 Task: Research Airbnb accommodation in Ocumare del Tuy, Venezuela from 8th November, 2023 to 12th November, 2023 for 2 adults.1  bedroom having 1 bed and 1 bathroom. Property type can be flathotel. Look for 5 properties as per requirement.
Action: Mouse moved to (554, 114)
Screenshot: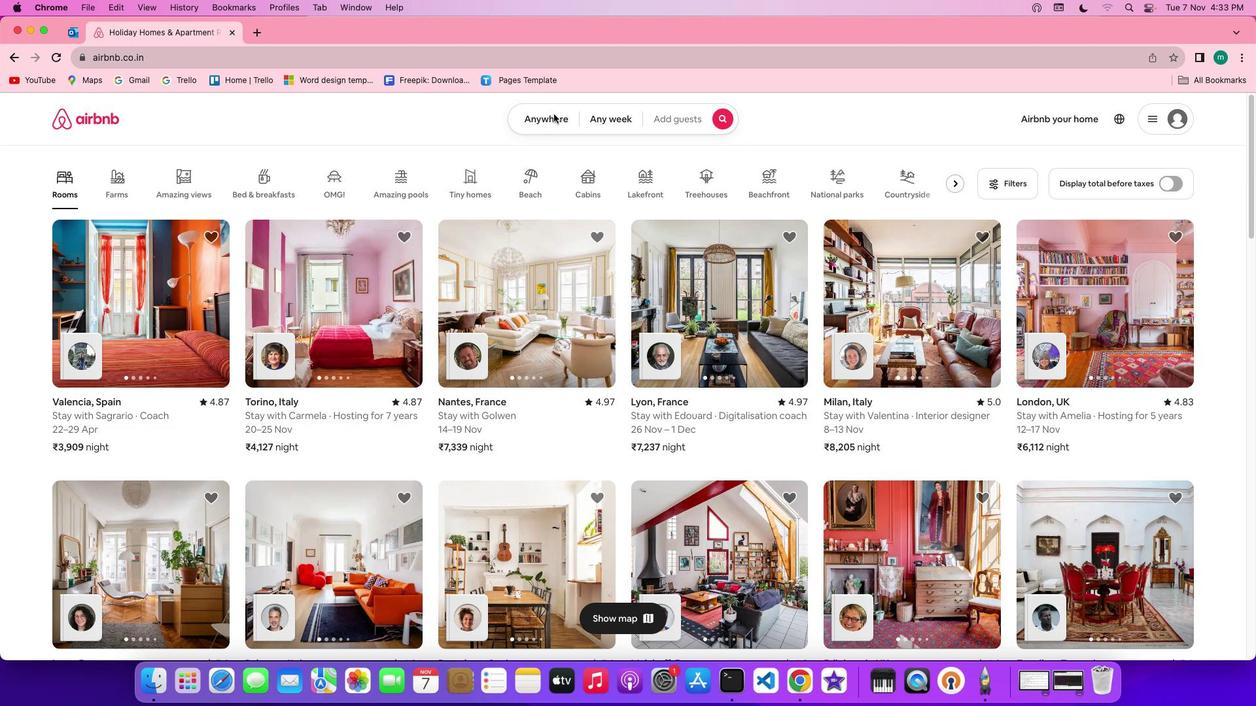
Action: Mouse pressed left at (554, 114)
Screenshot: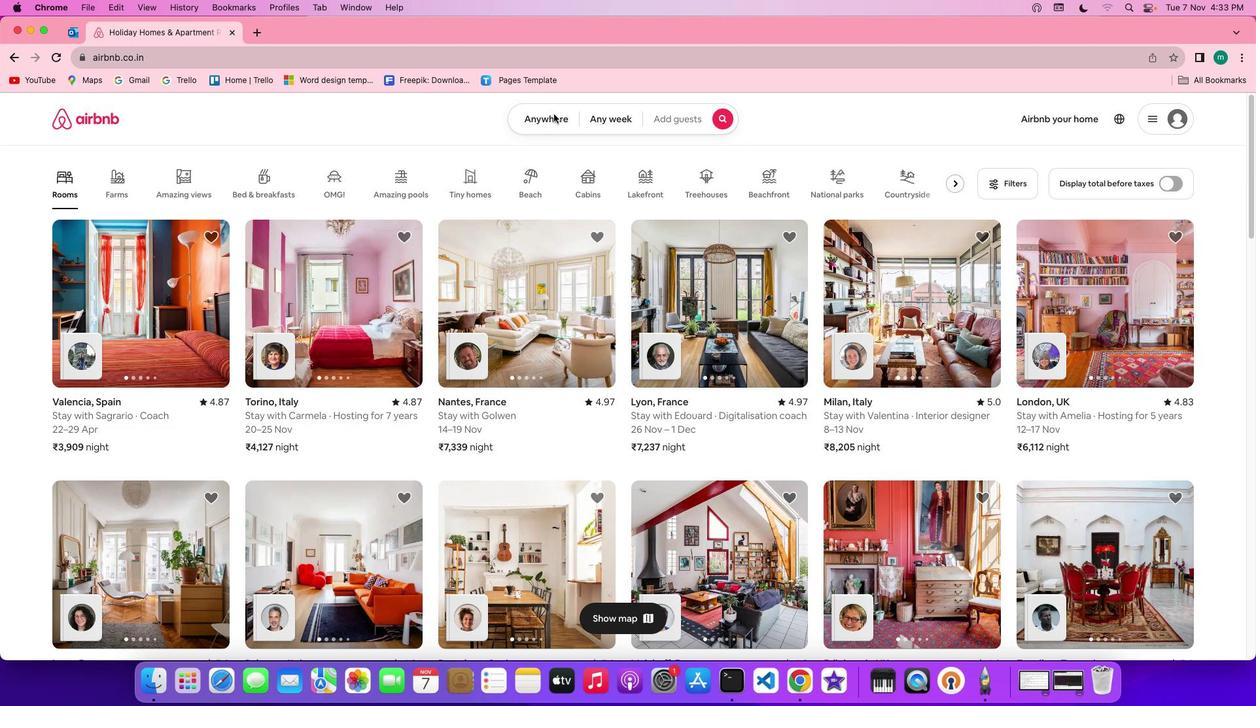 
Action: Mouse pressed left at (554, 114)
Screenshot: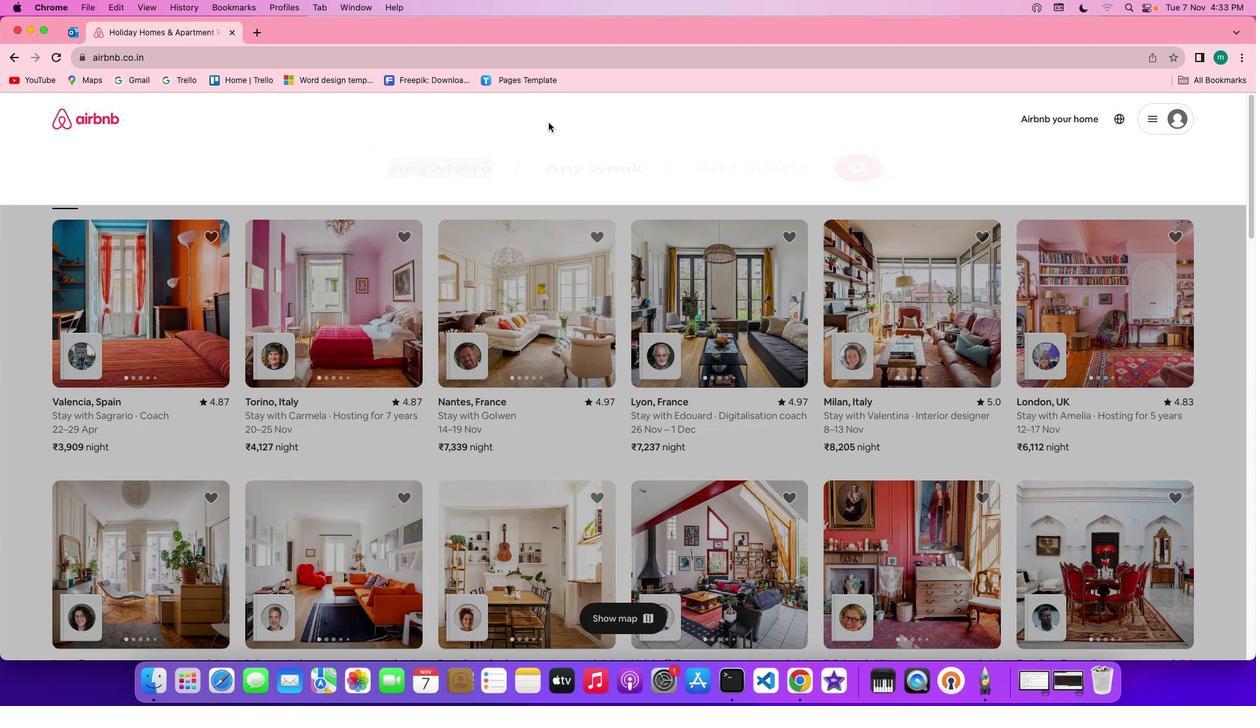
Action: Mouse moved to (461, 174)
Screenshot: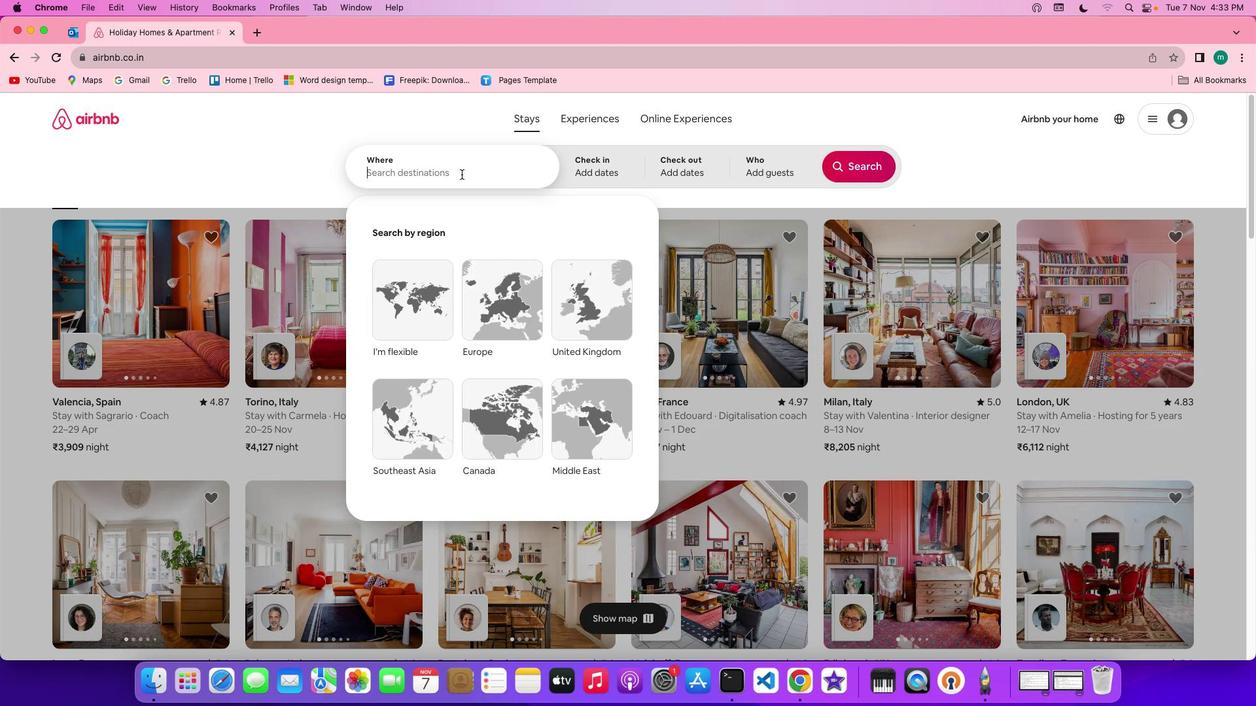 
Action: Mouse pressed left at (461, 174)
Screenshot: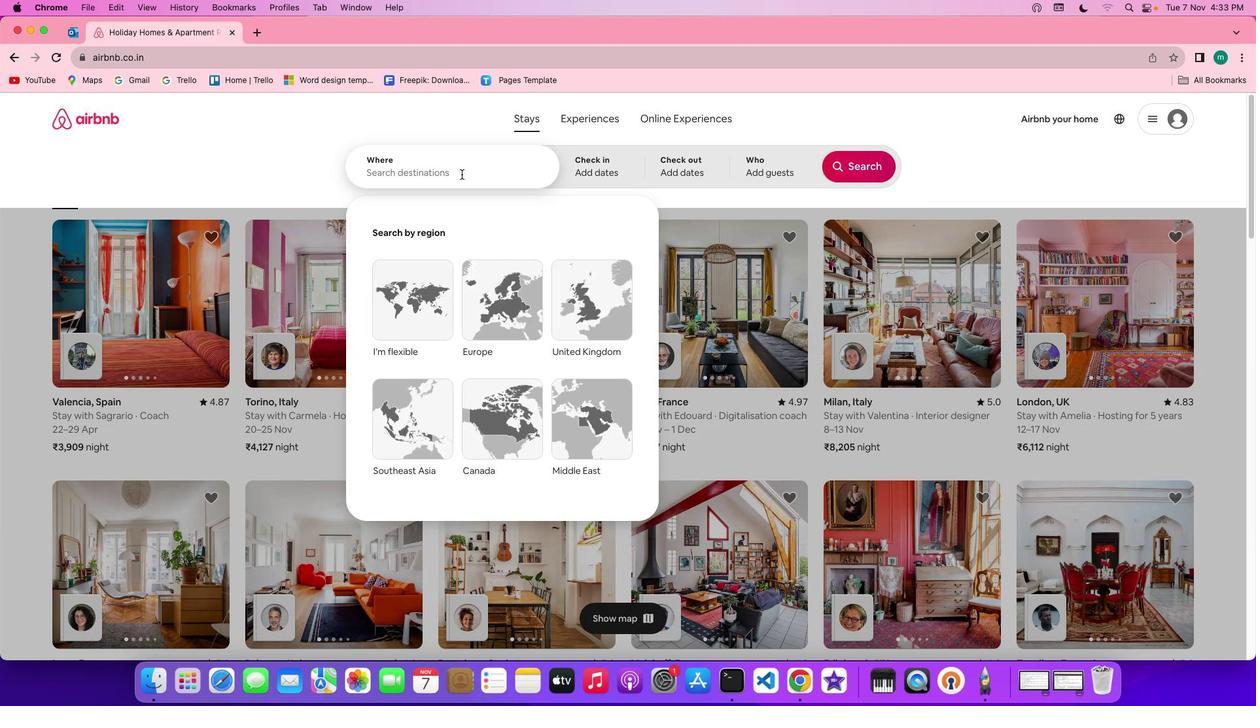 
Action: Key pressed Key.shift'O''c''u''m''a''r''e'Key.spaceKey.shift'd''e''l'Key.space't''u''y'','Key.spaceKey.shift'V''e''n''e''z''u''e''l''a'
Screenshot: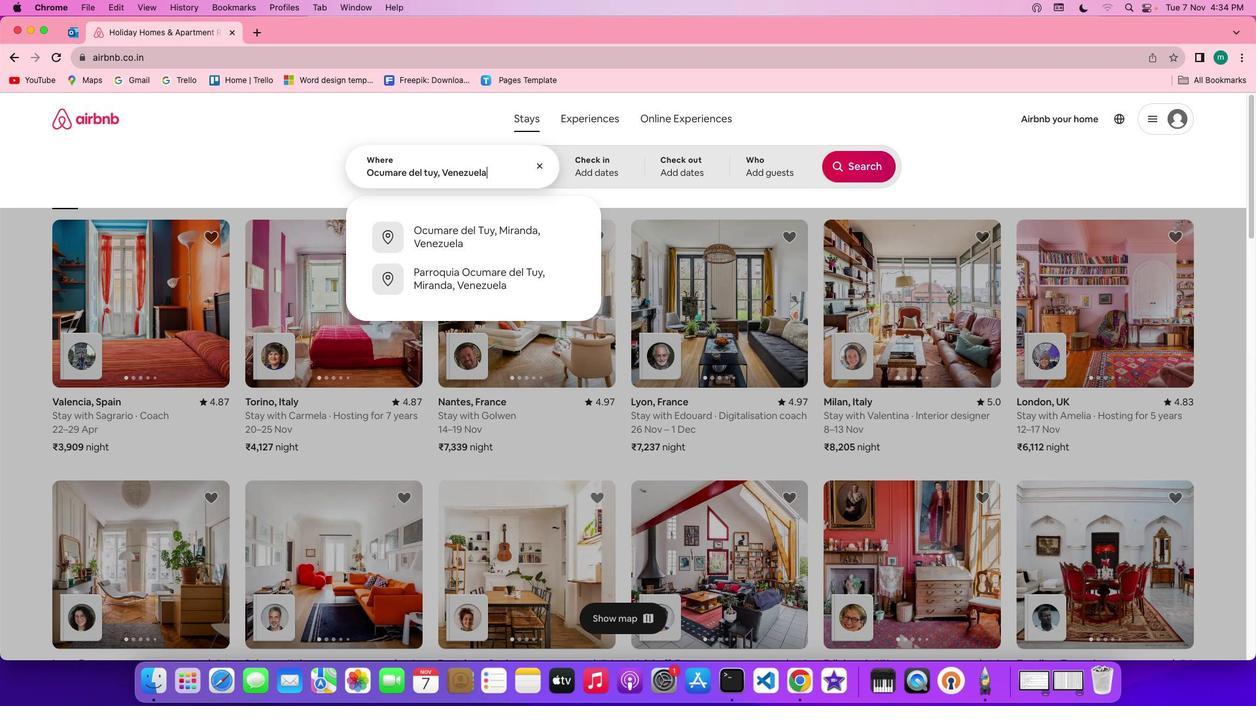 
Action: Mouse moved to (606, 160)
Screenshot: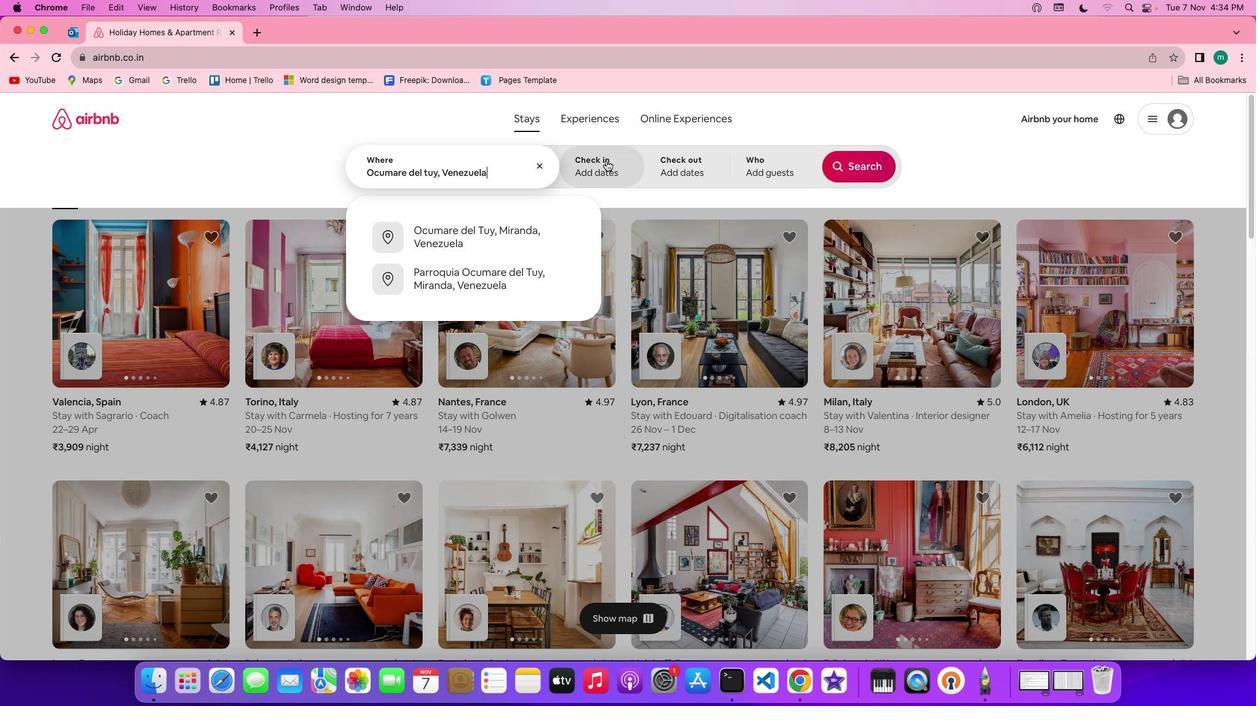 
Action: Mouse pressed left at (606, 160)
Screenshot: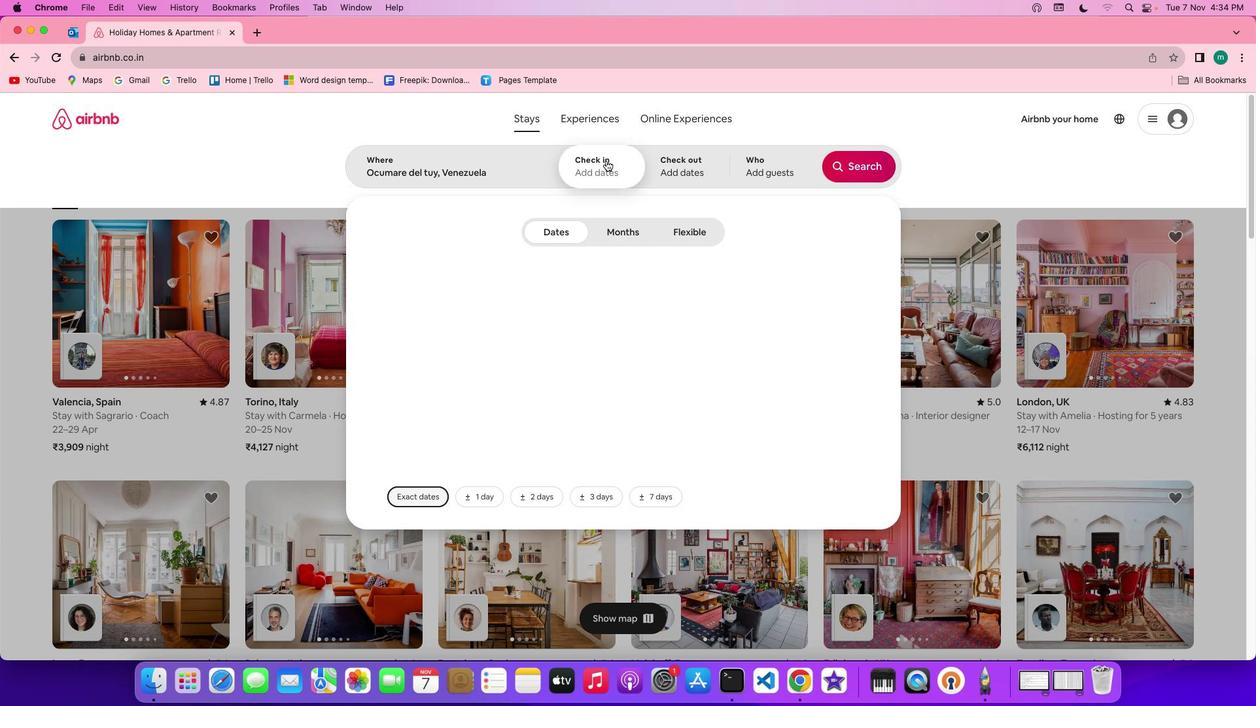 
Action: Mouse moved to (485, 357)
Screenshot: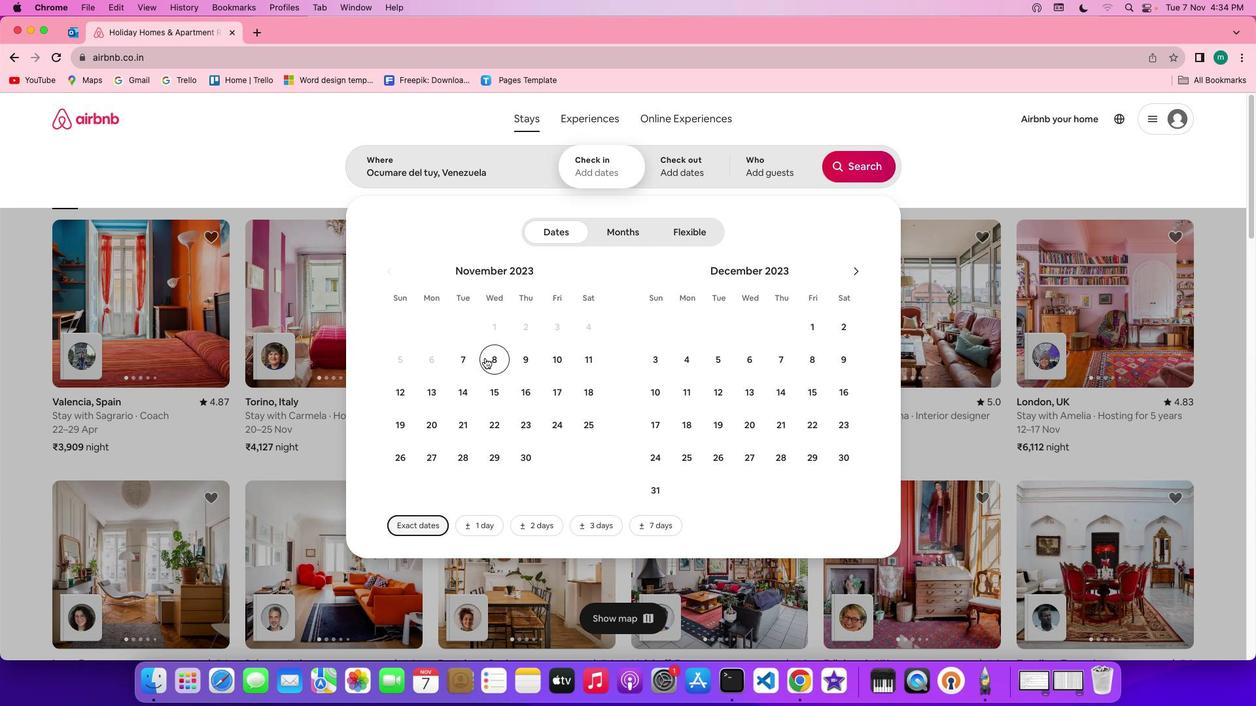 
Action: Mouse pressed left at (485, 357)
Screenshot: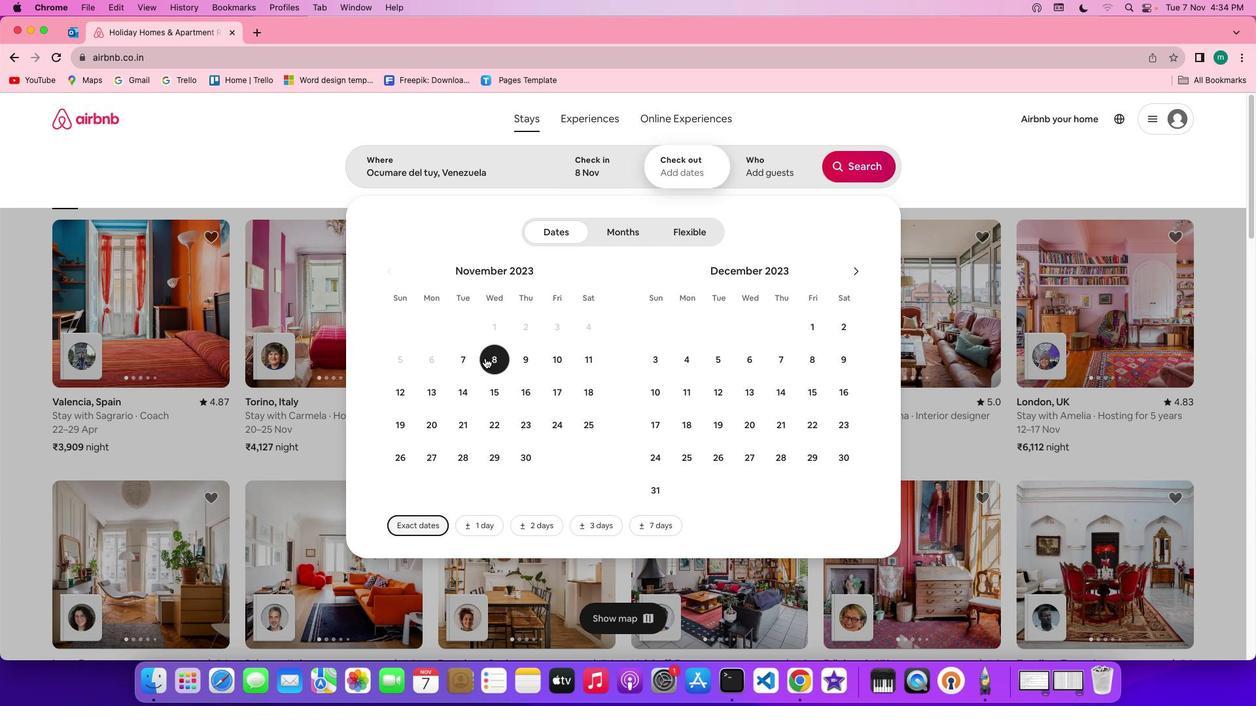 
Action: Mouse moved to (397, 389)
Screenshot: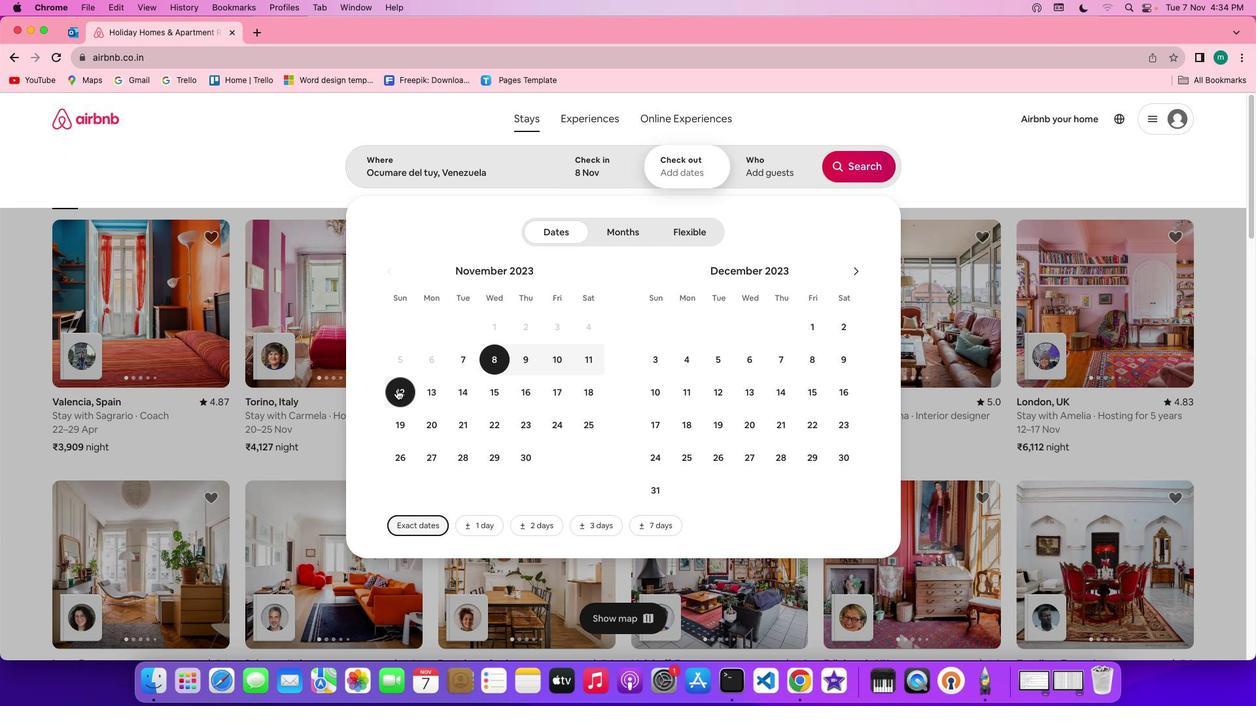 
Action: Mouse pressed left at (397, 389)
Screenshot: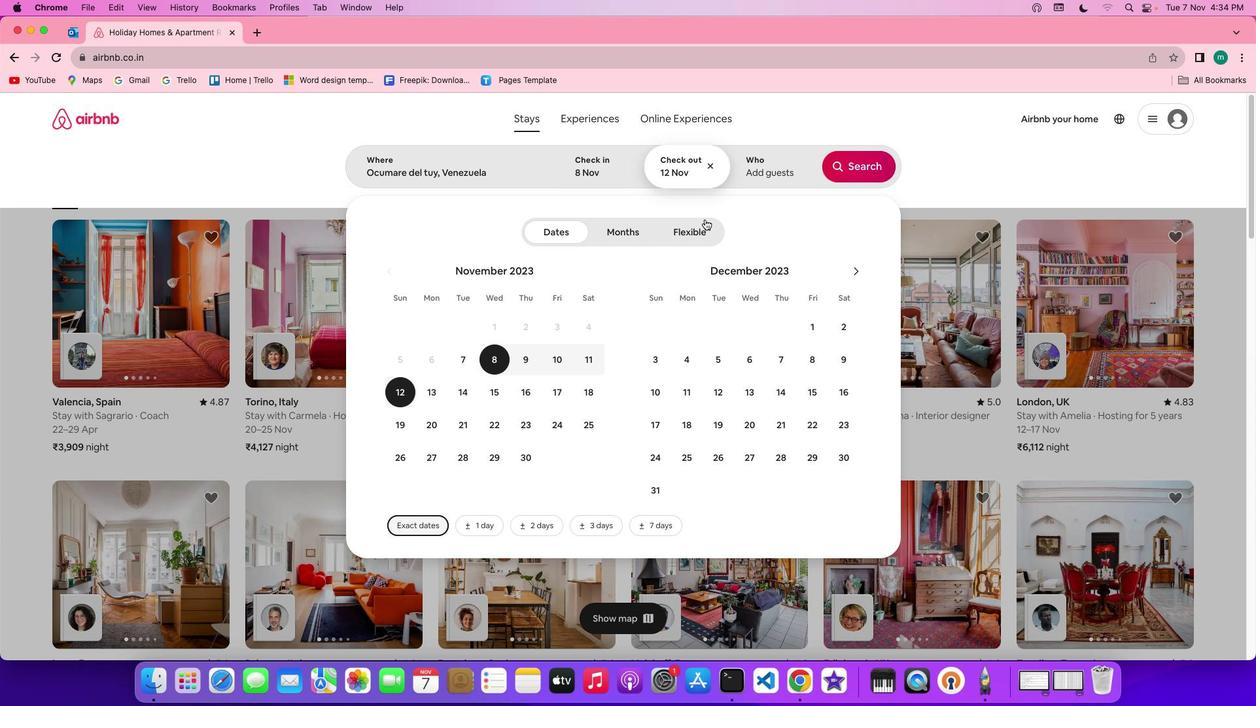 
Action: Mouse moved to (745, 172)
Screenshot: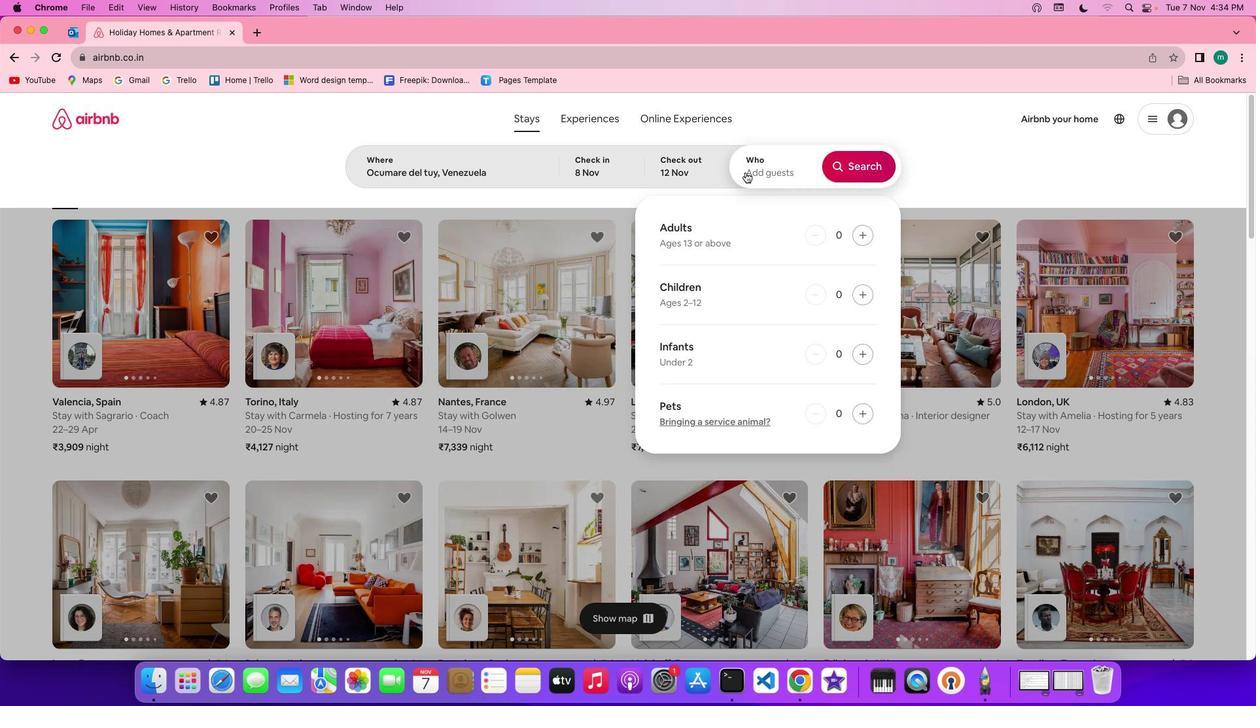
Action: Mouse pressed left at (745, 172)
Screenshot: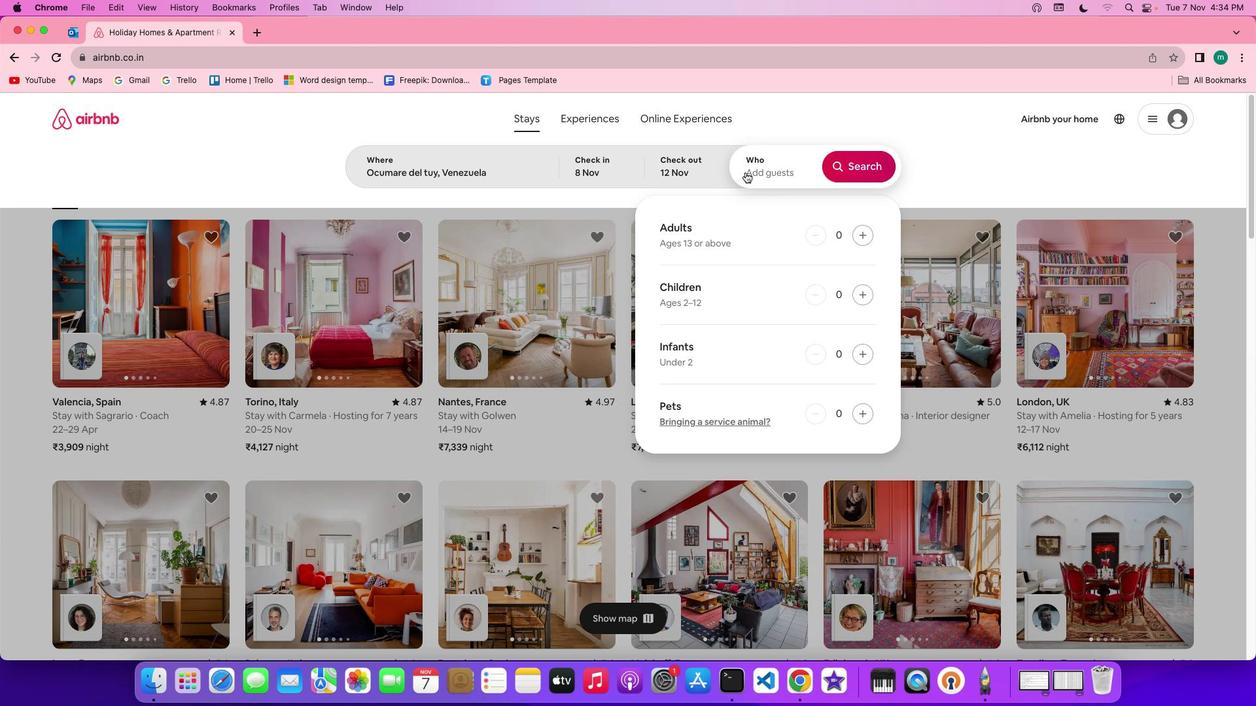 
Action: Mouse moved to (875, 236)
Screenshot: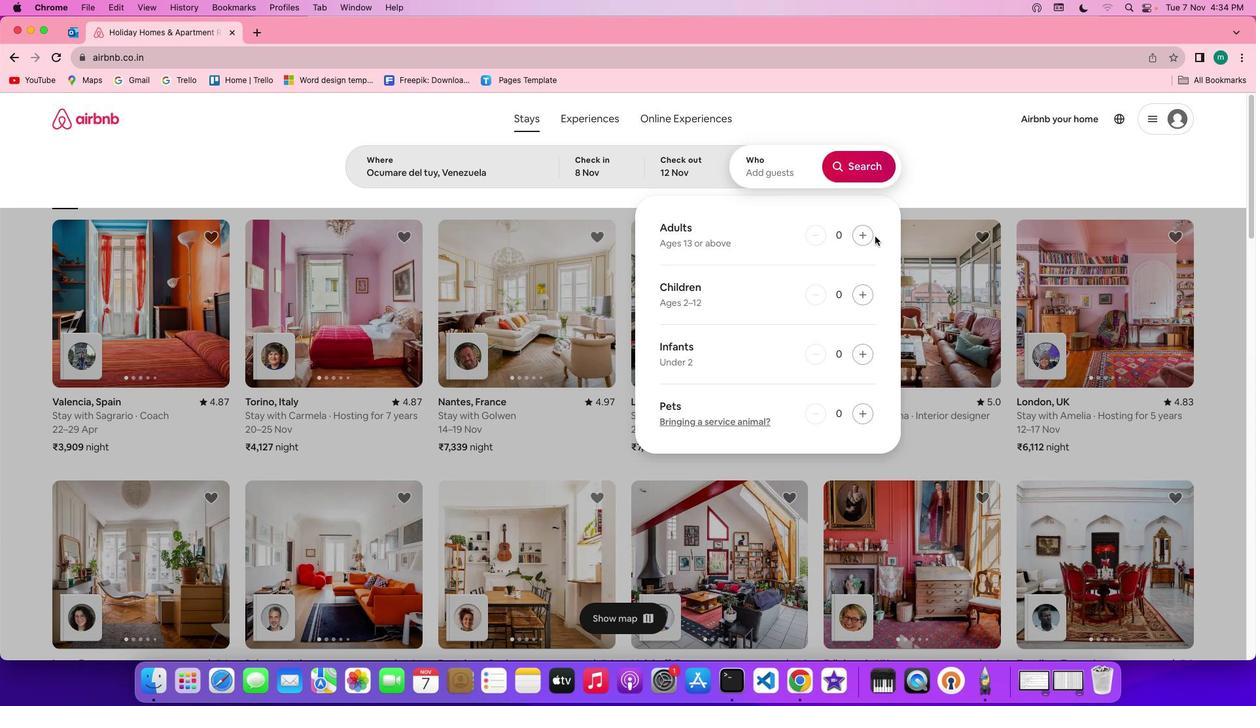 
Action: Mouse pressed left at (875, 236)
Screenshot: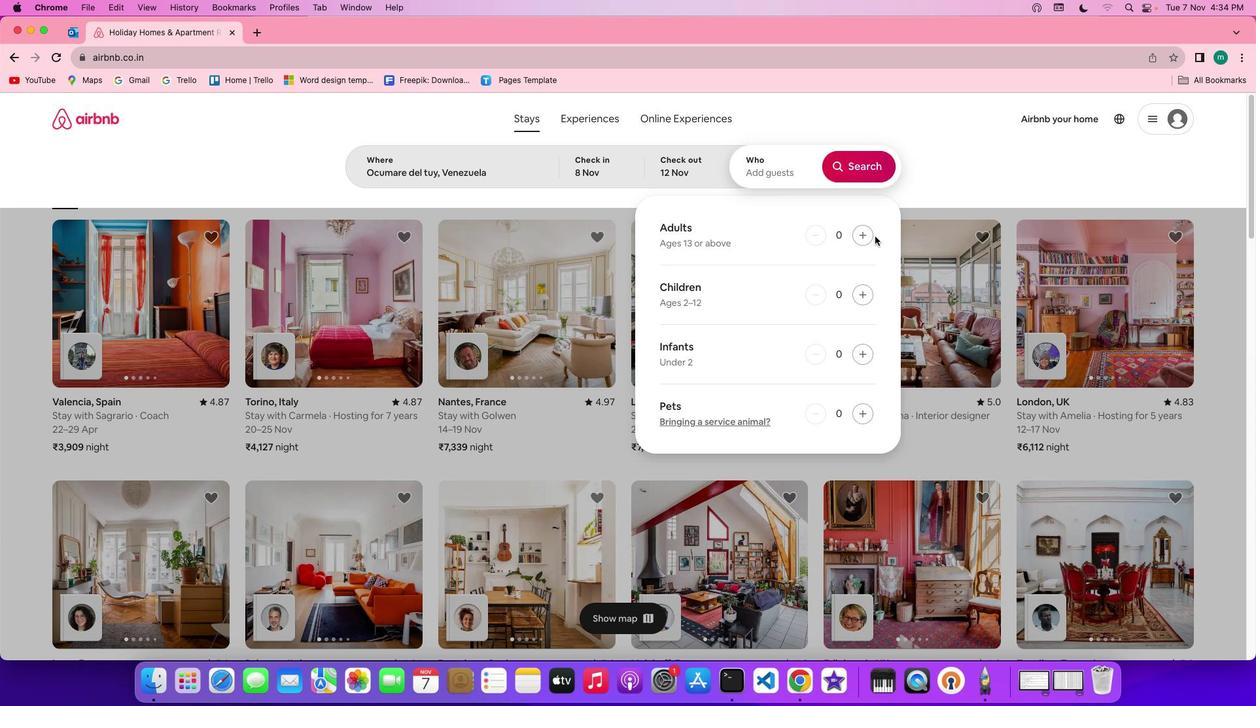 
Action: Mouse pressed left at (875, 236)
Screenshot: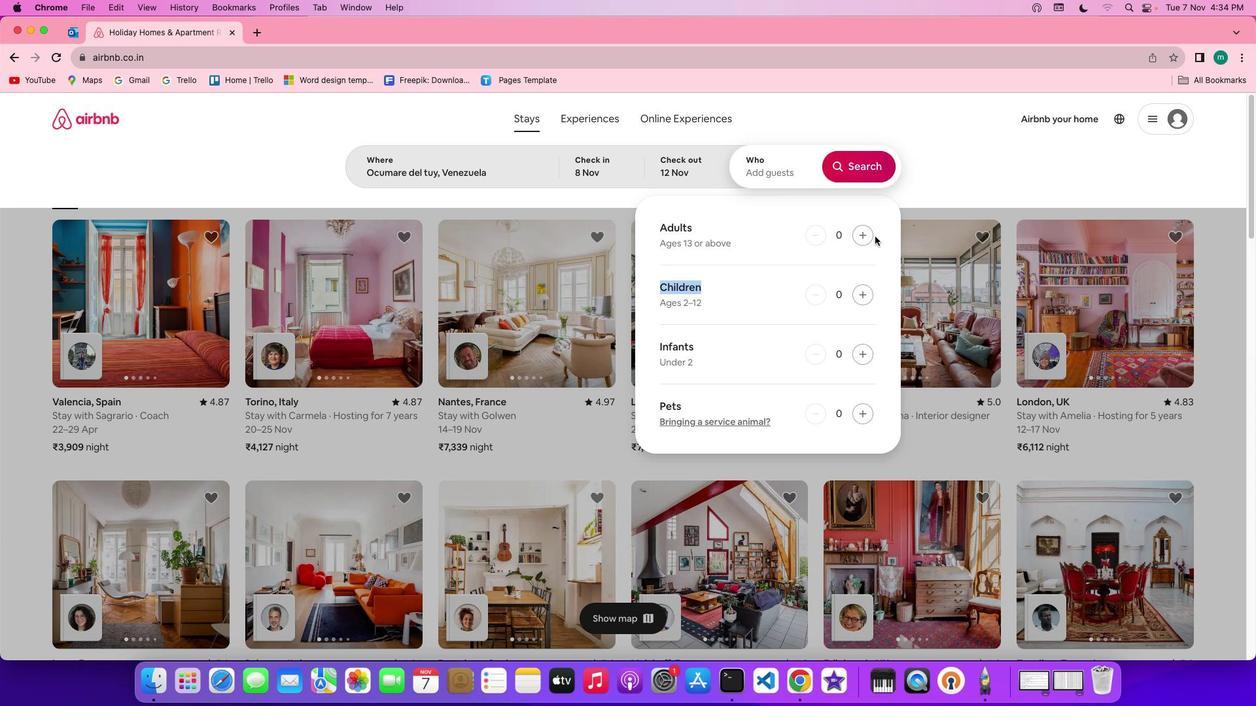 
Action: Mouse moved to (856, 242)
Screenshot: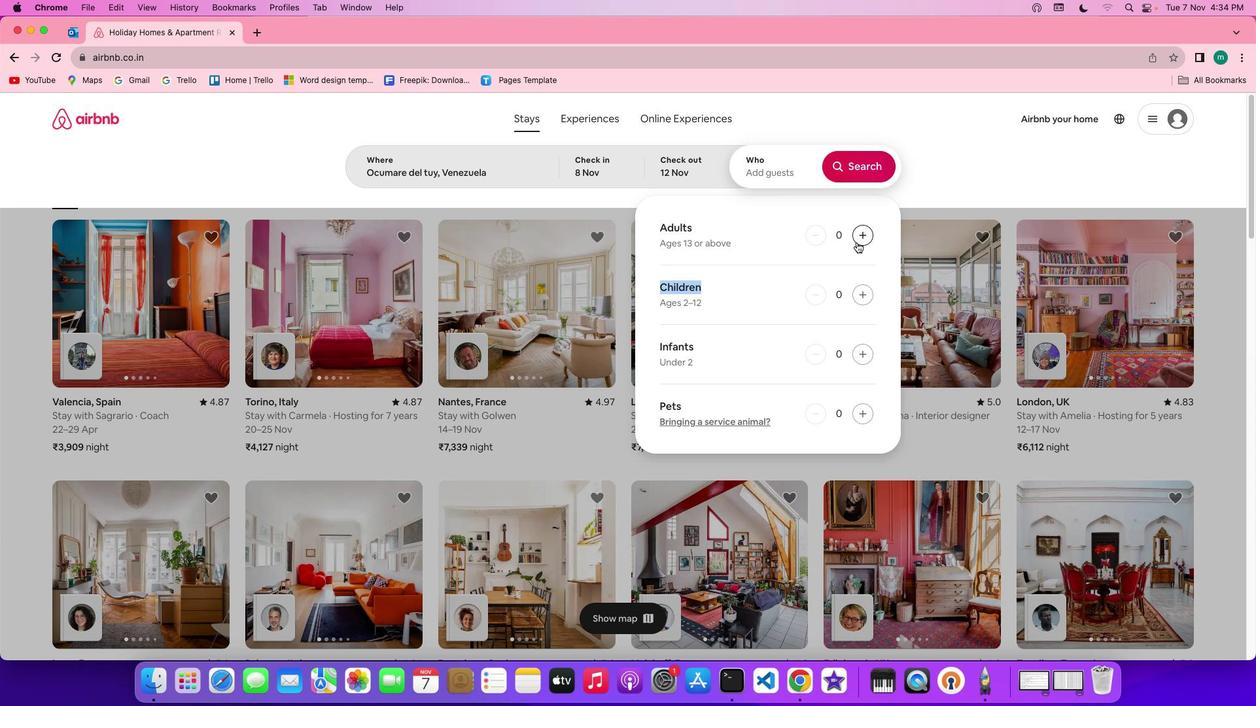 
Action: Mouse pressed left at (856, 242)
Screenshot: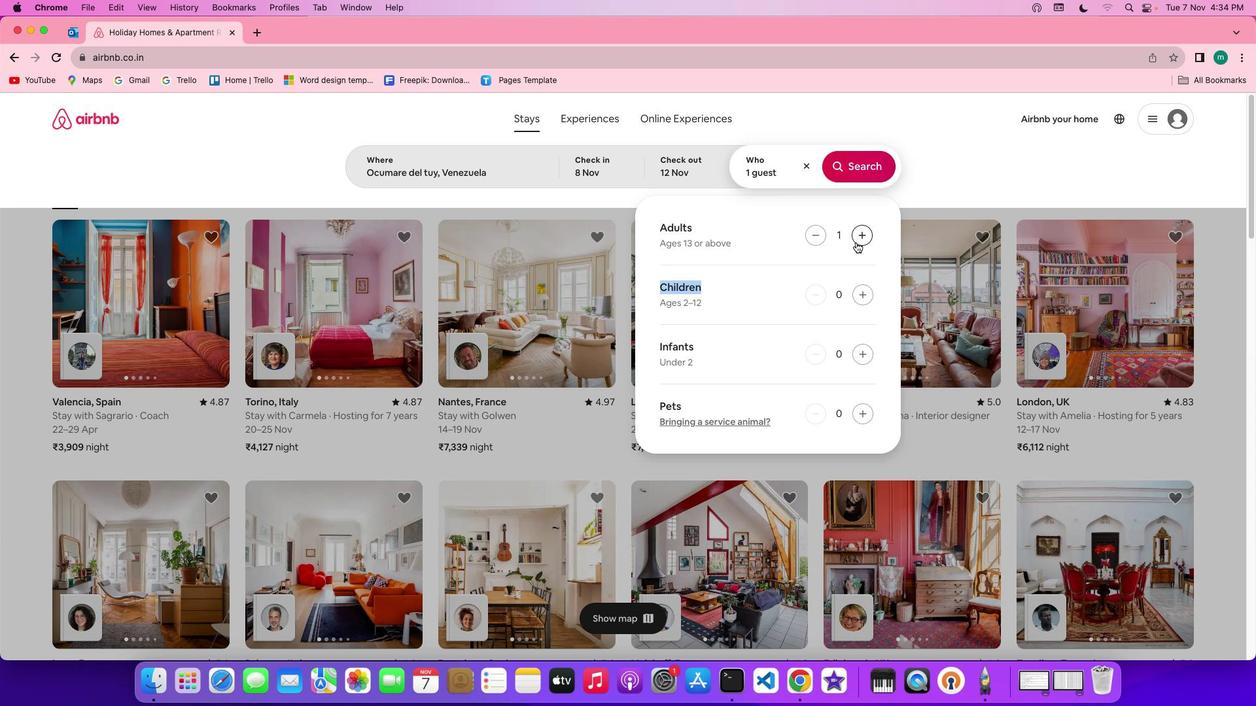 
Action: Mouse moved to (856, 242)
Screenshot: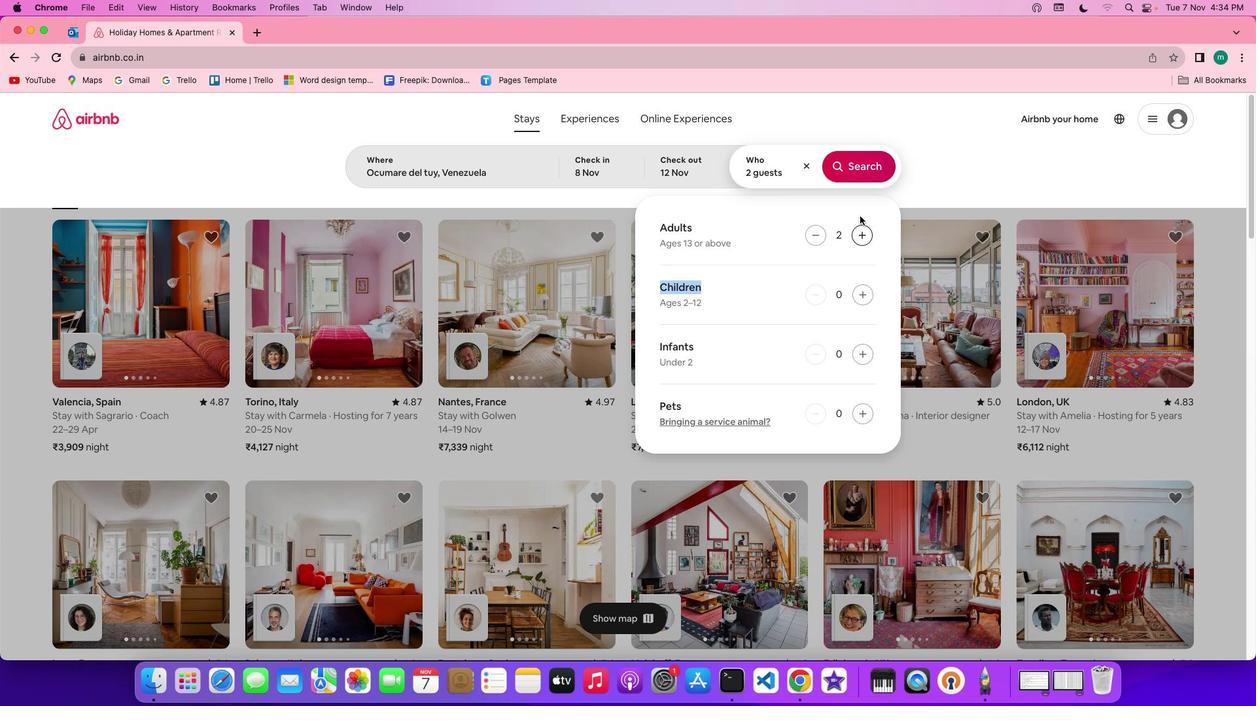 
Action: Mouse pressed left at (856, 242)
Screenshot: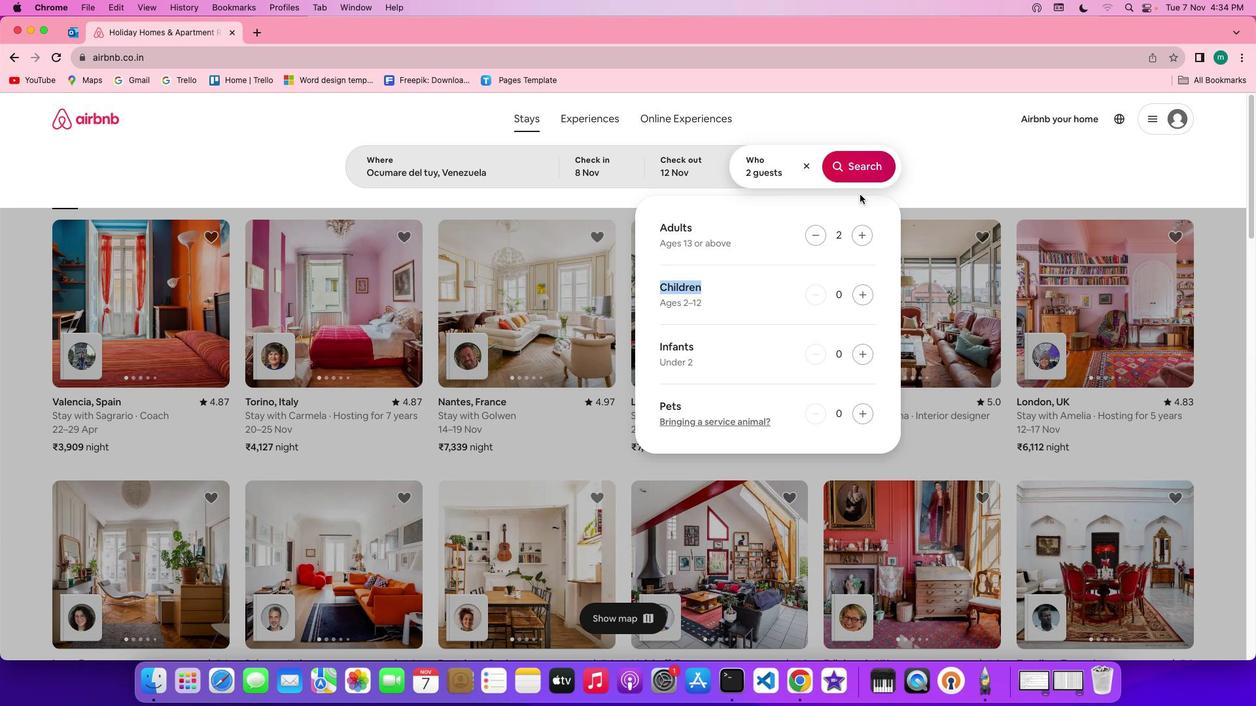 
Action: Mouse moved to (859, 166)
Screenshot: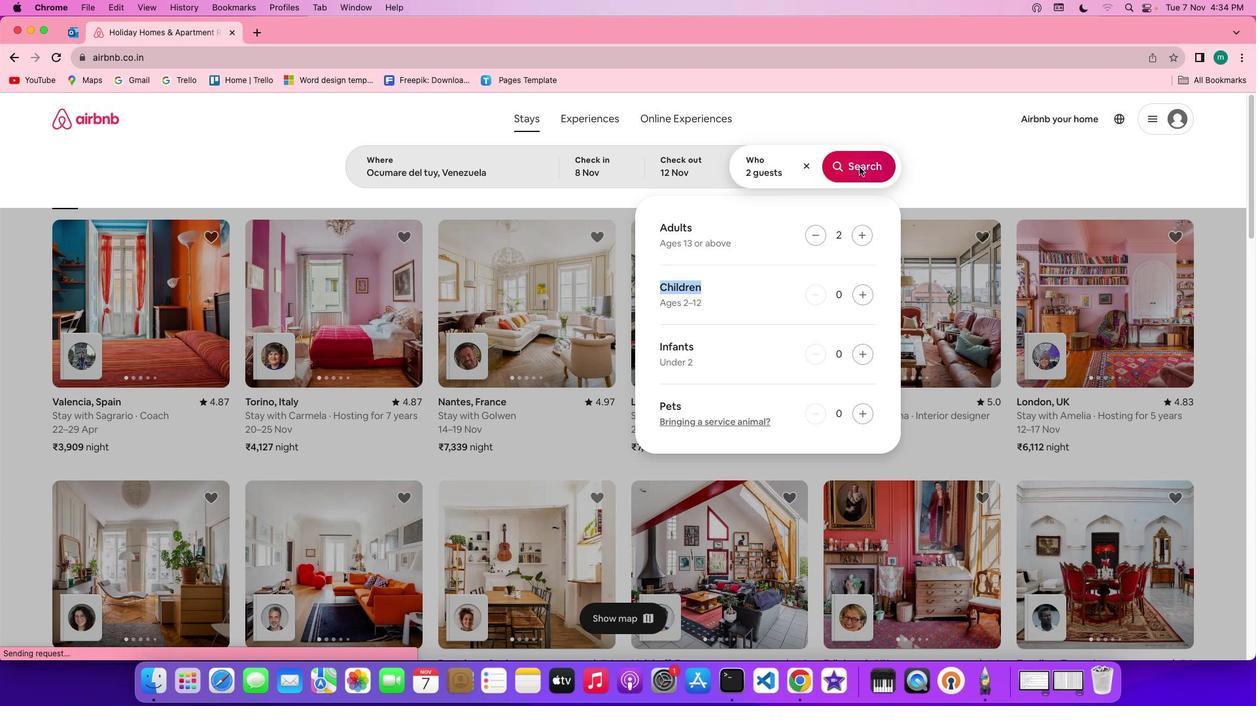 
Action: Mouse pressed left at (859, 166)
Screenshot: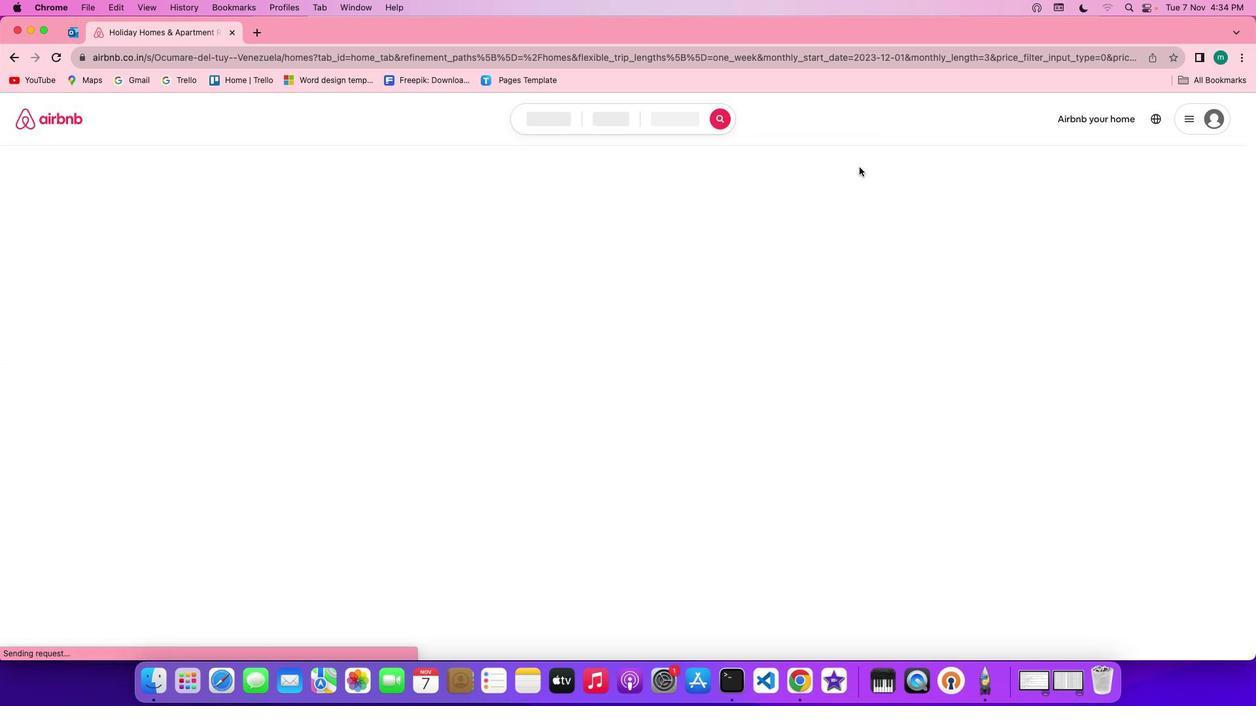 
Action: Mouse moved to (1042, 167)
Screenshot: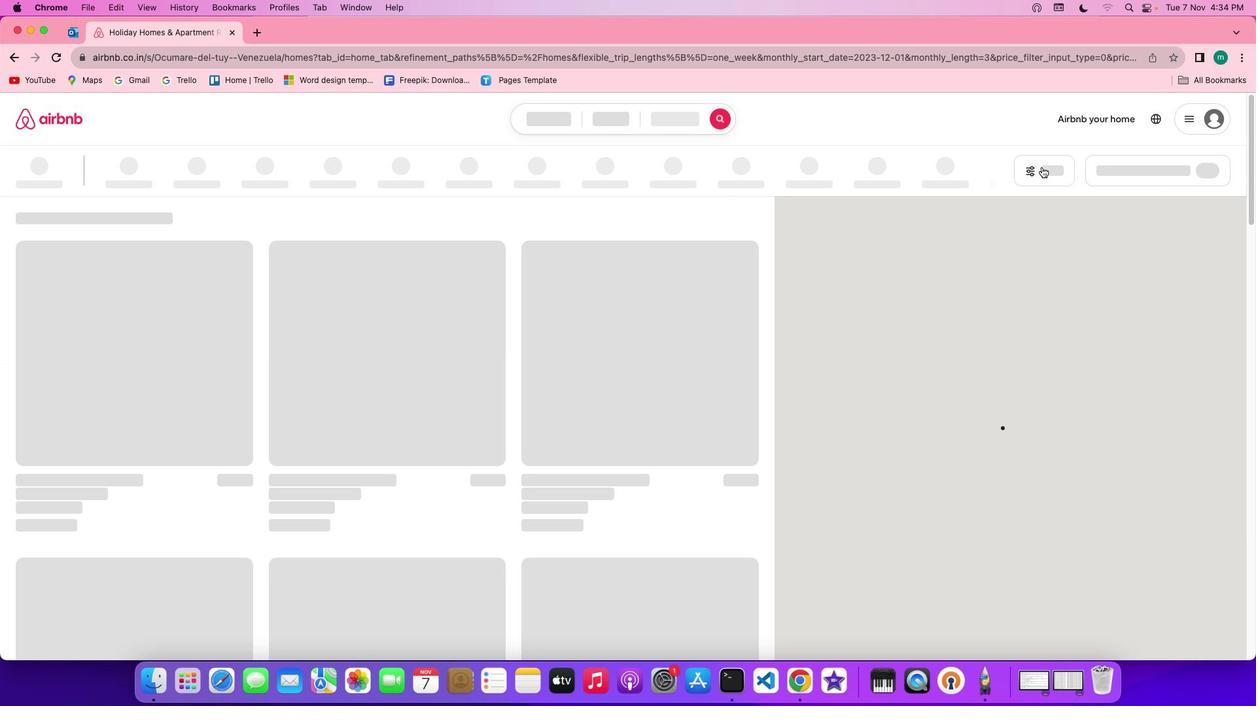 
Action: Mouse pressed left at (1042, 167)
Screenshot: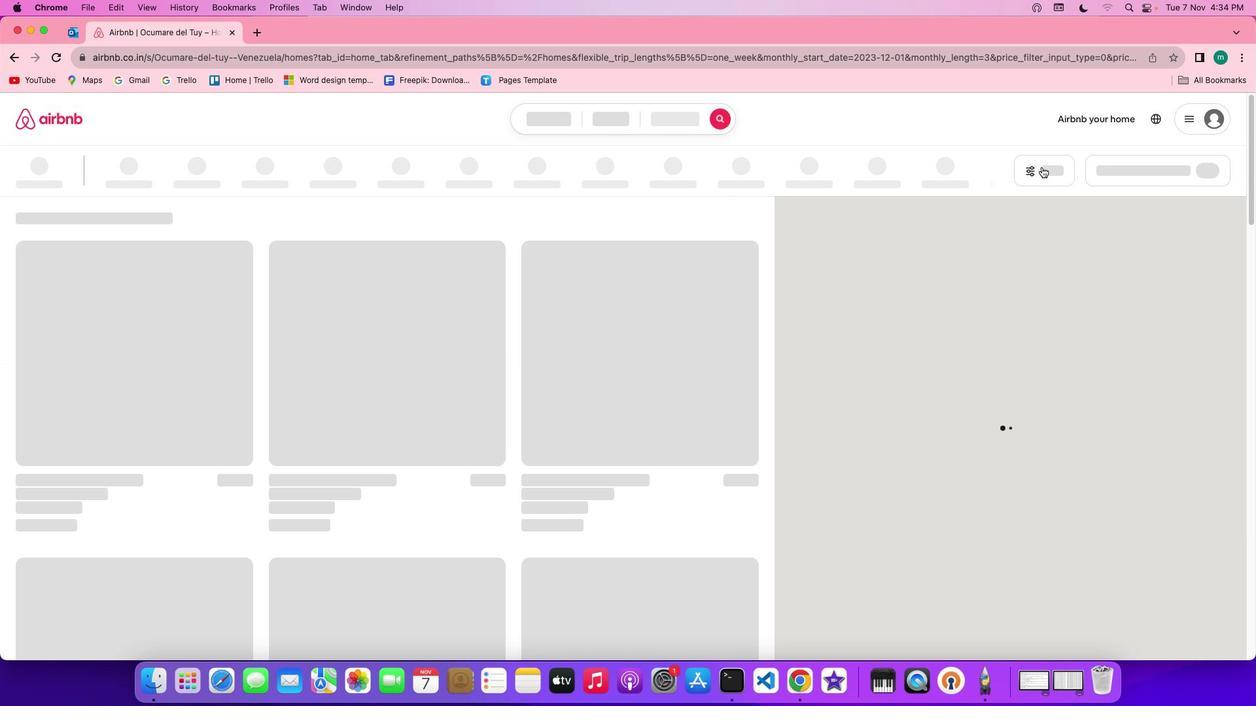 
Action: Mouse moved to (1042, 167)
Screenshot: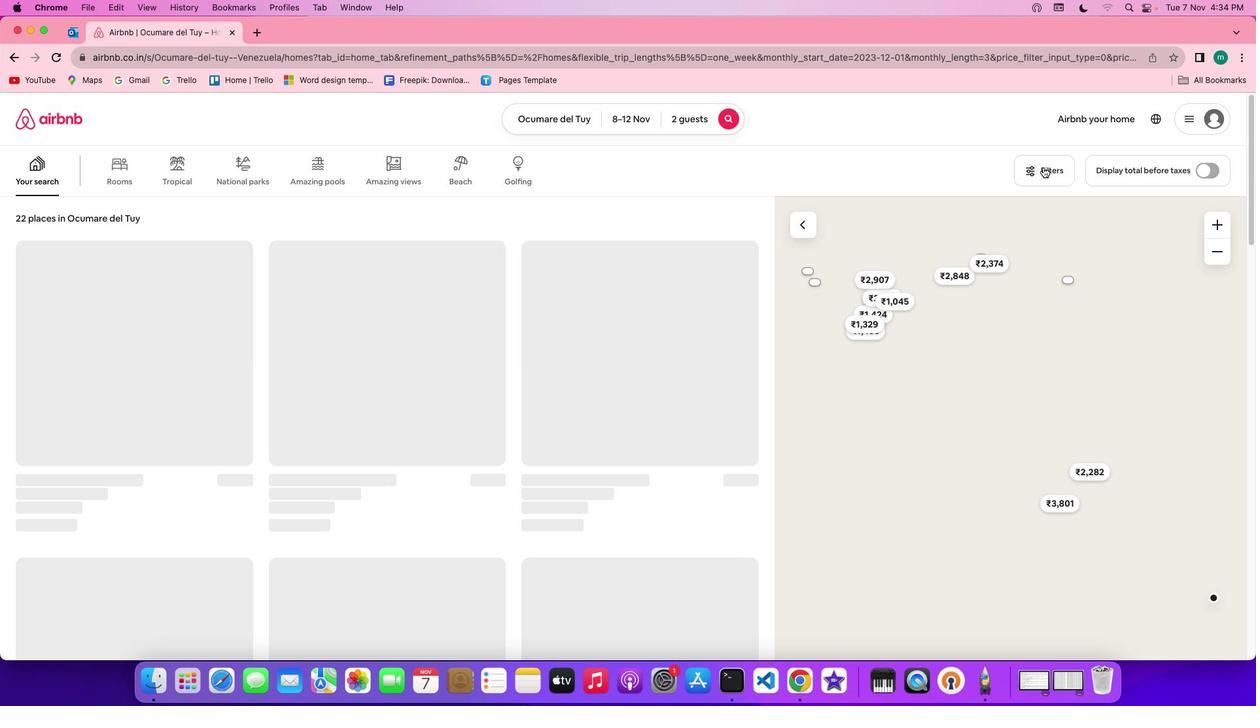 
Action: Mouse pressed left at (1042, 167)
Screenshot: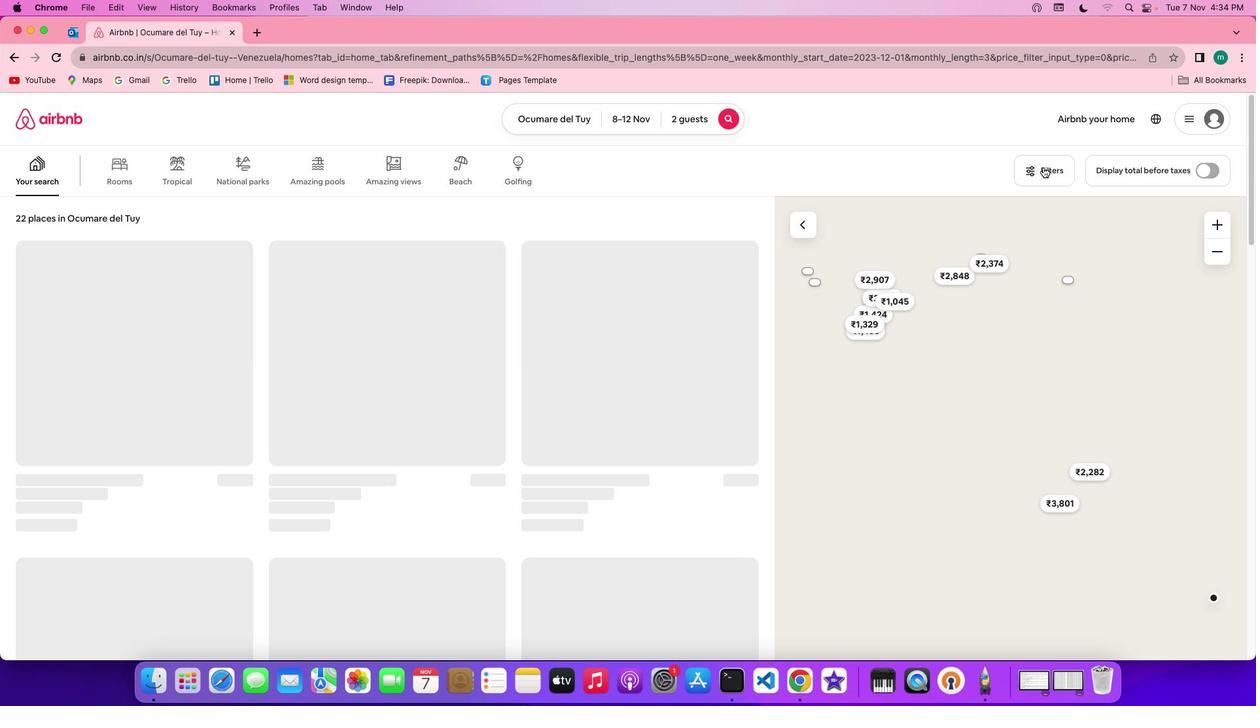 
Action: Mouse moved to (1046, 172)
Screenshot: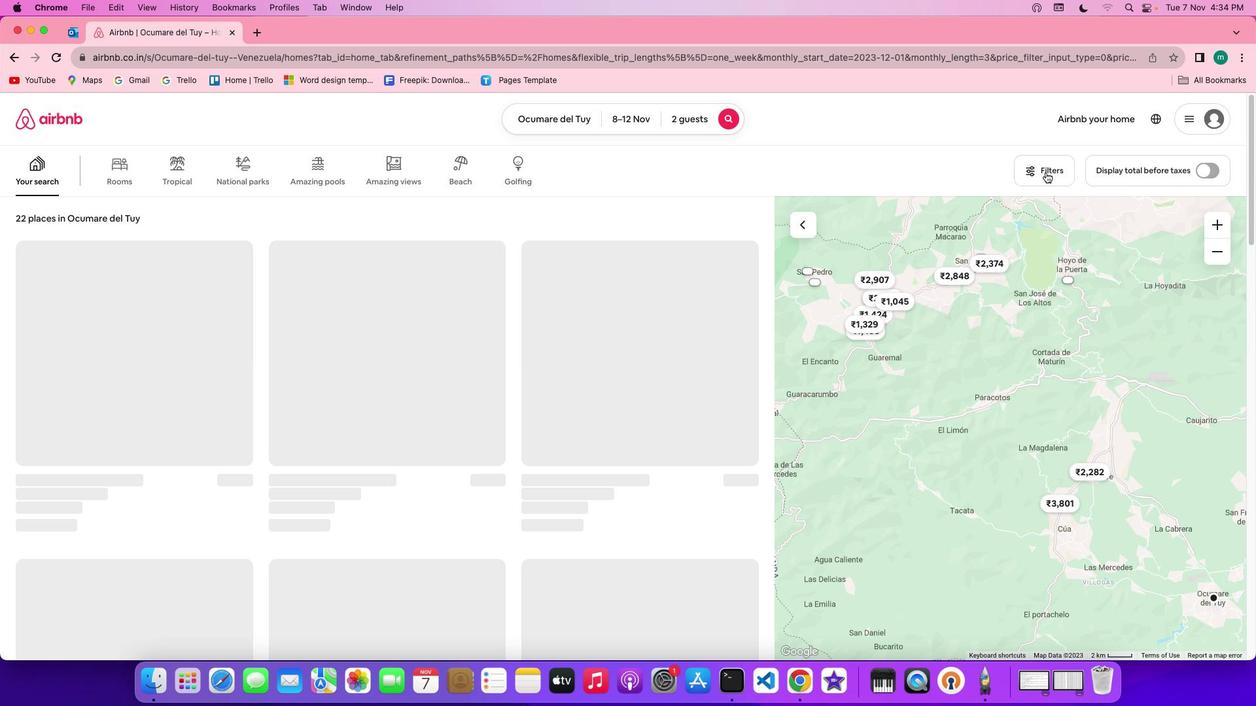 
Action: Mouse pressed left at (1046, 172)
Screenshot: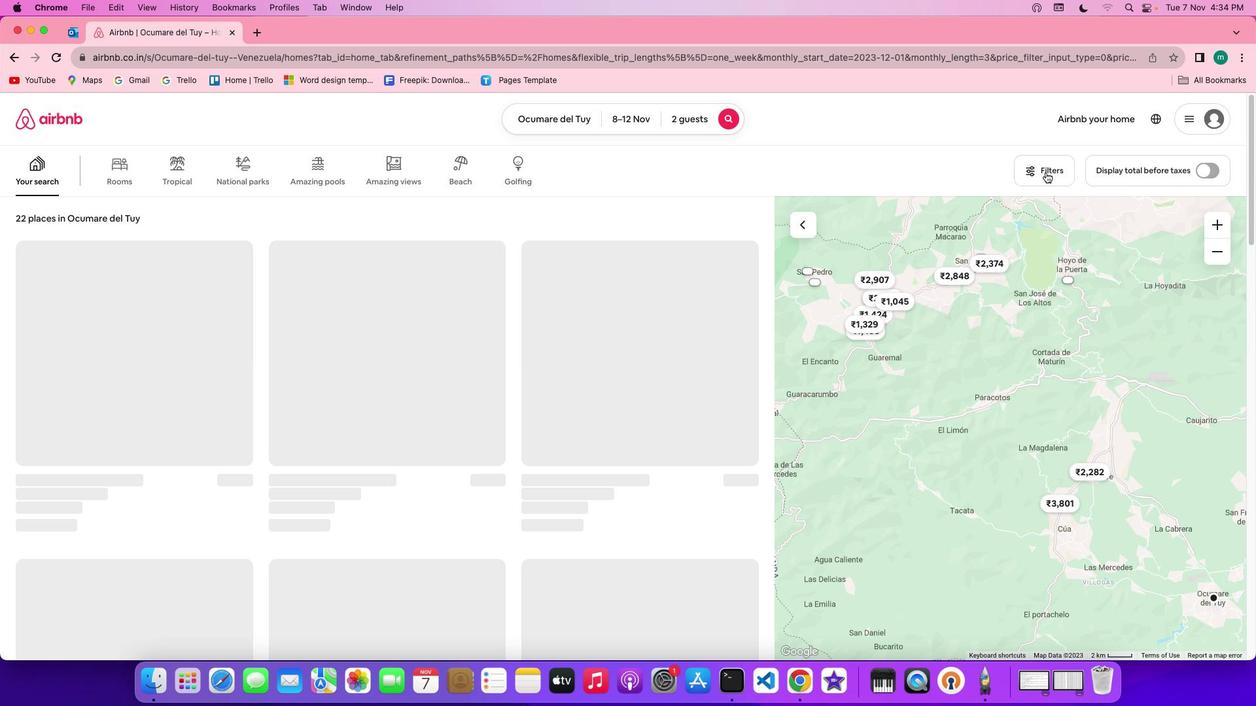 
Action: Mouse moved to (1046, 167)
Screenshot: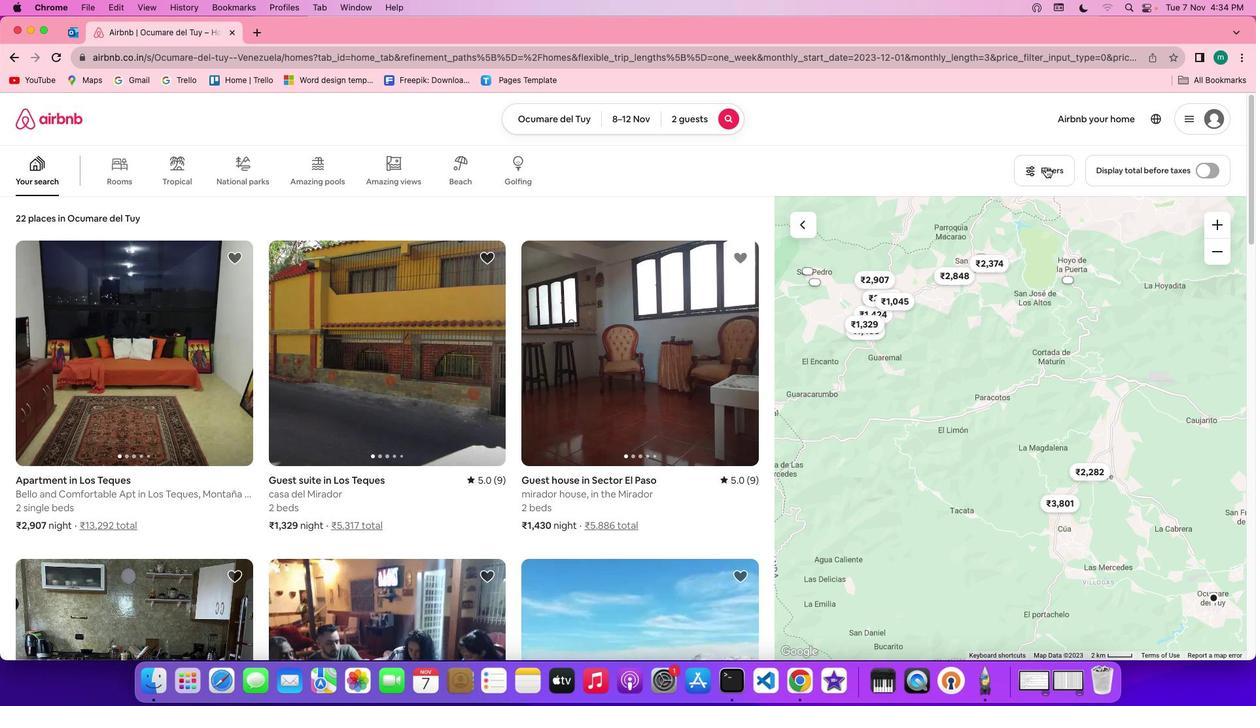 
Action: Mouse pressed left at (1046, 167)
Screenshot: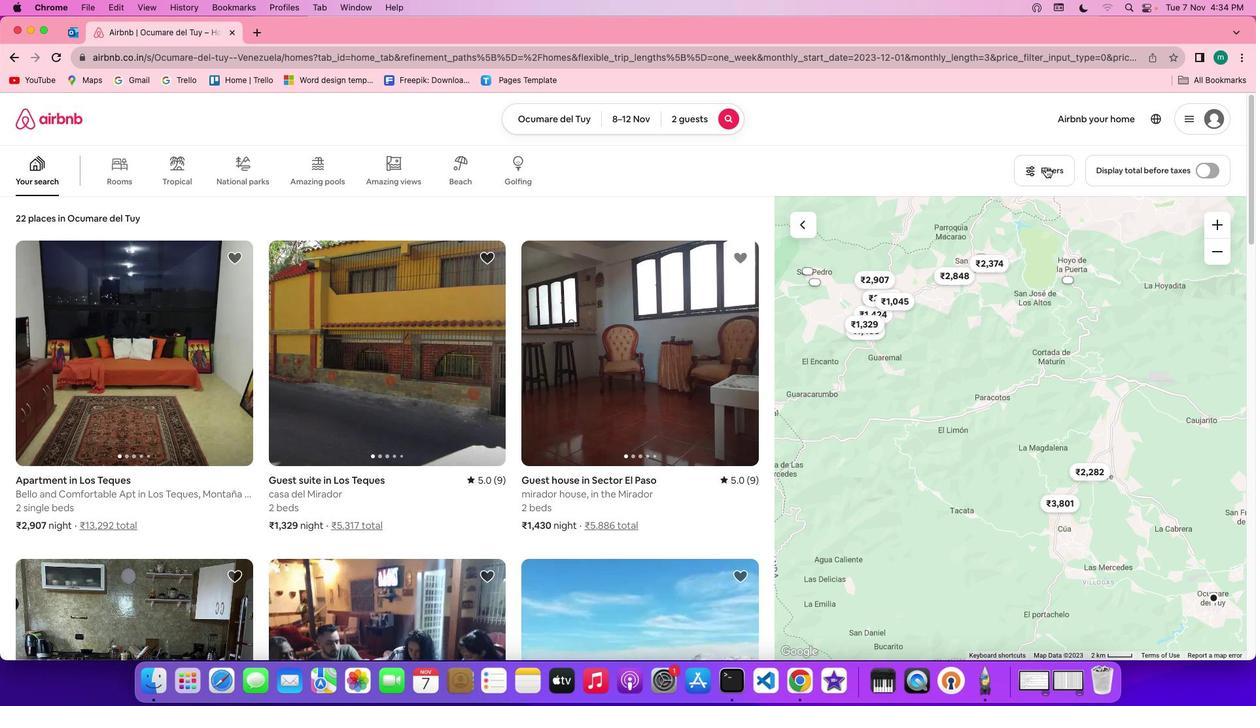 
Action: Mouse moved to (567, 345)
Screenshot: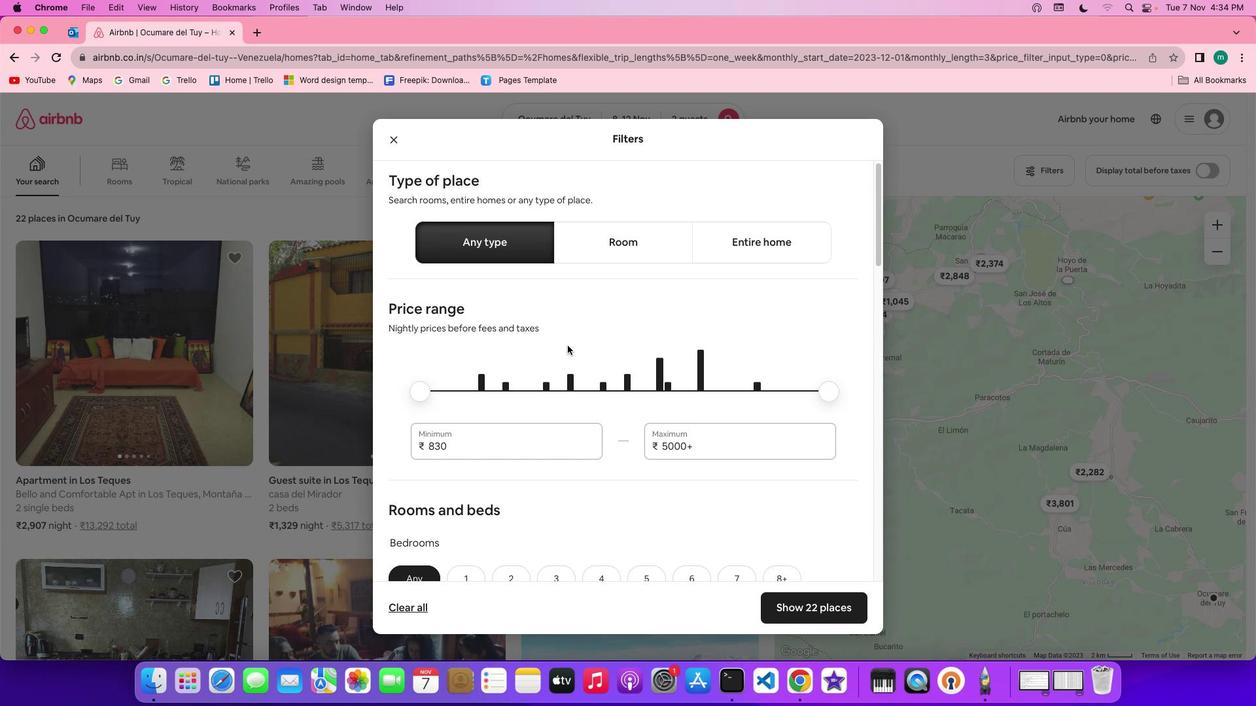 
Action: Mouse scrolled (567, 345) with delta (0, 0)
Screenshot: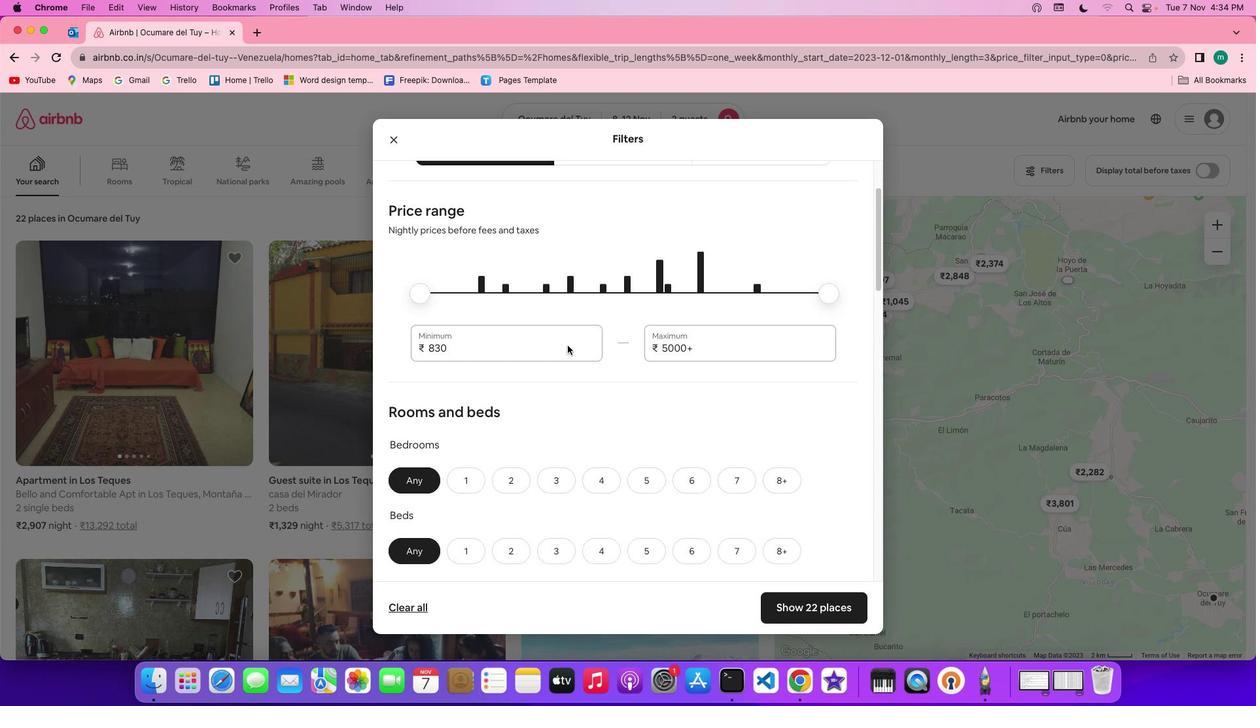 
Action: Mouse scrolled (567, 345) with delta (0, 0)
Screenshot: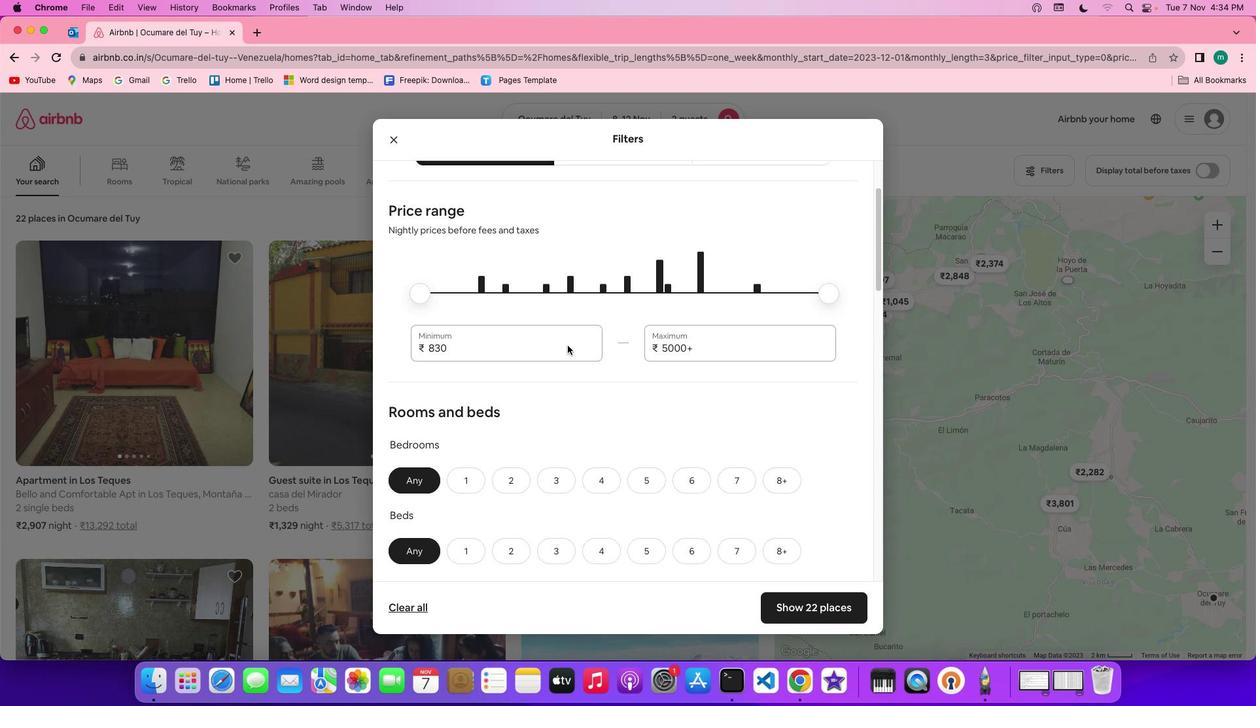 
Action: Mouse scrolled (567, 345) with delta (0, -1)
Screenshot: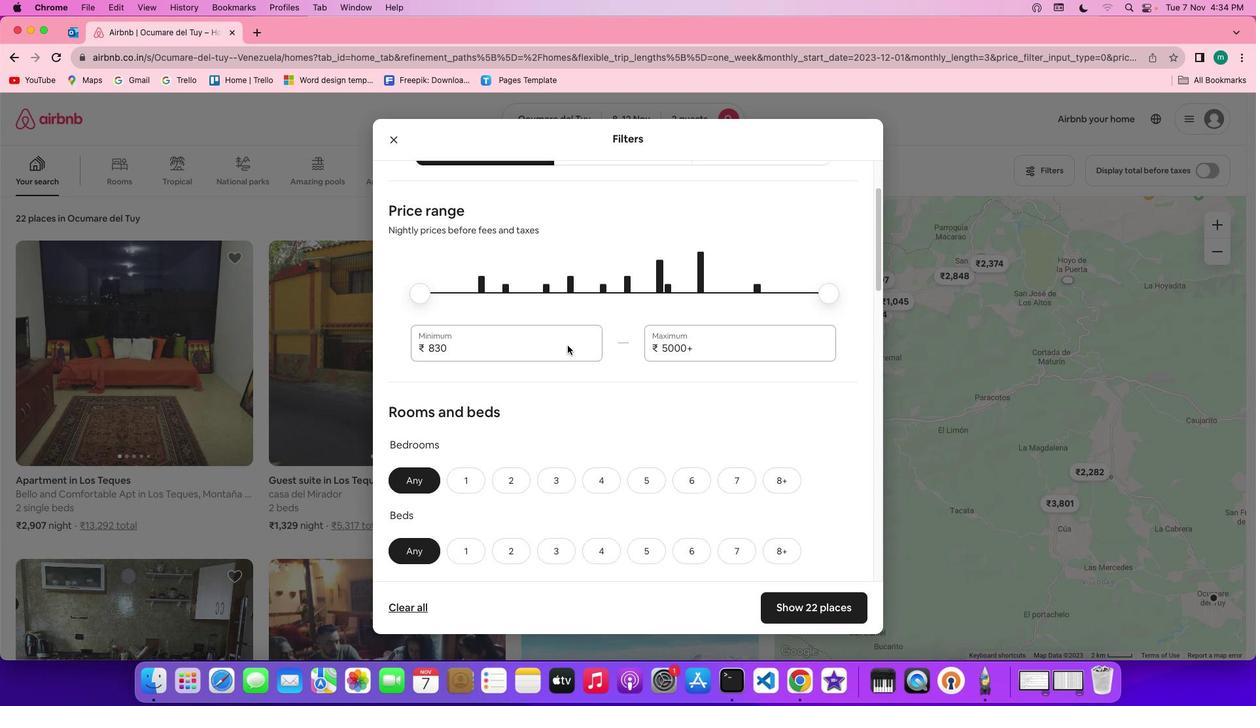 
Action: Mouse scrolled (567, 345) with delta (0, 0)
Screenshot: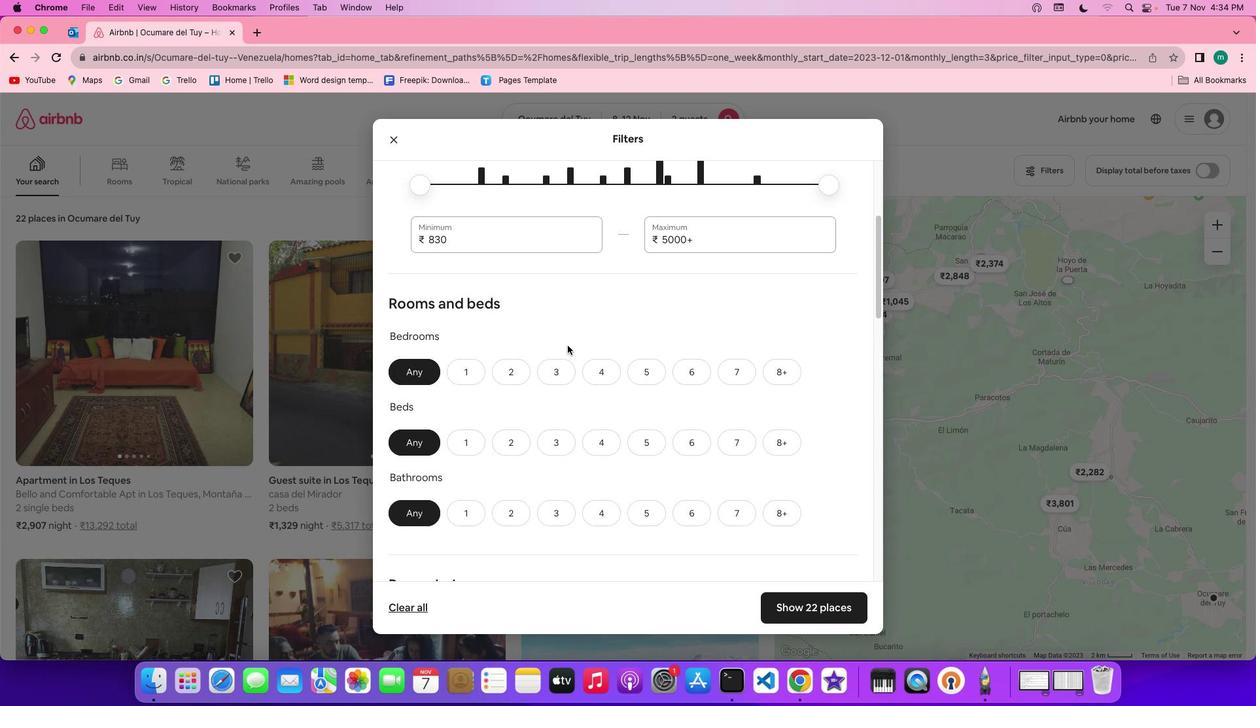 
Action: Mouse scrolled (567, 345) with delta (0, 0)
Screenshot: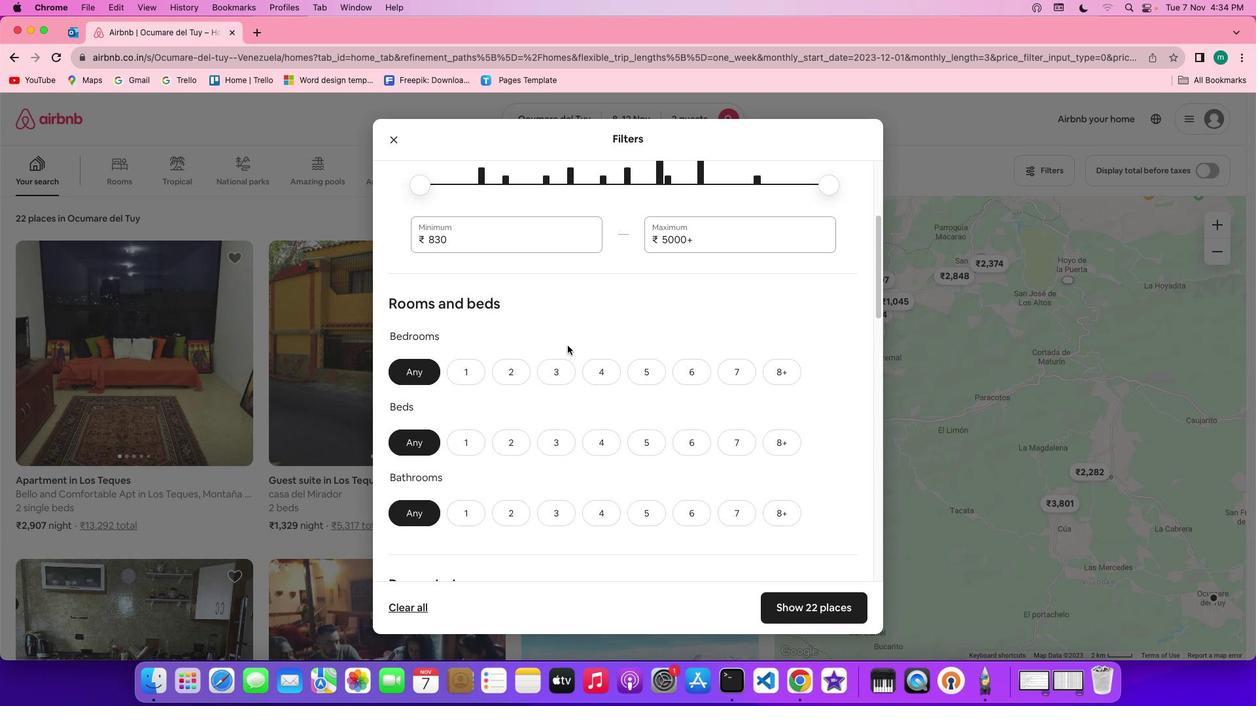 
Action: Mouse scrolled (567, 345) with delta (0, -1)
Screenshot: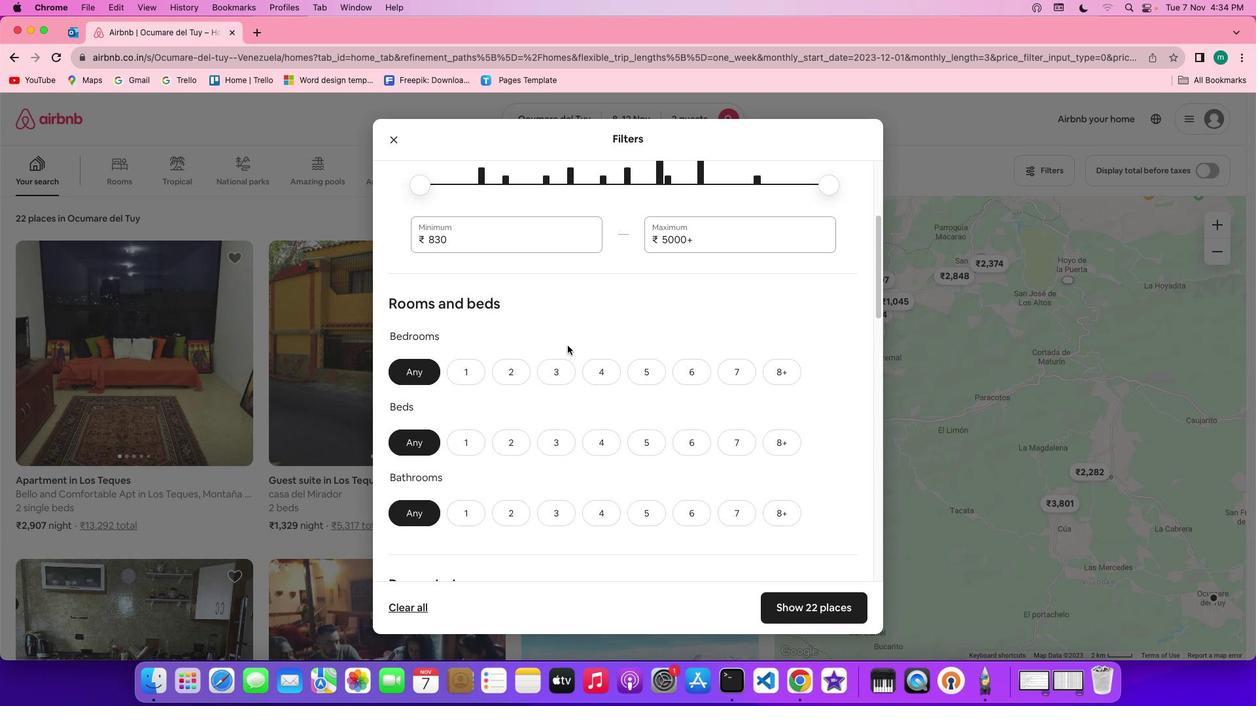 
Action: Mouse scrolled (567, 345) with delta (0, 0)
Screenshot: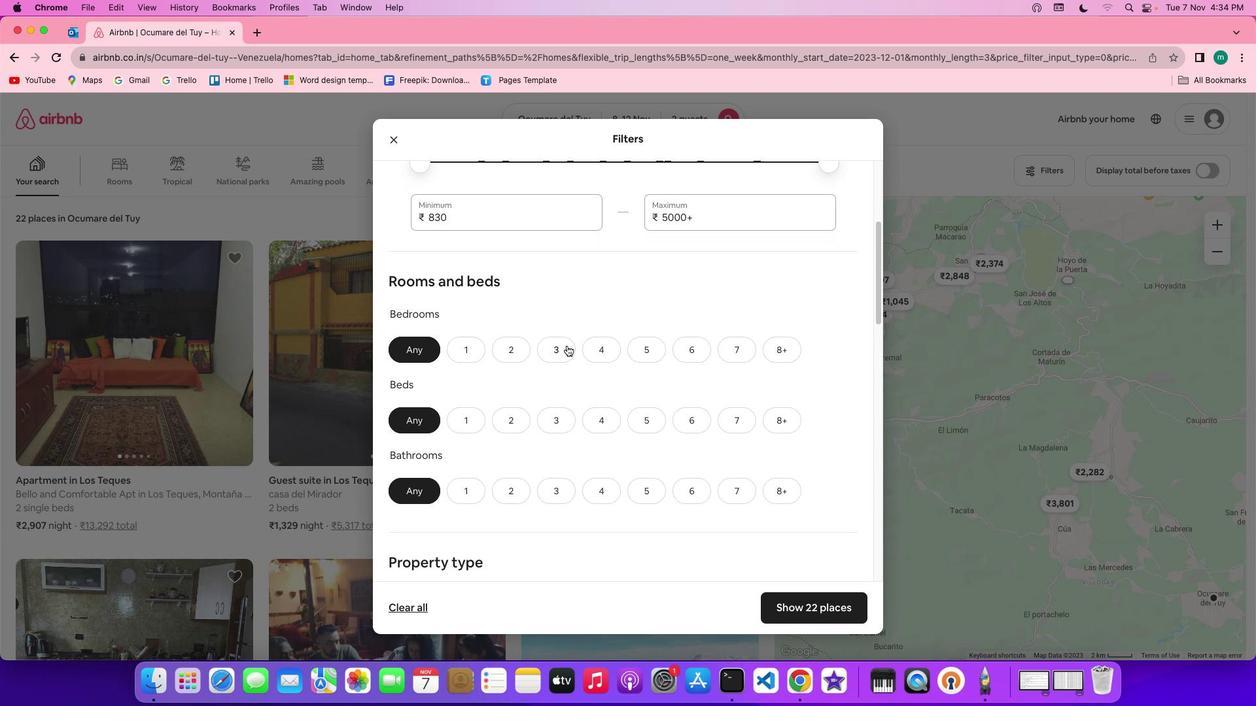 
Action: Mouse scrolled (567, 345) with delta (0, 0)
Screenshot: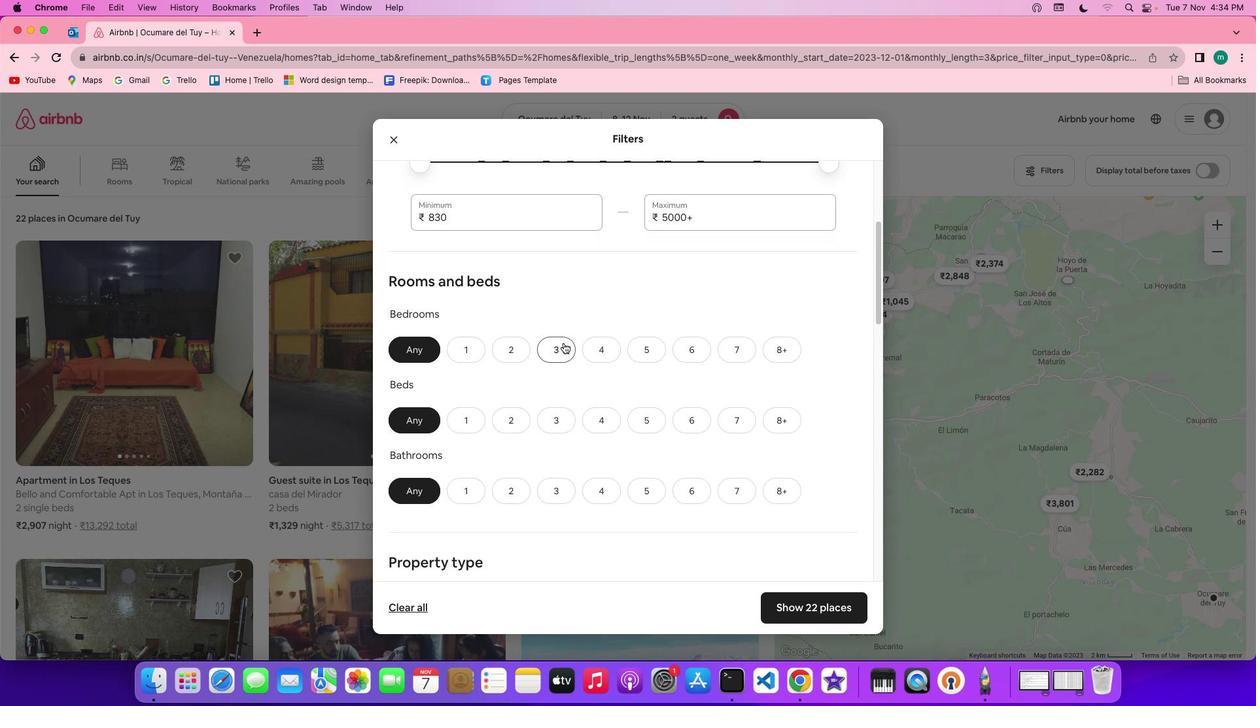 
Action: Mouse moved to (454, 340)
Screenshot: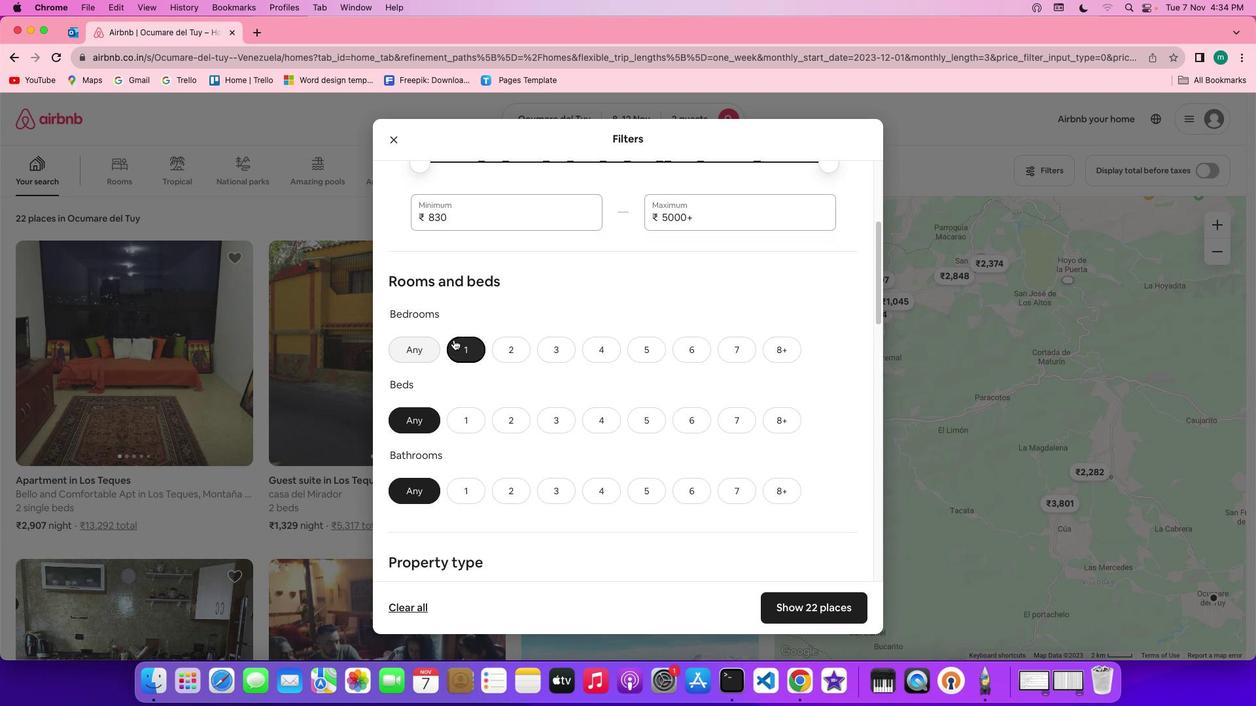 
Action: Mouse pressed left at (454, 340)
Screenshot: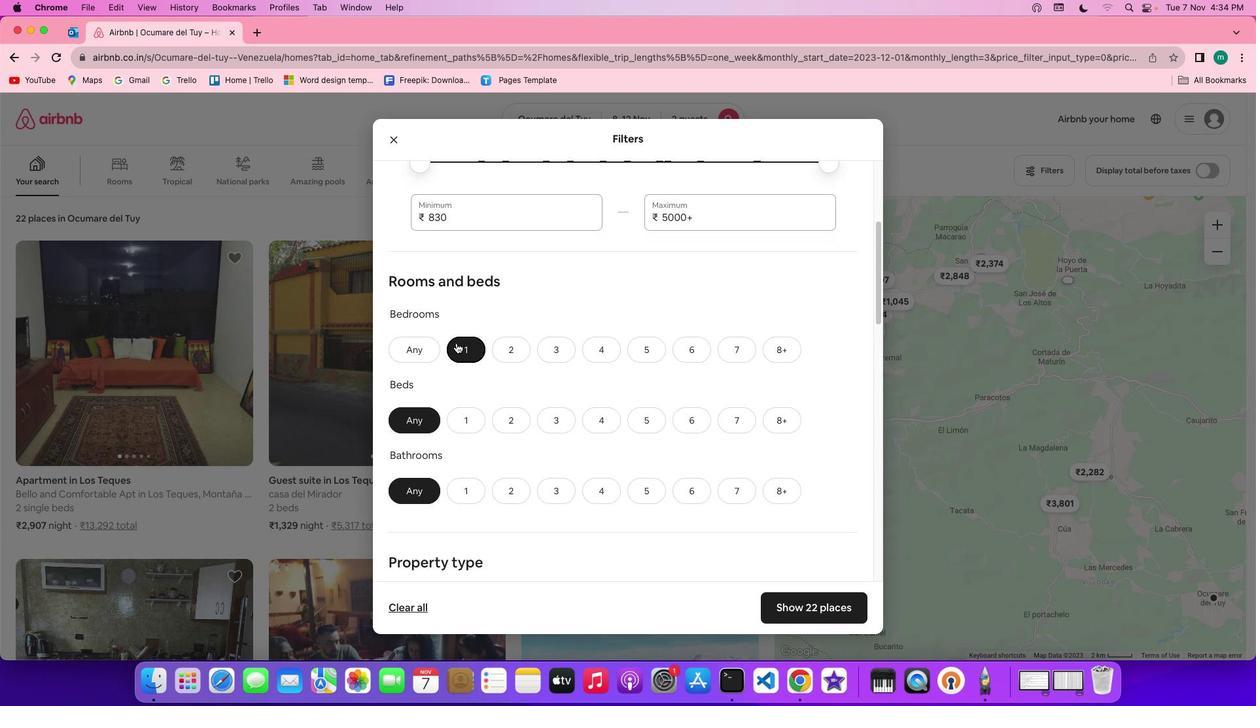 
Action: Mouse moved to (452, 420)
Screenshot: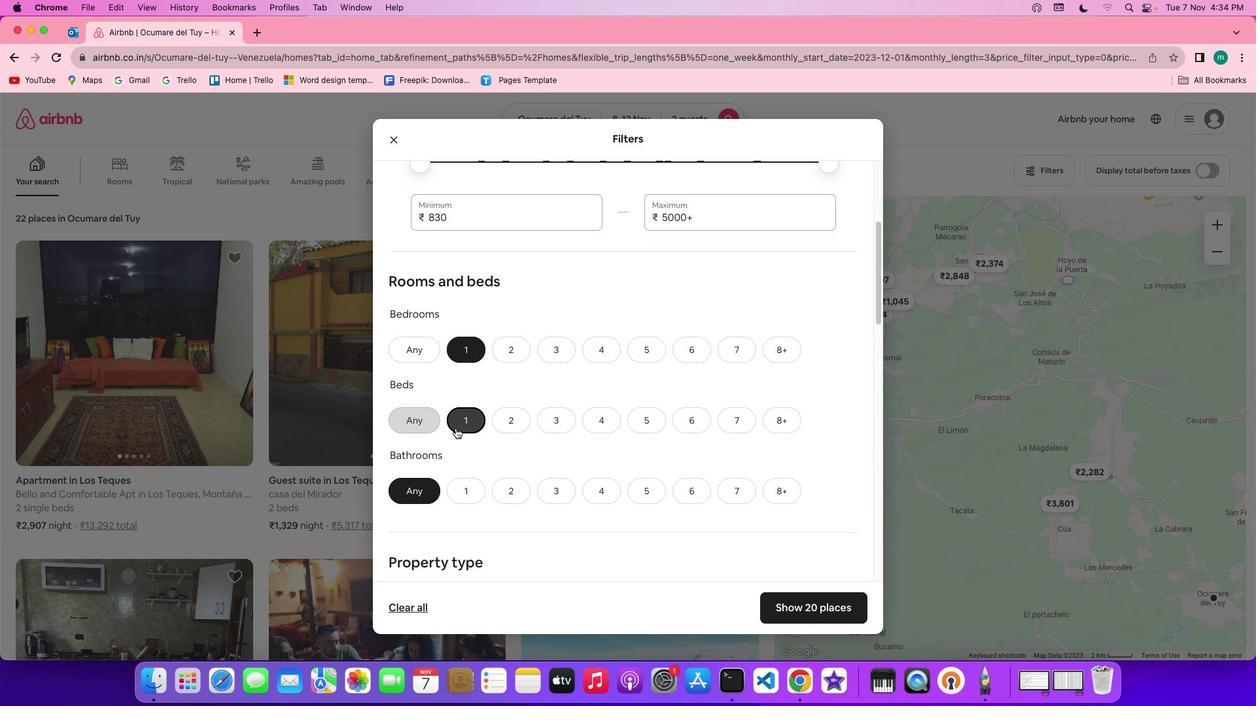 
Action: Mouse pressed left at (452, 420)
Screenshot: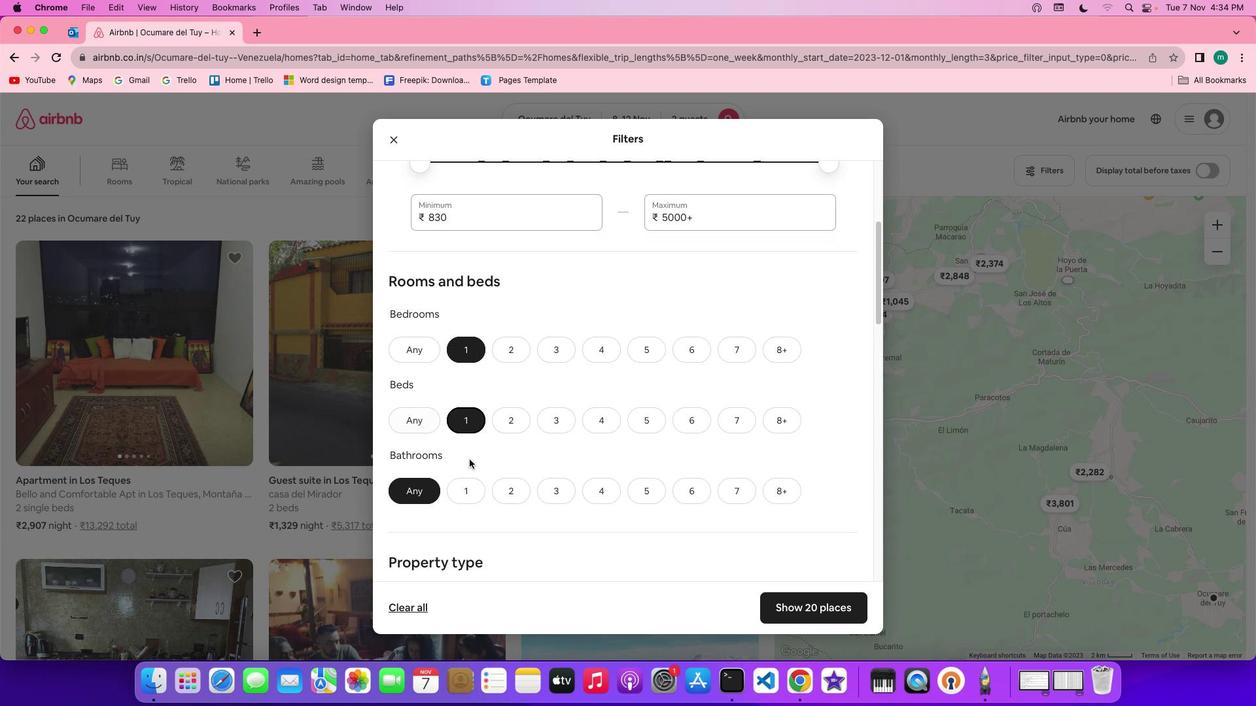 
Action: Mouse moved to (470, 488)
Screenshot: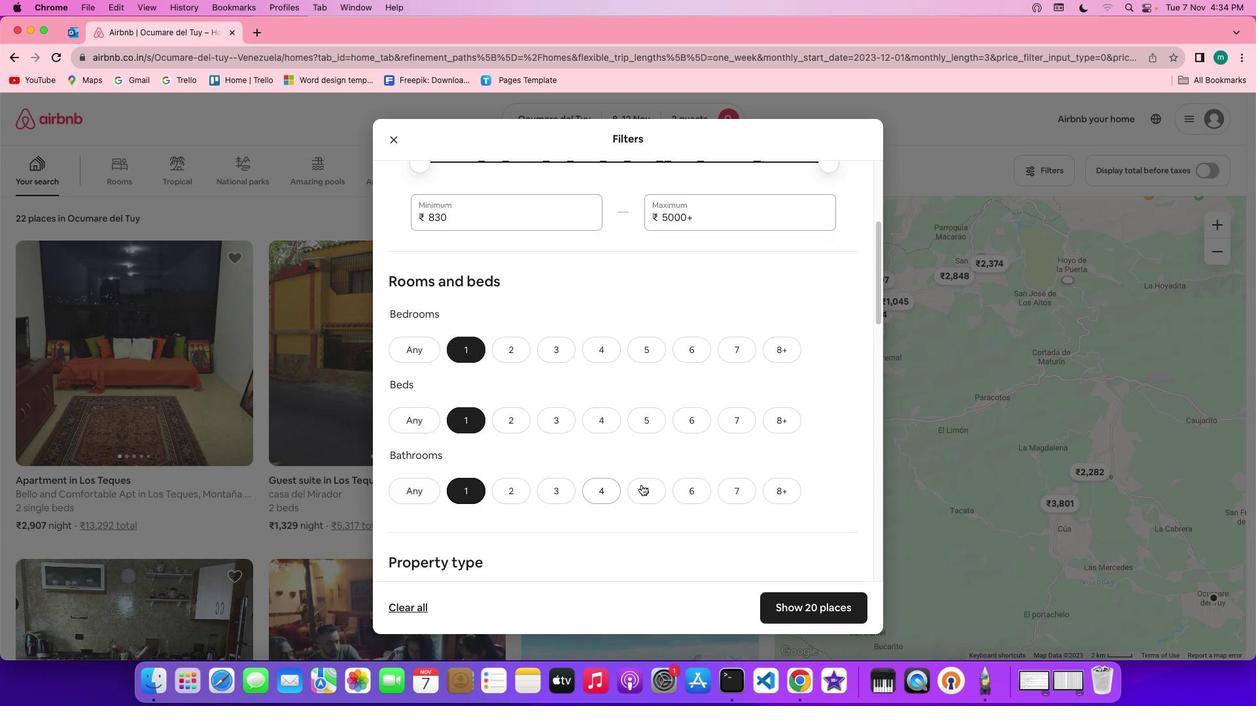 
Action: Mouse pressed left at (470, 488)
Screenshot: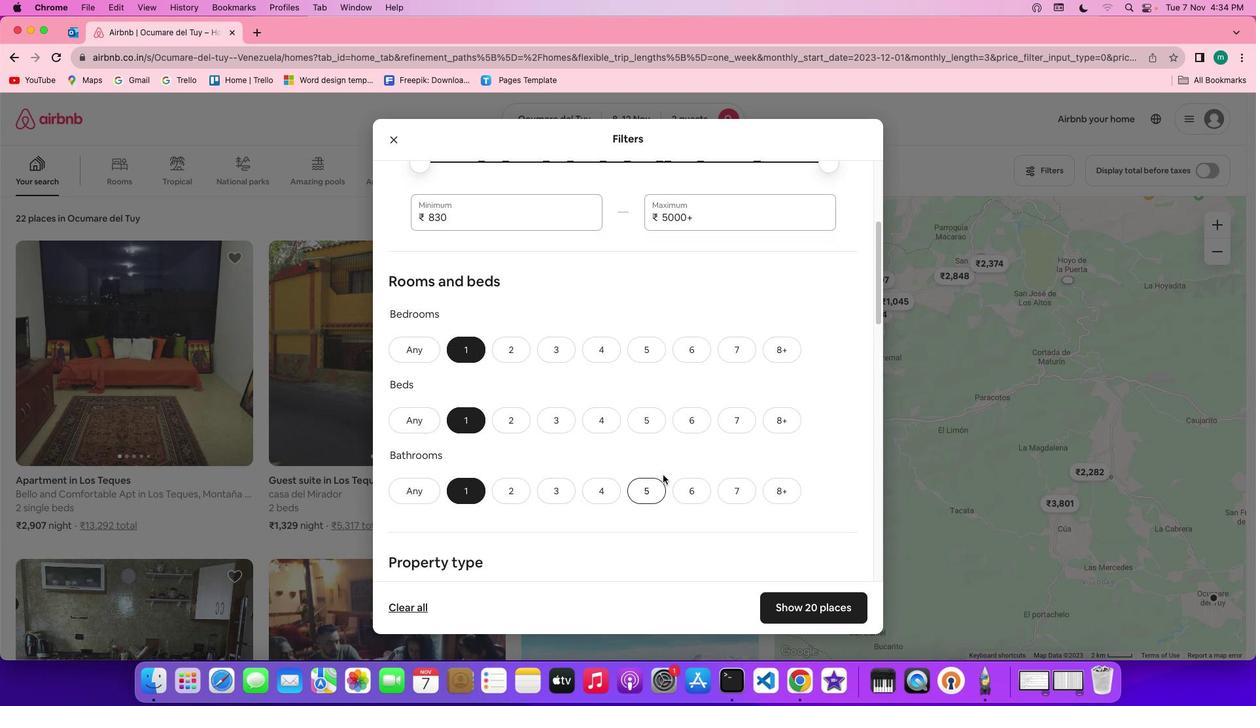 
Action: Mouse moved to (671, 463)
Screenshot: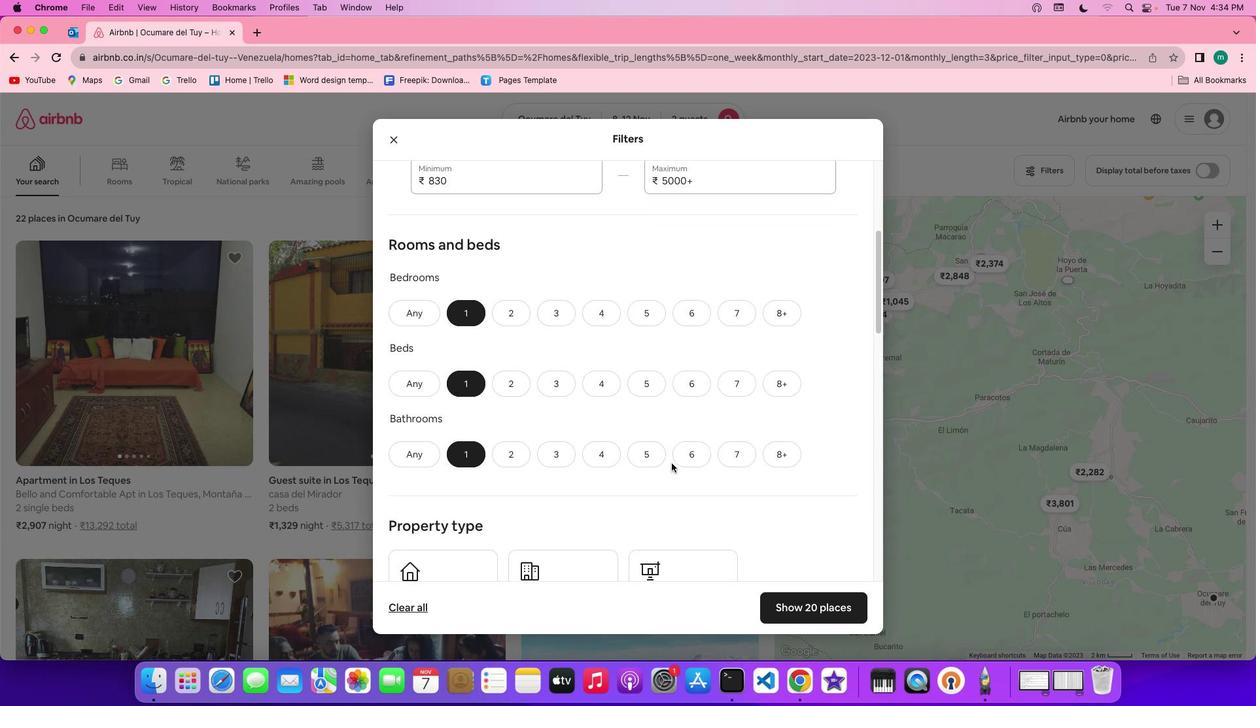 
Action: Mouse scrolled (671, 463) with delta (0, 0)
Screenshot: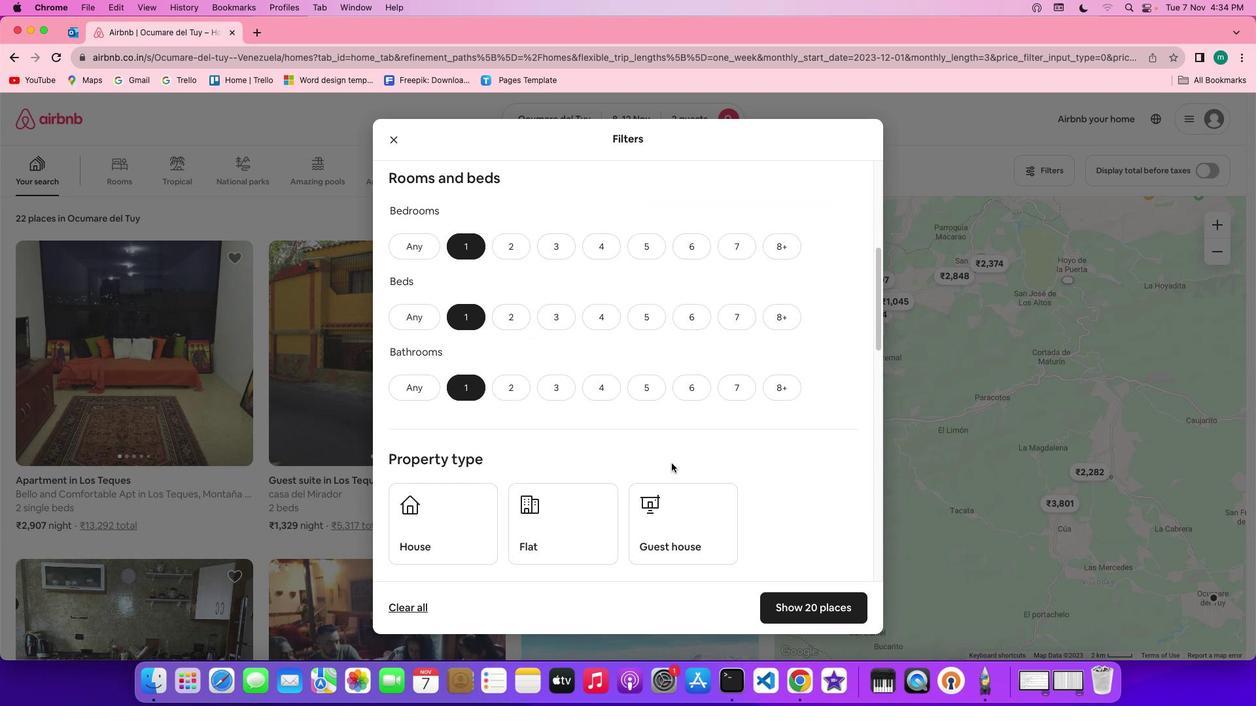 
Action: Mouse scrolled (671, 463) with delta (0, 0)
Screenshot: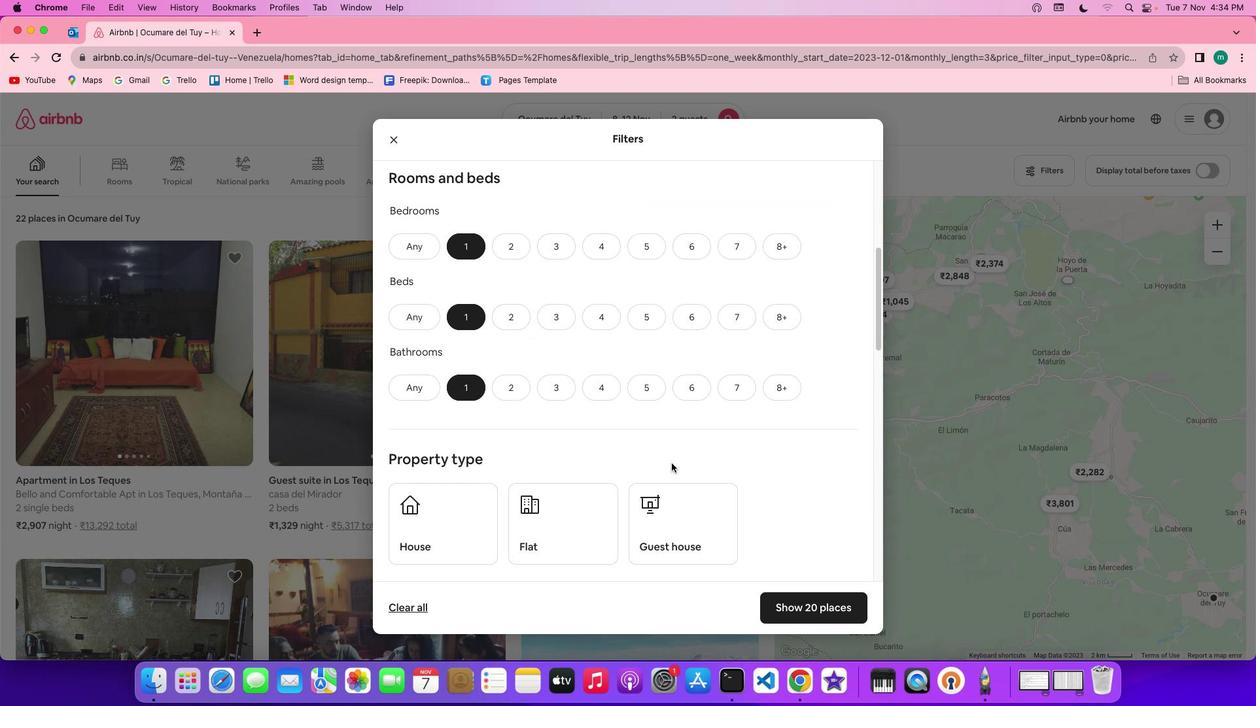 
Action: Mouse scrolled (671, 463) with delta (0, -1)
Screenshot: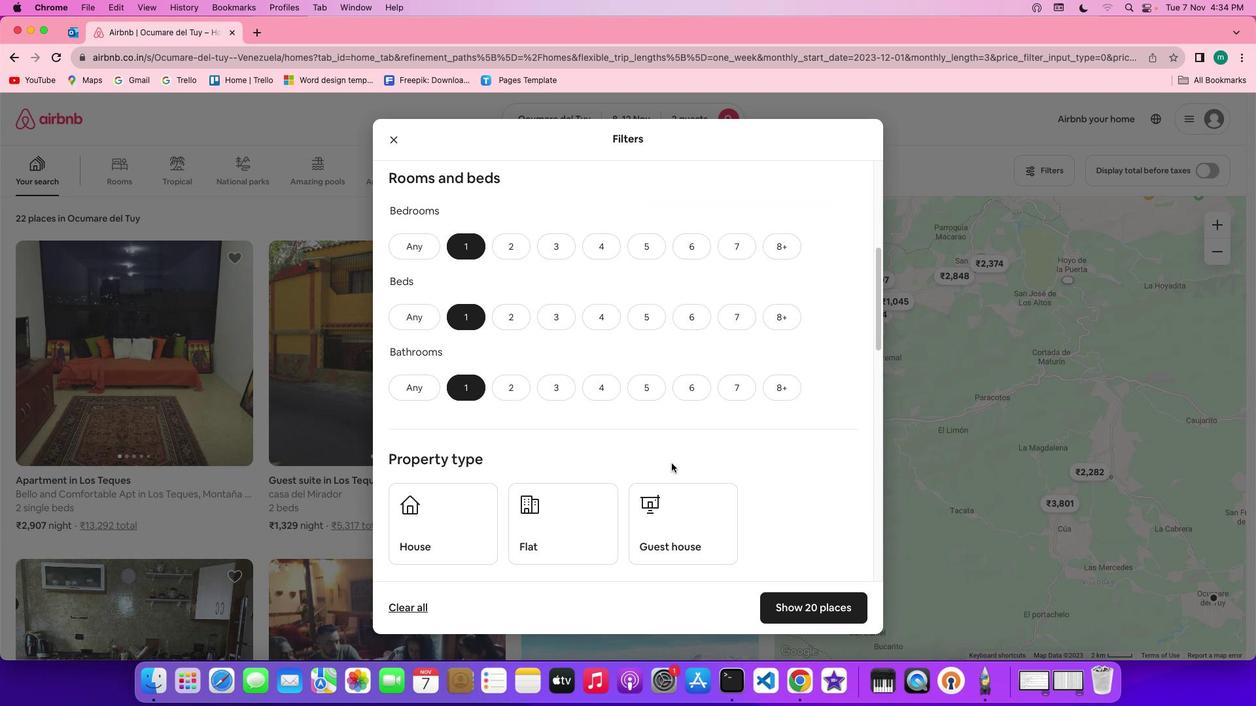 
Action: Mouse scrolled (671, 463) with delta (0, 0)
Screenshot: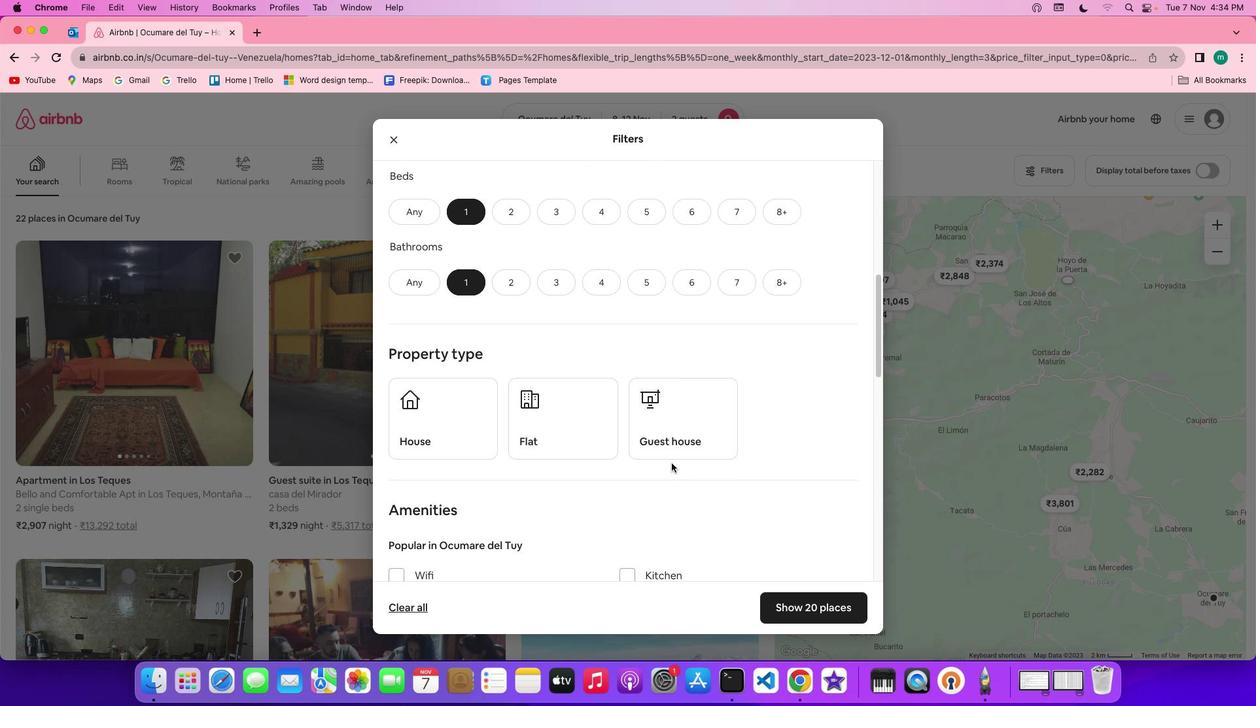 
Action: Mouse scrolled (671, 463) with delta (0, 0)
Screenshot: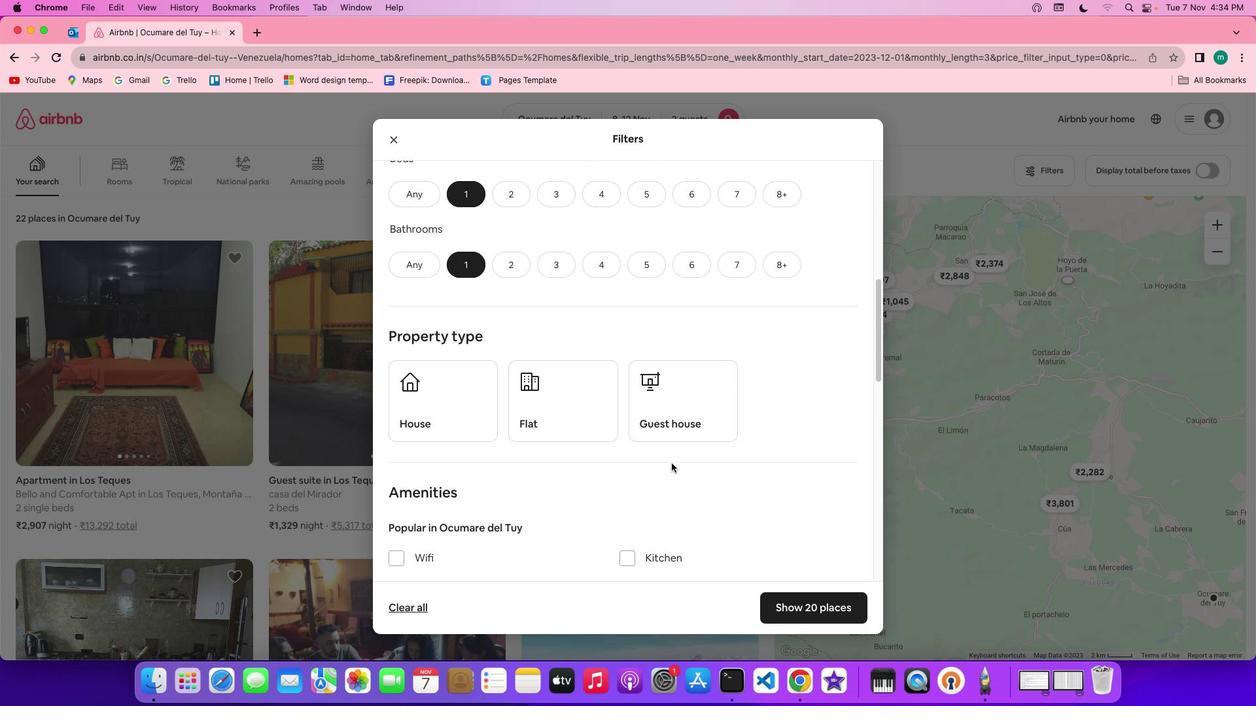 
Action: Mouse scrolled (671, 463) with delta (0, -1)
Screenshot: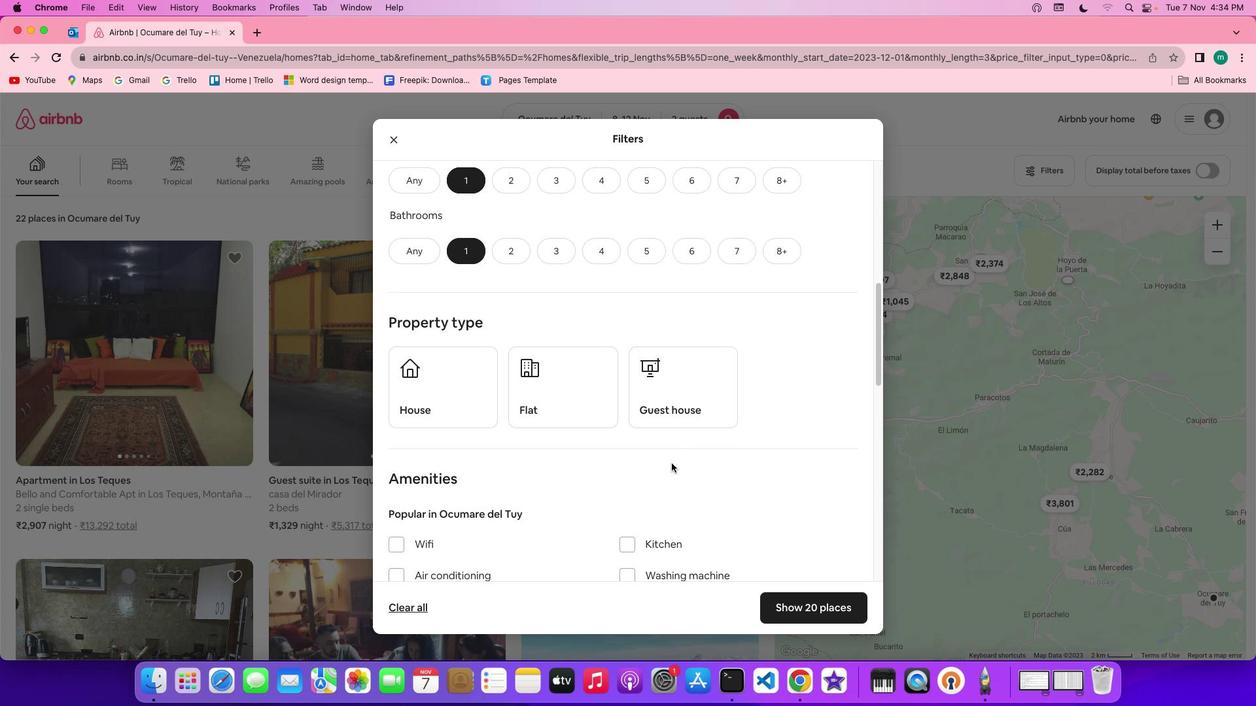 
Action: Mouse scrolled (671, 463) with delta (0, -1)
Screenshot: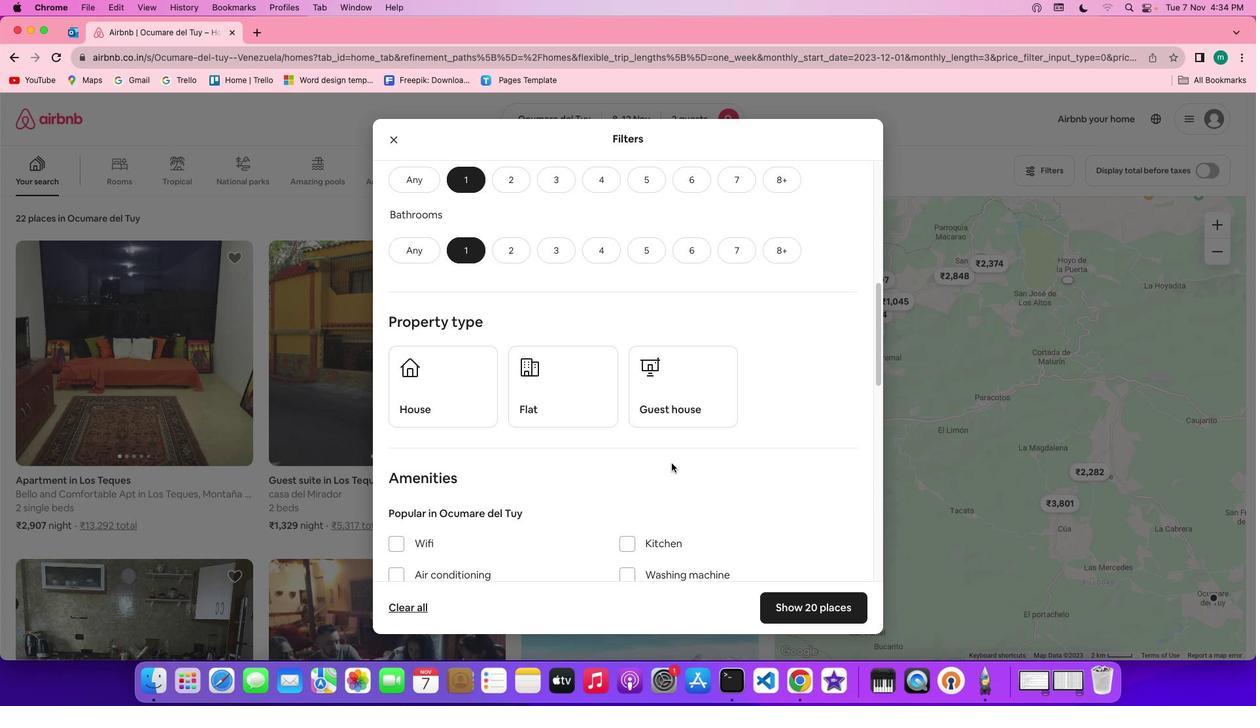 
Action: Mouse scrolled (671, 463) with delta (0, 0)
Screenshot: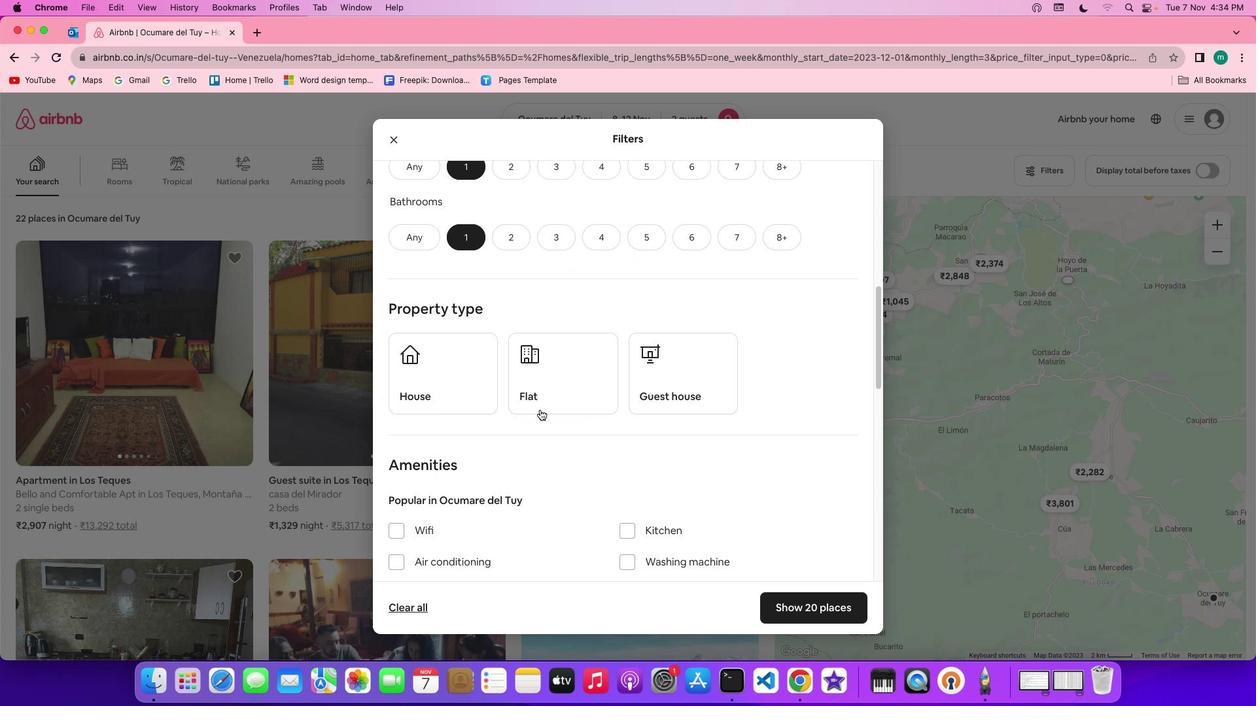 
Action: Mouse scrolled (671, 463) with delta (0, 0)
Screenshot: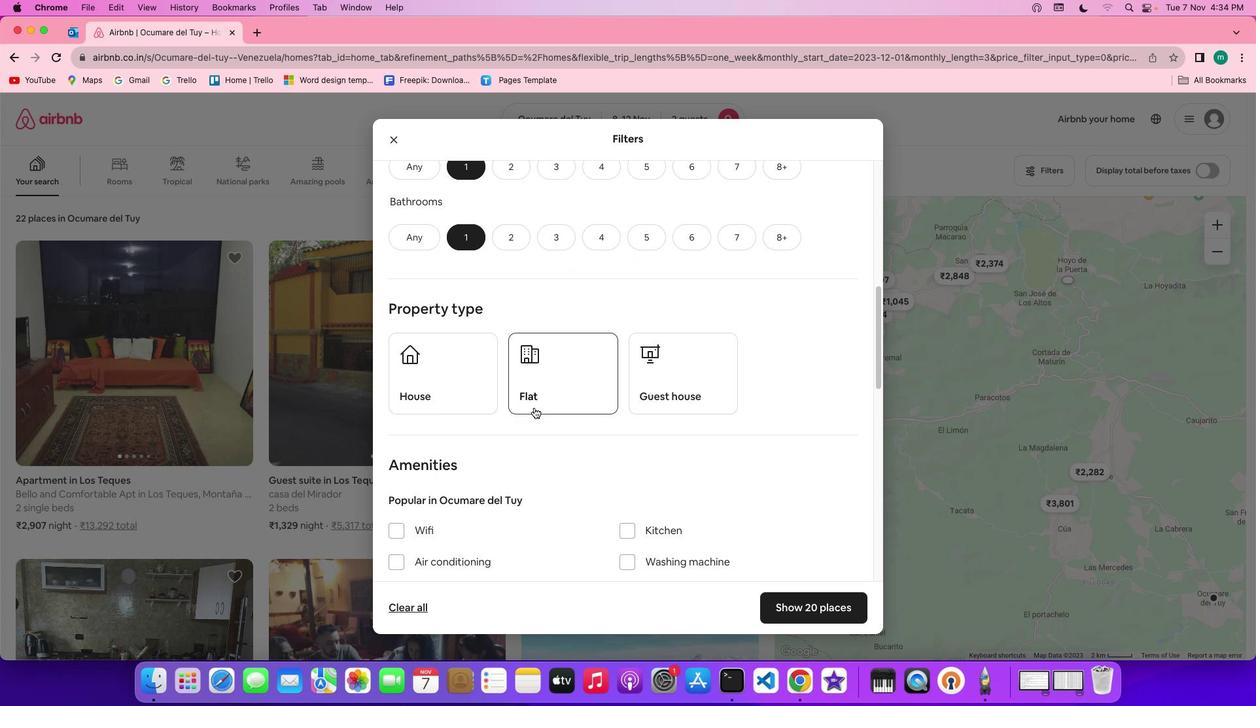 
Action: Mouse moved to (533, 407)
Screenshot: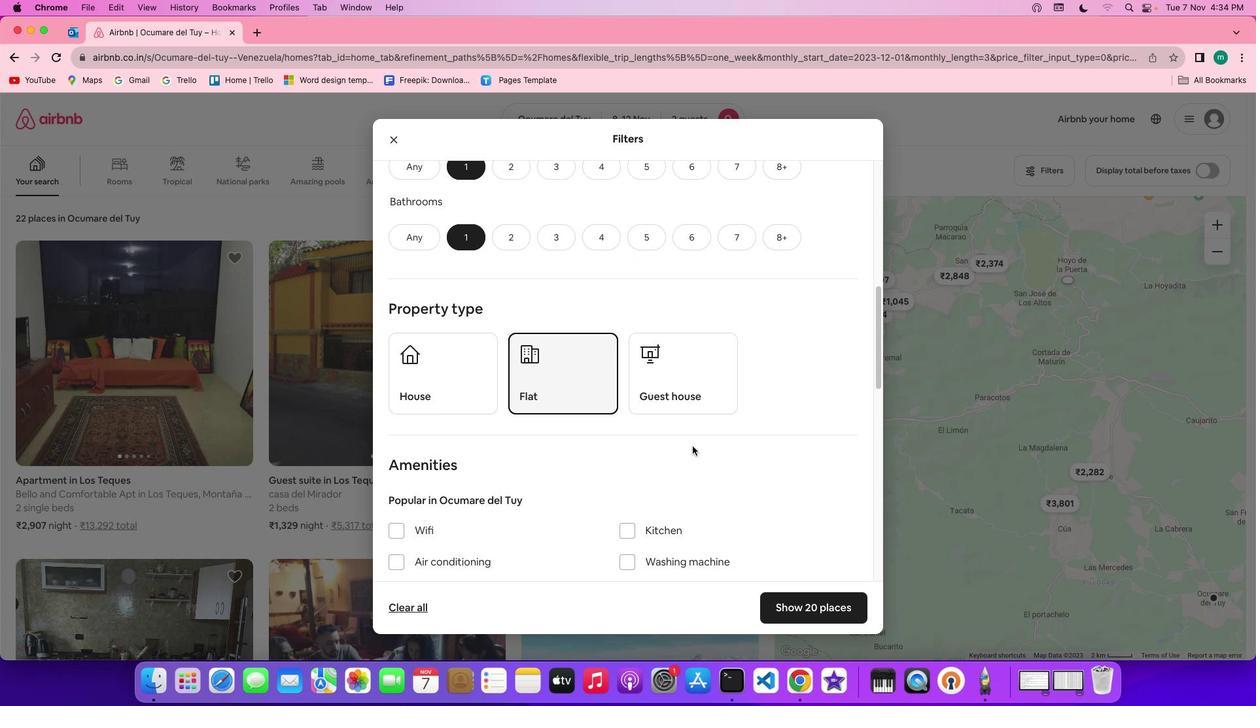 
Action: Mouse pressed left at (533, 407)
Screenshot: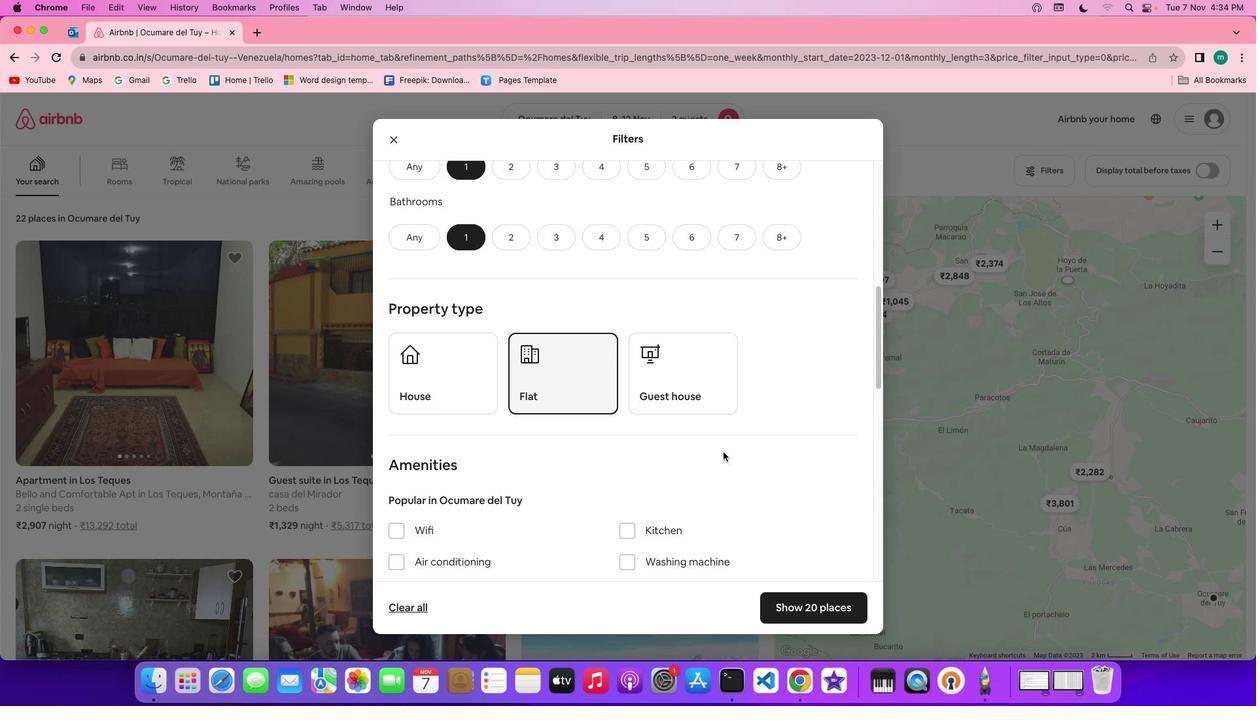 
Action: Mouse moved to (722, 452)
Screenshot: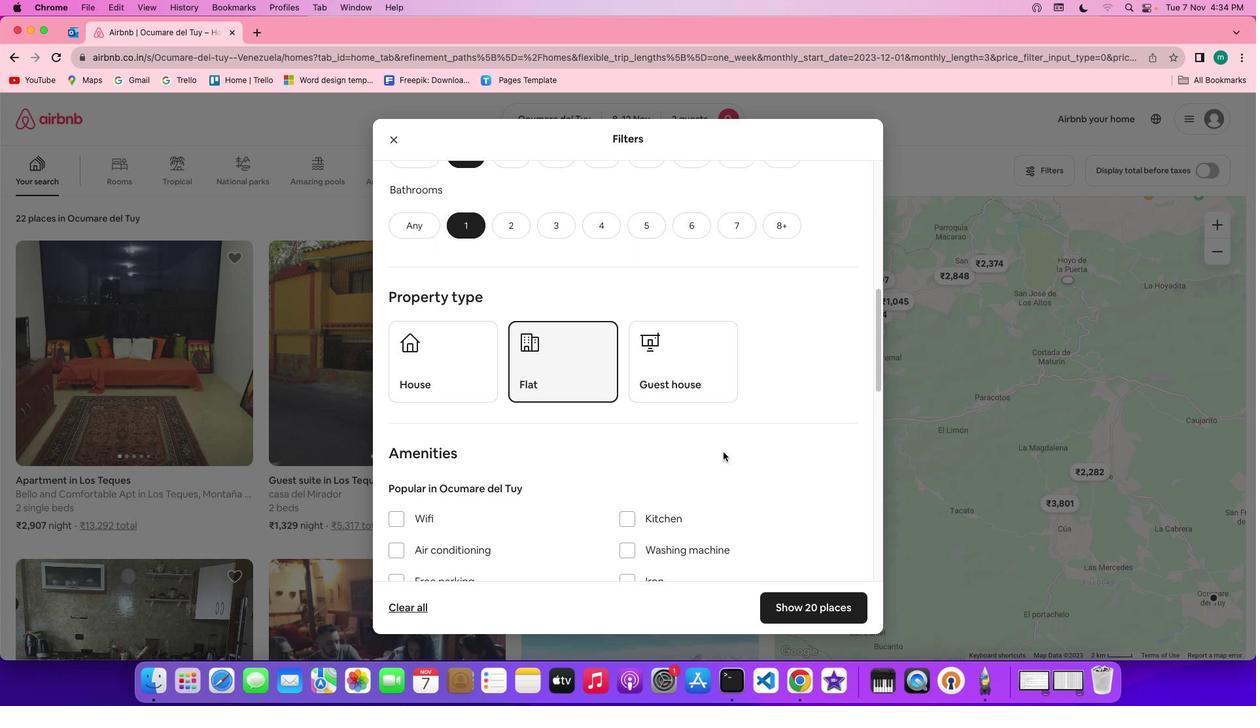 
Action: Mouse scrolled (722, 452) with delta (0, 0)
Screenshot: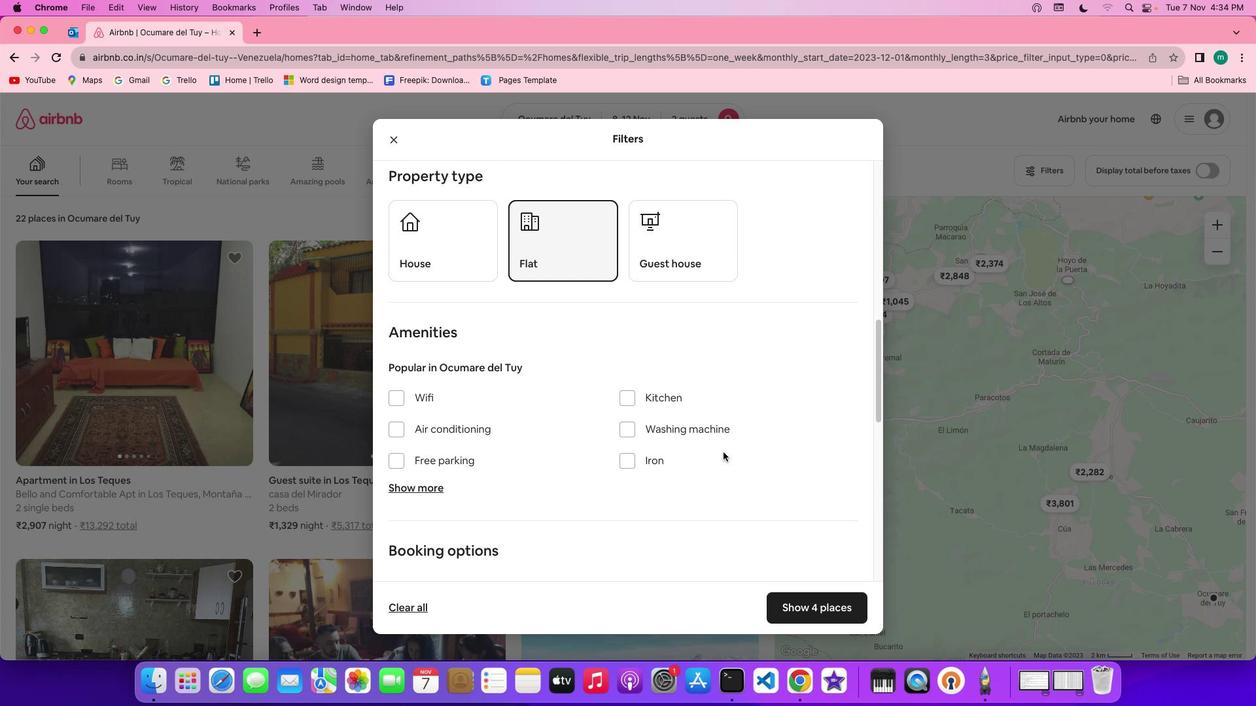 
Action: Mouse scrolled (722, 452) with delta (0, 0)
Screenshot: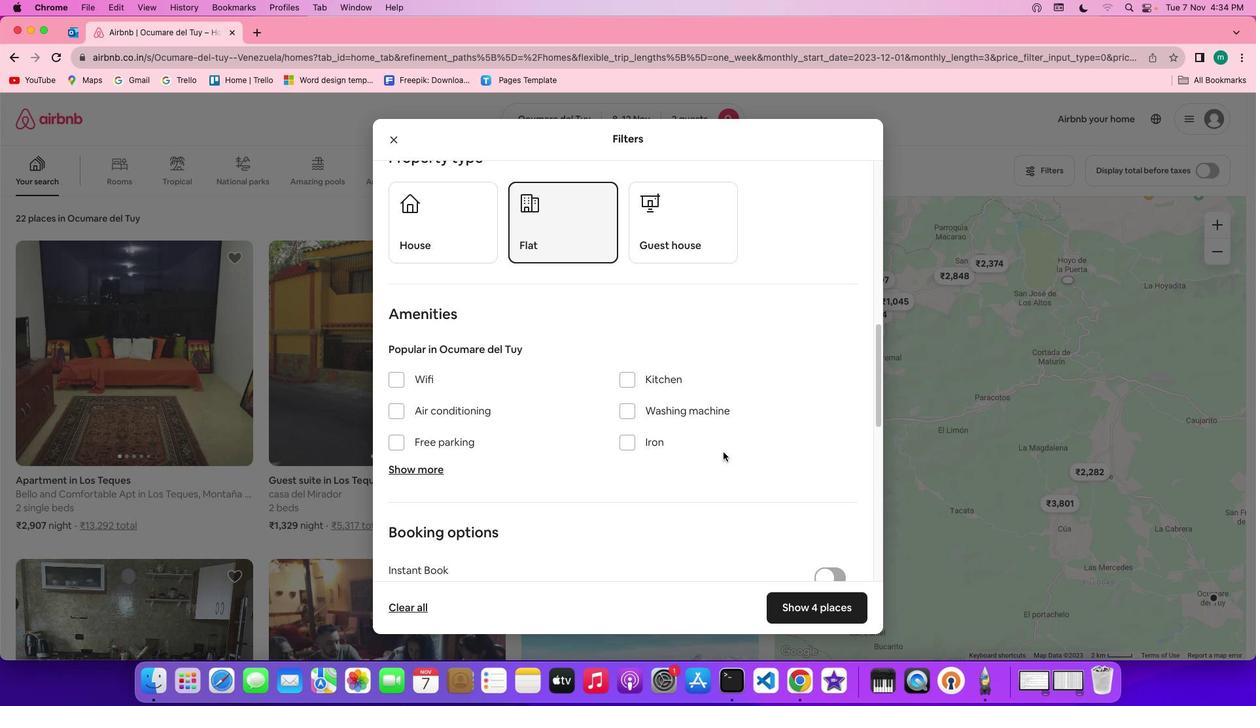 
Action: Mouse scrolled (722, 452) with delta (0, -1)
Screenshot: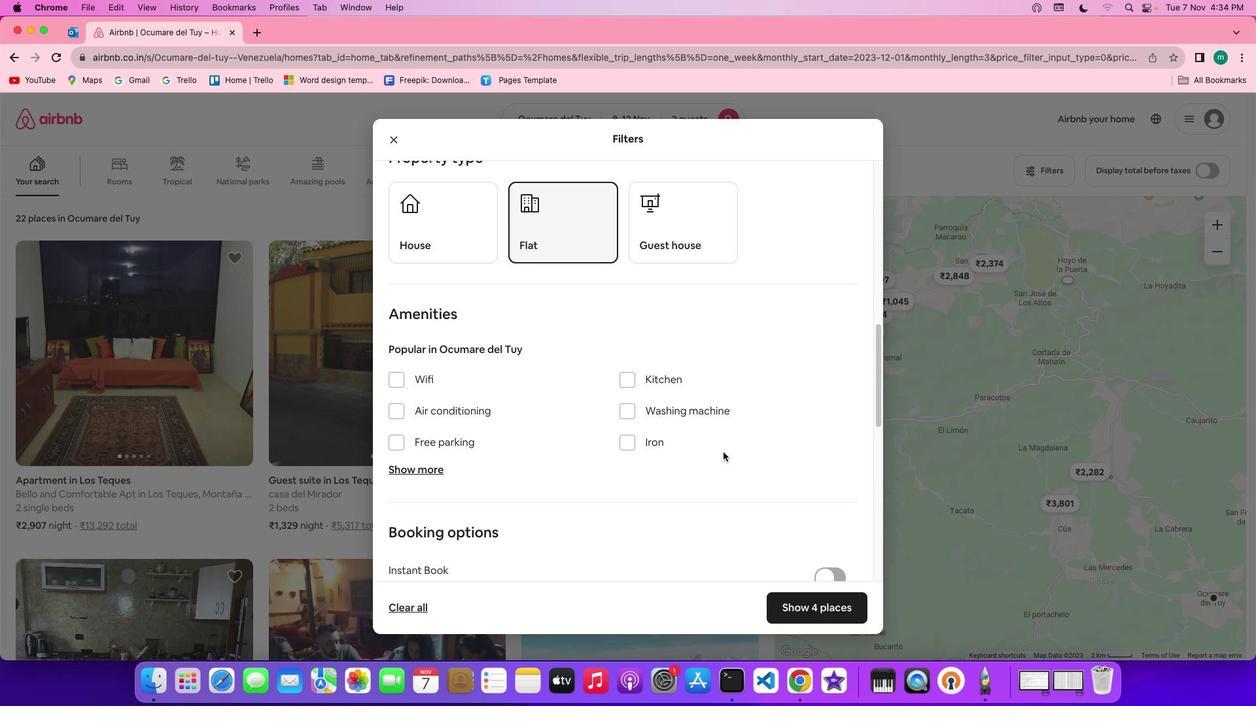 
Action: Mouse scrolled (722, 452) with delta (0, -1)
Screenshot: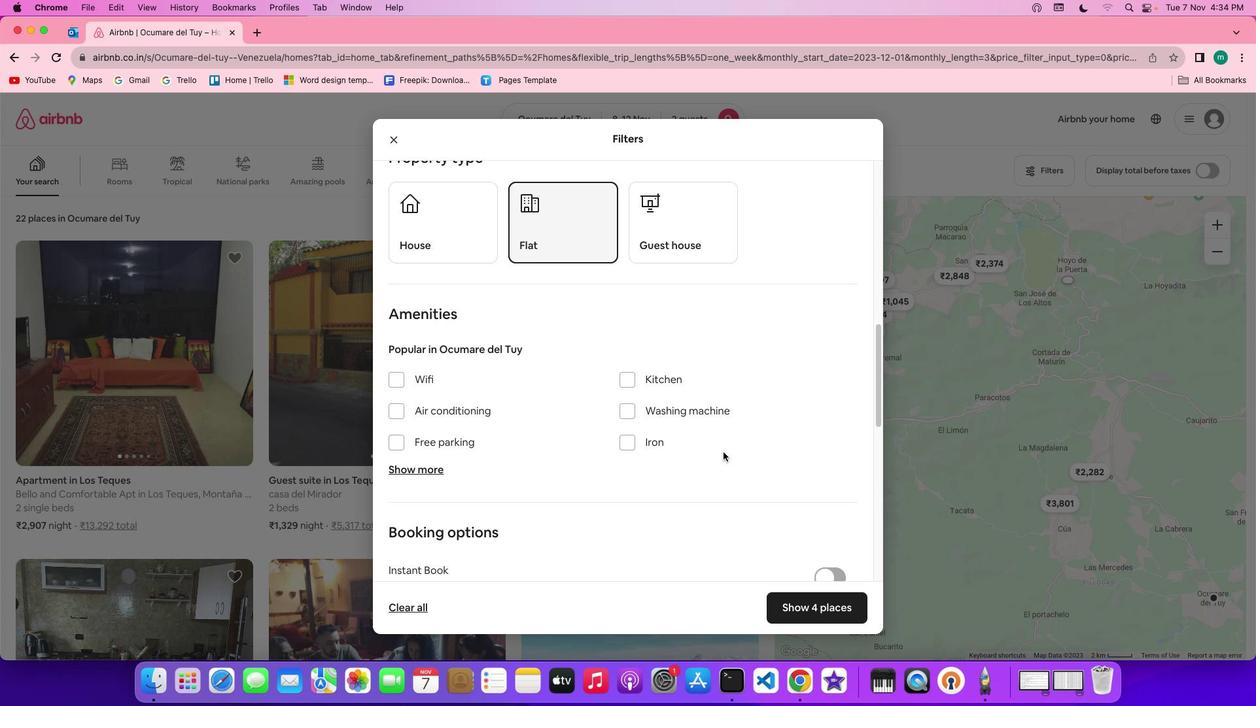 
Action: Mouse scrolled (722, 452) with delta (0, 0)
Screenshot: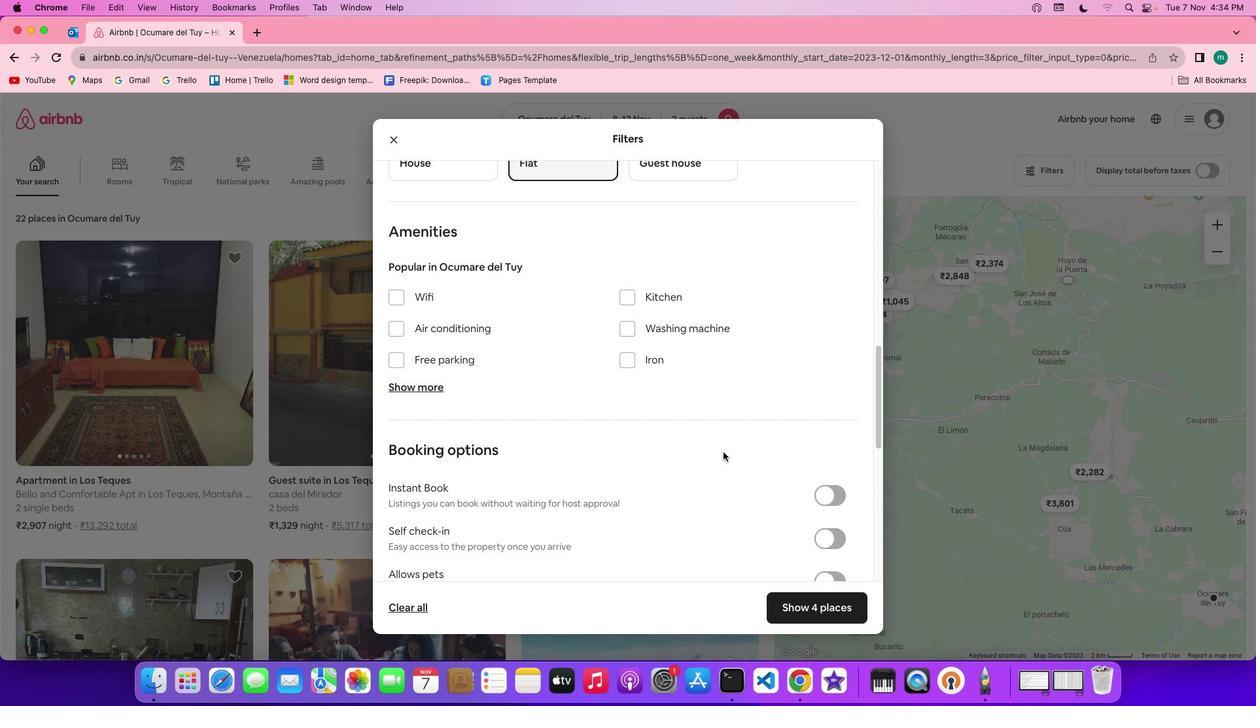 
Action: Mouse scrolled (722, 452) with delta (0, 0)
Screenshot: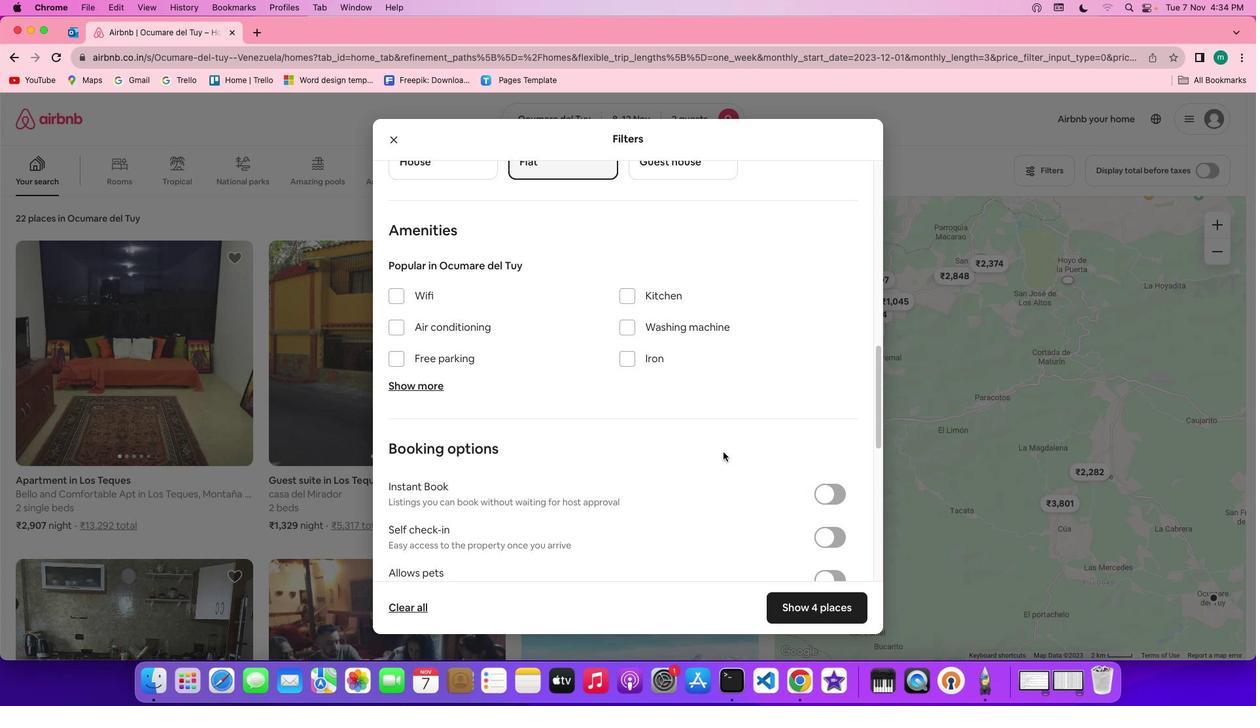 
Action: Mouse scrolled (722, 452) with delta (0, -1)
Screenshot: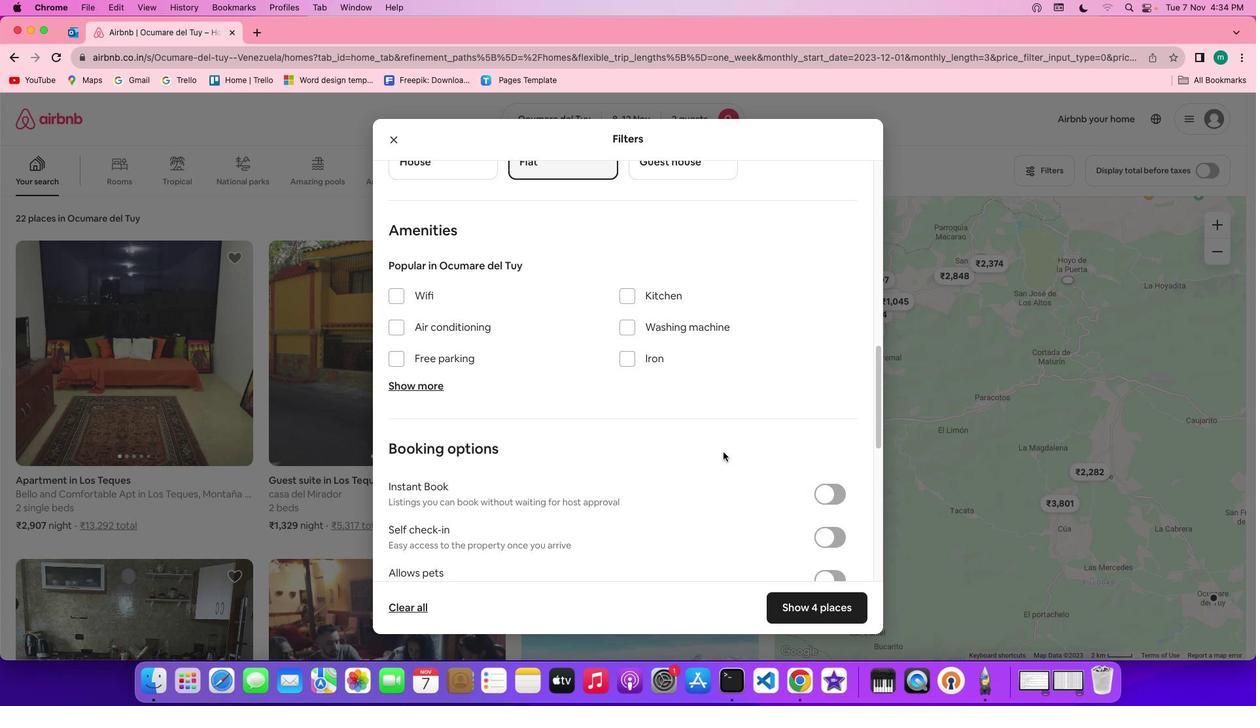 
Action: Mouse scrolled (722, 452) with delta (0, 0)
Screenshot: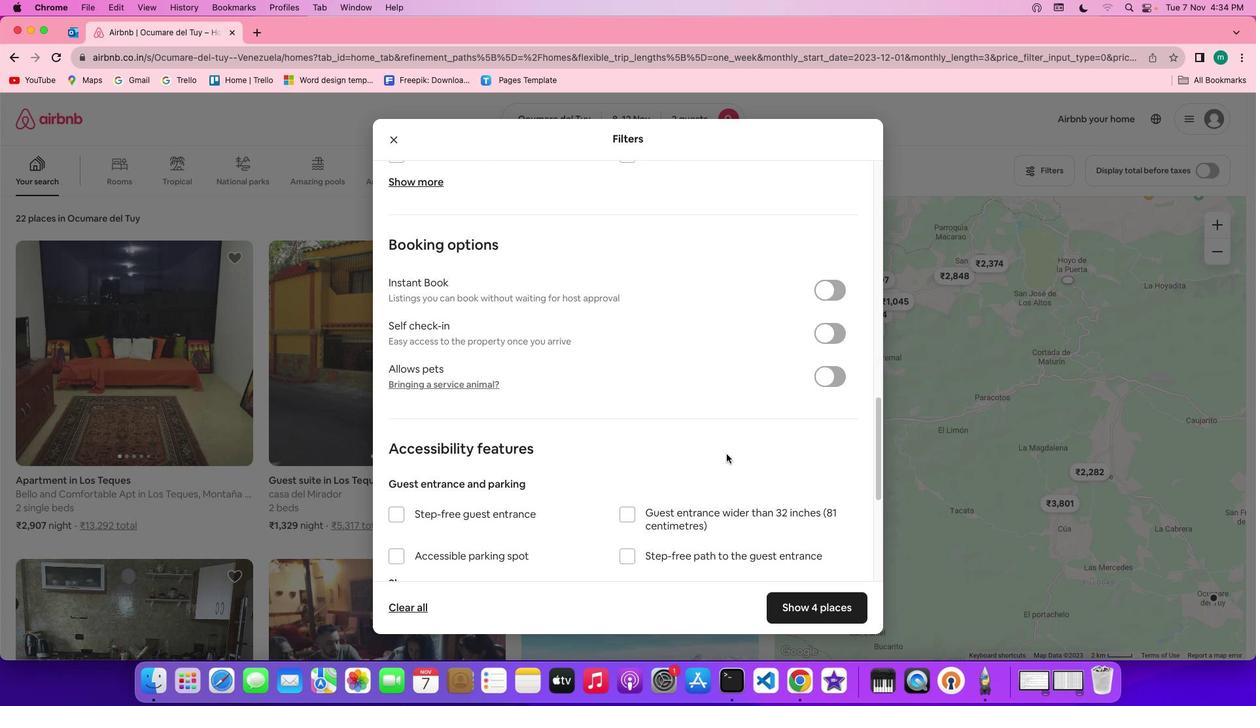 
Action: Mouse scrolled (722, 452) with delta (0, 0)
Screenshot: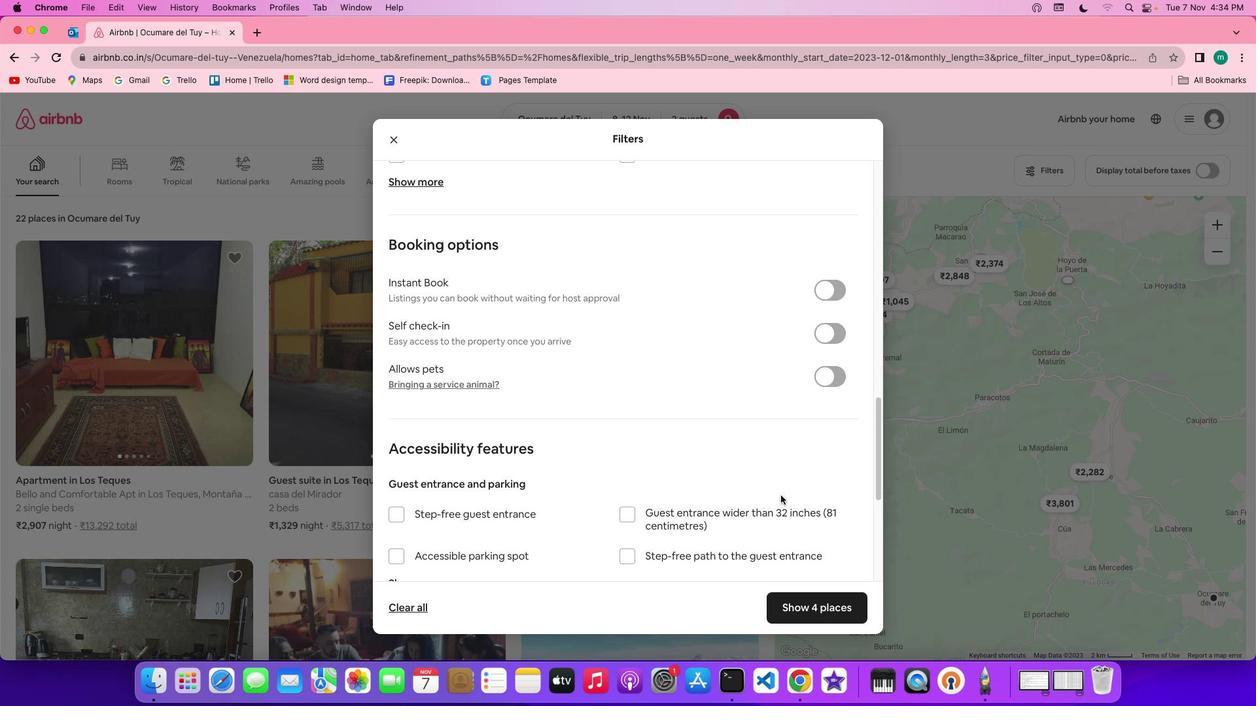 
Action: Mouse scrolled (722, 452) with delta (0, -1)
Screenshot: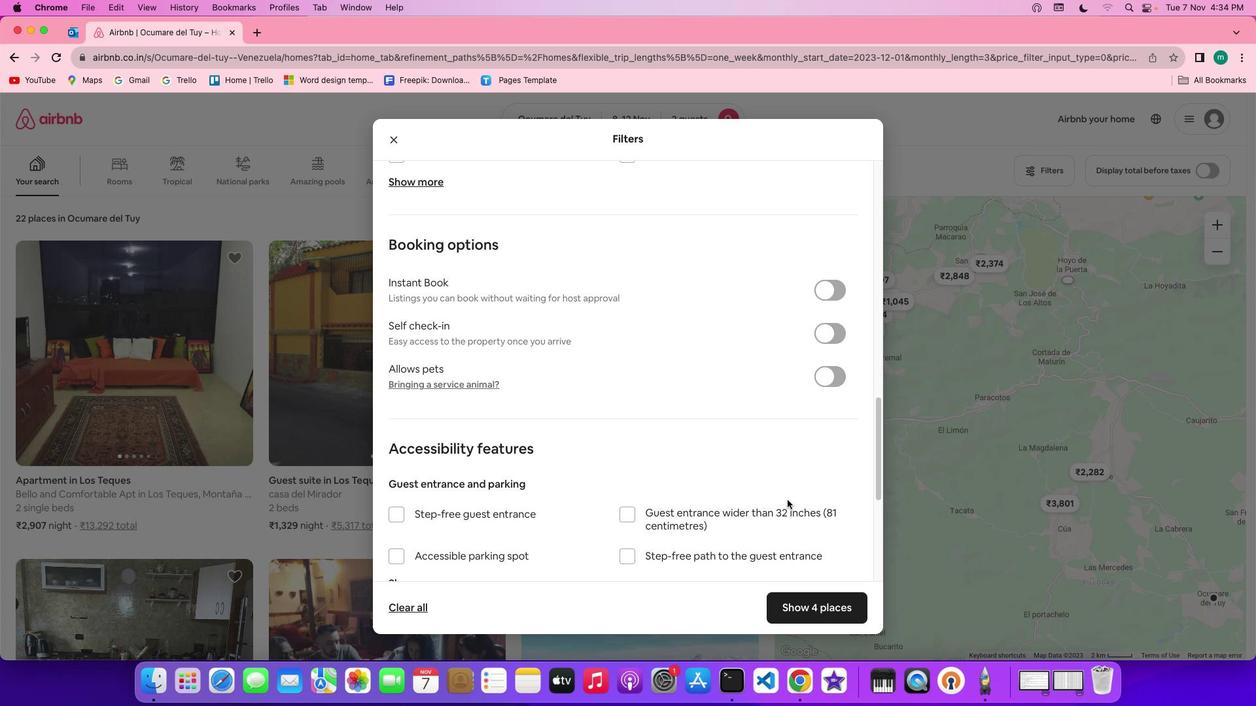 
Action: Mouse scrolled (722, 452) with delta (0, -2)
Screenshot: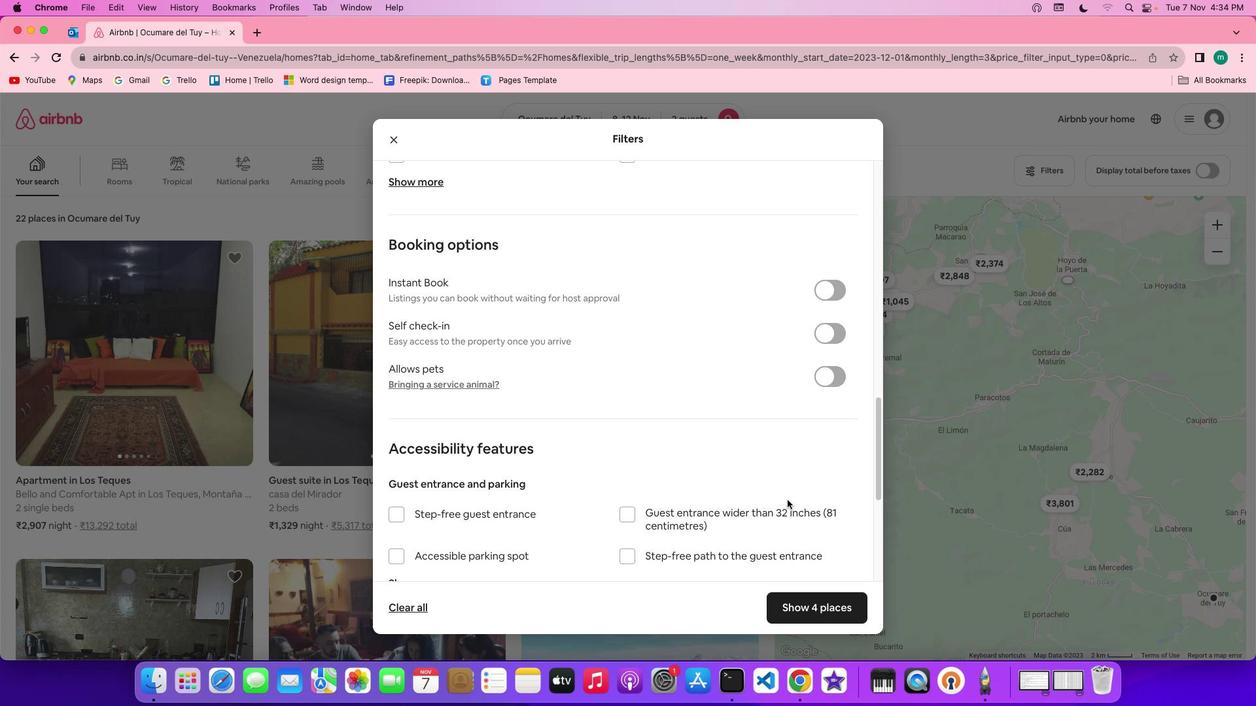 
Action: Mouse moved to (787, 499)
Screenshot: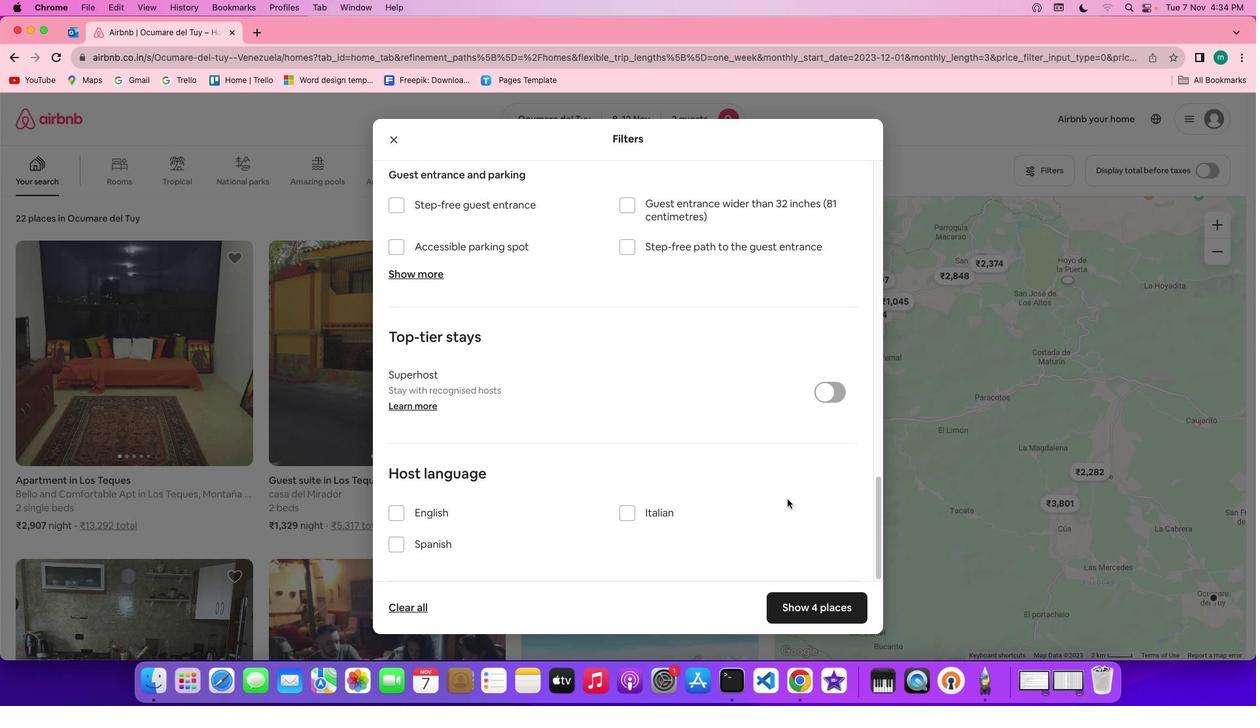 
Action: Mouse scrolled (787, 499) with delta (0, 0)
Screenshot: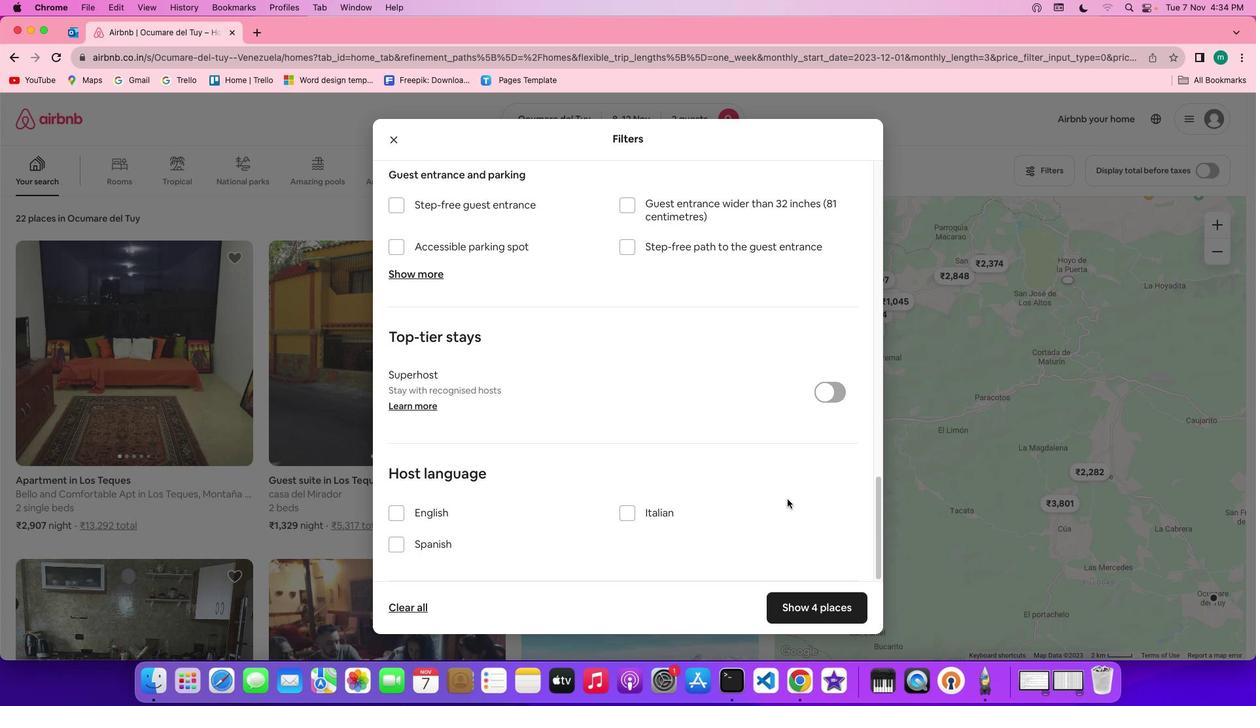 
Action: Mouse scrolled (787, 499) with delta (0, 0)
Screenshot: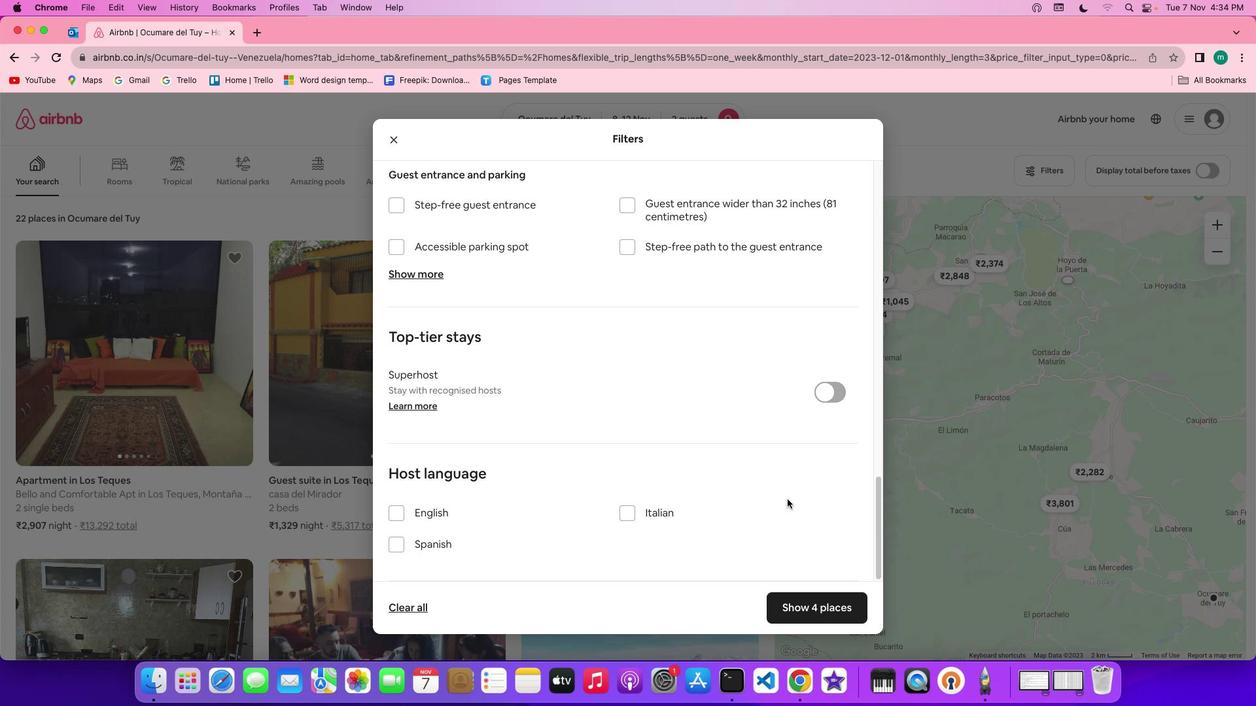 
Action: Mouse scrolled (787, 499) with delta (0, -1)
Screenshot: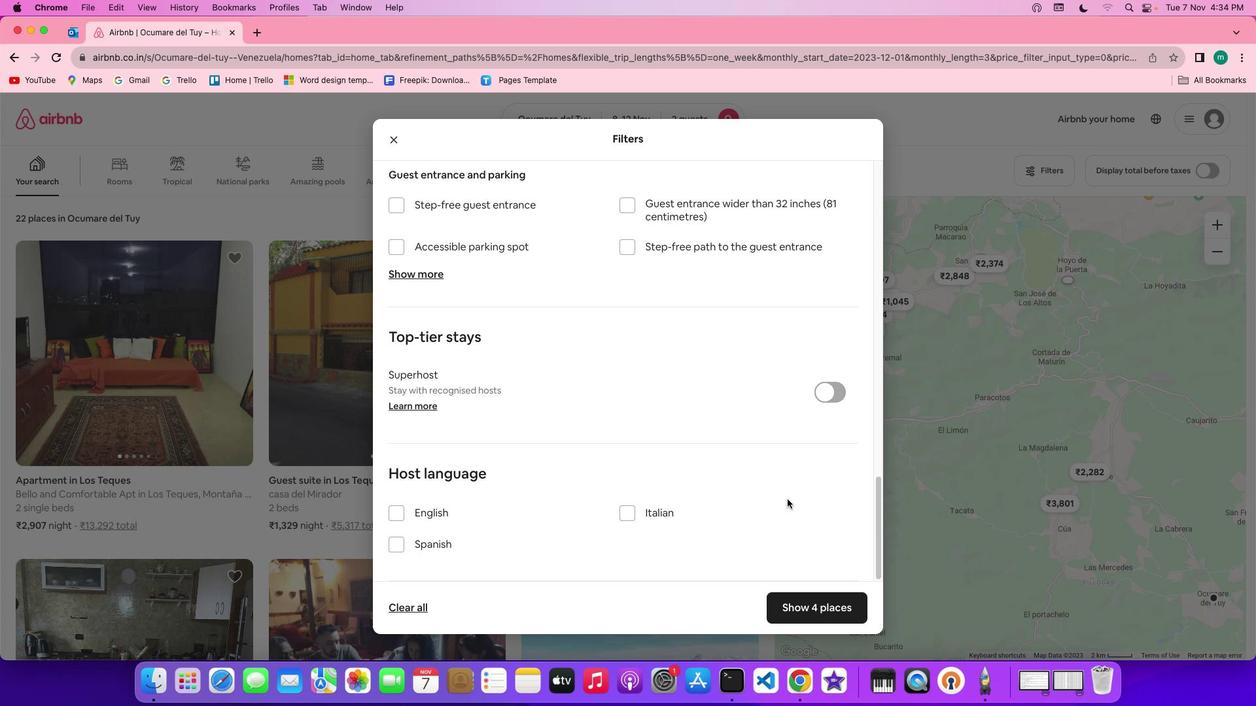 
Action: Mouse scrolled (787, 499) with delta (0, -3)
Screenshot: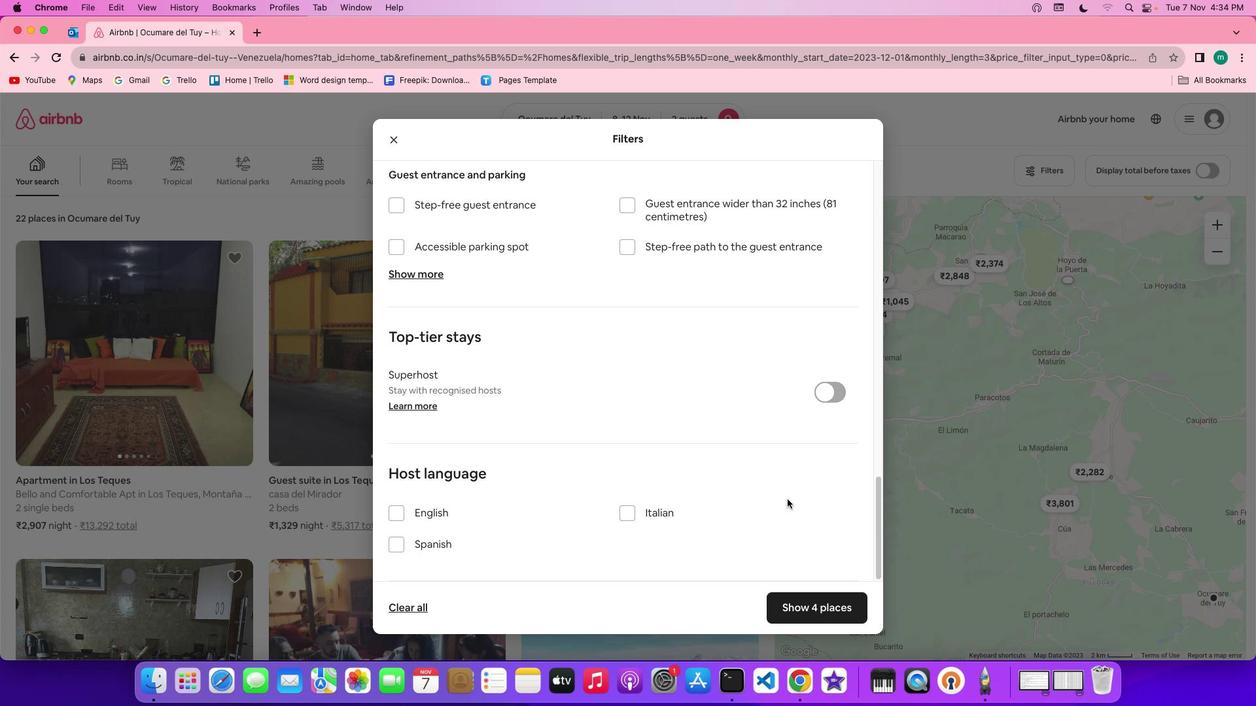
Action: Mouse scrolled (787, 499) with delta (0, -3)
Screenshot: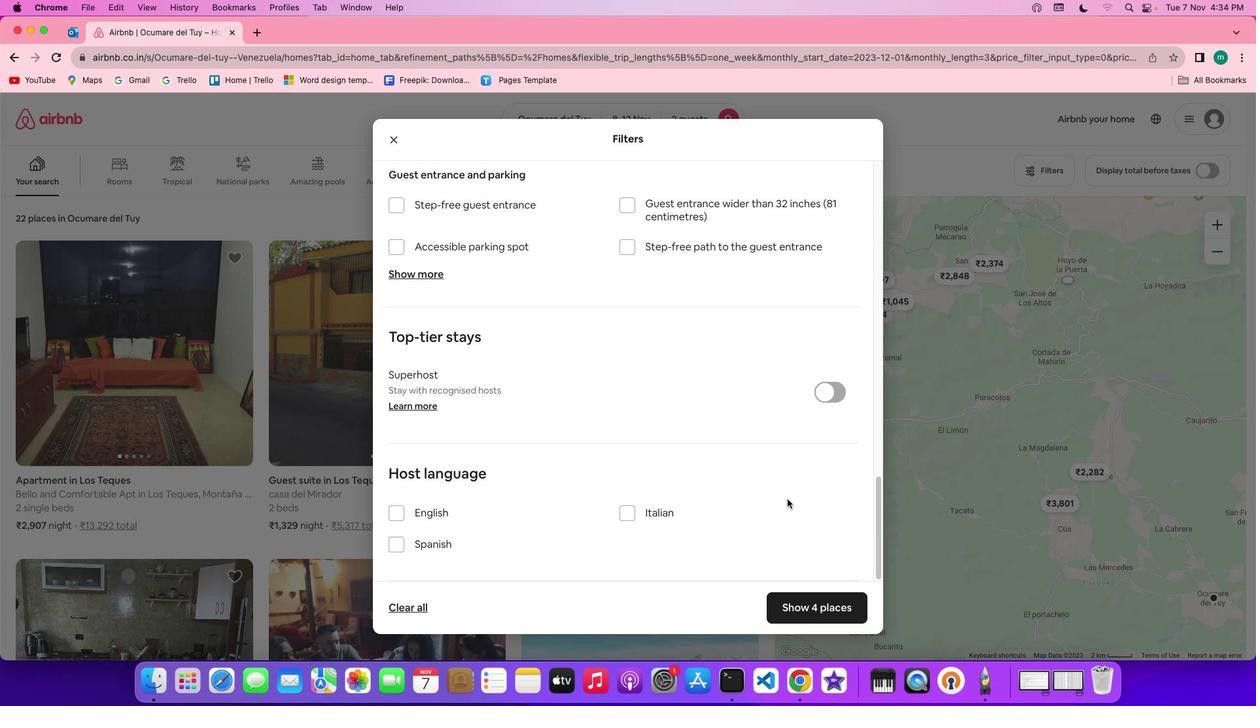 
Action: Mouse scrolled (787, 499) with delta (0, -3)
Screenshot: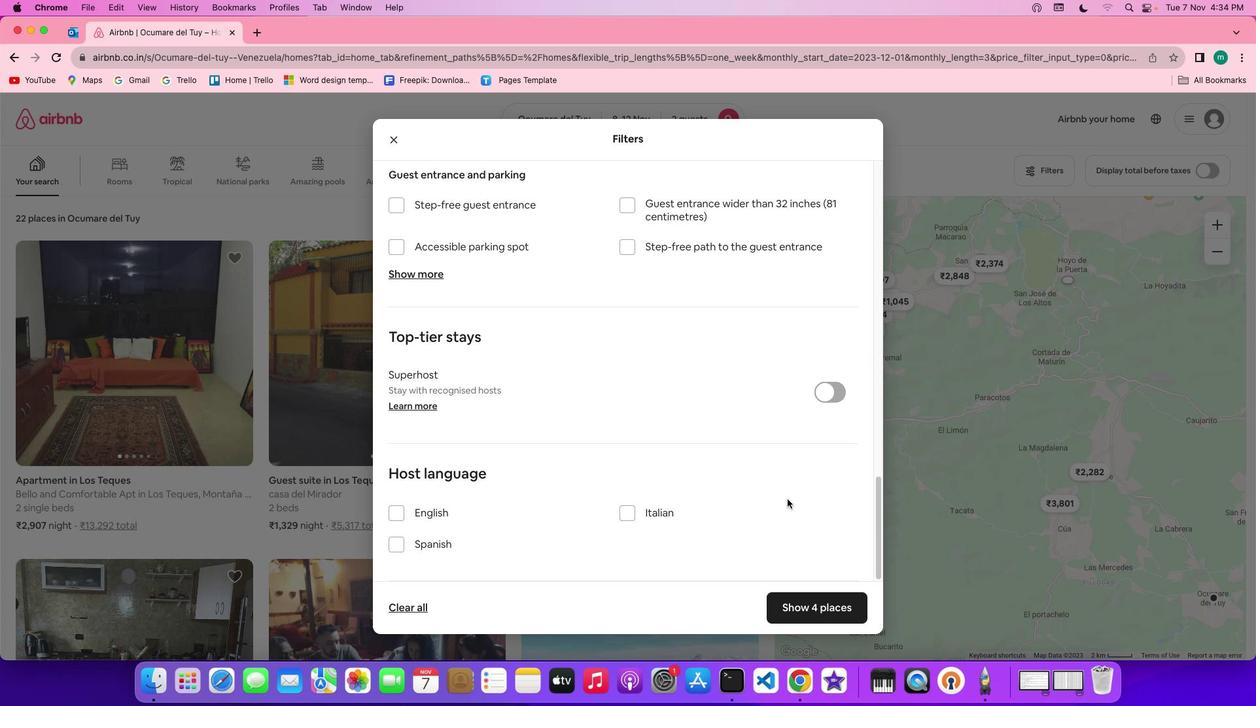
Action: Mouse moved to (787, 499)
Screenshot: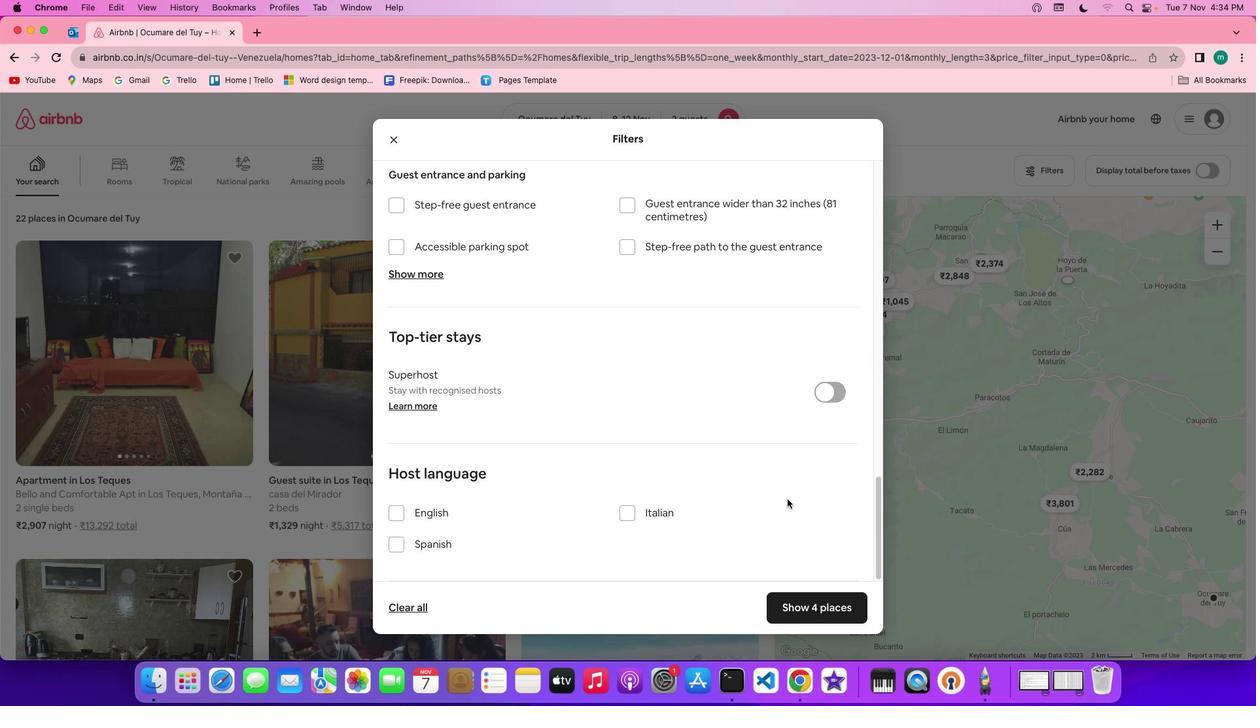 
Action: Mouse scrolled (787, 499) with delta (0, 0)
Screenshot: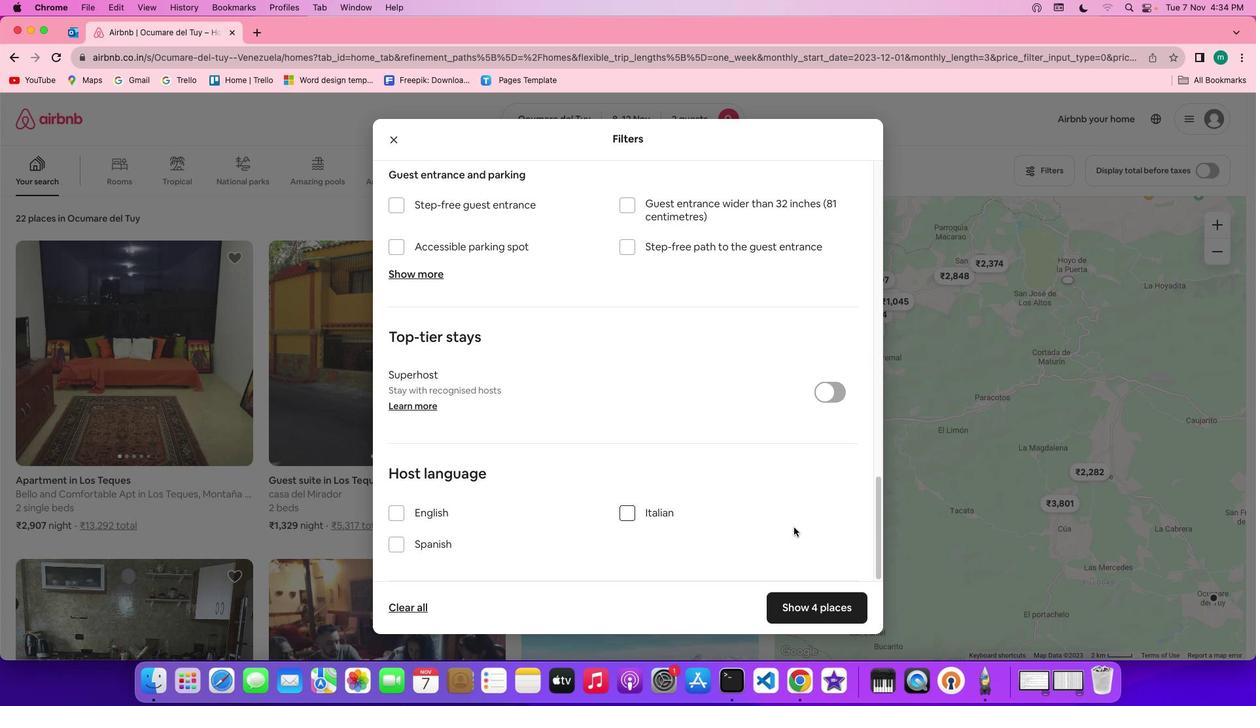 
Action: Mouse scrolled (787, 499) with delta (0, 0)
Screenshot: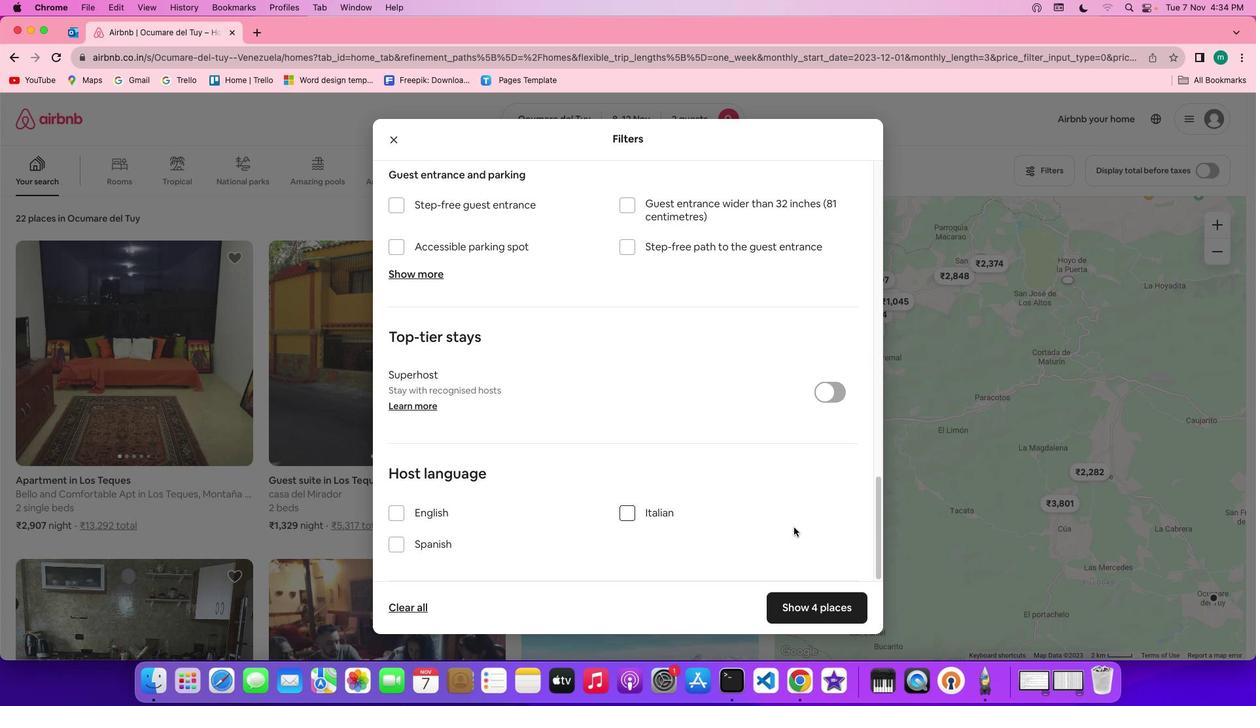 
Action: Mouse scrolled (787, 499) with delta (0, -1)
Screenshot: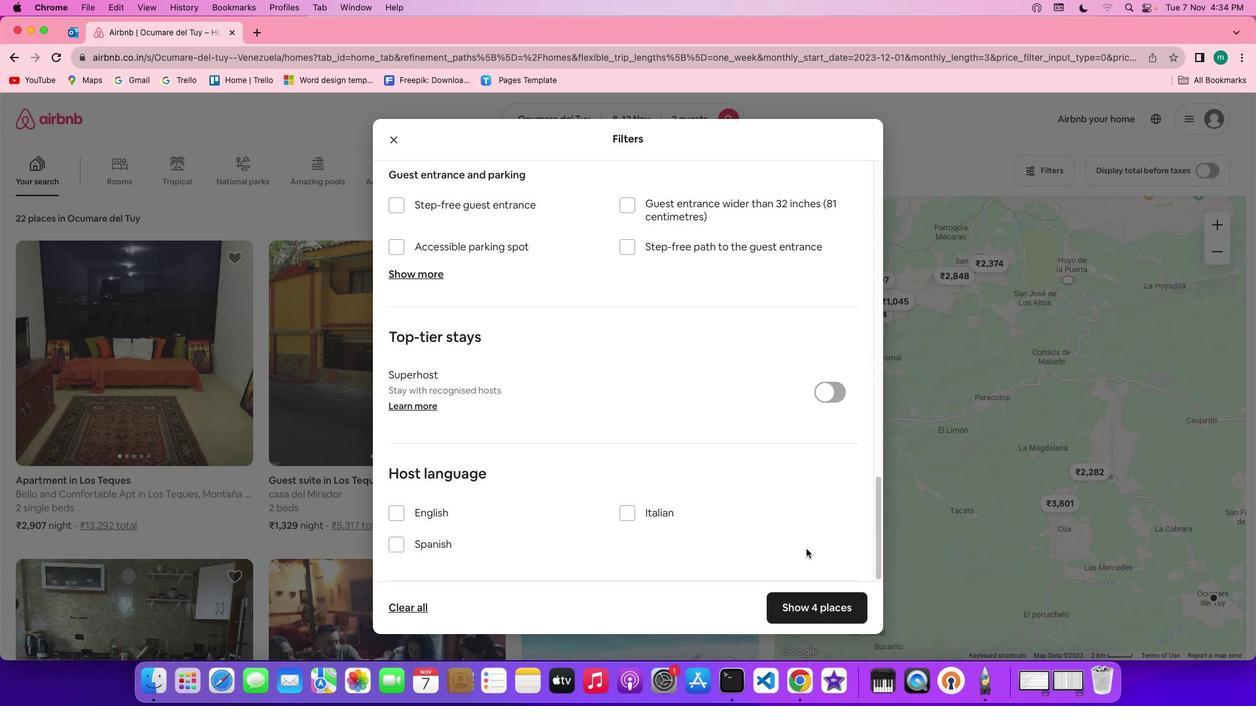 
Action: Mouse scrolled (787, 499) with delta (0, -3)
Screenshot: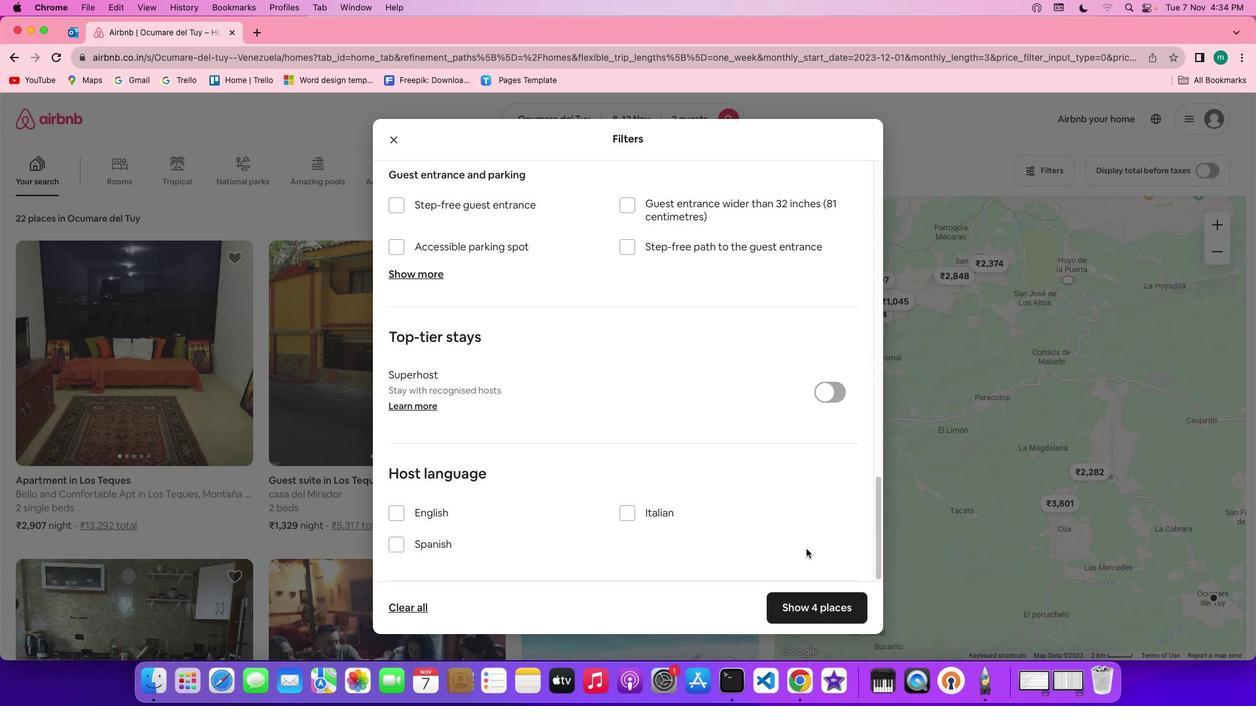 
Action: Mouse scrolled (787, 499) with delta (0, -3)
Screenshot: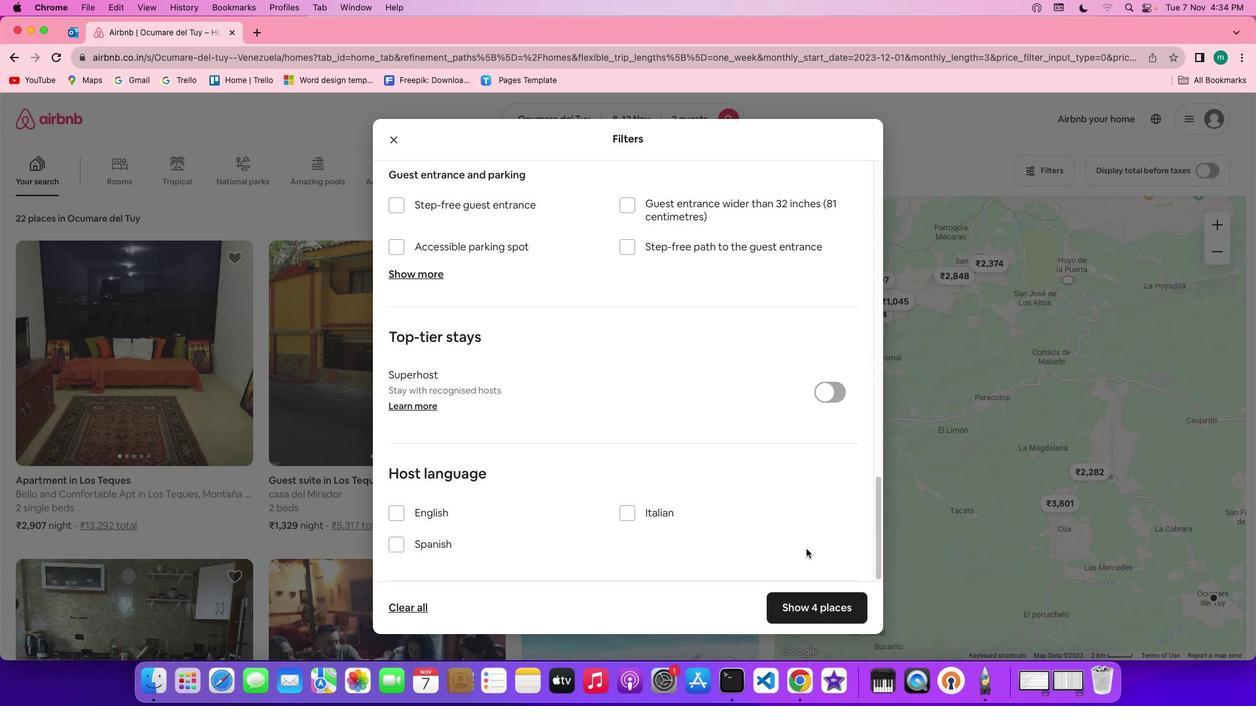 
Action: Mouse scrolled (787, 499) with delta (0, -3)
Screenshot: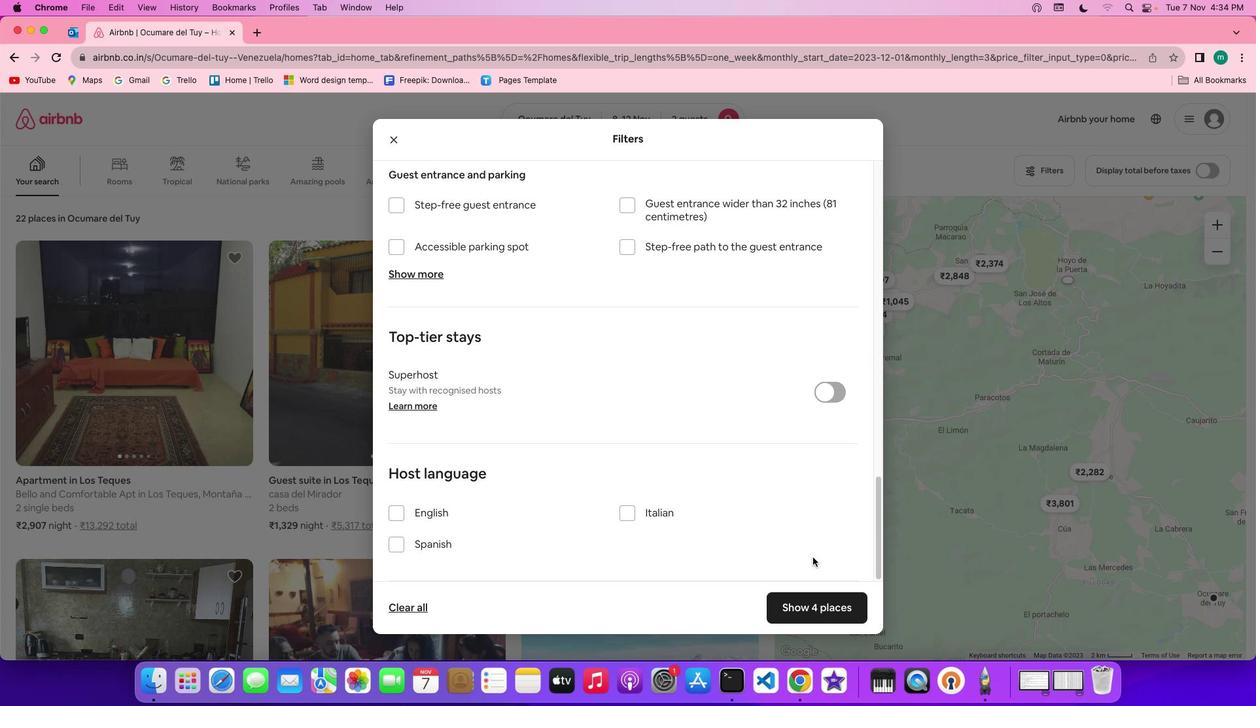 
Action: Mouse moved to (826, 596)
Screenshot: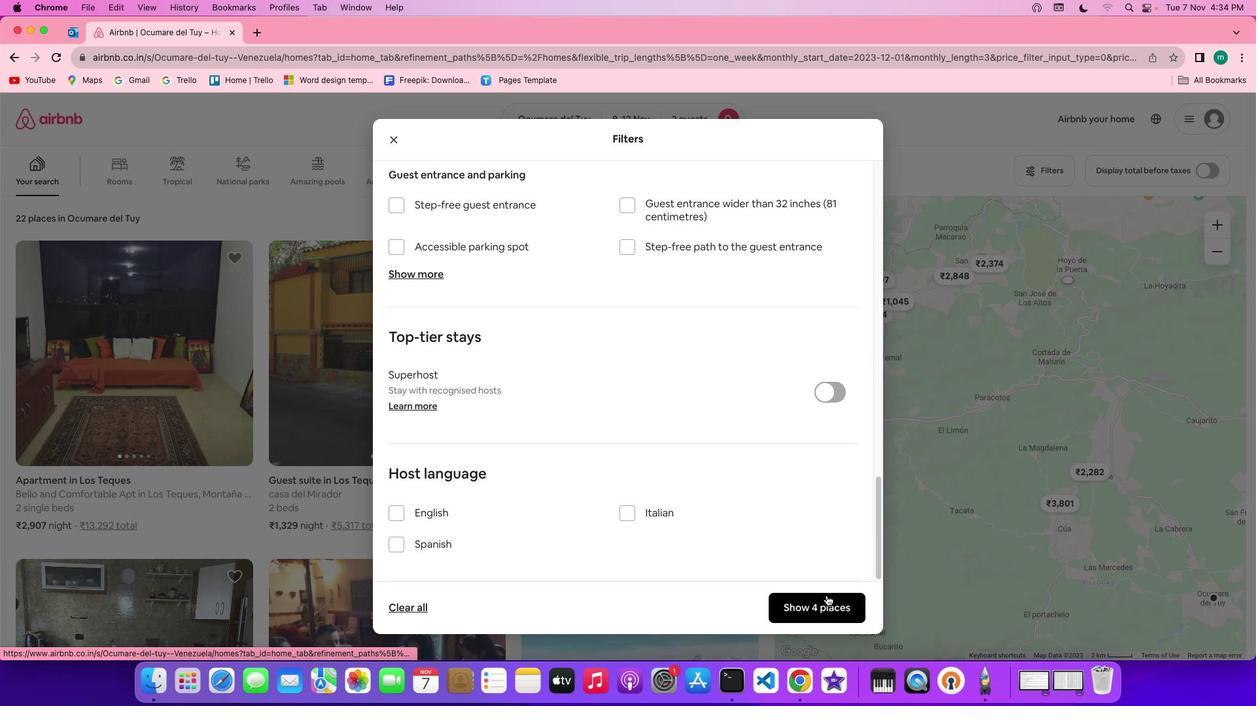 
Action: Mouse pressed left at (826, 596)
Screenshot: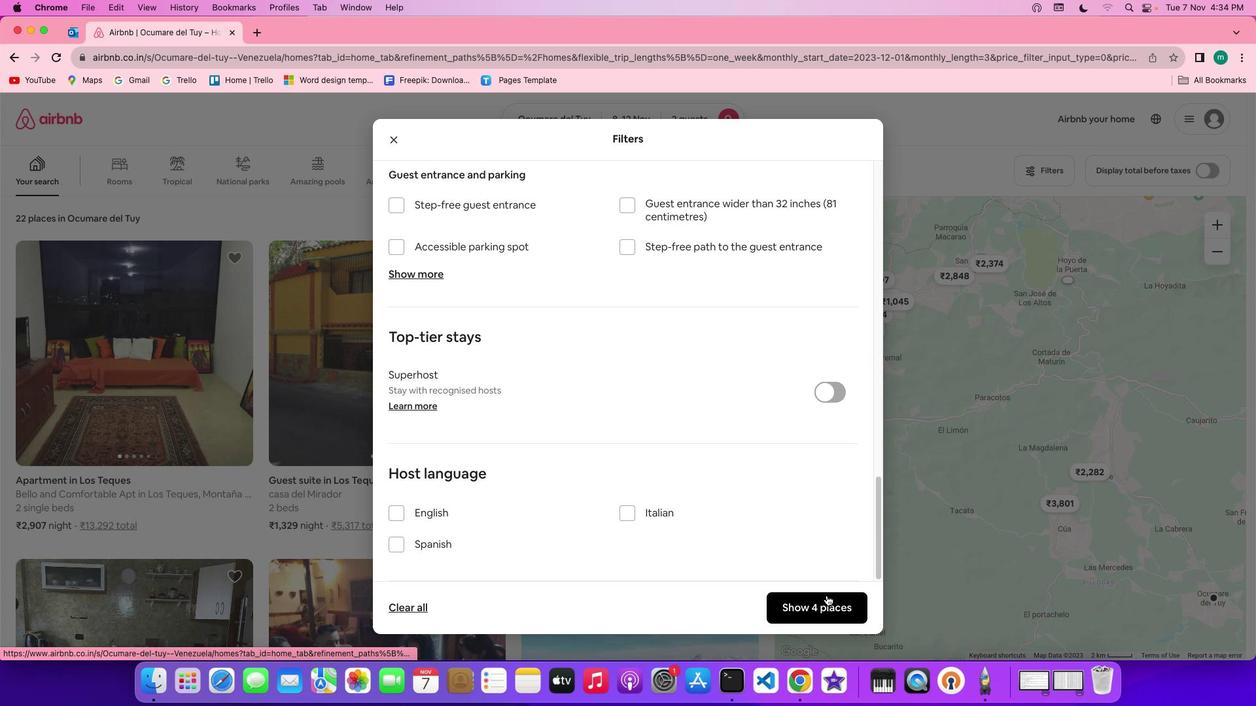 
Action: Mouse moved to (200, 387)
Screenshot: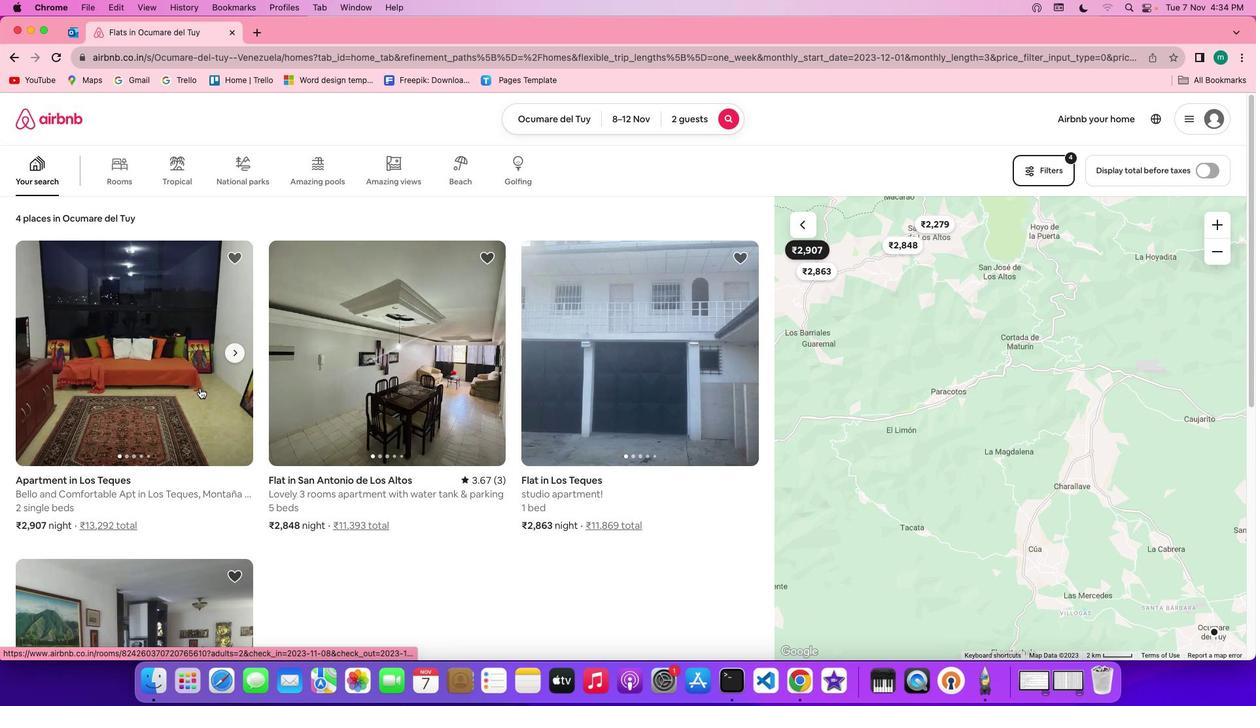 
Action: Mouse pressed left at (200, 387)
Screenshot: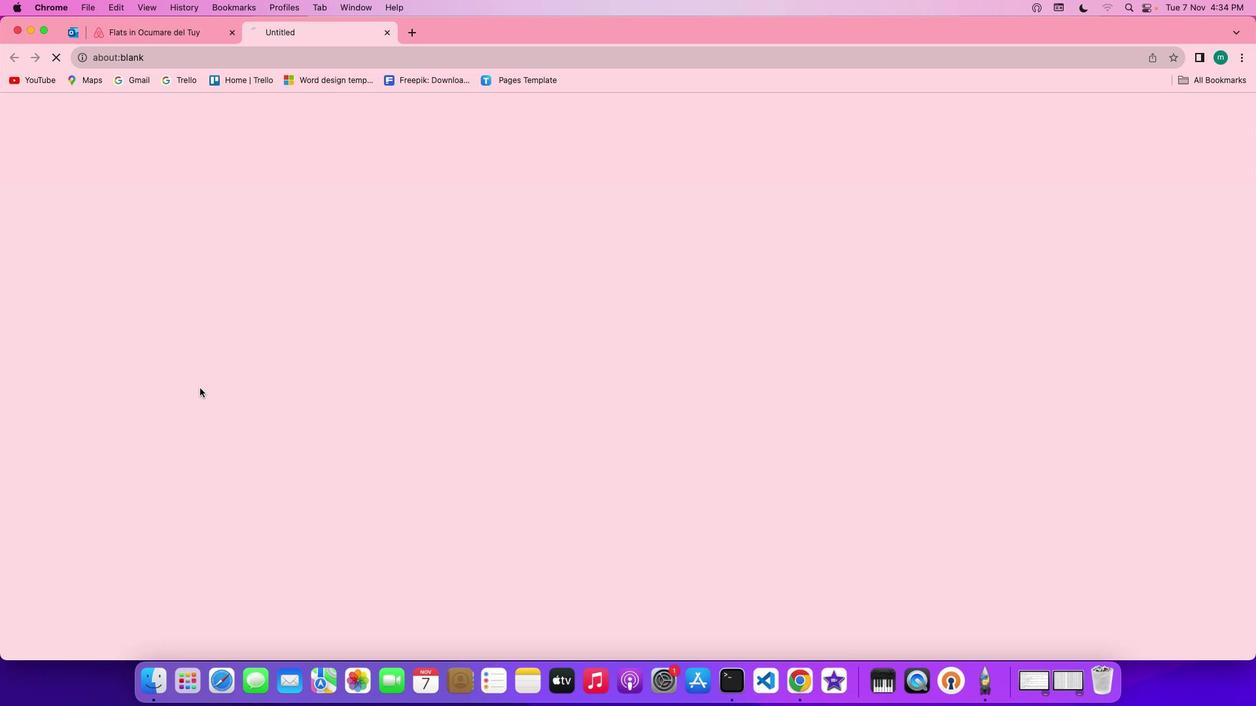 
Action: Mouse moved to (924, 485)
Screenshot: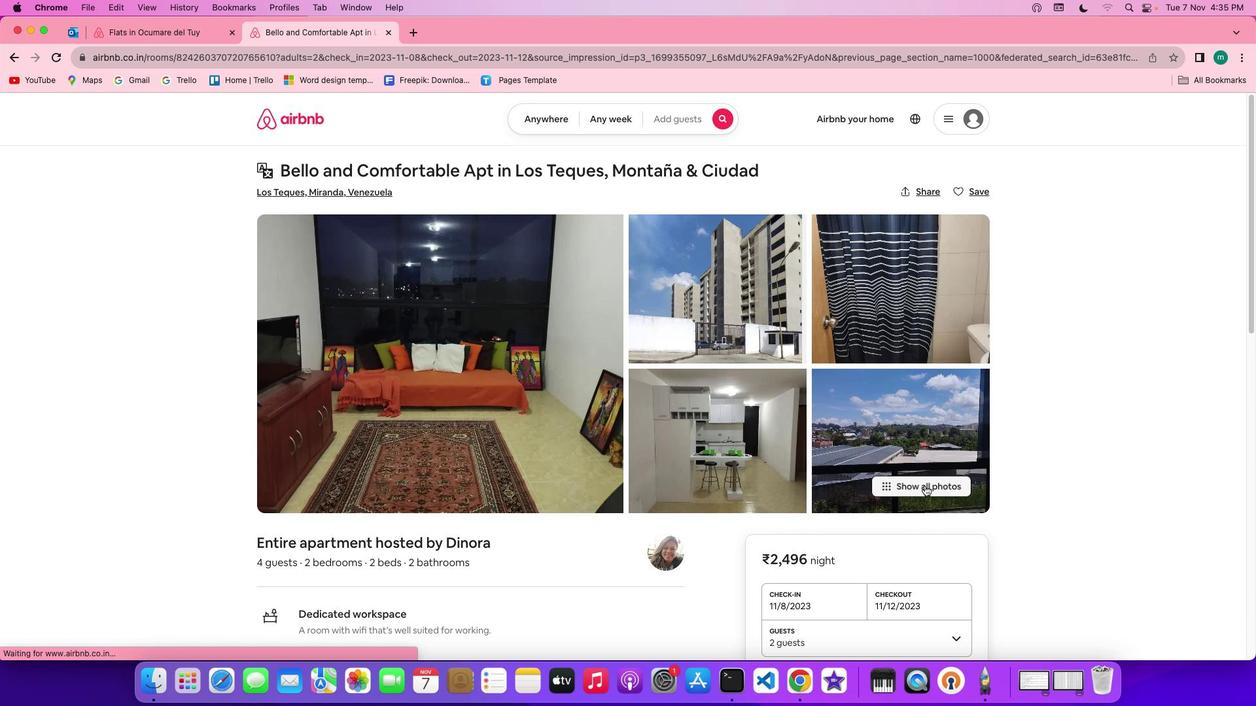 
Action: Mouse pressed left at (924, 485)
Screenshot: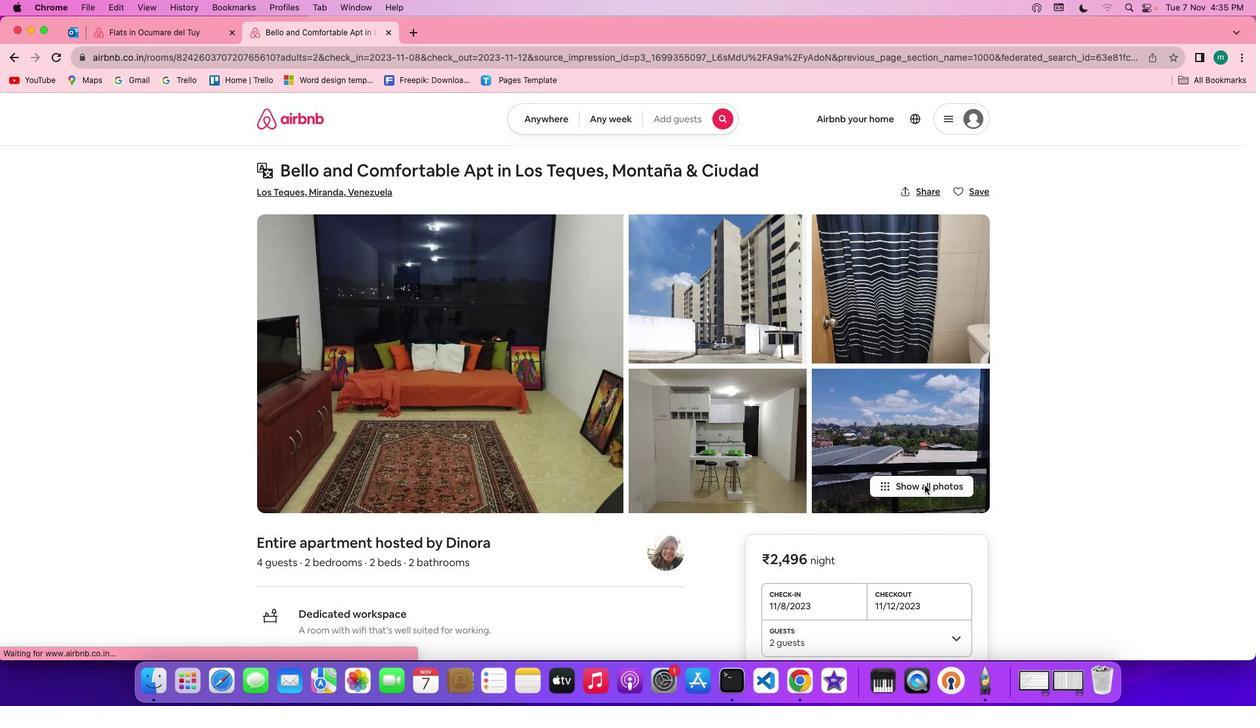 
Action: Mouse moved to (660, 454)
Screenshot: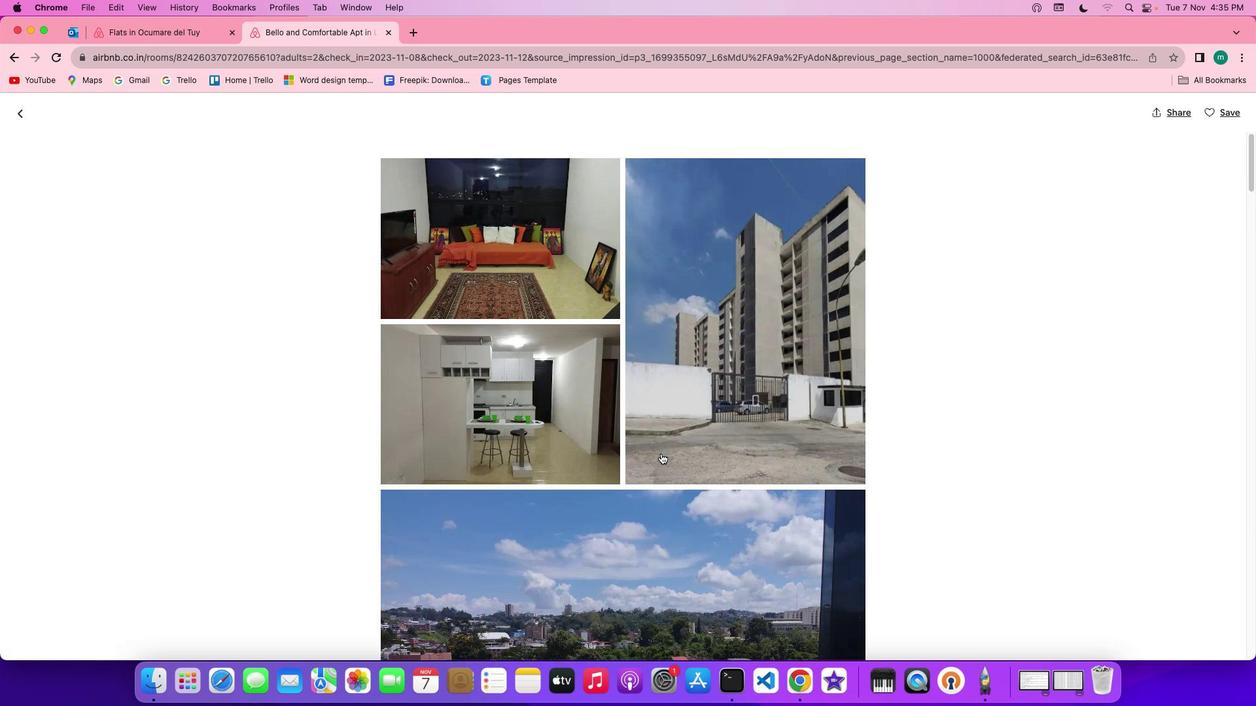 
Action: Mouse scrolled (660, 454) with delta (0, 0)
Screenshot: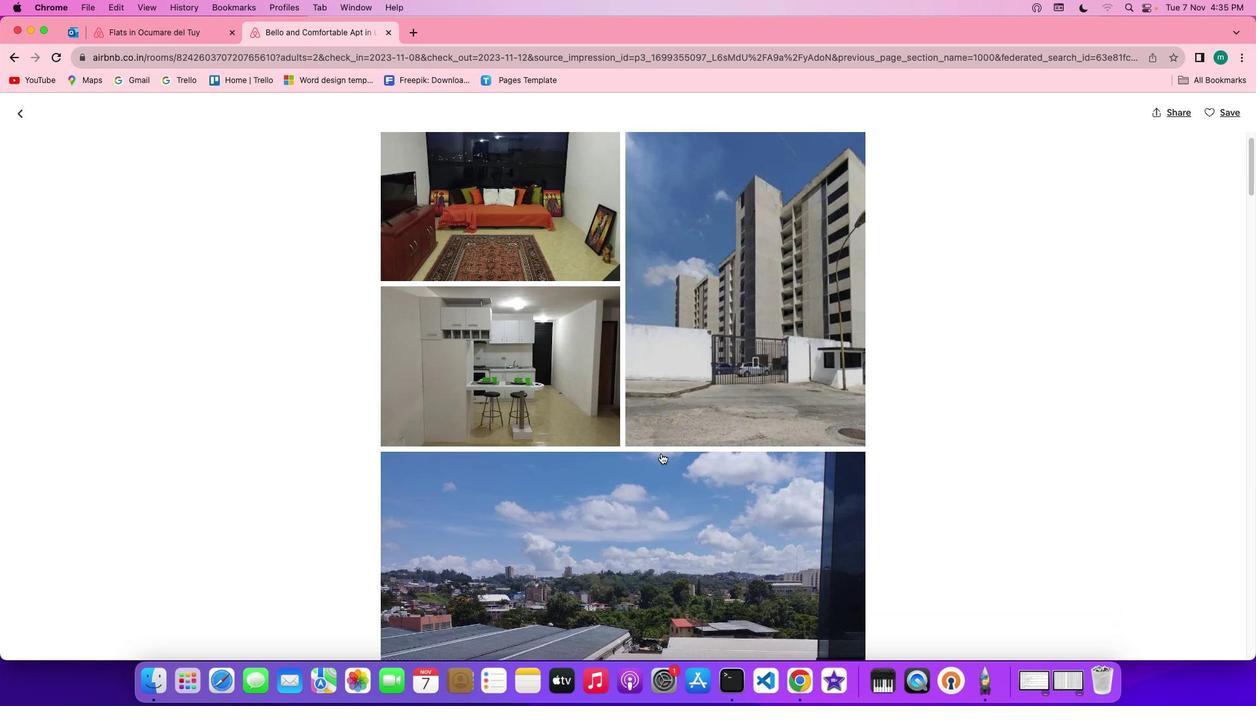 
Action: Mouse scrolled (660, 454) with delta (0, 0)
Screenshot: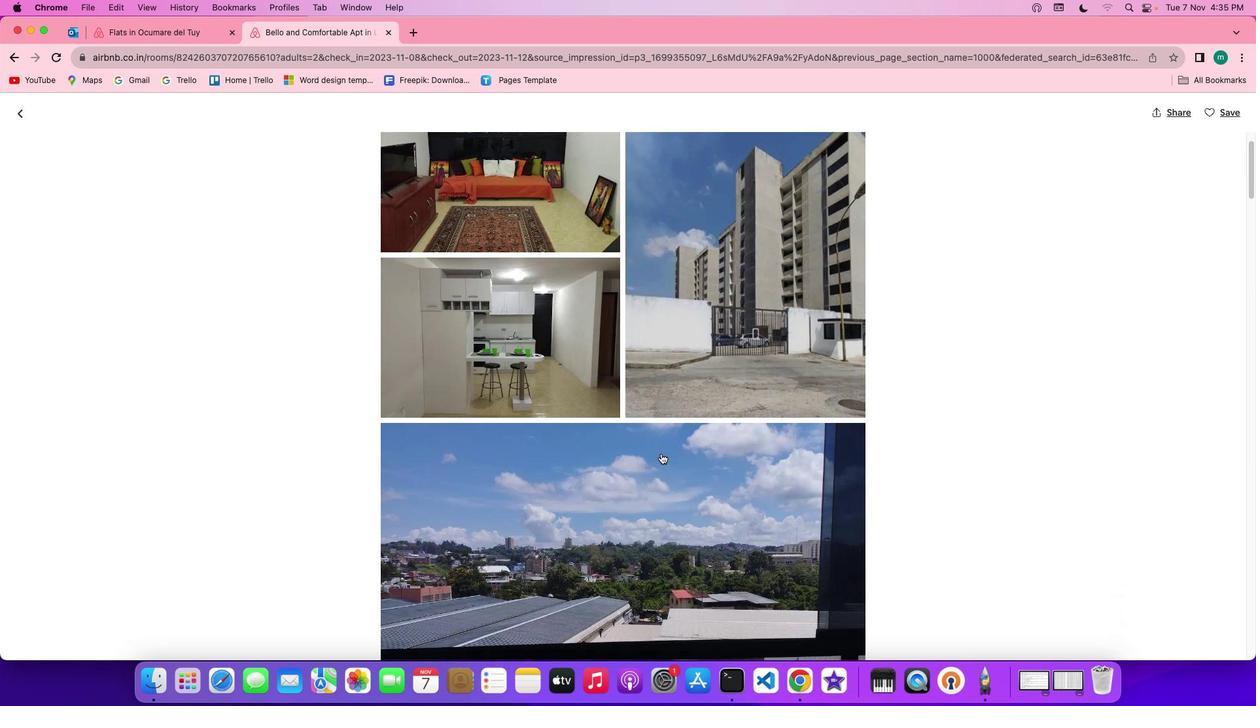 
Action: Mouse scrolled (660, 454) with delta (0, 0)
Screenshot: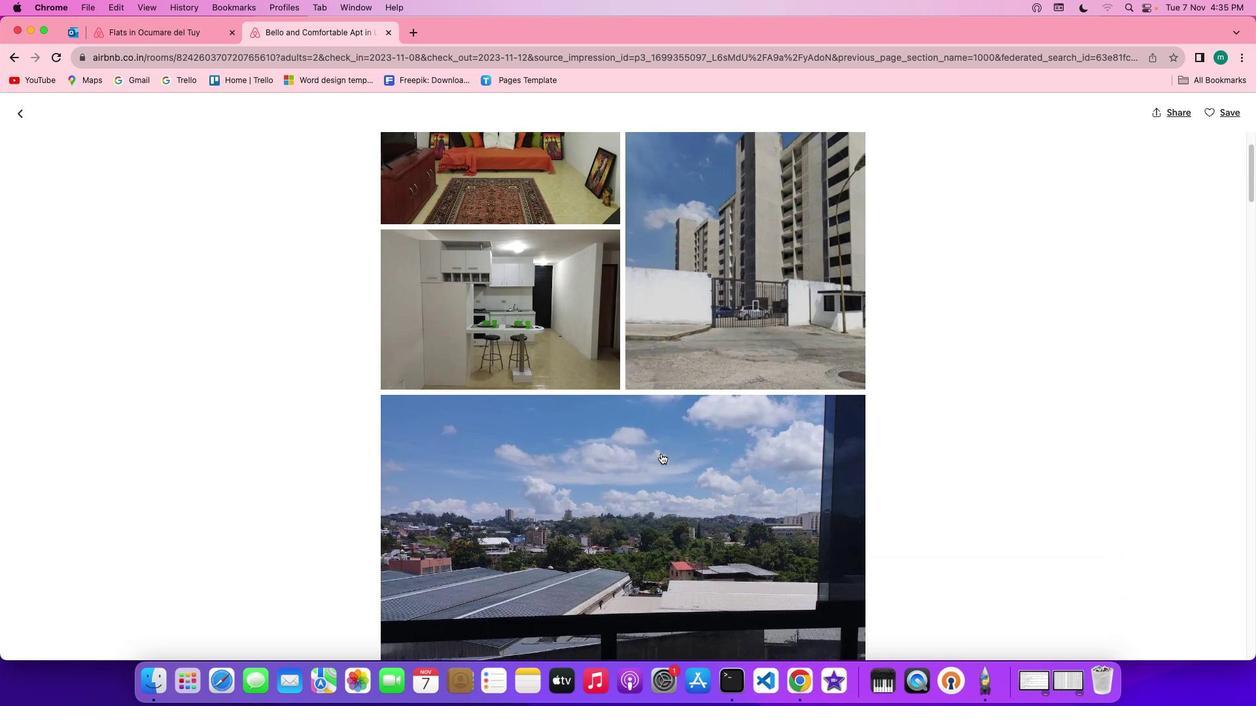 
Action: Mouse scrolled (660, 454) with delta (0, 0)
Screenshot: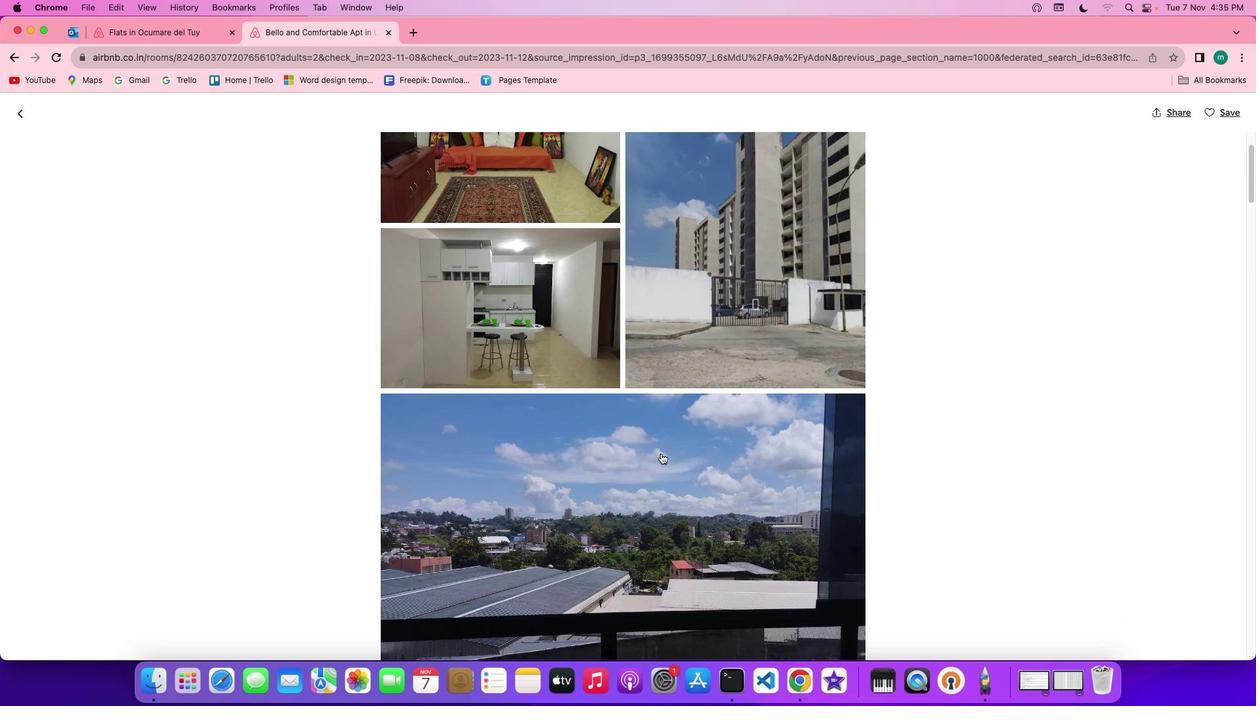 
Action: Mouse scrolled (660, 454) with delta (0, 0)
Screenshot: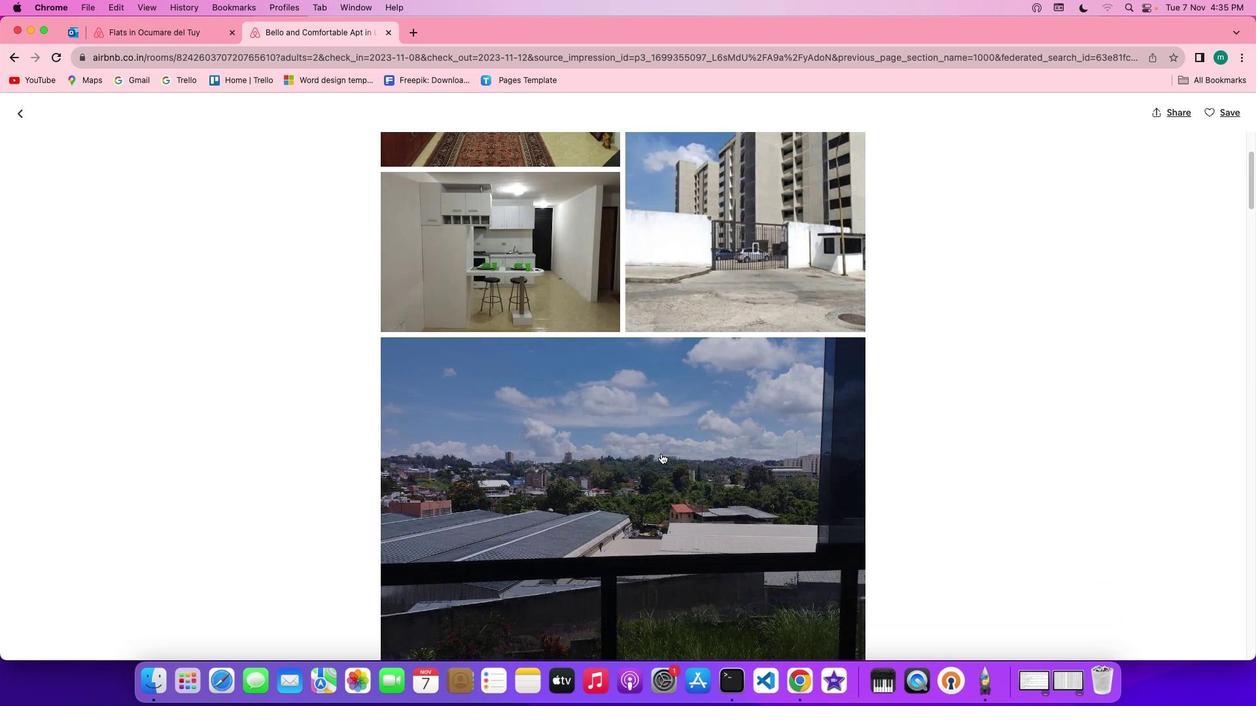 
Action: Mouse scrolled (660, 454) with delta (0, 0)
Screenshot: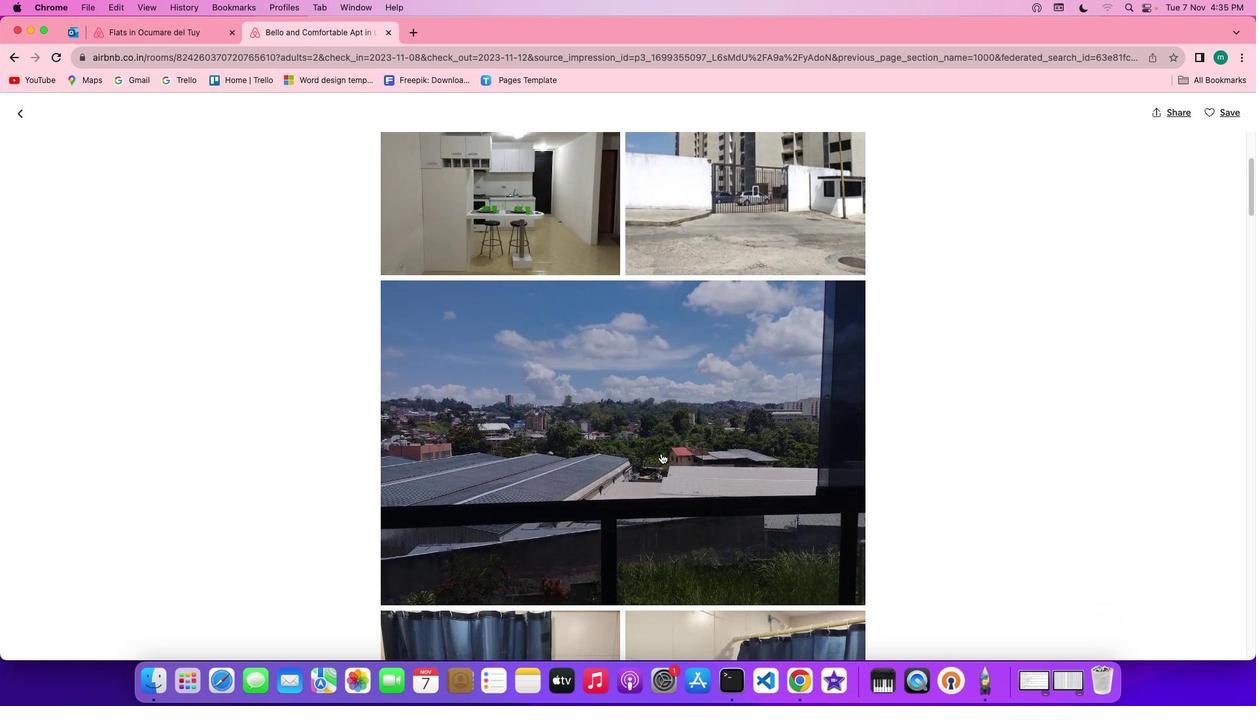 
Action: Mouse scrolled (660, 454) with delta (0, -1)
Screenshot: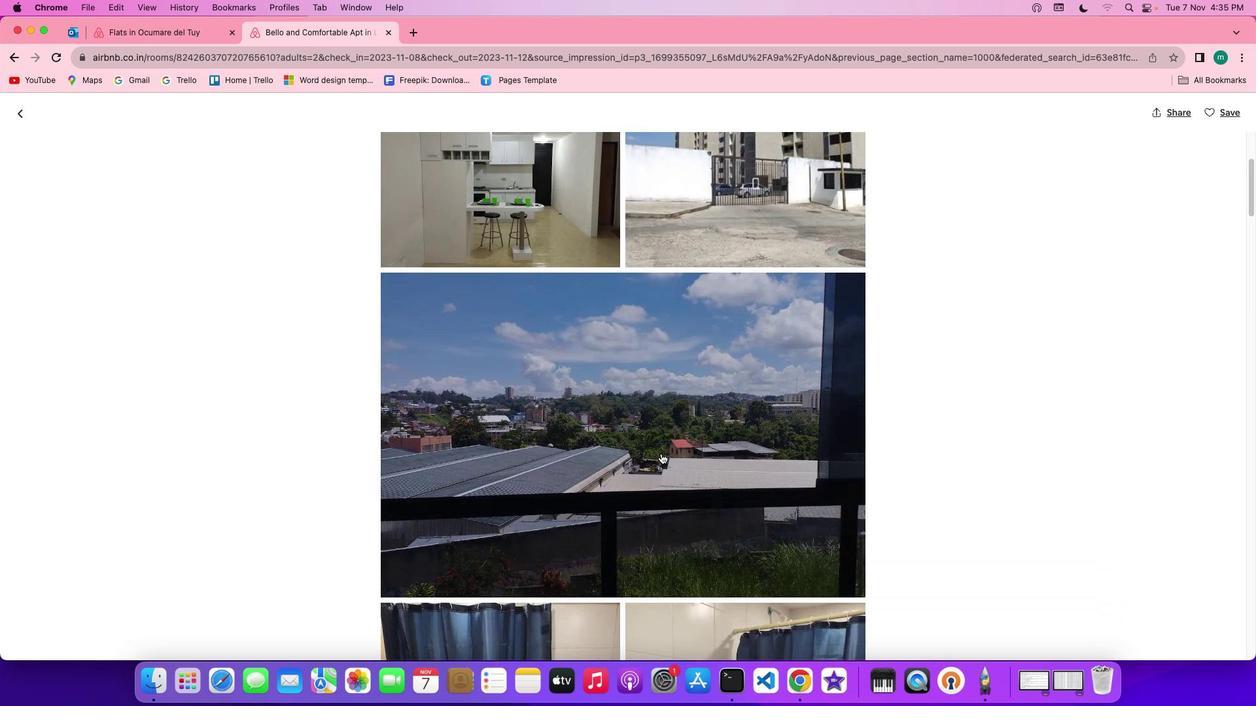 
Action: Mouse scrolled (660, 454) with delta (0, -1)
Screenshot: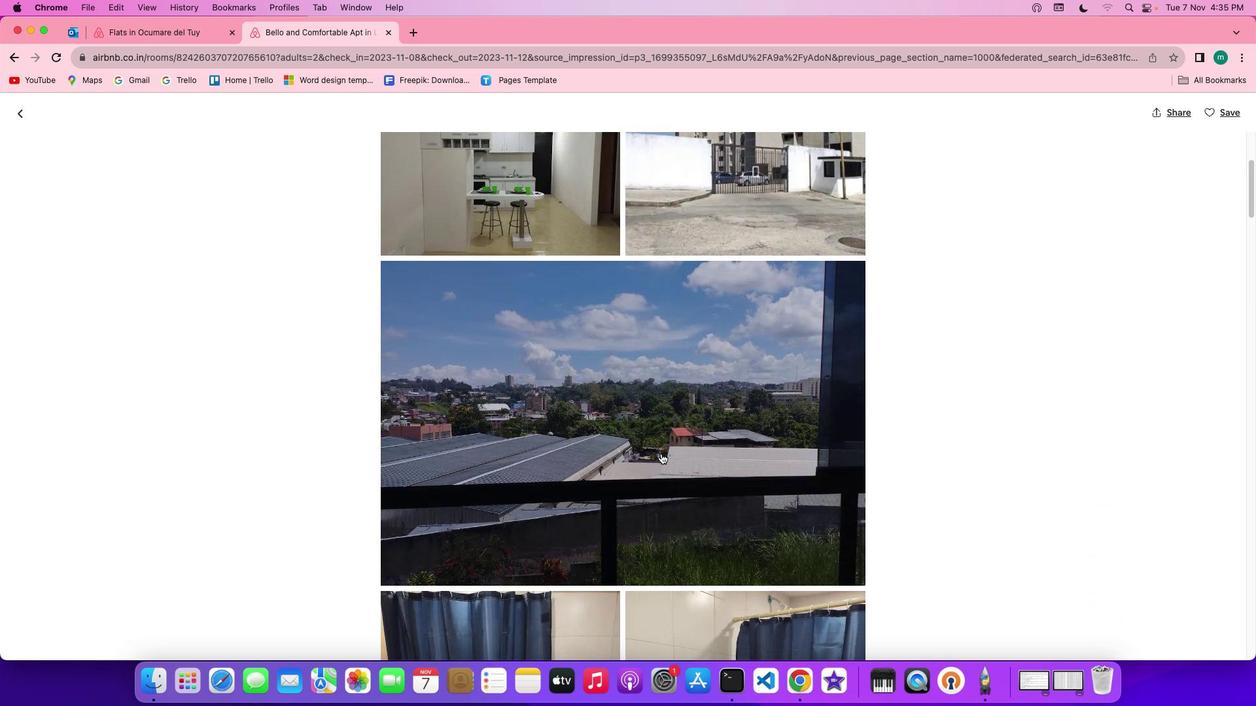 
Action: Mouse scrolled (660, 454) with delta (0, 0)
Screenshot: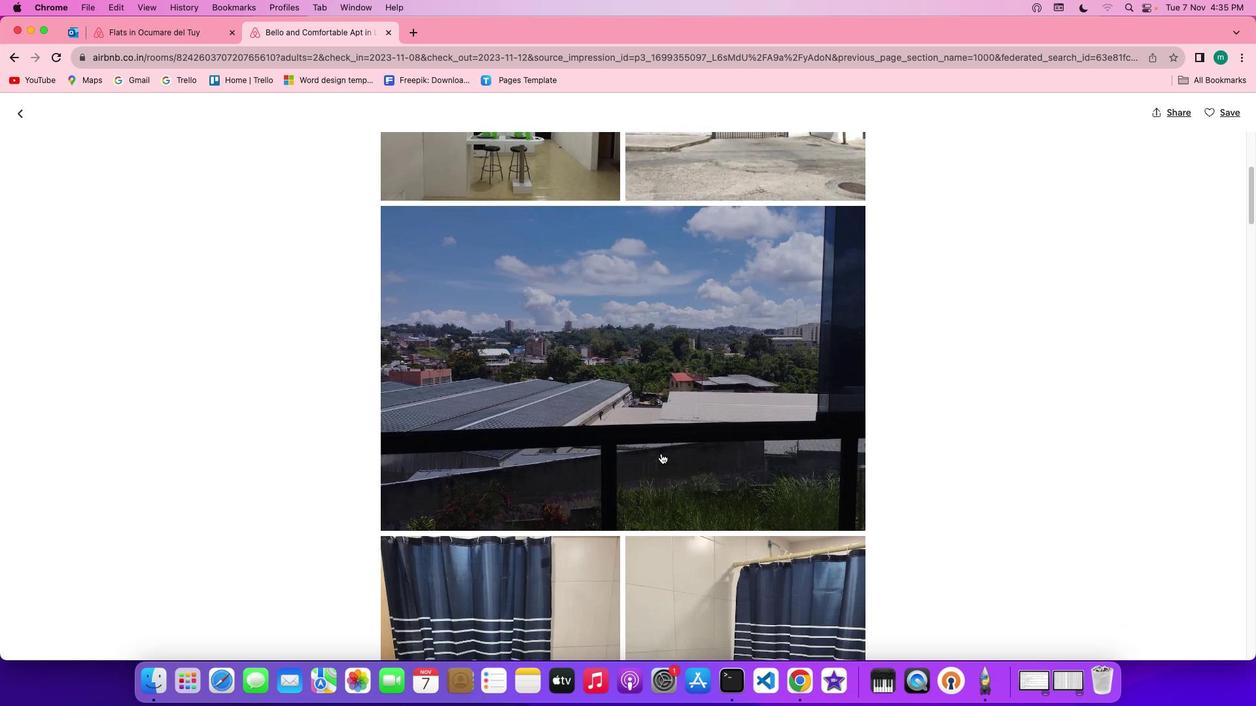 
Action: Mouse scrolled (660, 454) with delta (0, 0)
Screenshot: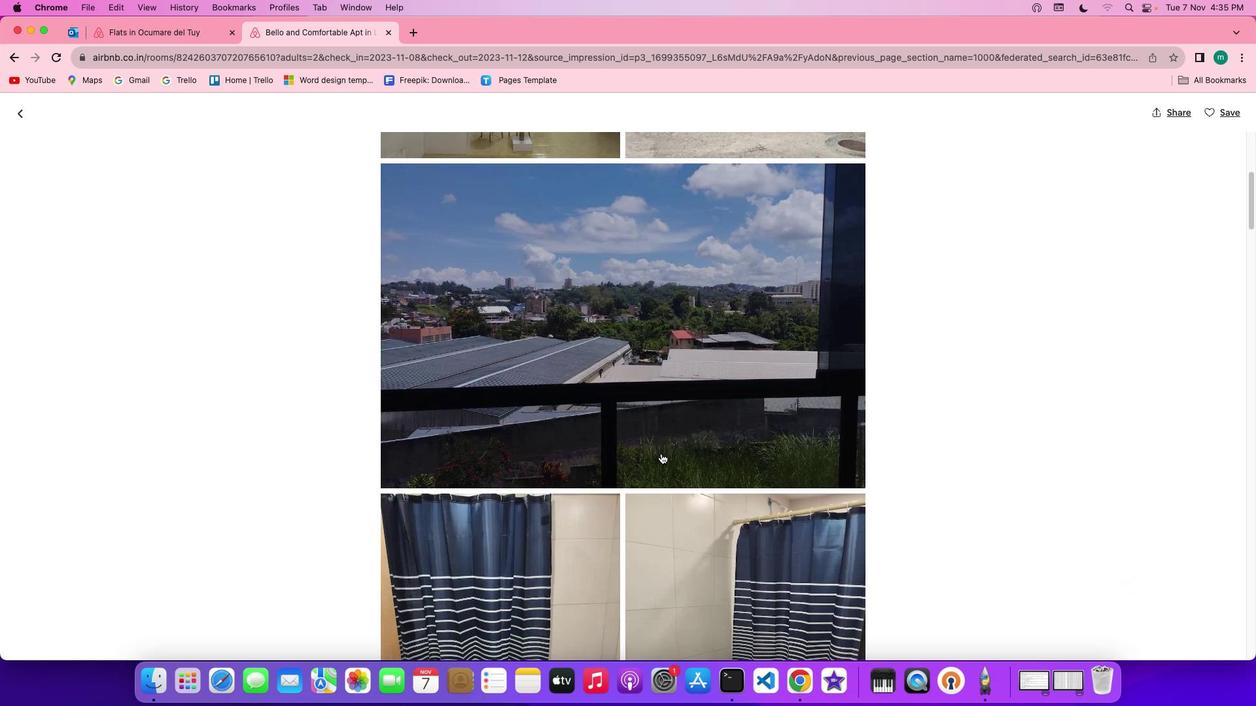 
Action: Mouse scrolled (660, 454) with delta (0, 0)
Screenshot: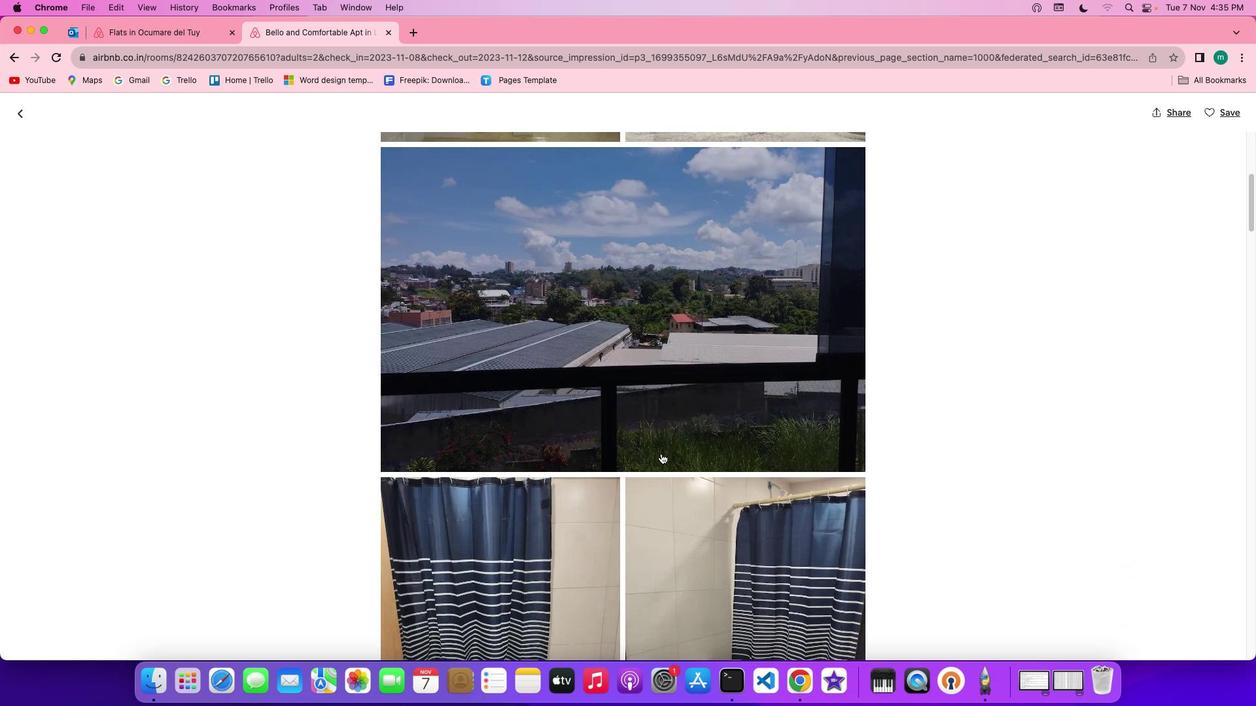 
Action: Mouse scrolled (660, 454) with delta (0, 0)
Screenshot: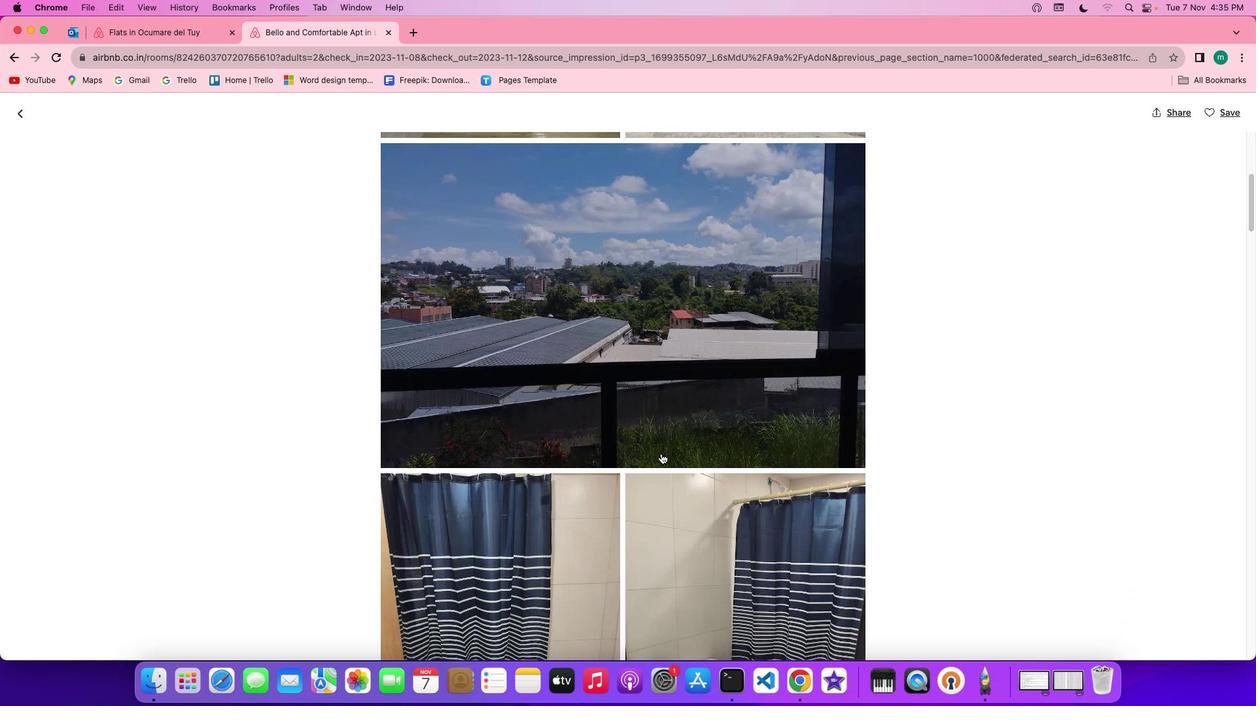
Action: Mouse scrolled (660, 454) with delta (0, 0)
Screenshot: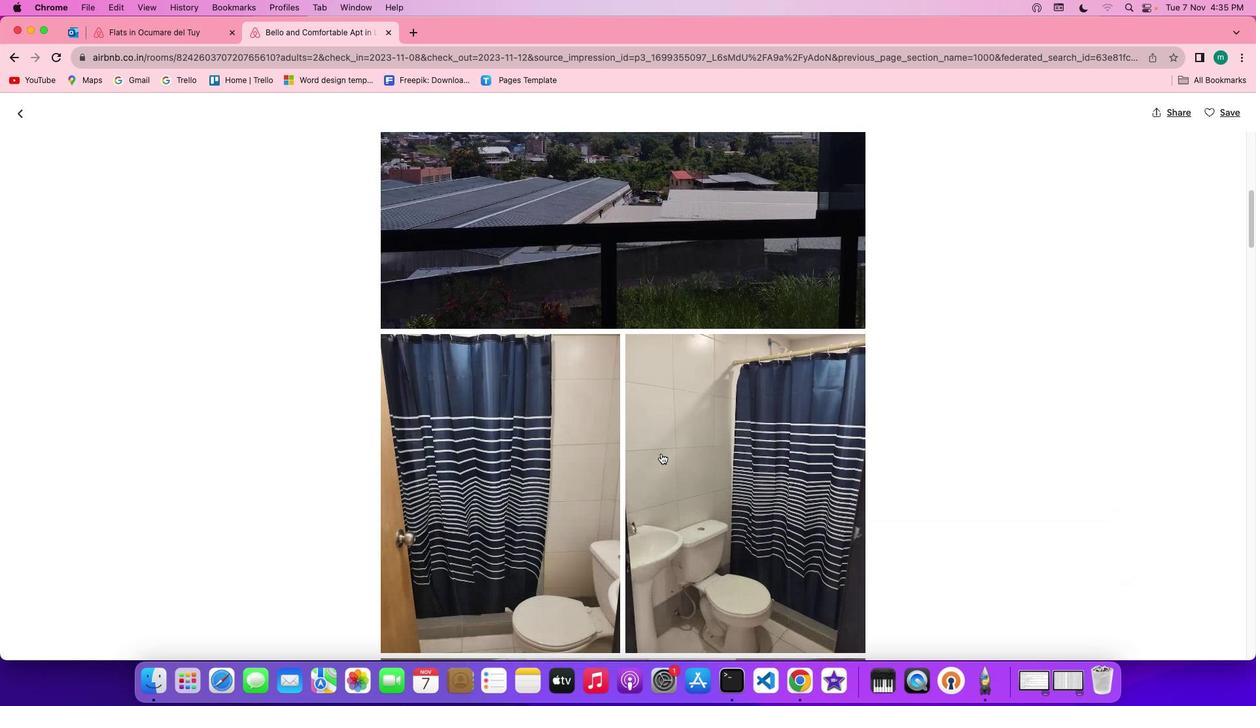 
Action: Mouse scrolled (660, 454) with delta (0, 0)
Screenshot: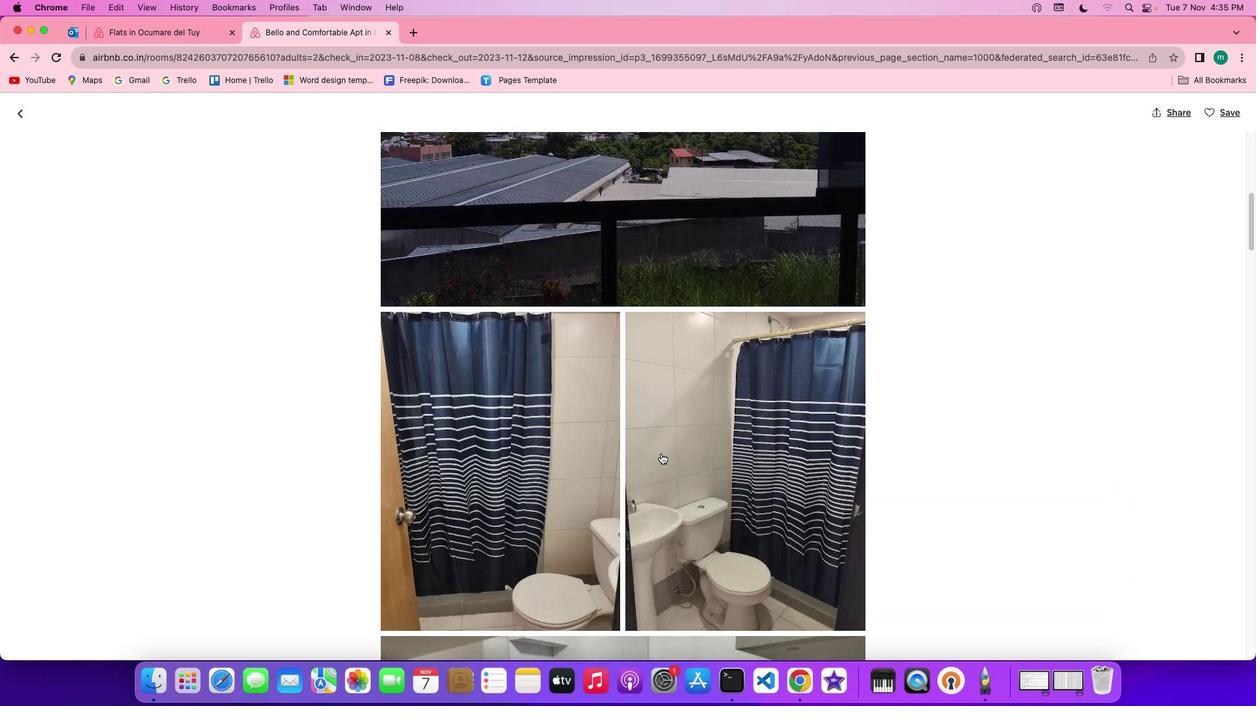 
Action: Mouse scrolled (660, 454) with delta (0, -1)
Screenshot: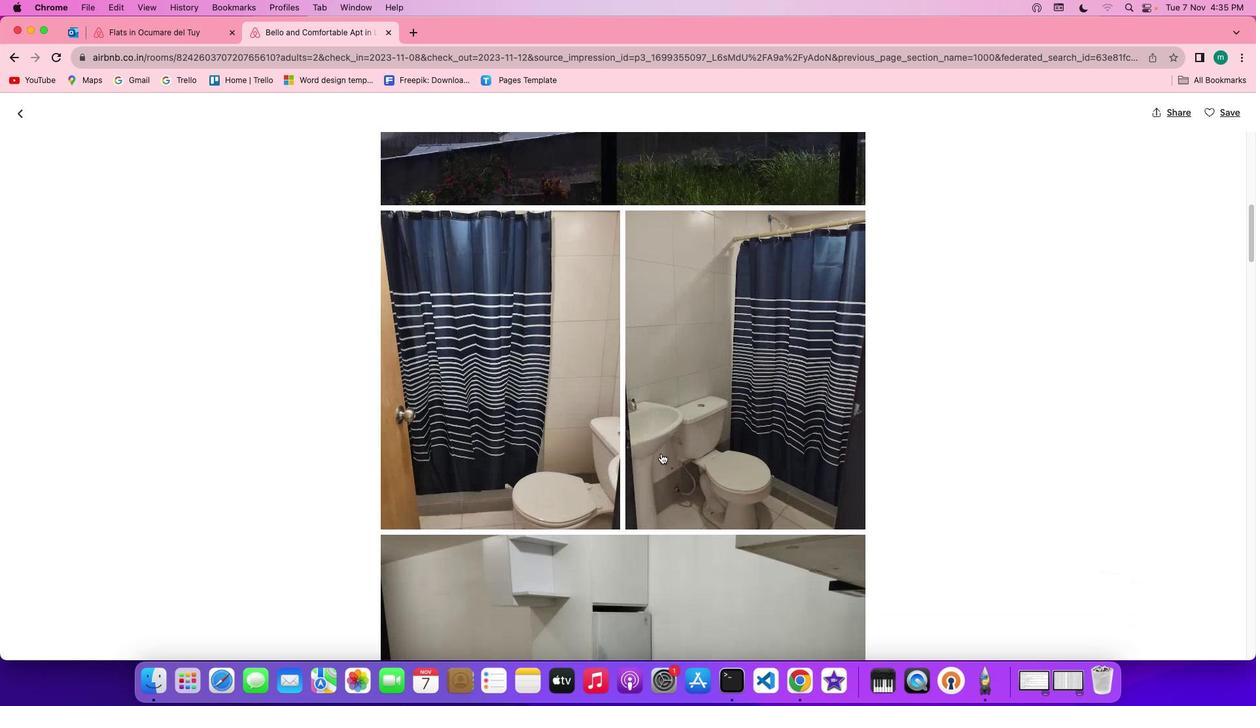
Action: Mouse scrolled (660, 454) with delta (0, -1)
Screenshot: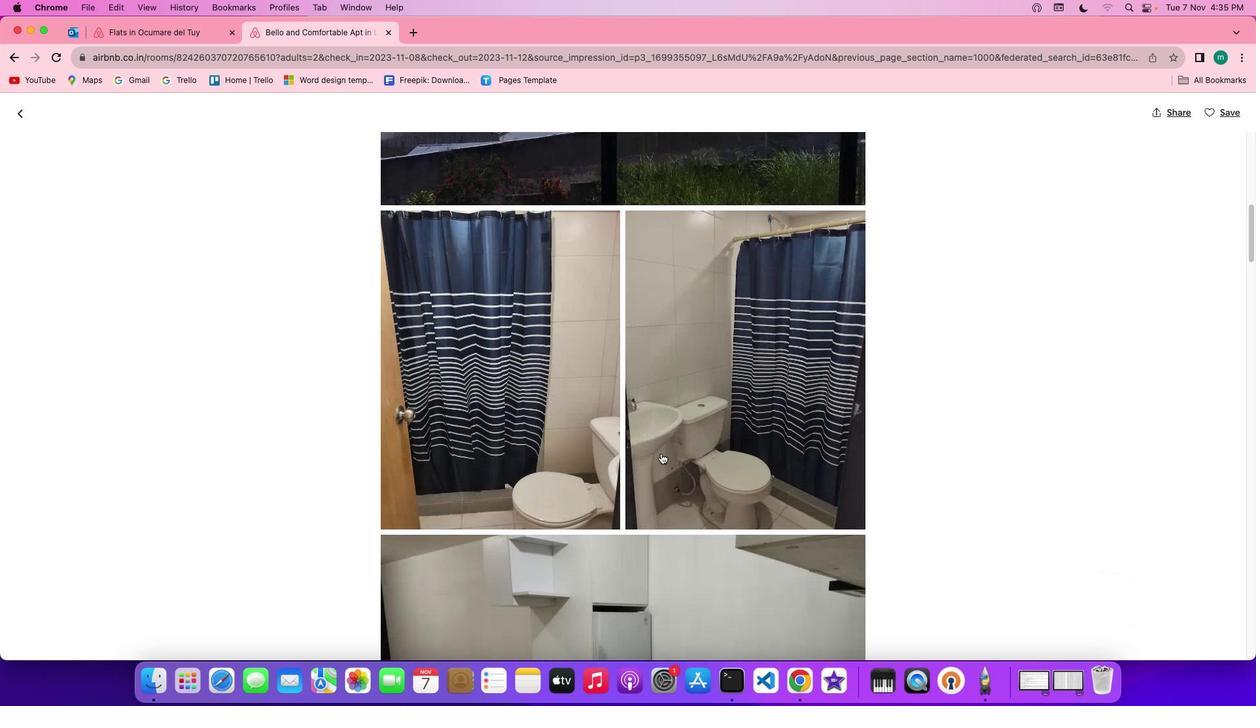 
Action: Mouse scrolled (660, 454) with delta (0, -1)
Screenshot: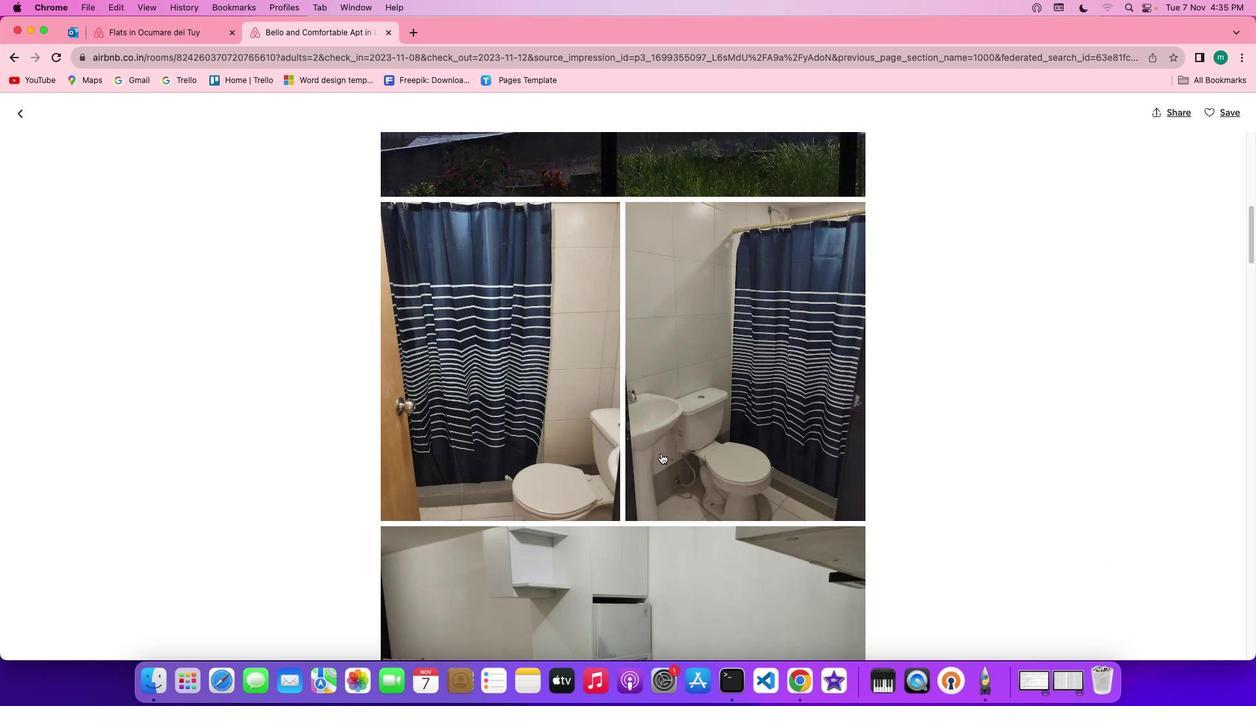 
Action: Mouse scrolled (660, 454) with delta (0, 0)
Screenshot: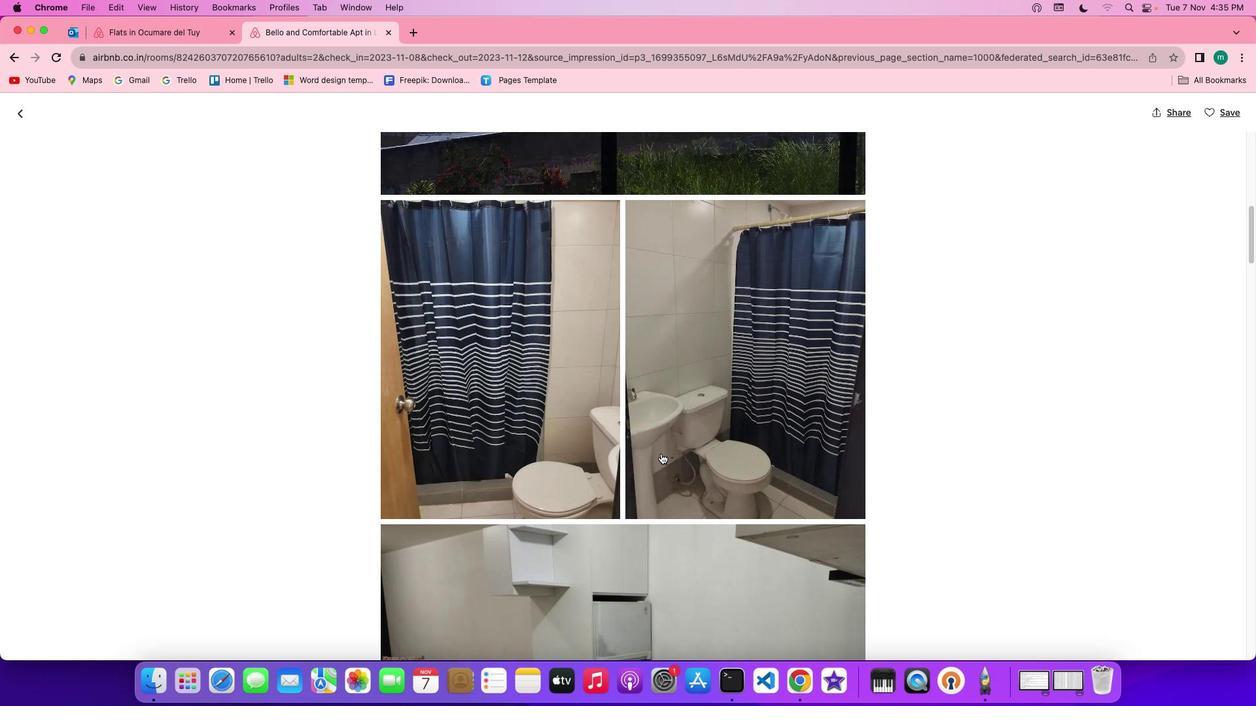 
Action: Mouse scrolled (660, 454) with delta (0, 0)
Screenshot: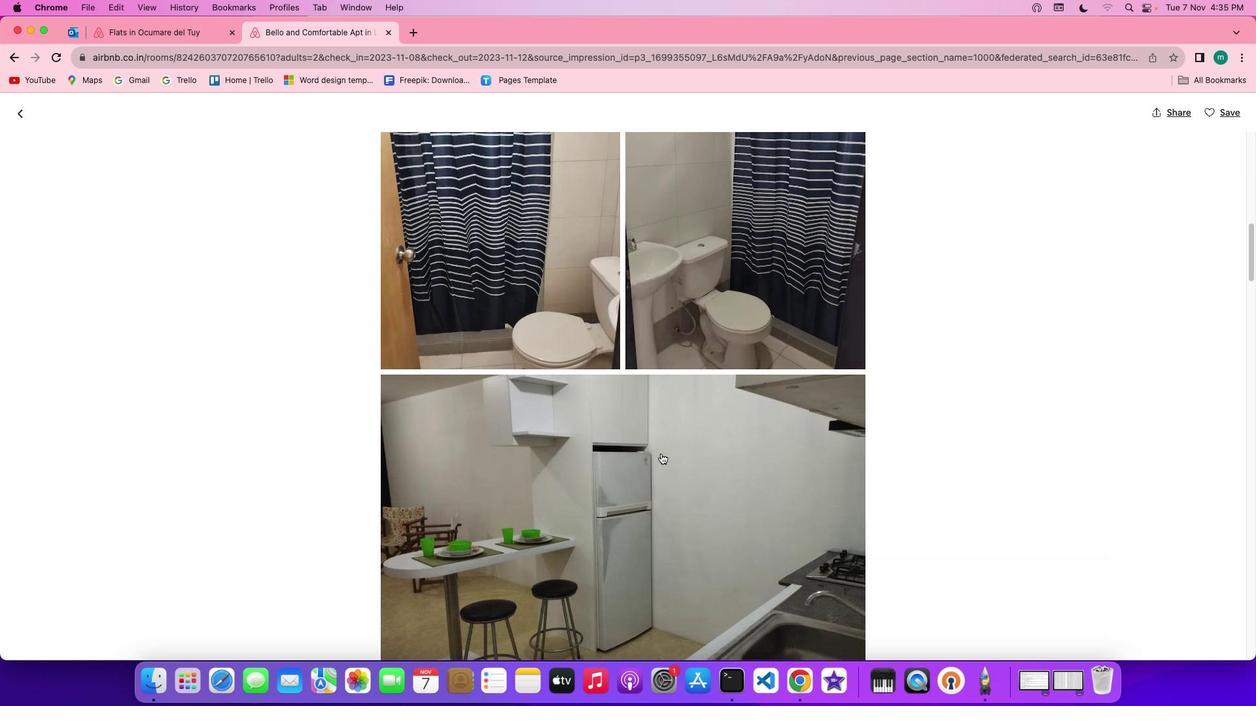 
Action: Mouse scrolled (660, 454) with delta (0, 0)
Screenshot: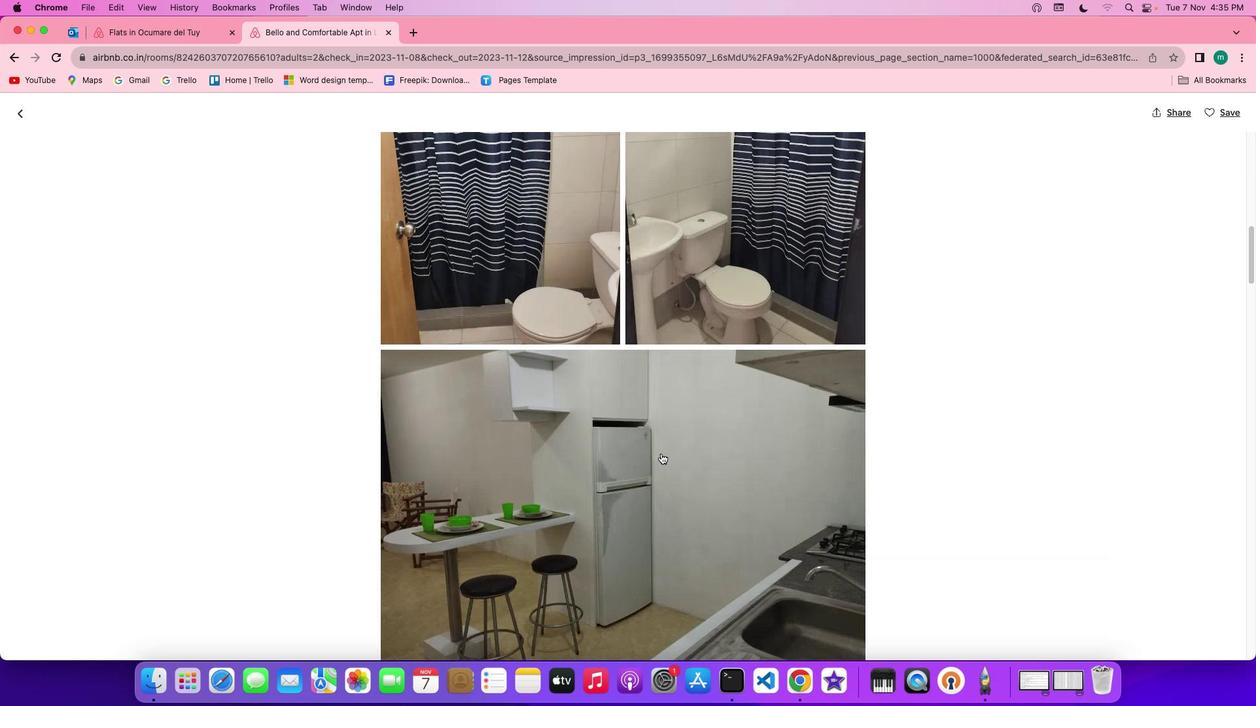 
Action: Mouse scrolled (660, 454) with delta (0, -1)
Screenshot: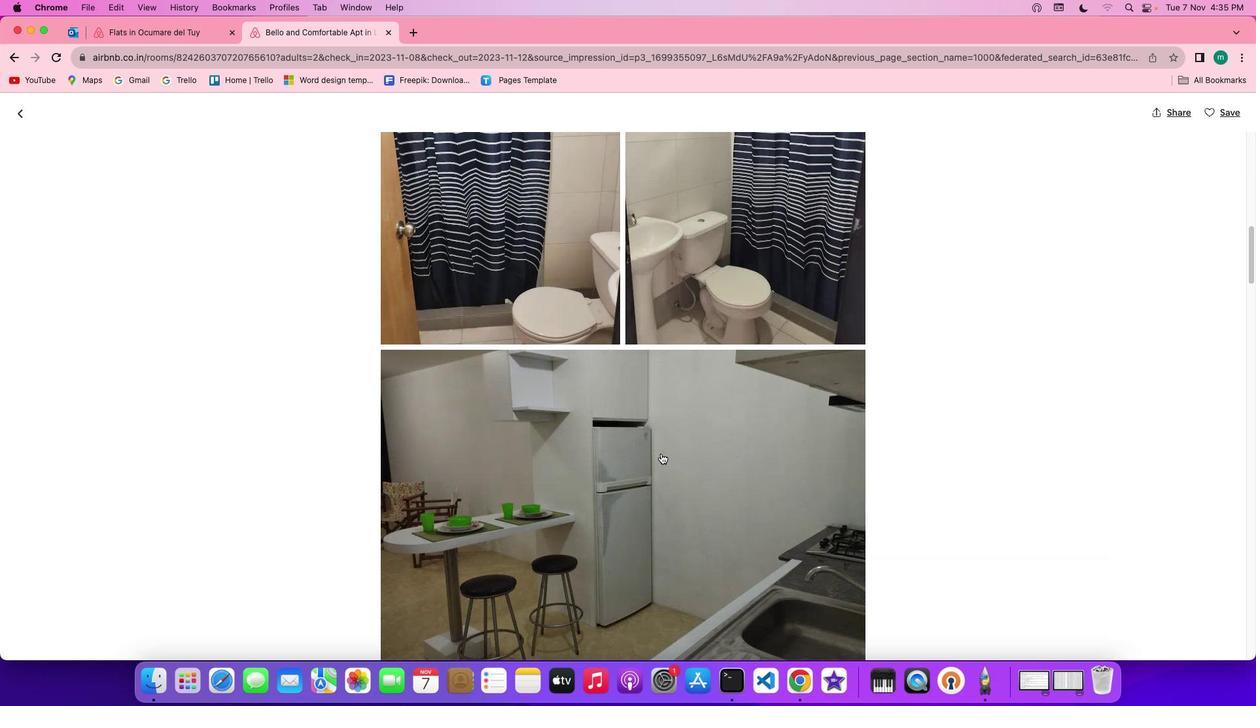 
Action: Mouse scrolled (660, 454) with delta (0, -1)
Screenshot: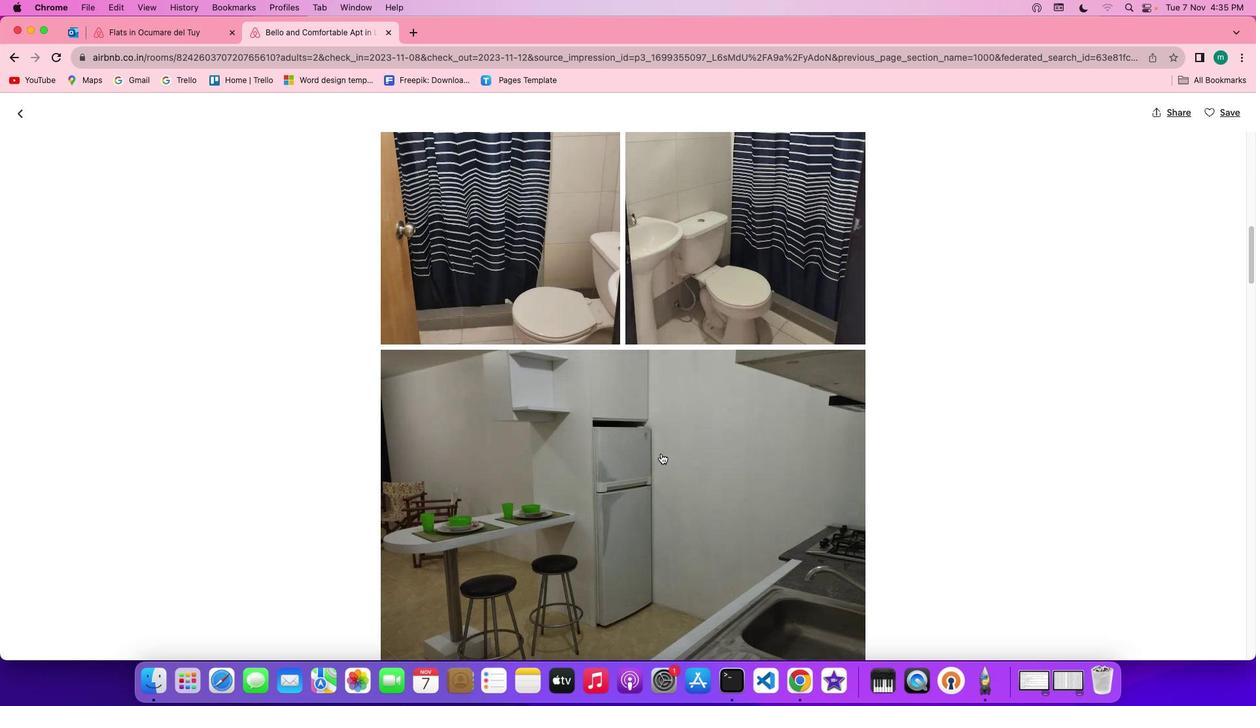 
Action: Mouse moved to (660, 454)
Screenshot: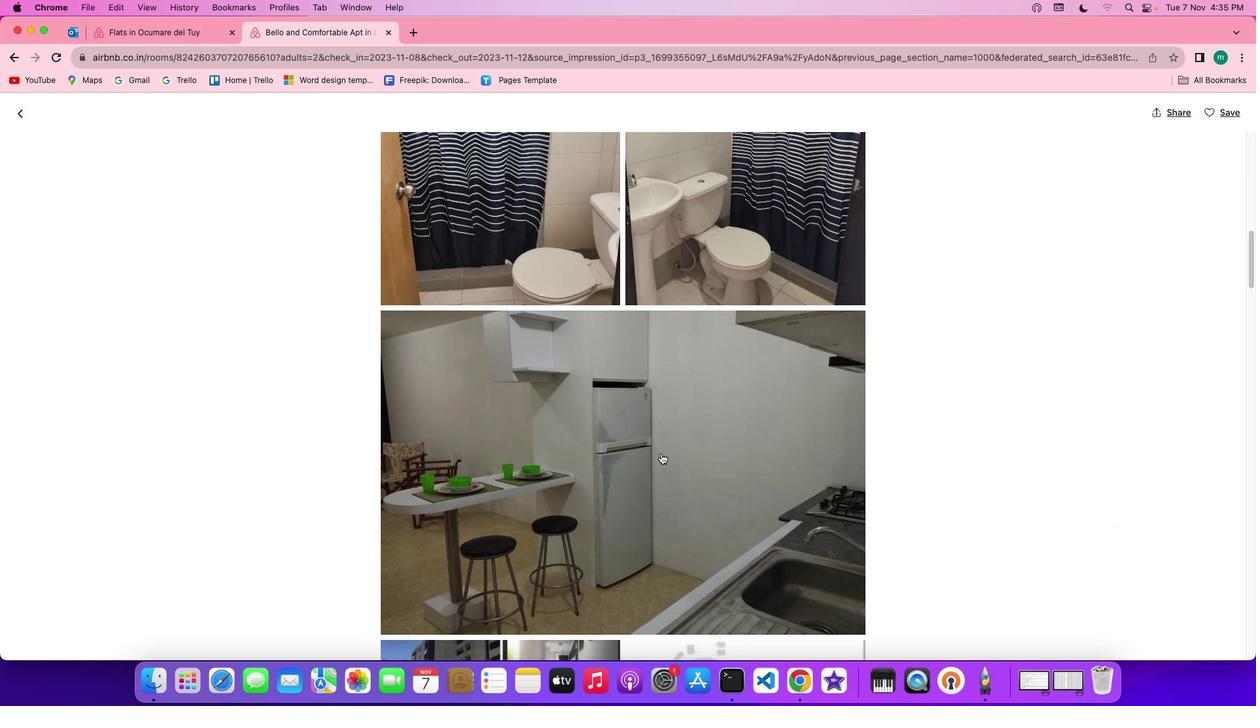 
Action: Mouse scrolled (660, 454) with delta (0, 0)
Screenshot: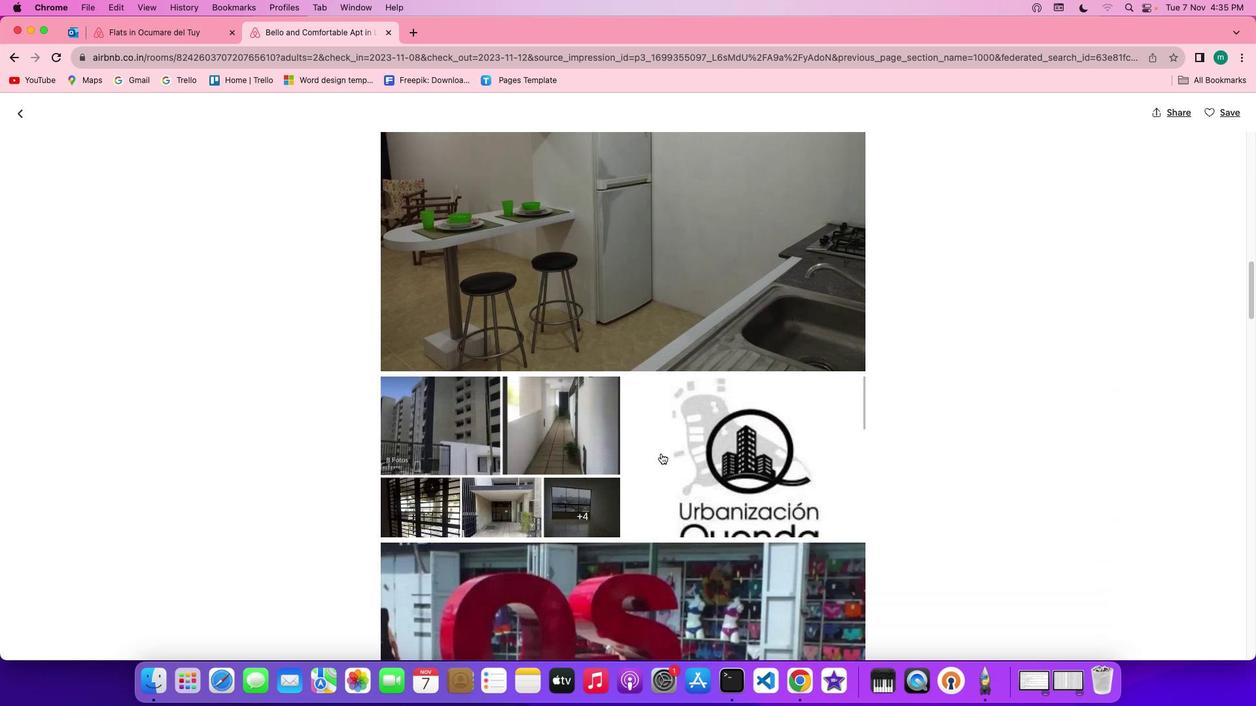 
Action: Mouse scrolled (660, 454) with delta (0, 0)
Screenshot: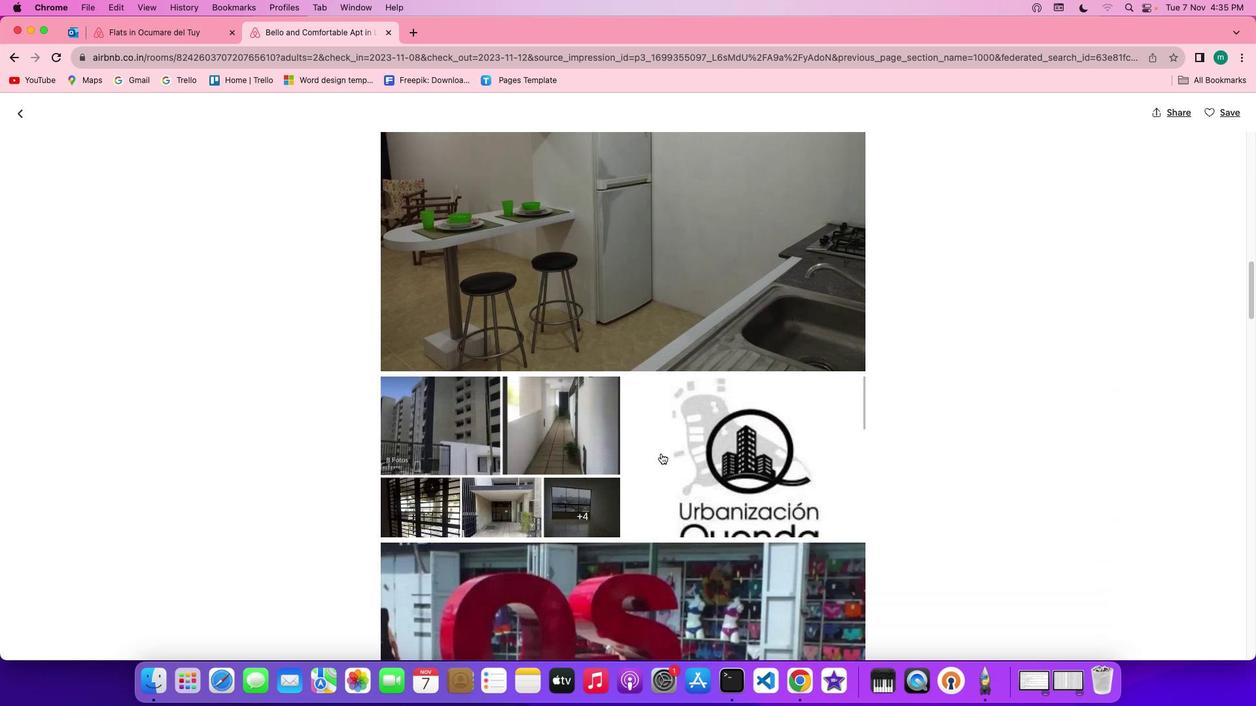 
Action: Mouse moved to (660, 454)
Screenshot: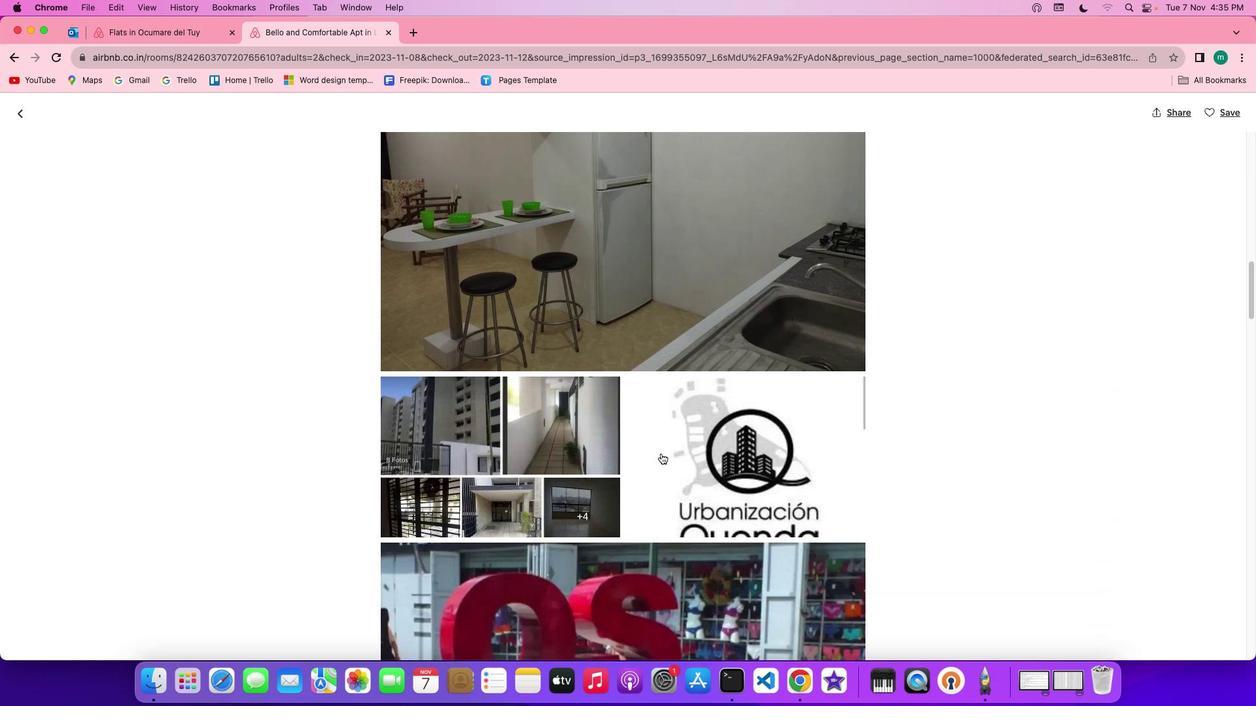 
Action: Mouse scrolled (660, 454) with delta (0, -1)
Screenshot: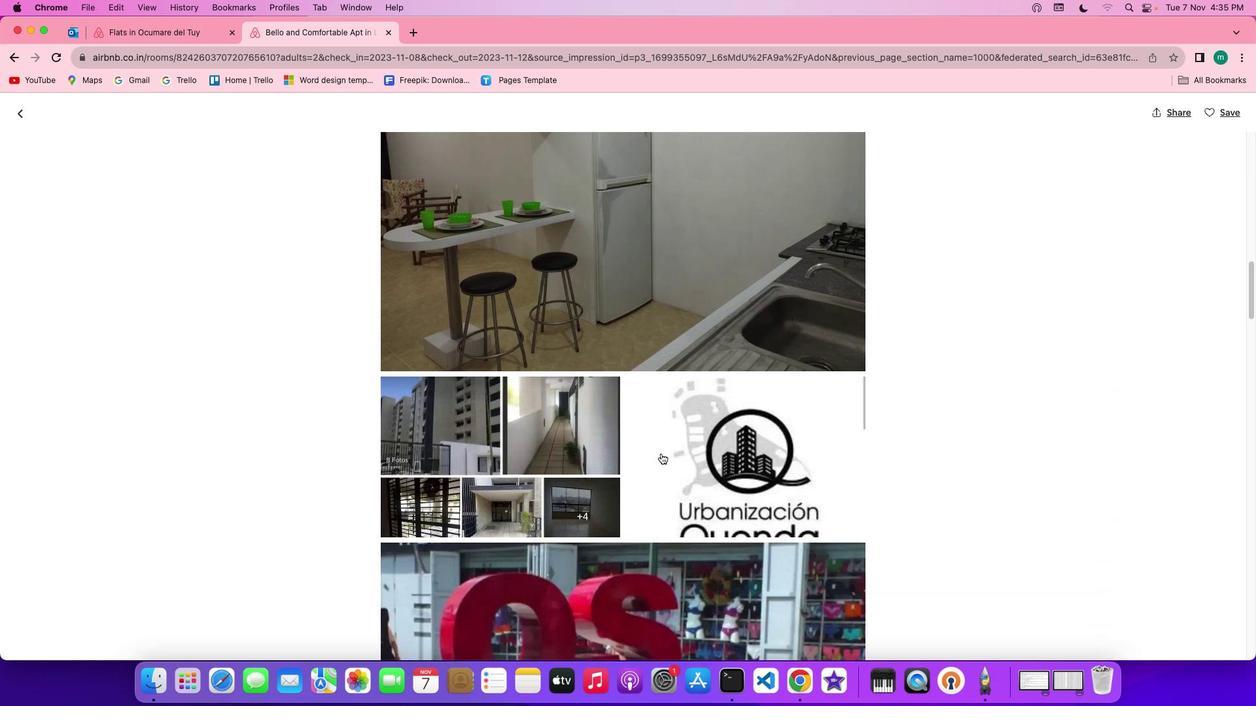 
Action: Mouse scrolled (660, 454) with delta (0, -3)
Screenshot: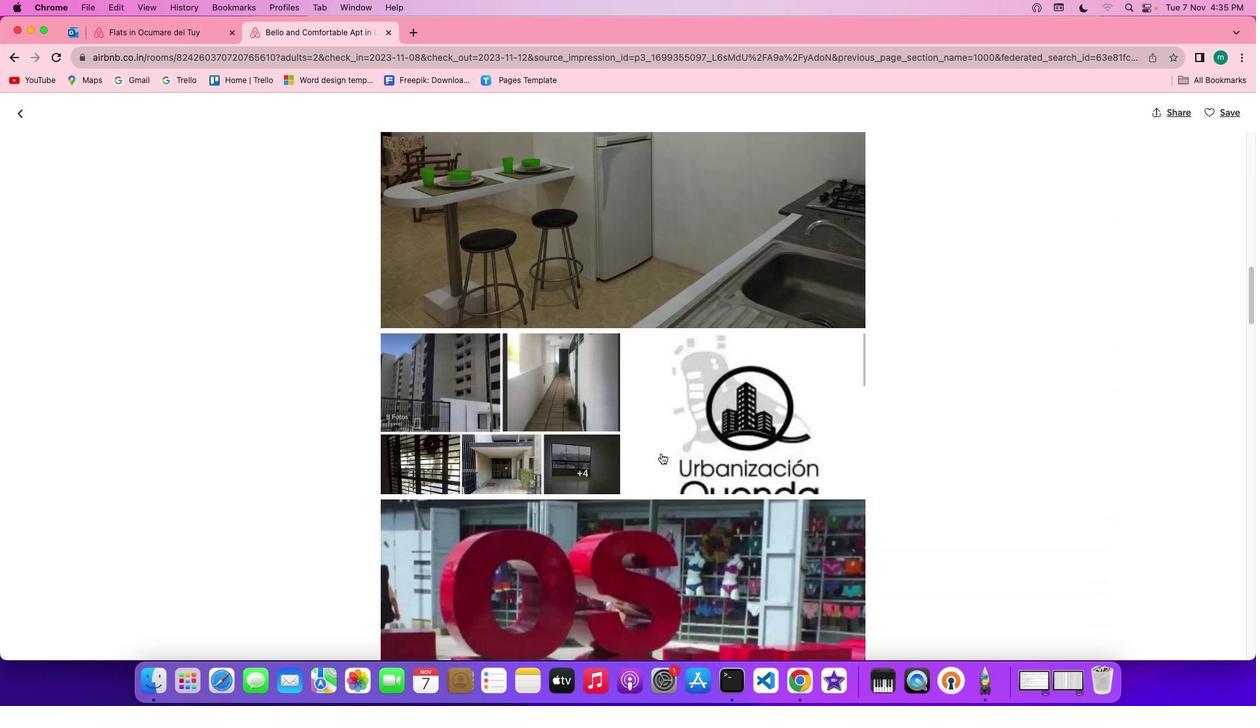 
Action: Mouse scrolled (660, 454) with delta (0, -2)
Screenshot: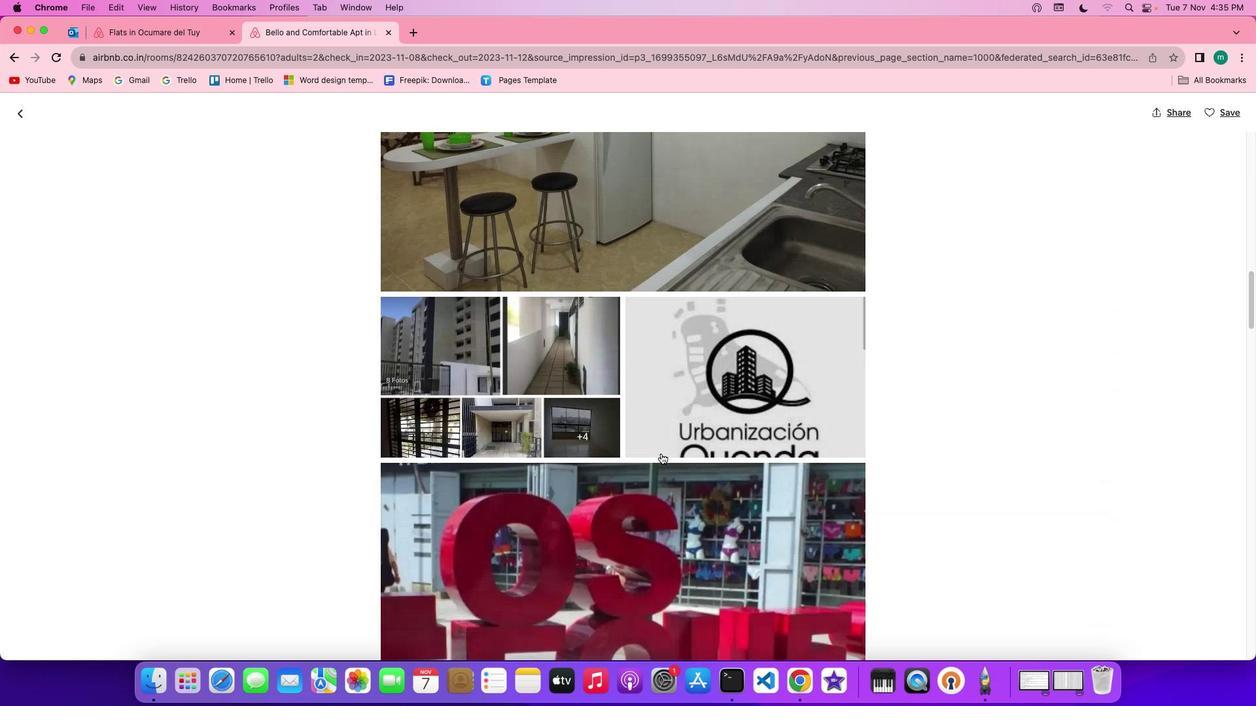 
Action: Mouse scrolled (660, 454) with delta (0, 0)
Screenshot: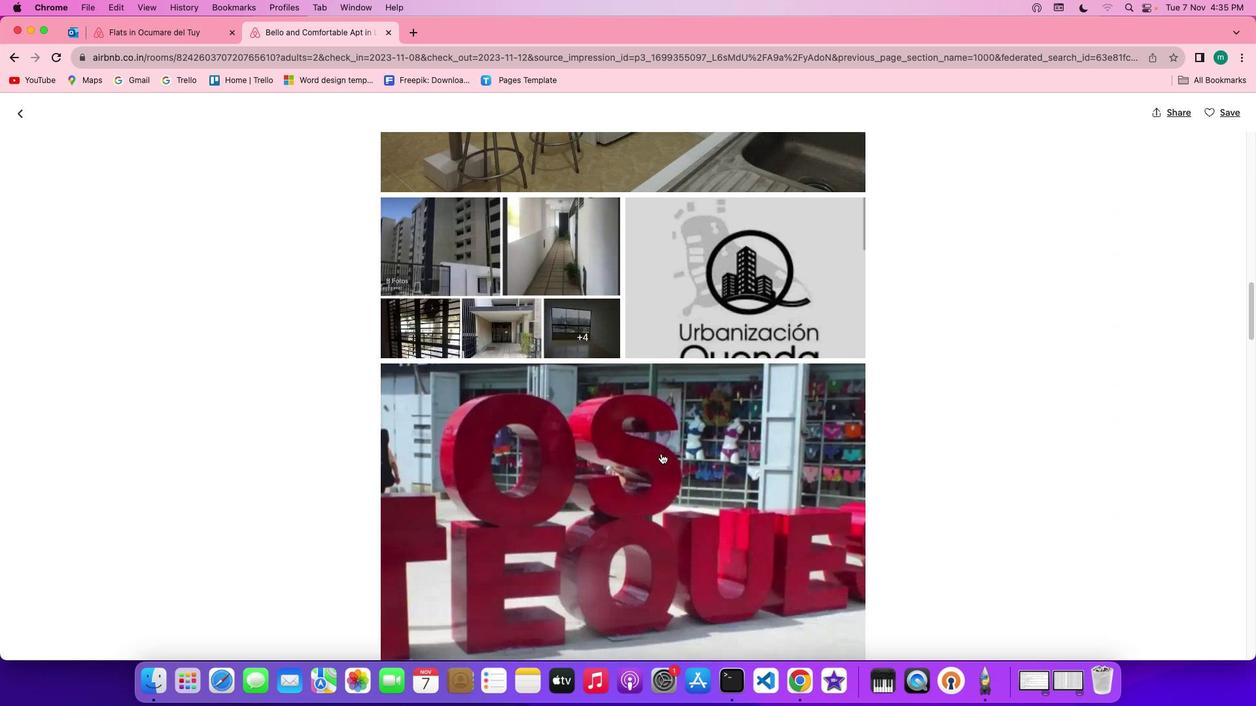 
Action: Mouse scrolled (660, 454) with delta (0, 0)
Screenshot: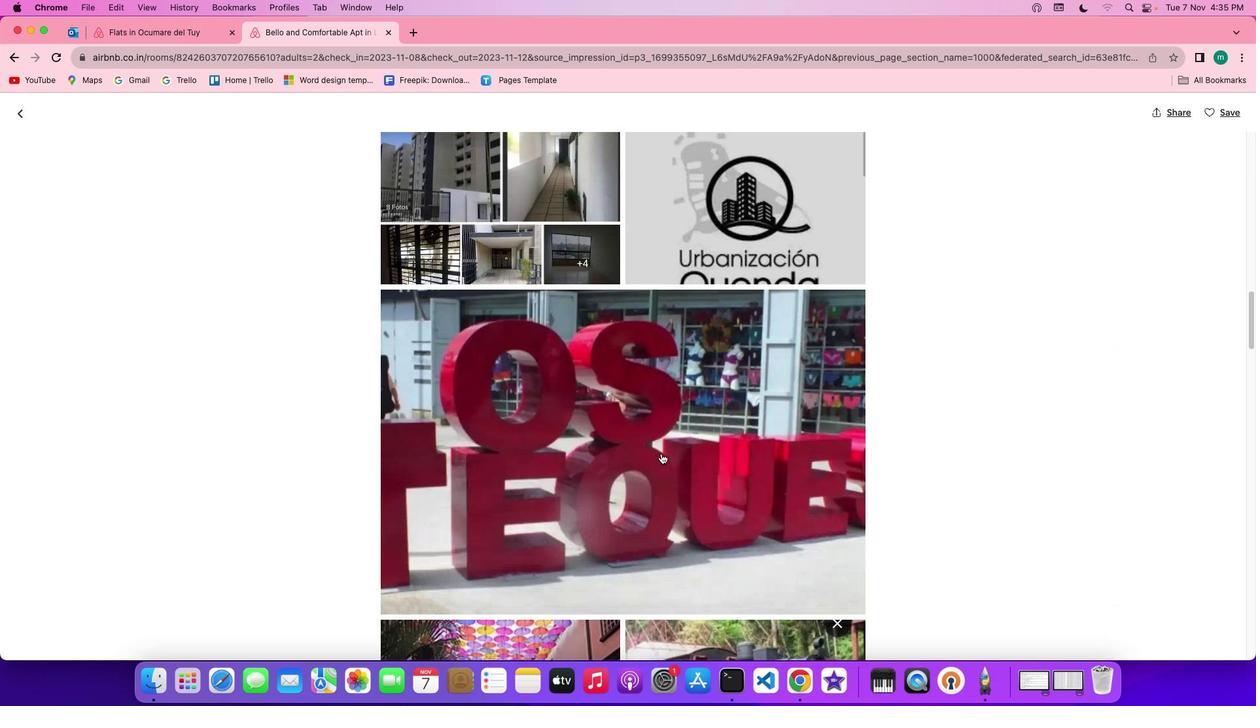 
Action: Mouse scrolled (660, 454) with delta (0, -1)
Screenshot: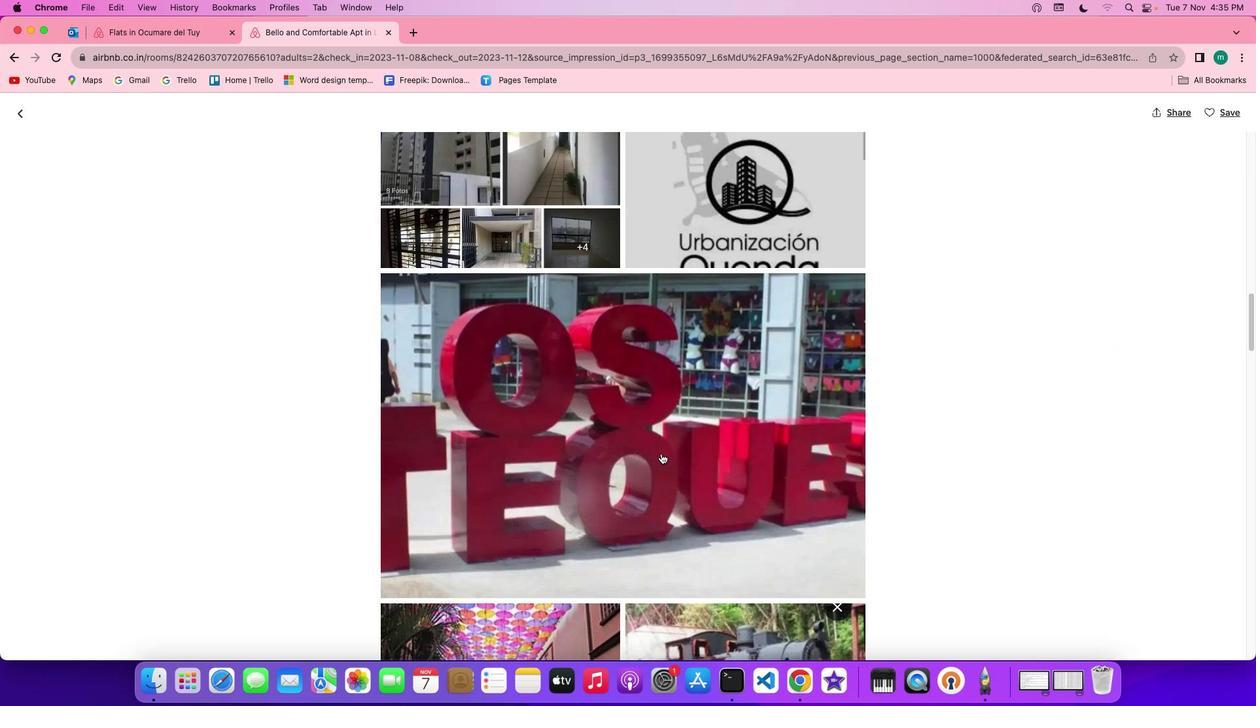 
Action: Mouse scrolled (660, 454) with delta (0, -1)
Screenshot: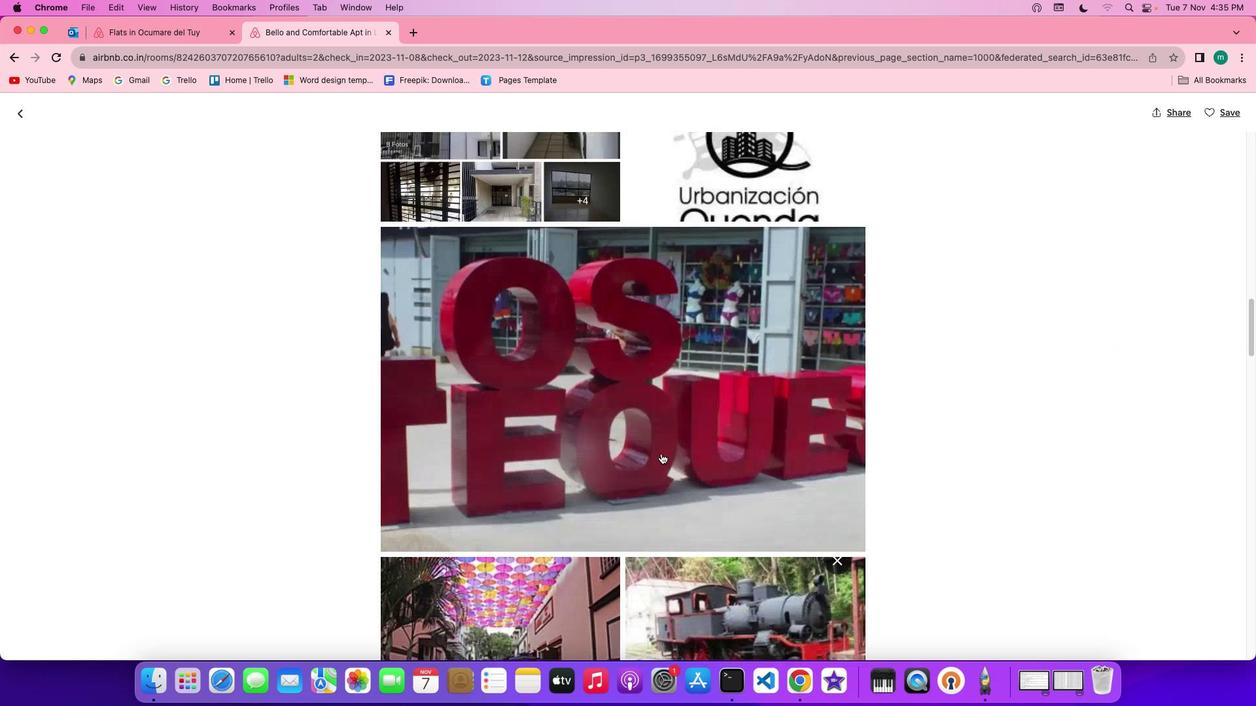 
Action: Mouse scrolled (660, 454) with delta (0, -1)
Screenshot: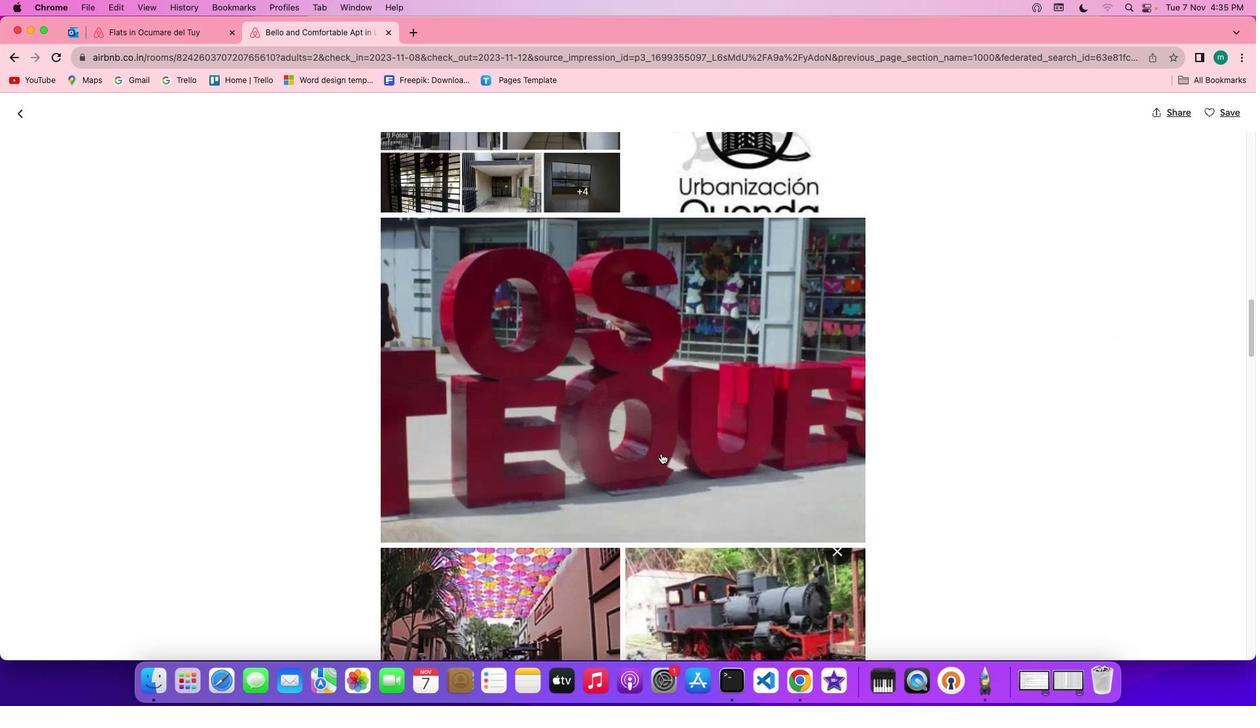 
Action: Mouse scrolled (660, 454) with delta (0, 0)
Screenshot: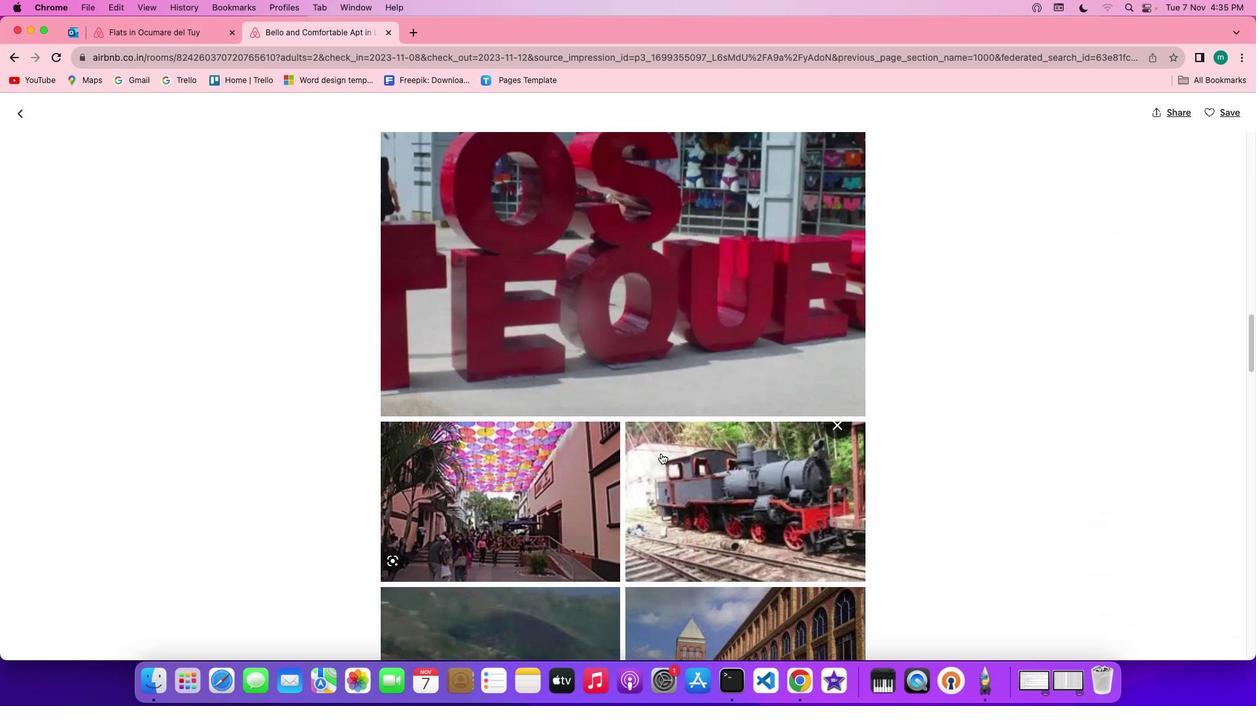 
Action: Mouse scrolled (660, 454) with delta (0, 0)
Screenshot: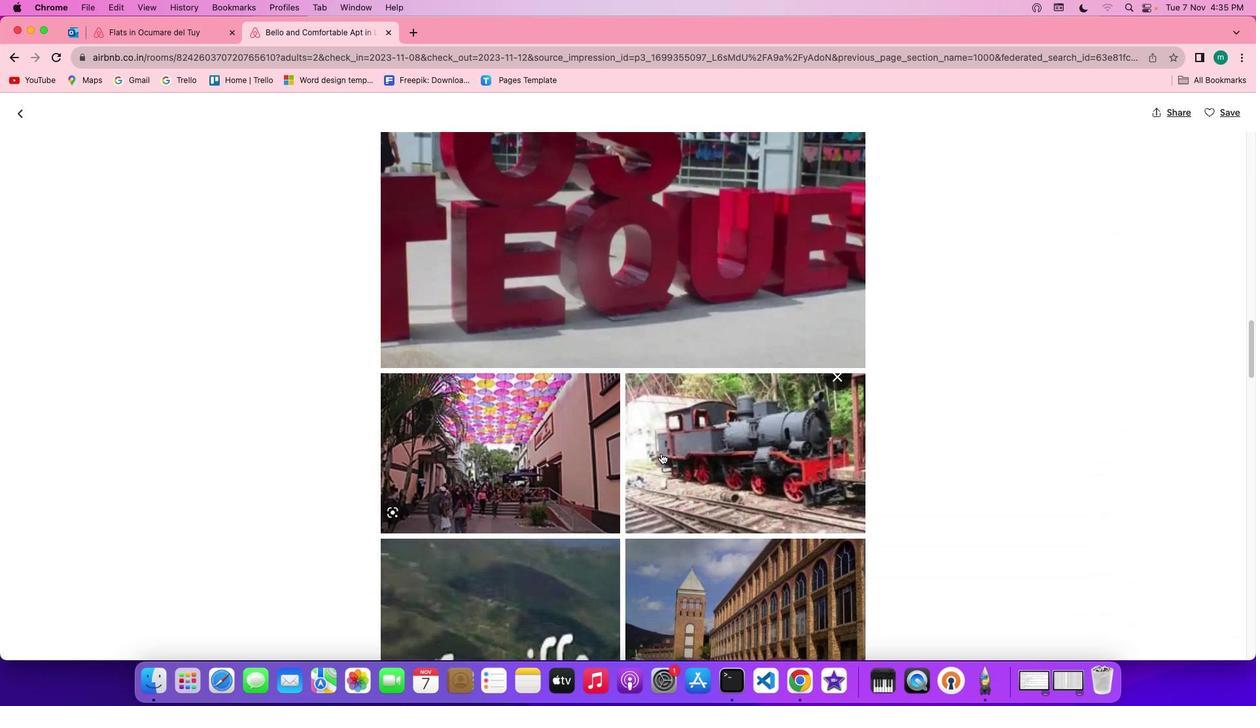 
Action: Mouse scrolled (660, 454) with delta (0, -1)
Screenshot: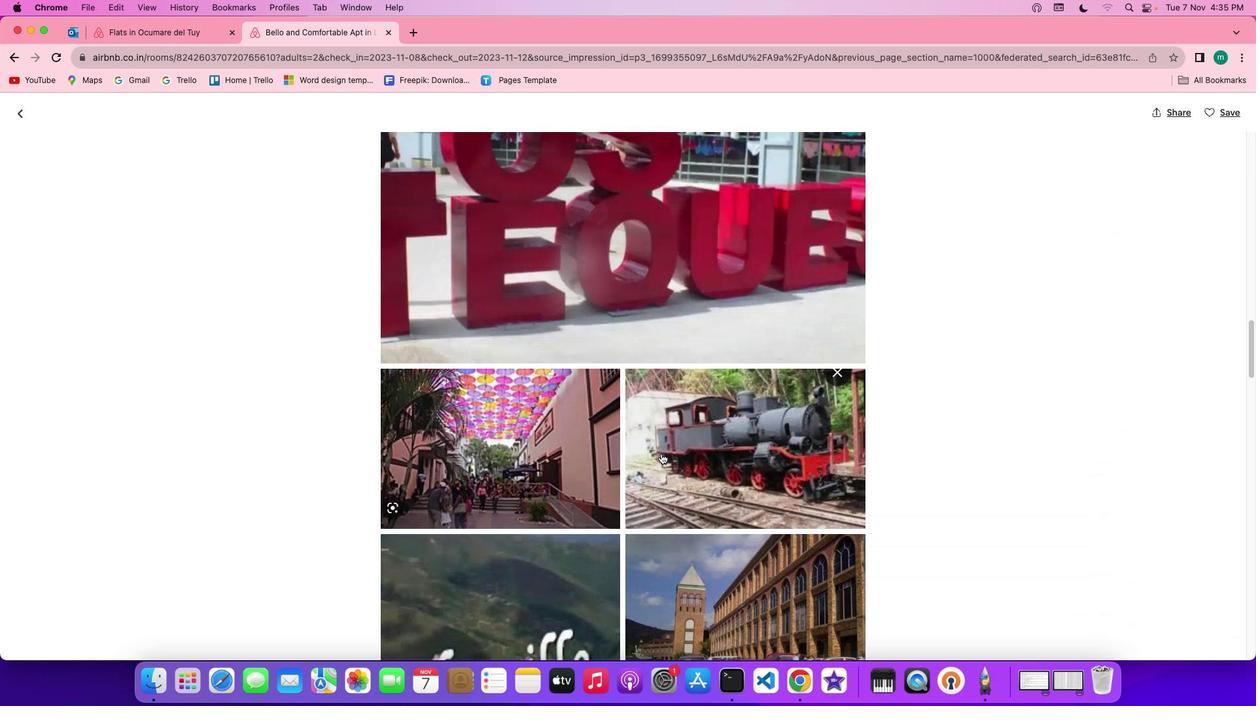 
Action: Mouse scrolled (660, 454) with delta (0, -1)
Screenshot: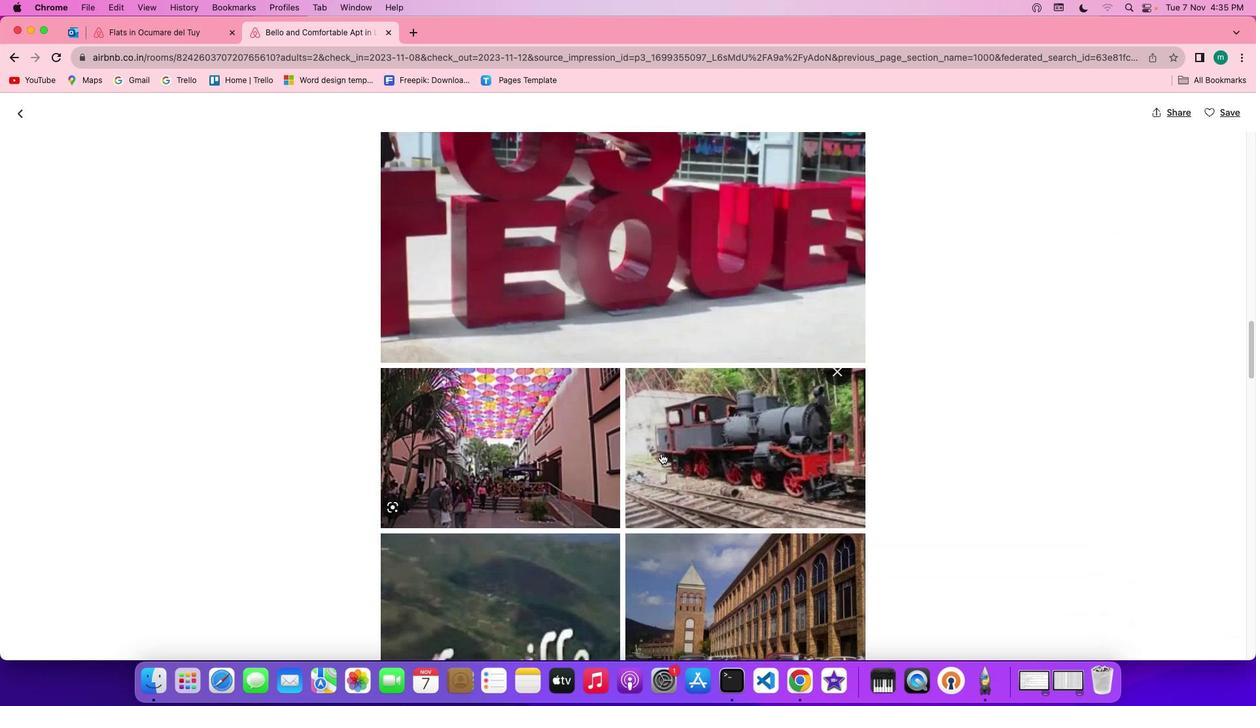 
Action: Mouse scrolled (660, 454) with delta (0, 0)
Screenshot: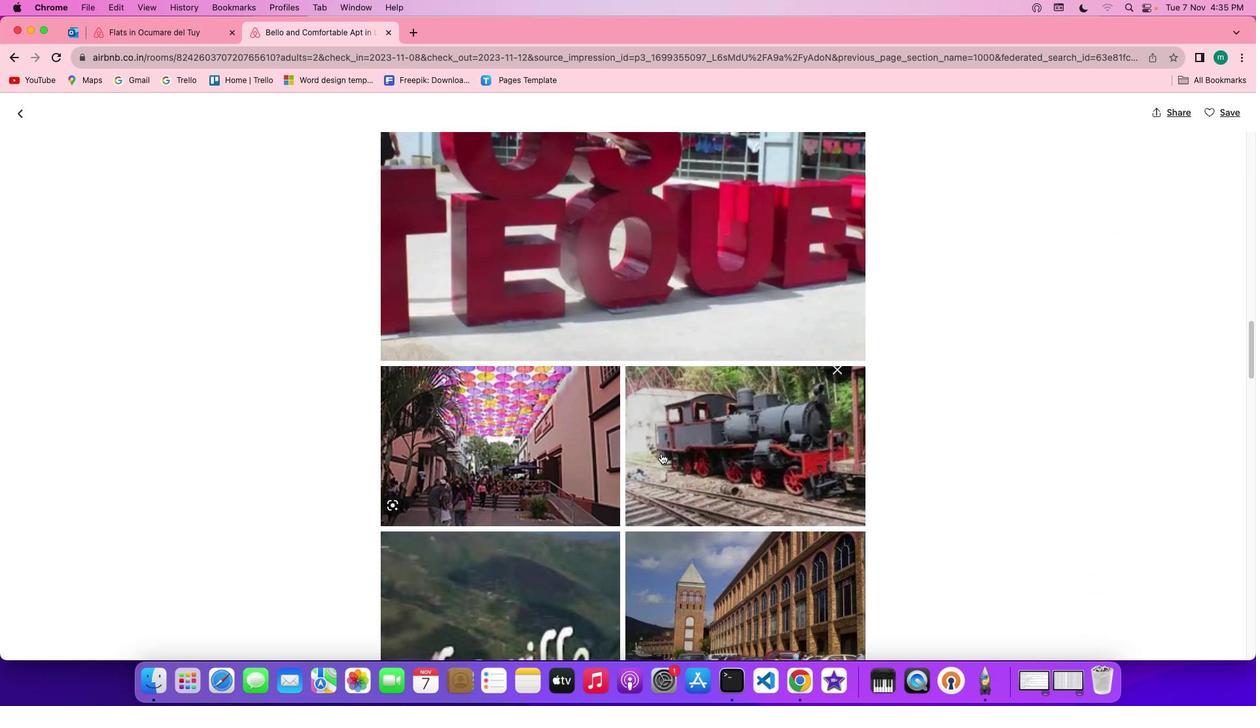 
Action: Mouse scrolled (660, 454) with delta (0, 0)
Screenshot: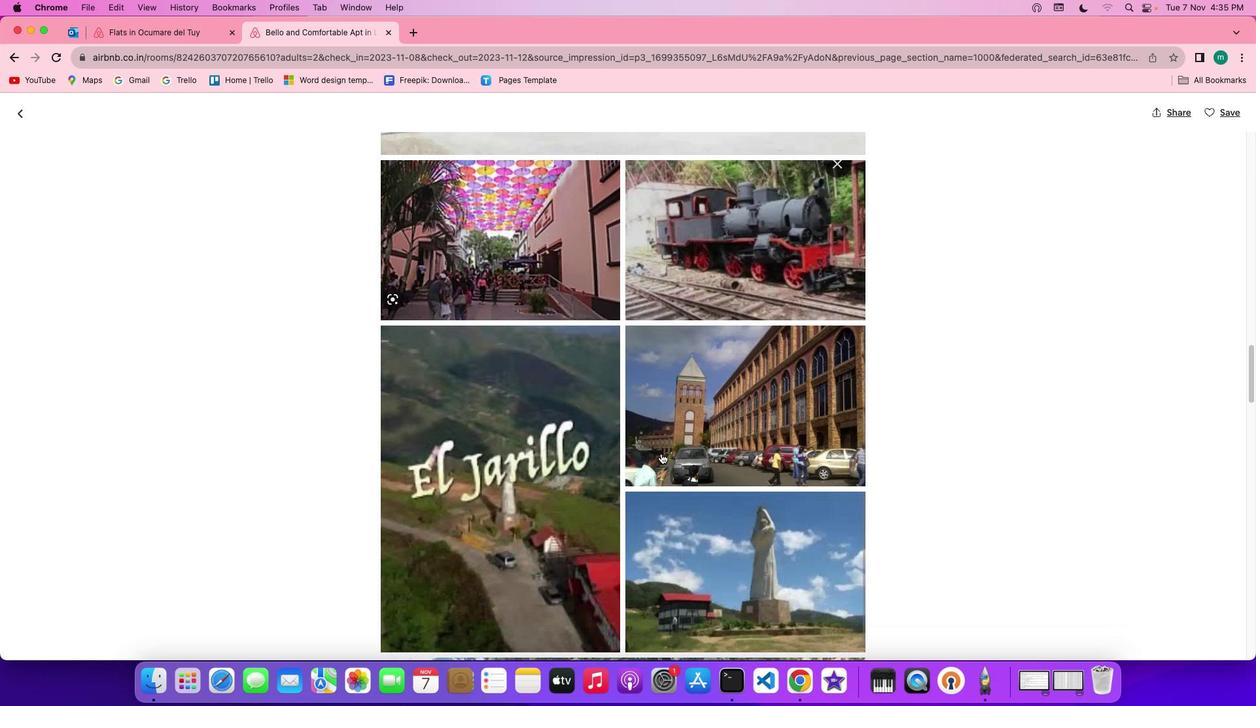
Action: Mouse scrolled (660, 454) with delta (0, 0)
Screenshot: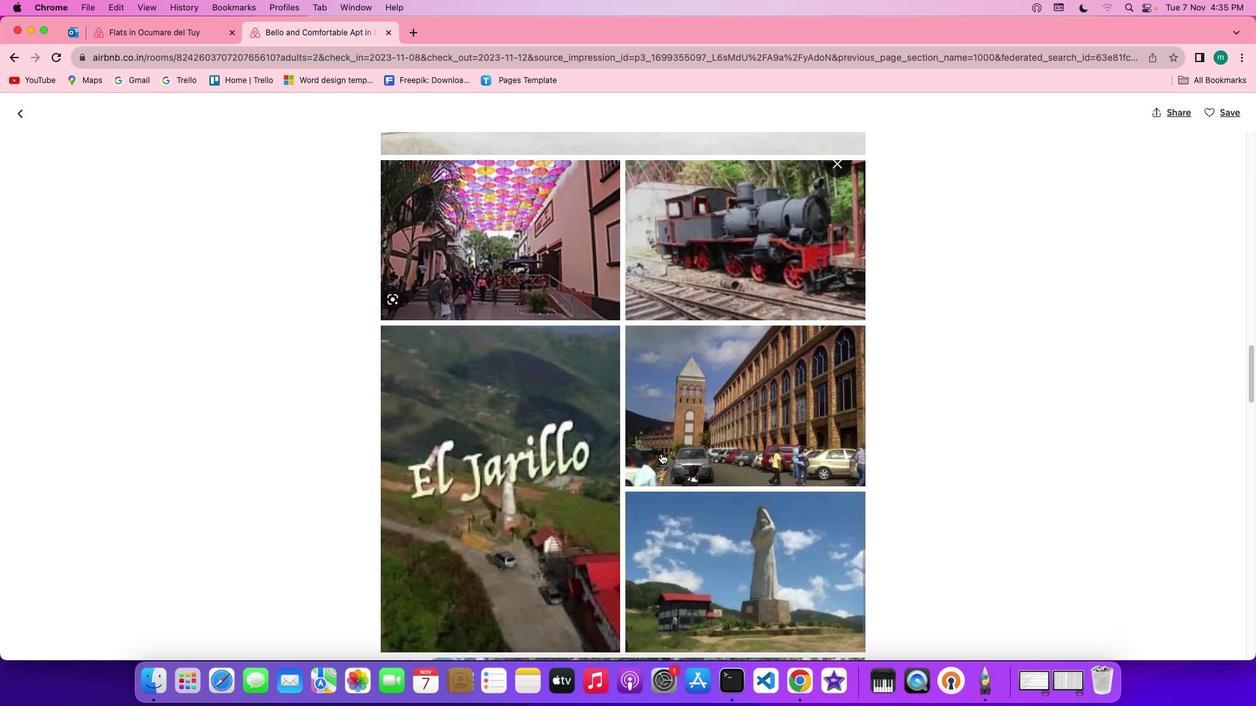 
Action: Mouse scrolled (660, 454) with delta (0, -1)
Screenshot: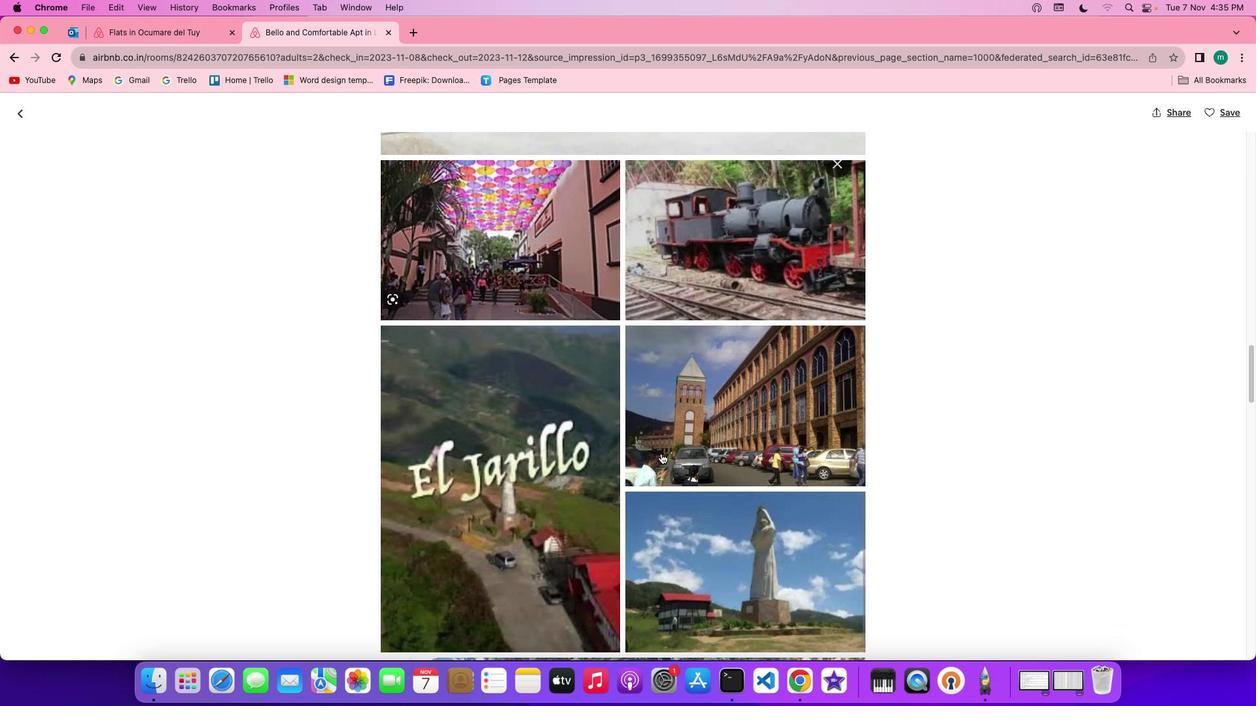 
Action: Mouse scrolled (660, 454) with delta (0, -2)
Screenshot: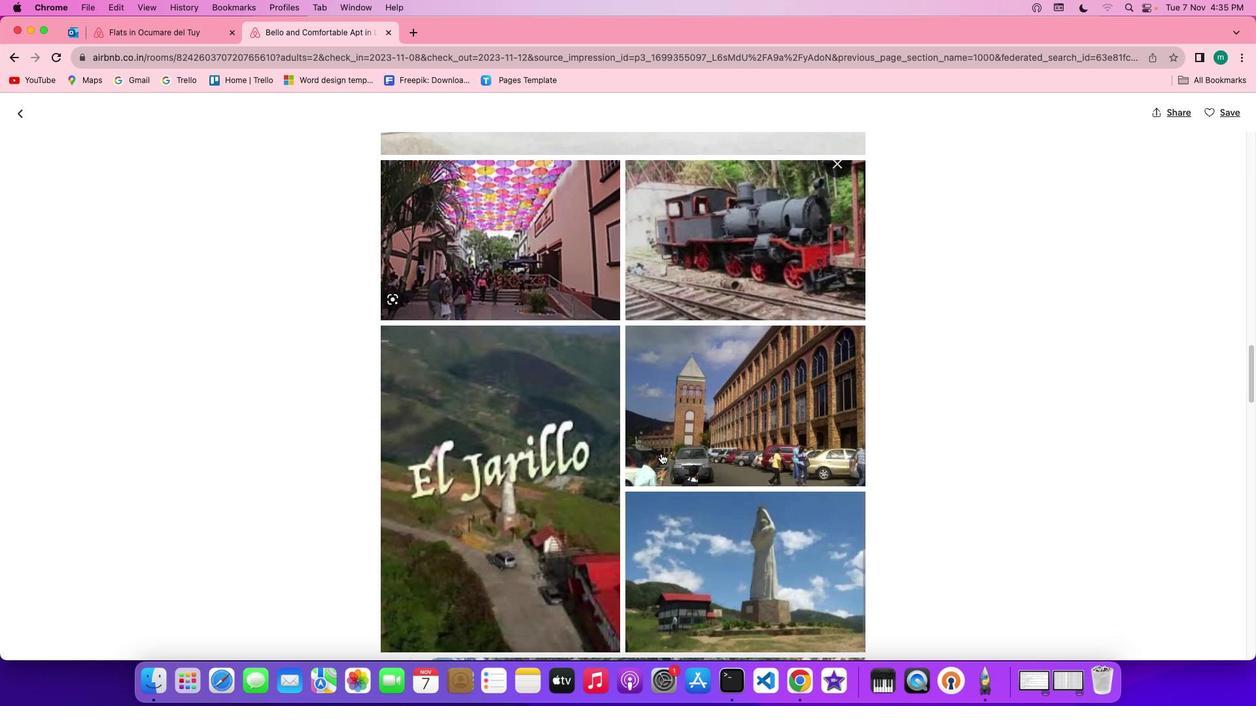 
Action: Mouse scrolled (660, 454) with delta (0, 0)
Screenshot: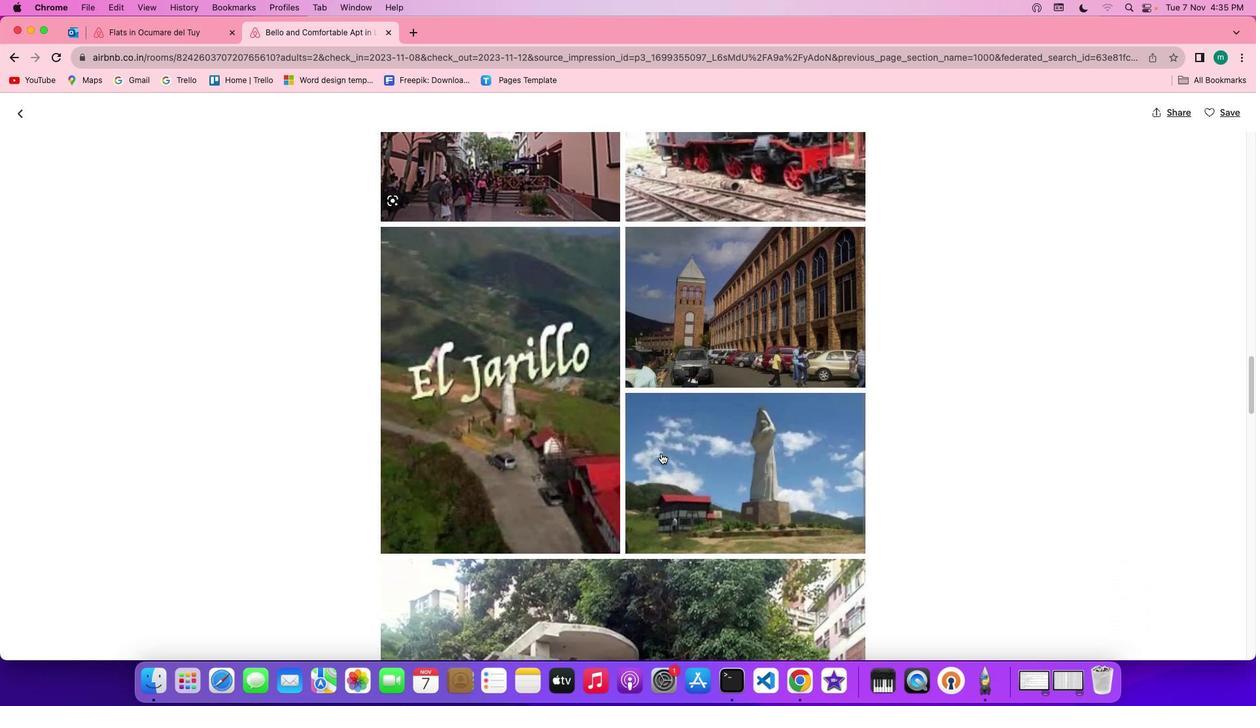 
Action: Mouse scrolled (660, 454) with delta (0, 0)
Screenshot: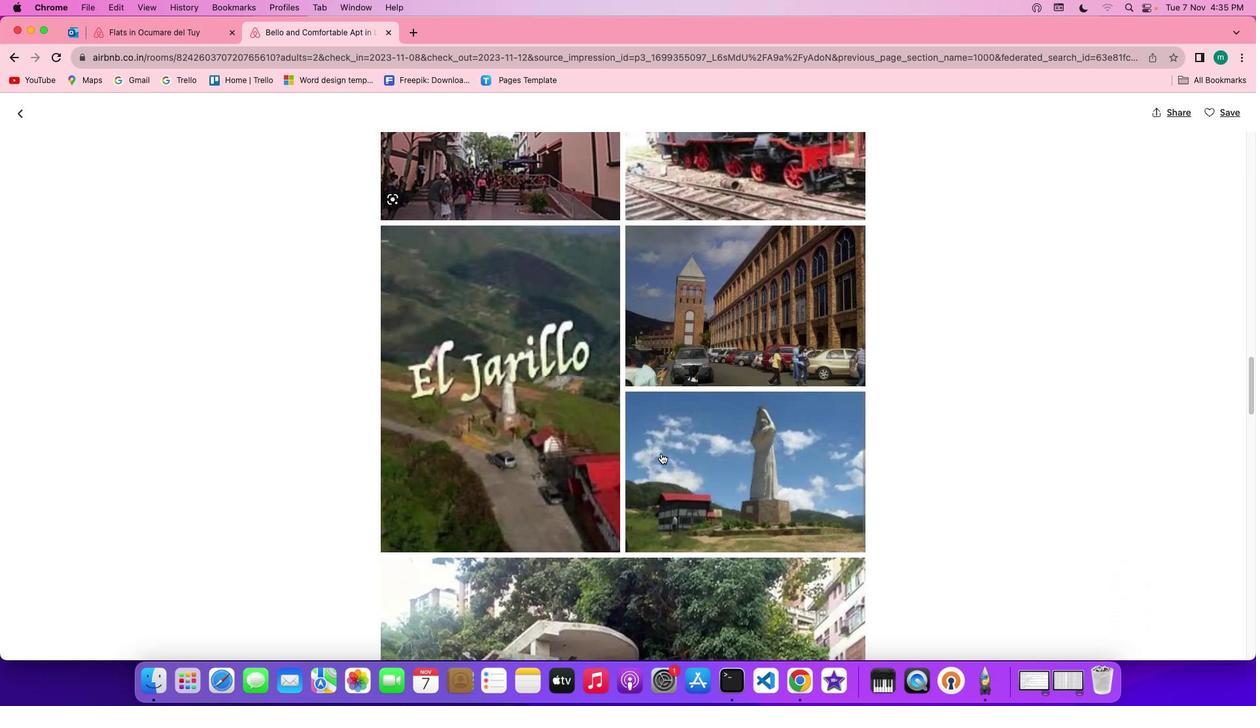 
Action: Mouse scrolled (660, 454) with delta (0, -1)
Screenshot: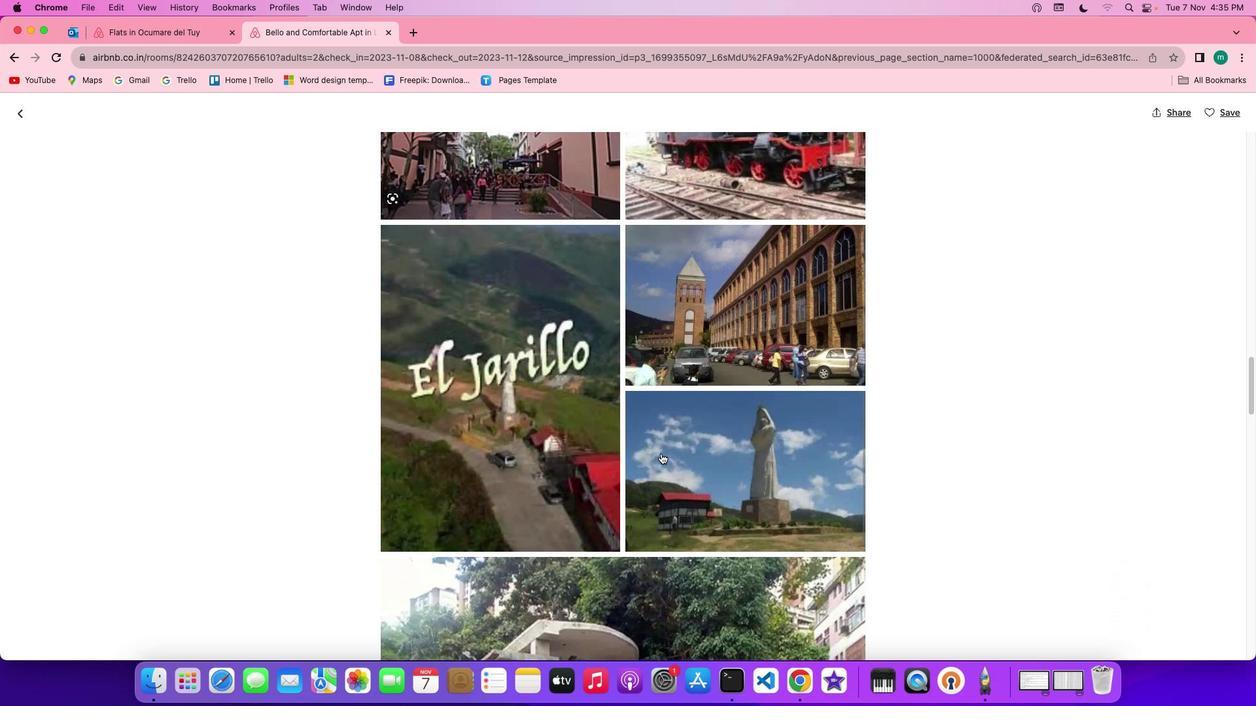 
Action: Mouse scrolled (660, 454) with delta (0, 0)
Screenshot: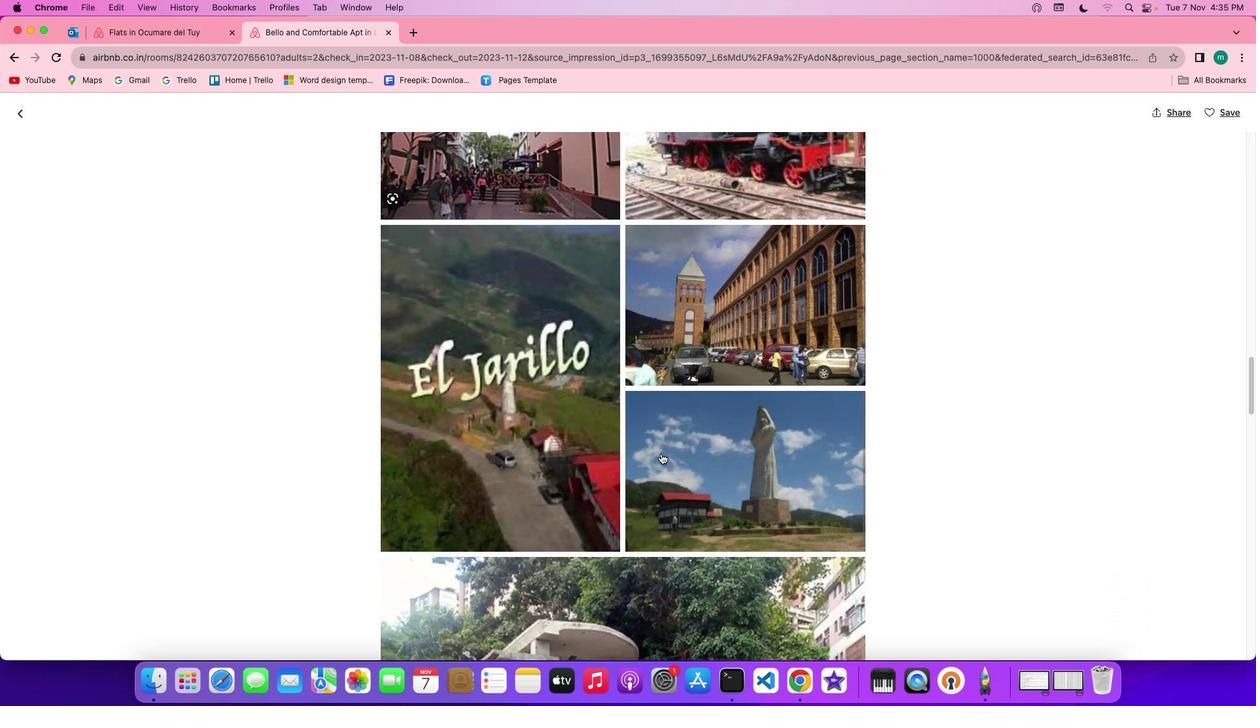 
Action: Mouse scrolled (660, 454) with delta (0, 0)
Screenshot: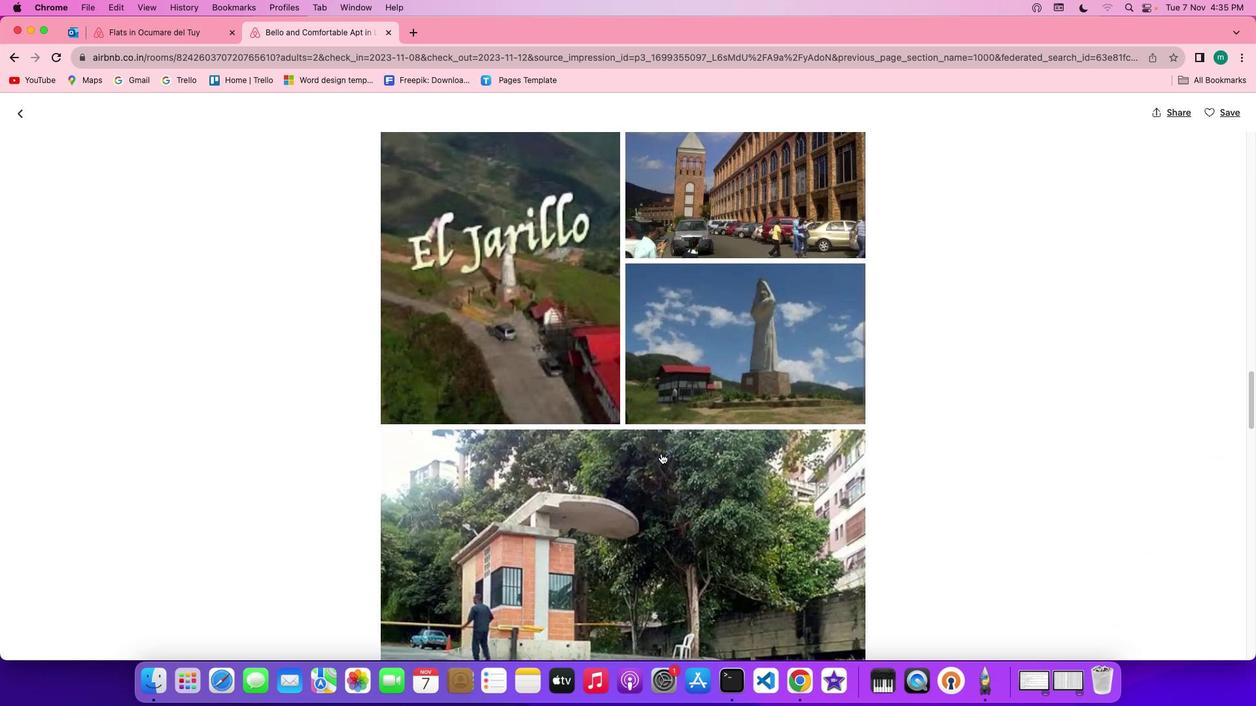 
Action: Mouse scrolled (660, 454) with delta (0, 0)
Screenshot: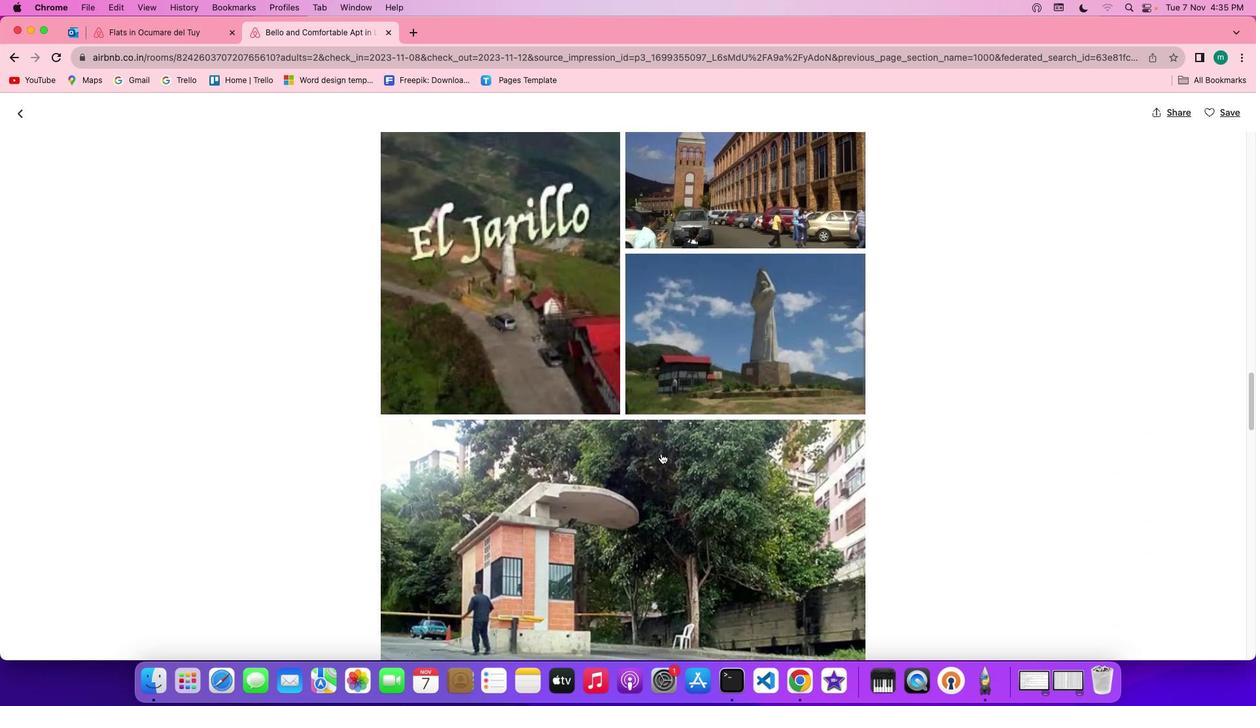 
Action: Mouse scrolled (660, 454) with delta (0, -1)
Screenshot: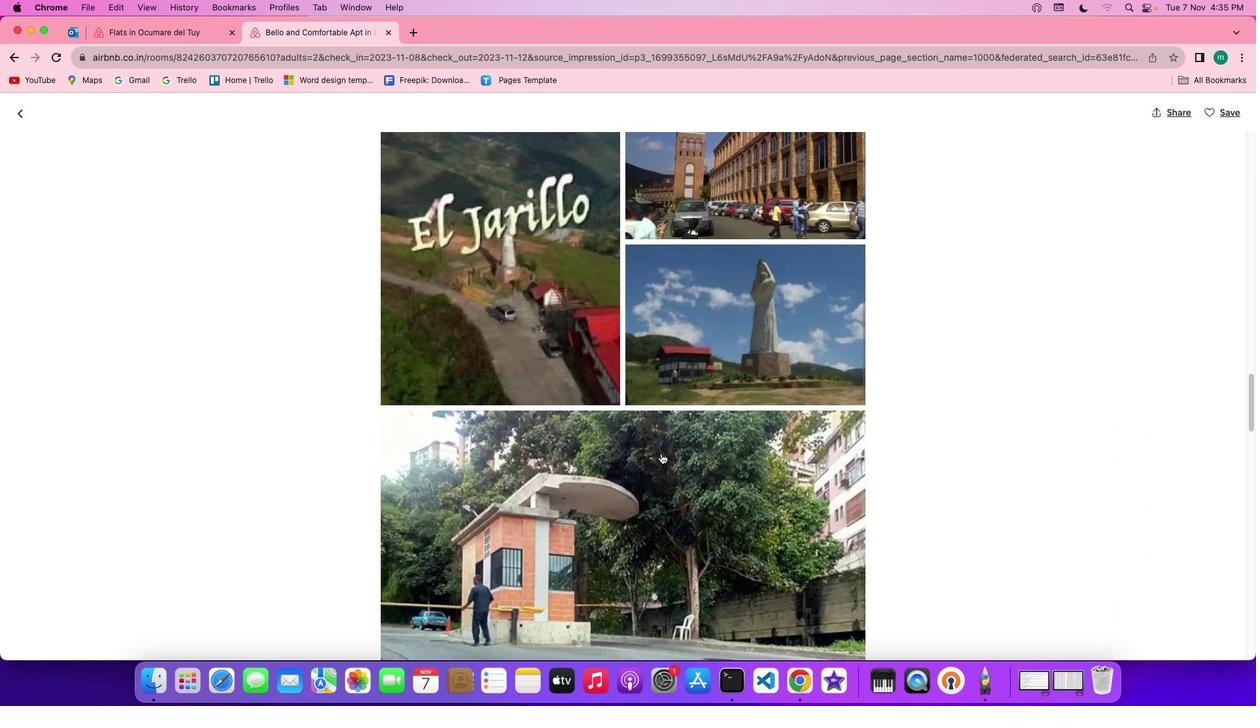 
Action: Mouse scrolled (660, 454) with delta (0, -1)
Screenshot: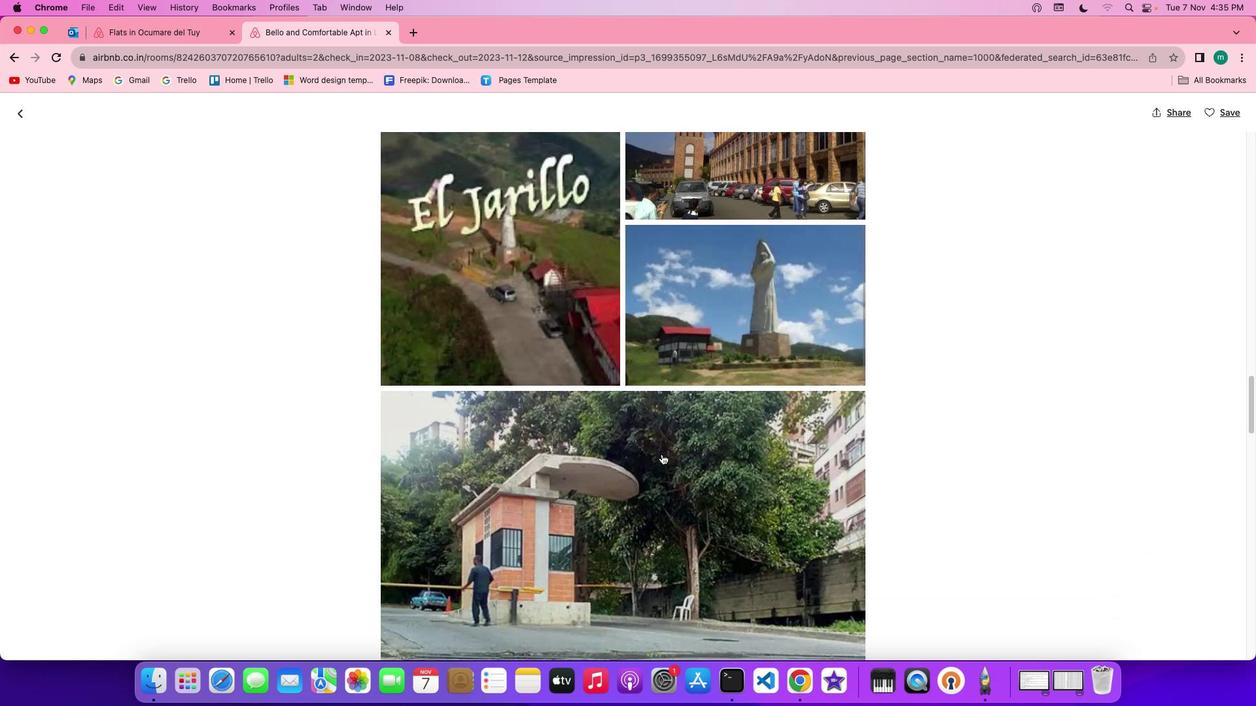 
Action: Mouse moved to (661, 454)
Screenshot: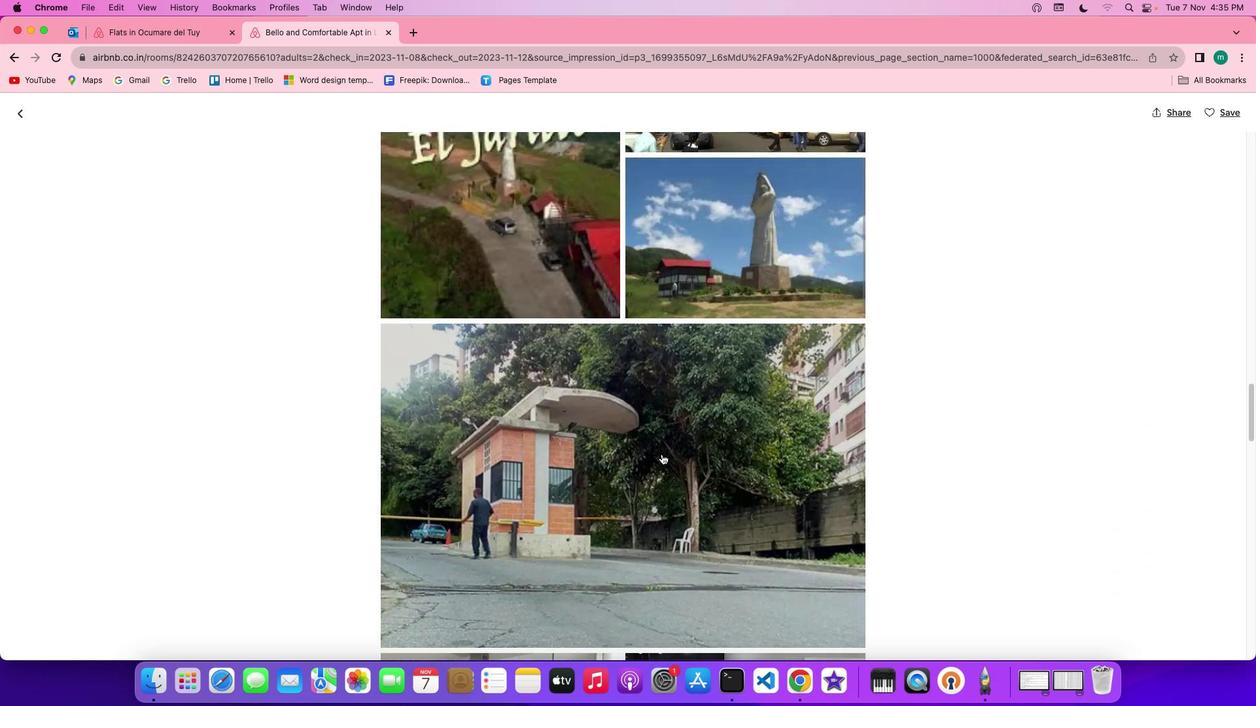 
Action: Mouse scrolled (661, 454) with delta (0, 0)
Screenshot: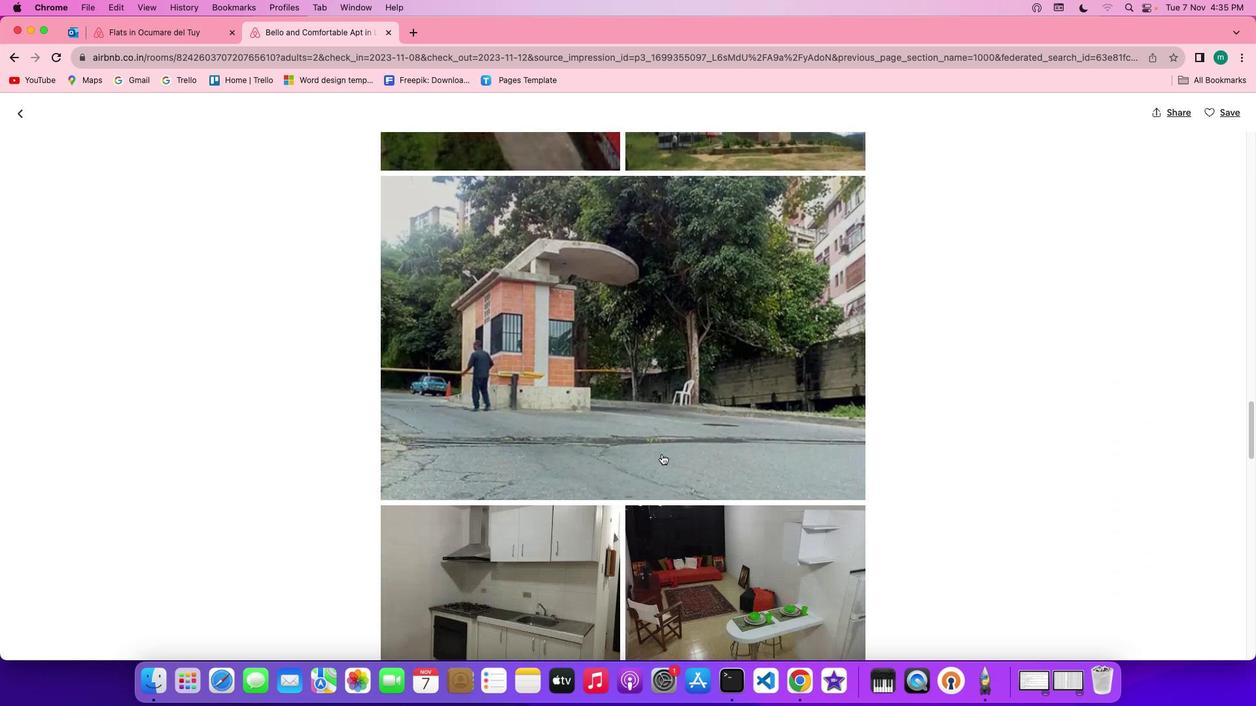 
Action: Mouse scrolled (661, 454) with delta (0, 0)
Screenshot: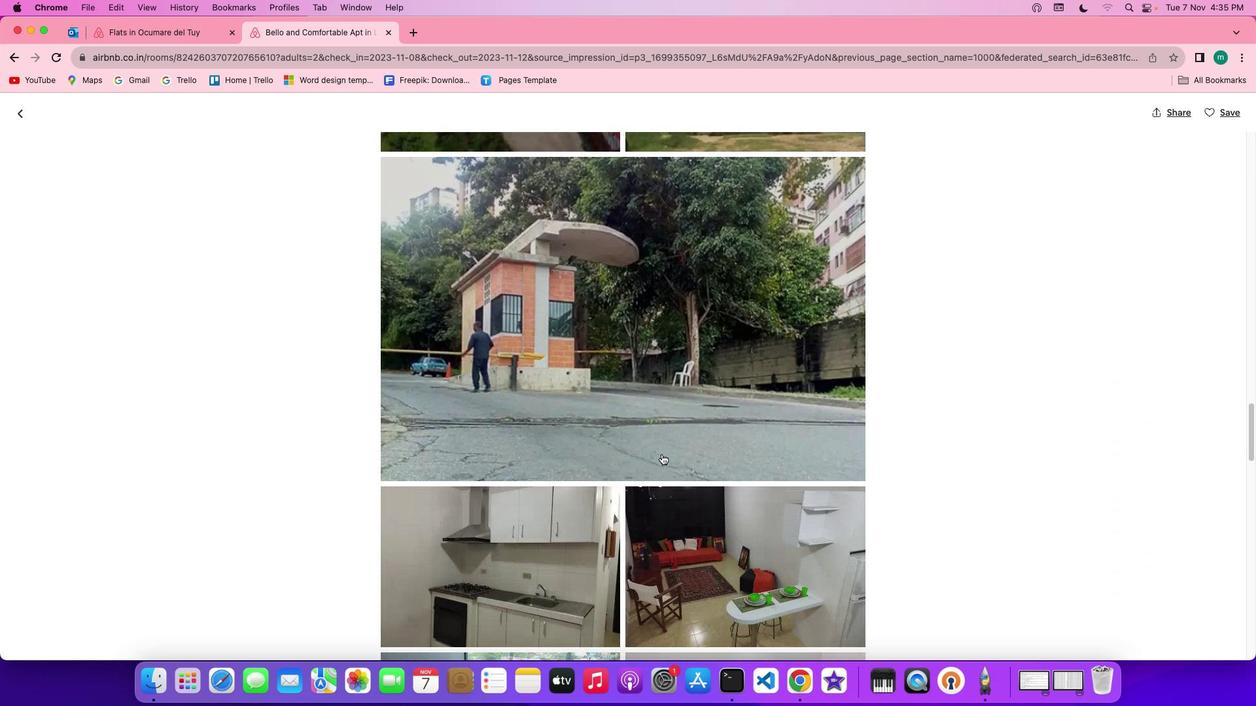 
Action: Mouse scrolled (661, 454) with delta (0, -1)
Screenshot: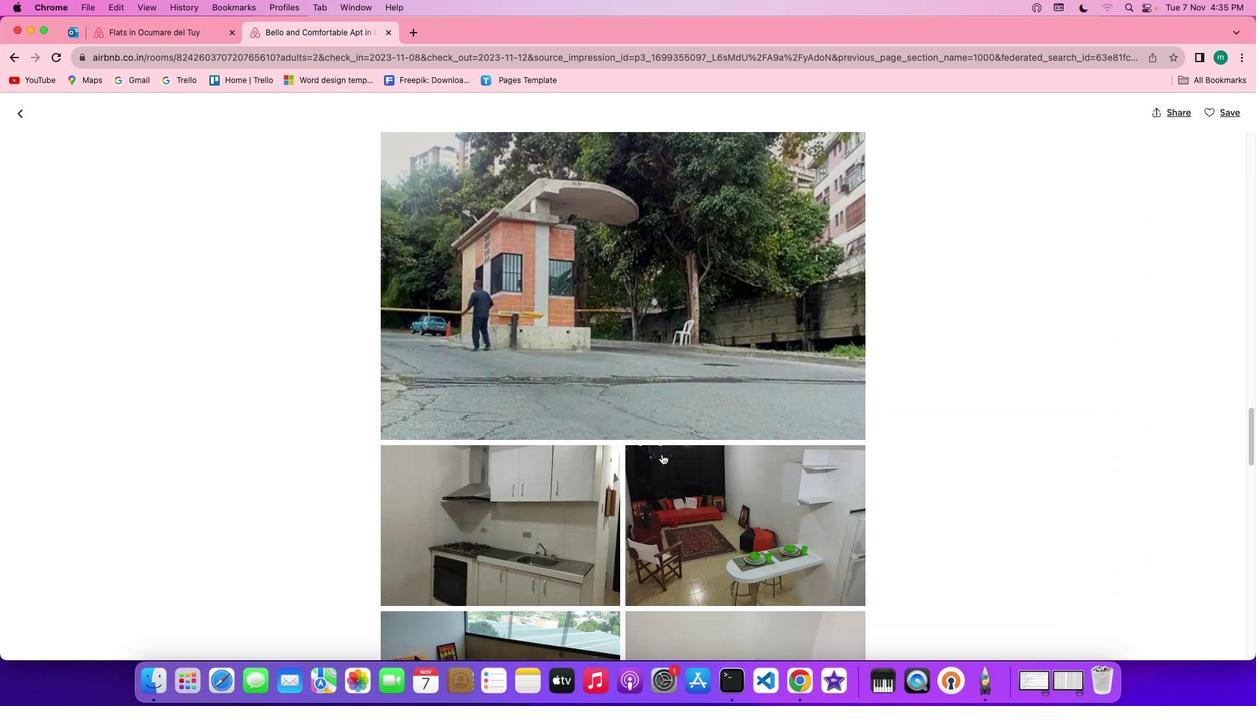 
Action: Mouse scrolled (661, 454) with delta (0, -2)
Screenshot: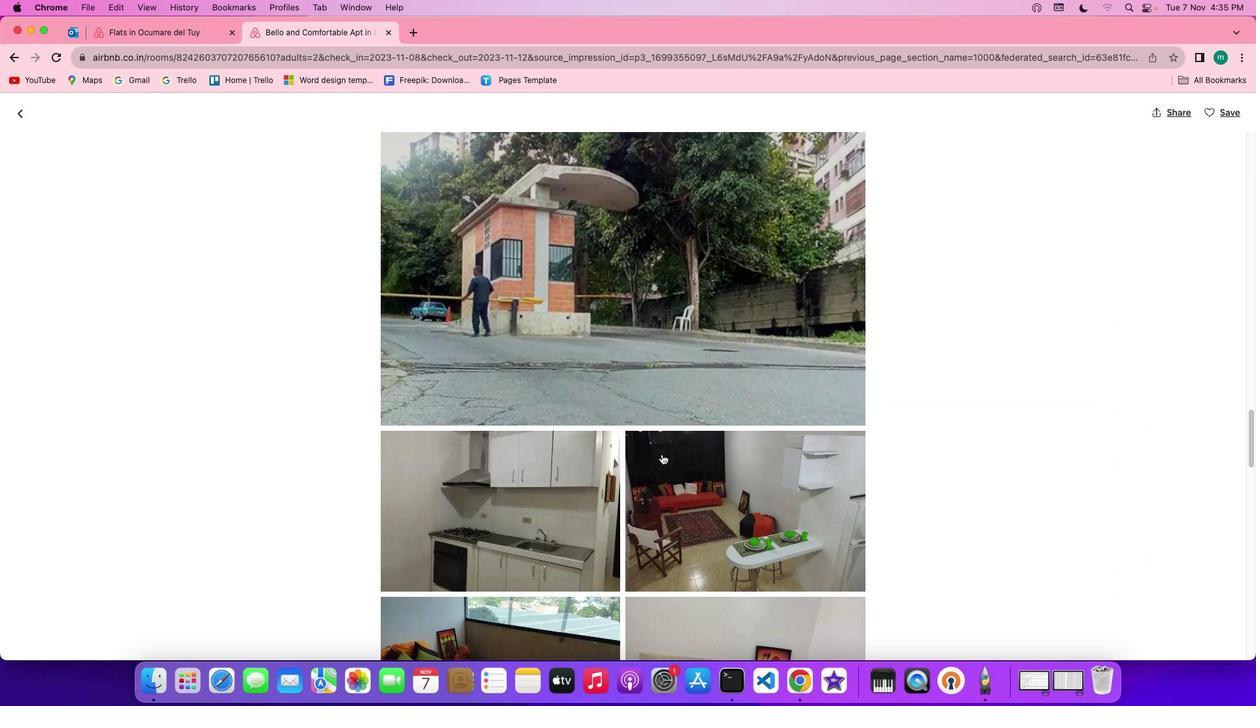 
Action: Mouse scrolled (661, 454) with delta (0, -1)
Screenshot: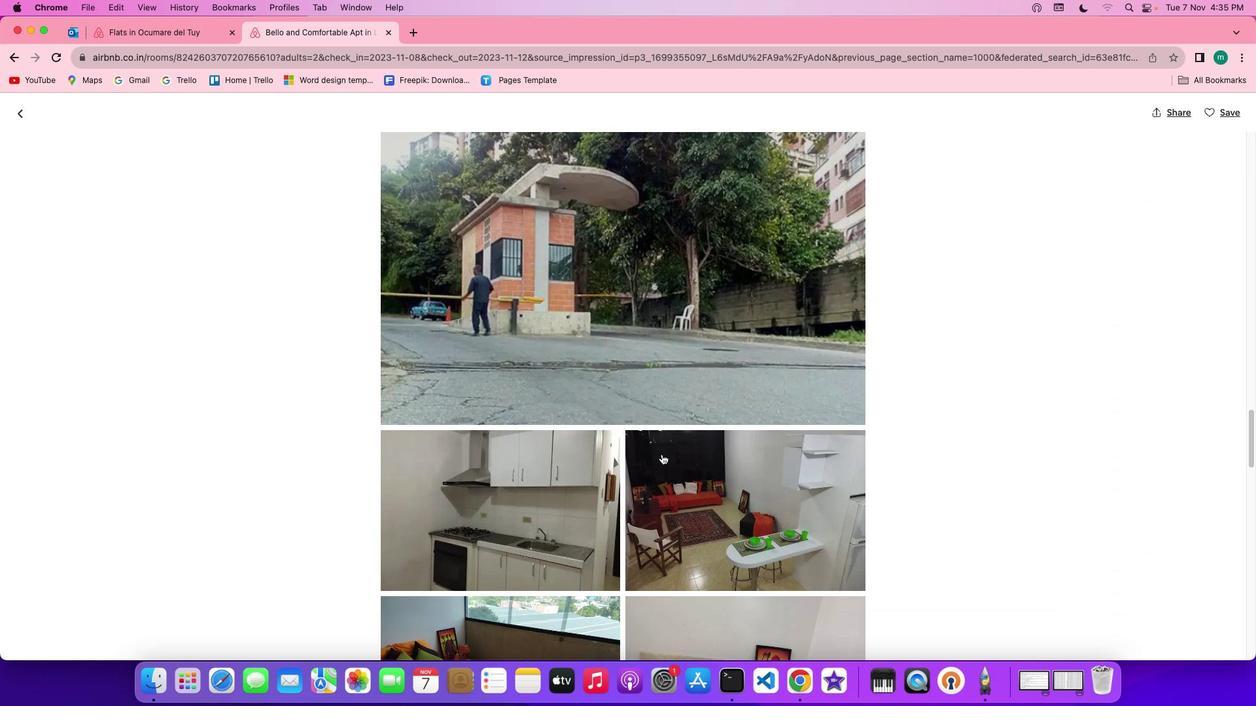 
Action: Mouse scrolled (661, 454) with delta (0, 0)
Screenshot: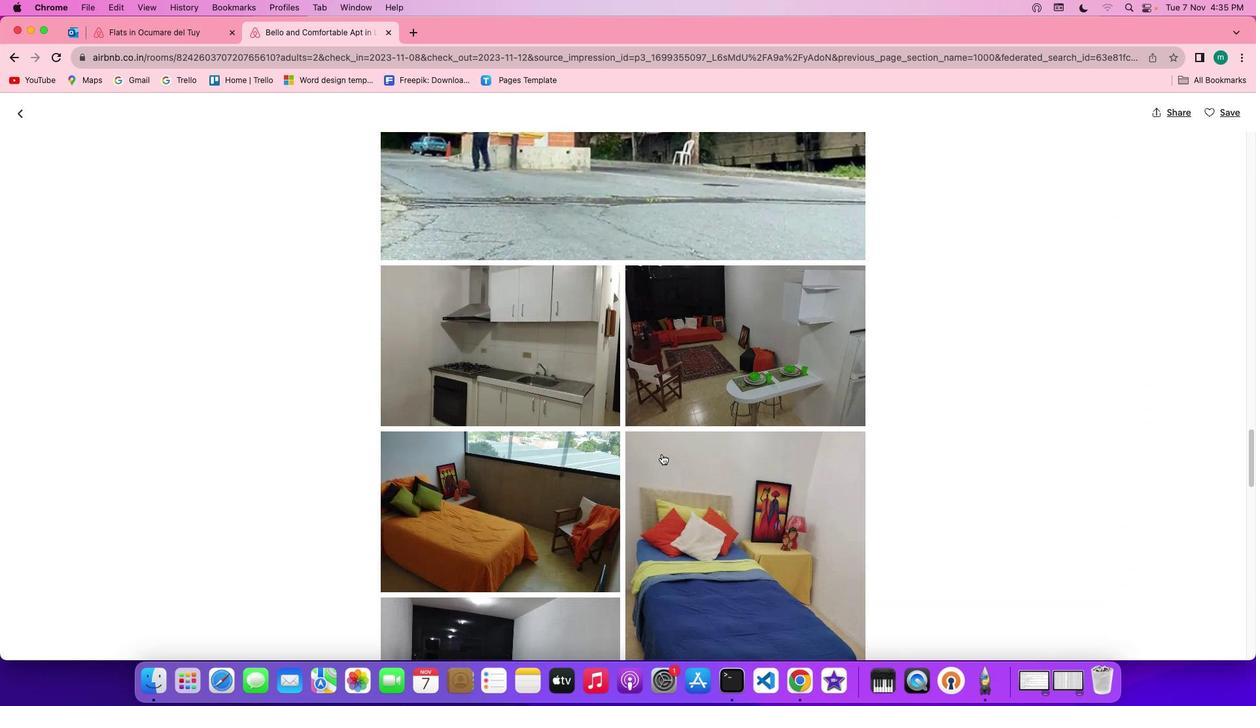 
Action: Mouse scrolled (661, 454) with delta (0, 0)
Screenshot: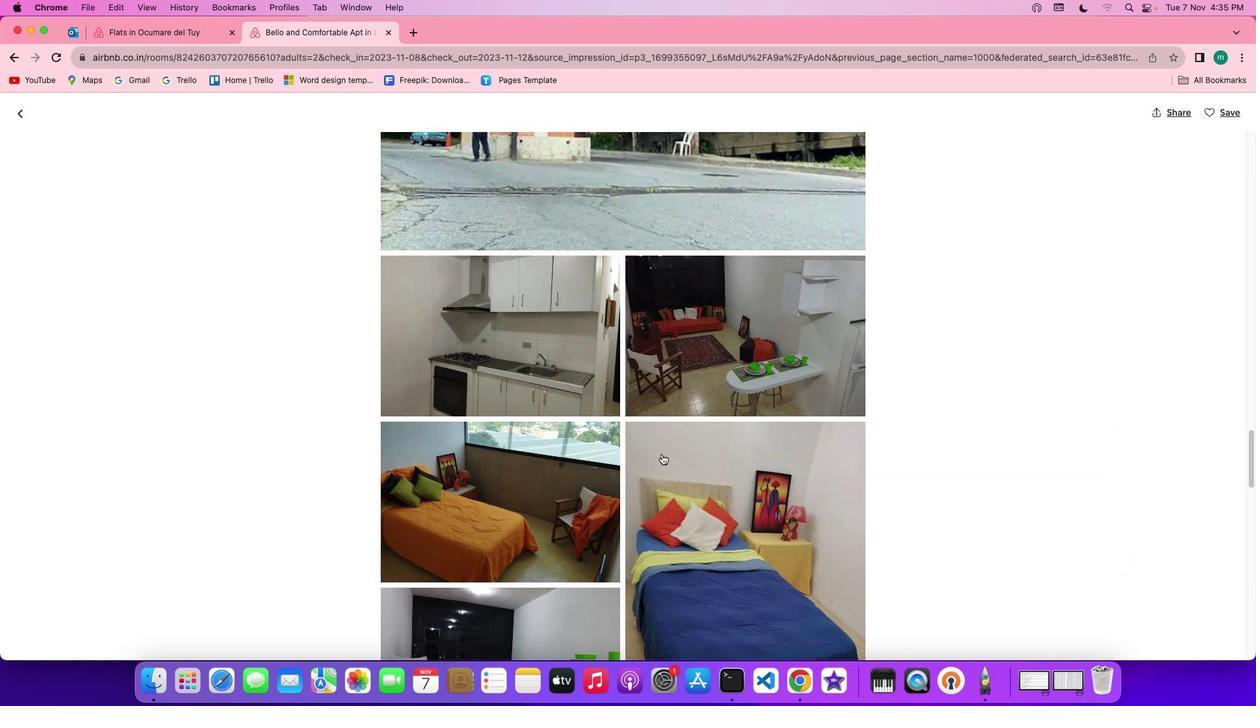 
Action: Mouse scrolled (661, 454) with delta (0, -1)
Screenshot: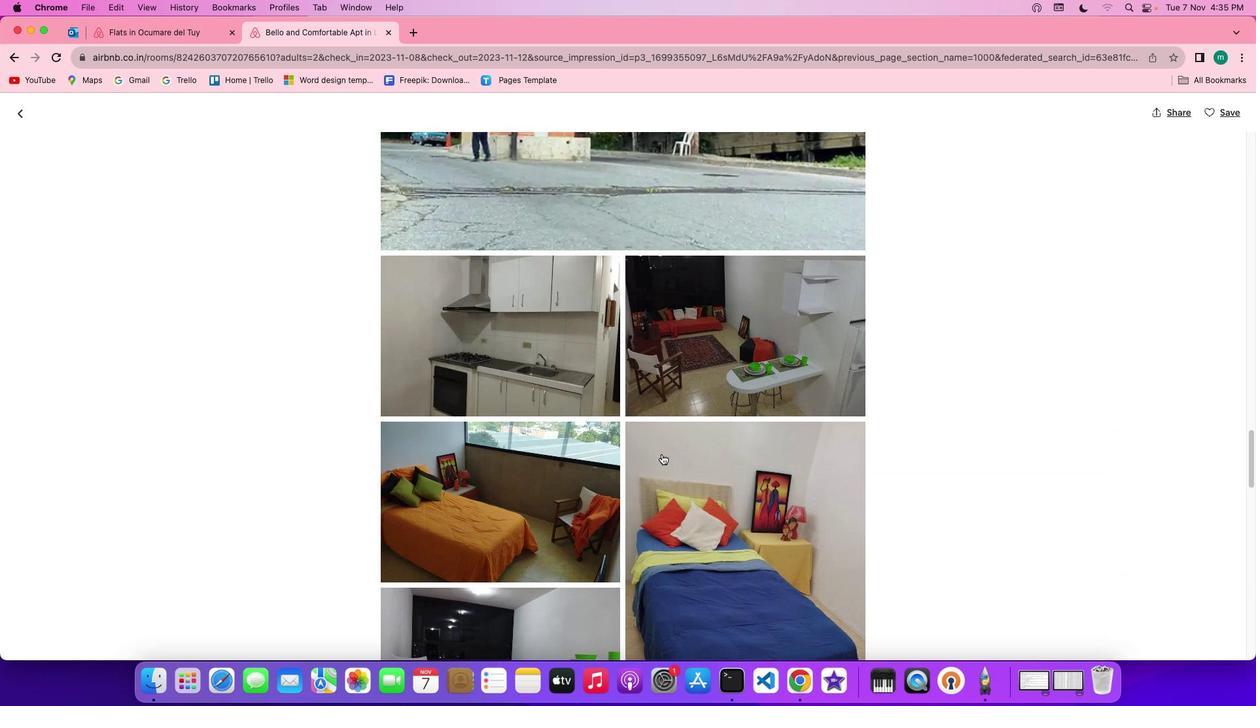 
Action: Mouse scrolled (661, 454) with delta (0, -1)
Screenshot: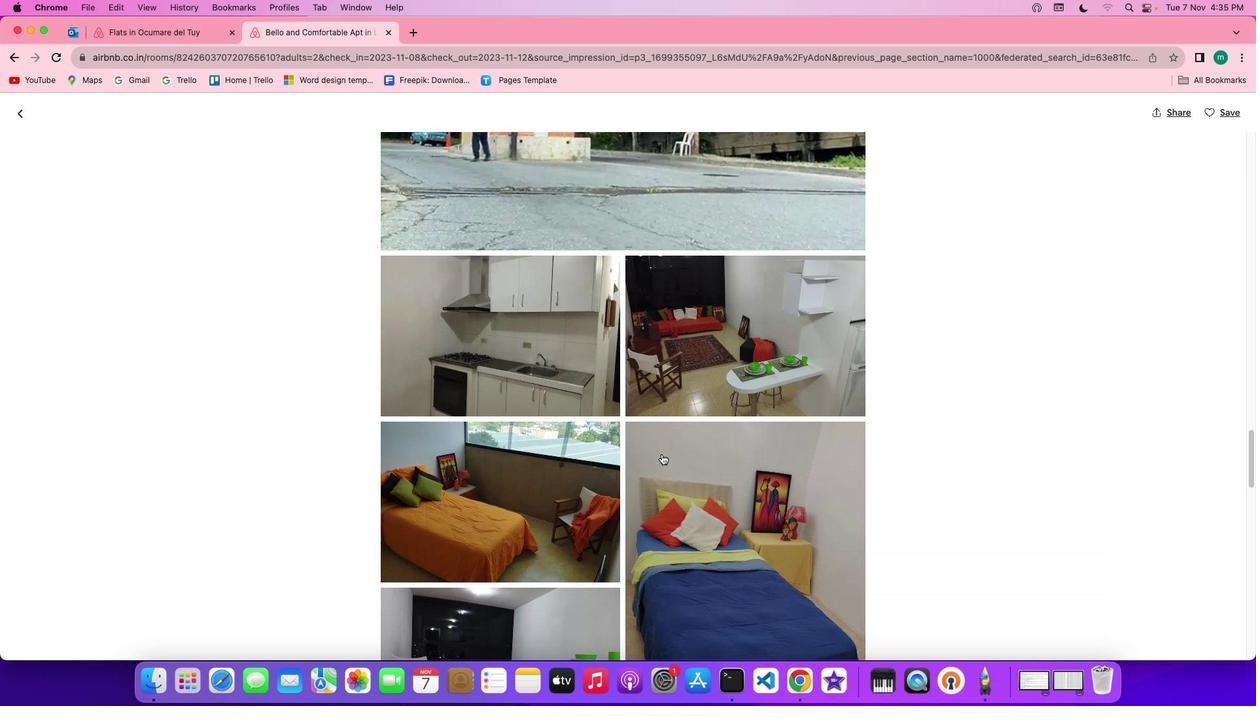
Action: Mouse scrolled (661, 454) with delta (0, 0)
Screenshot: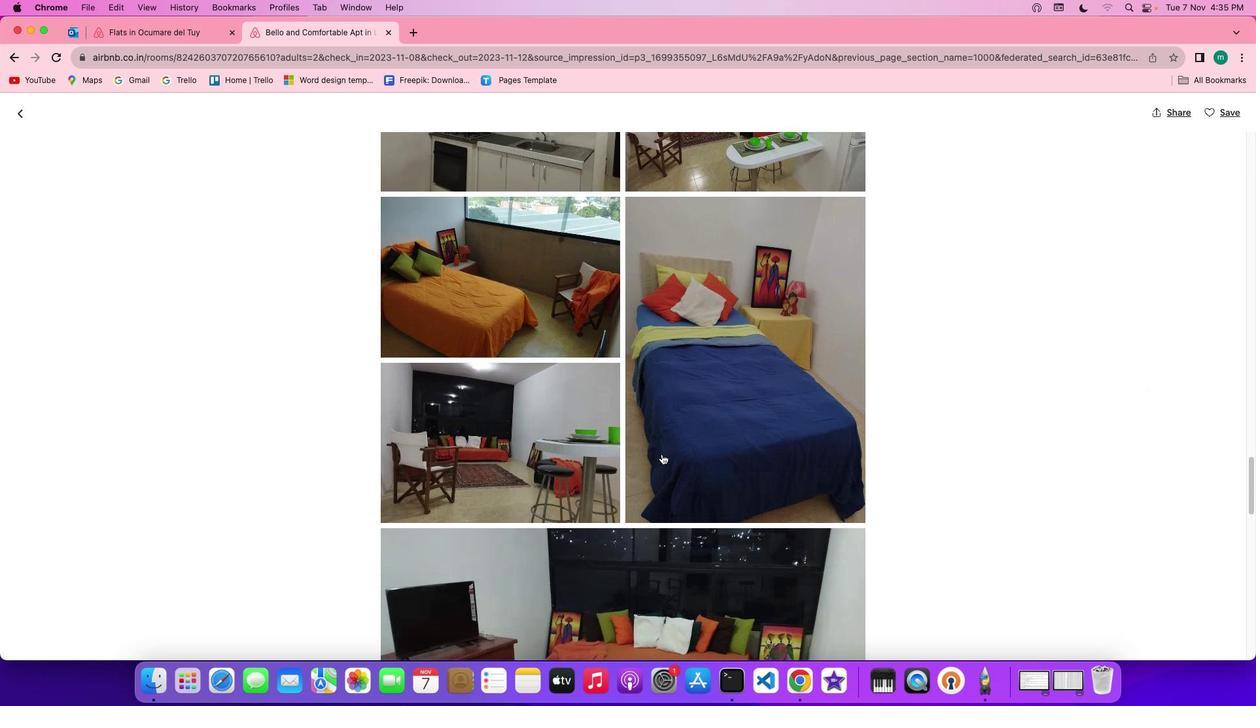 
Action: Mouse scrolled (661, 454) with delta (0, 0)
Screenshot: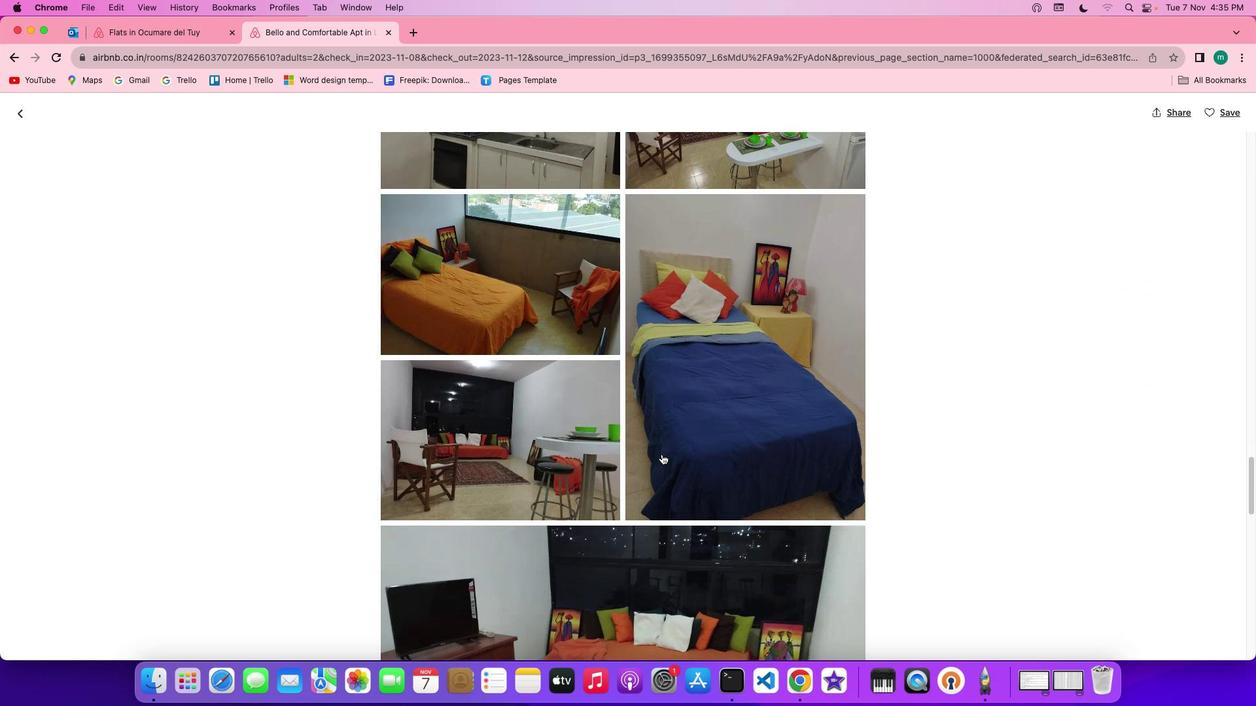 
Action: Mouse scrolled (661, 454) with delta (0, -1)
Screenshot: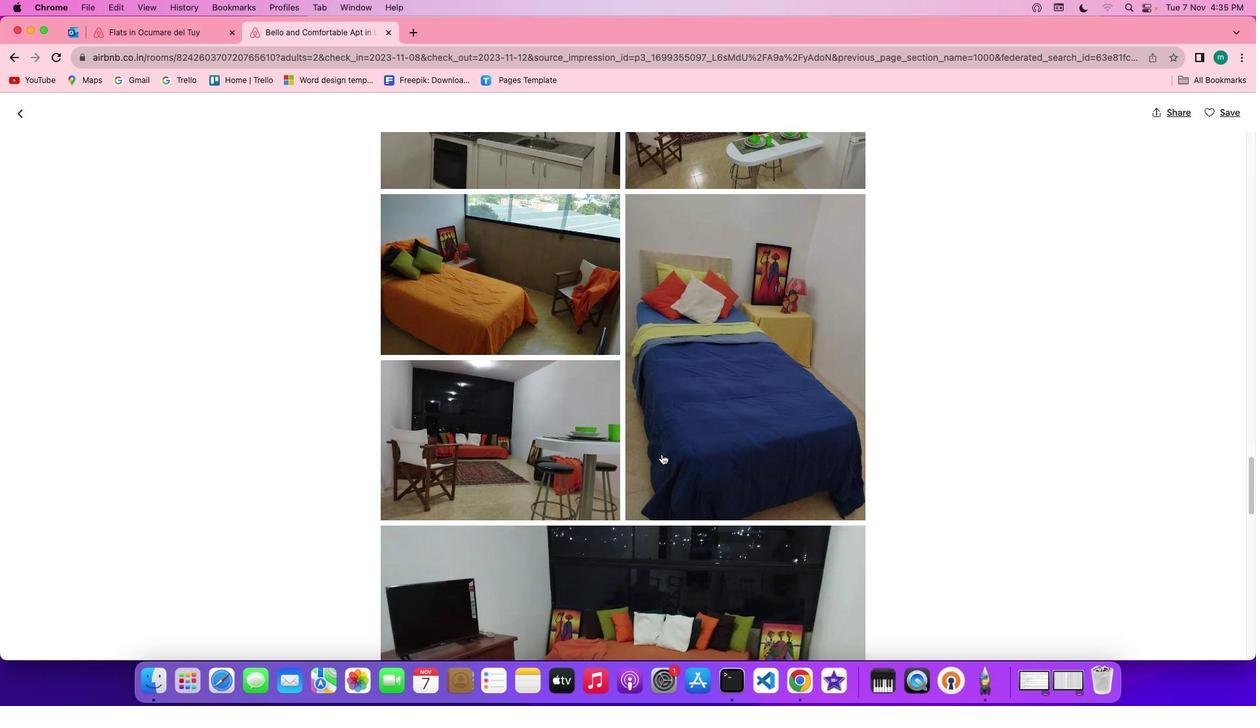 
Action: Mouse scrolled (661, 454) with delta (0, -2)
Screenshot: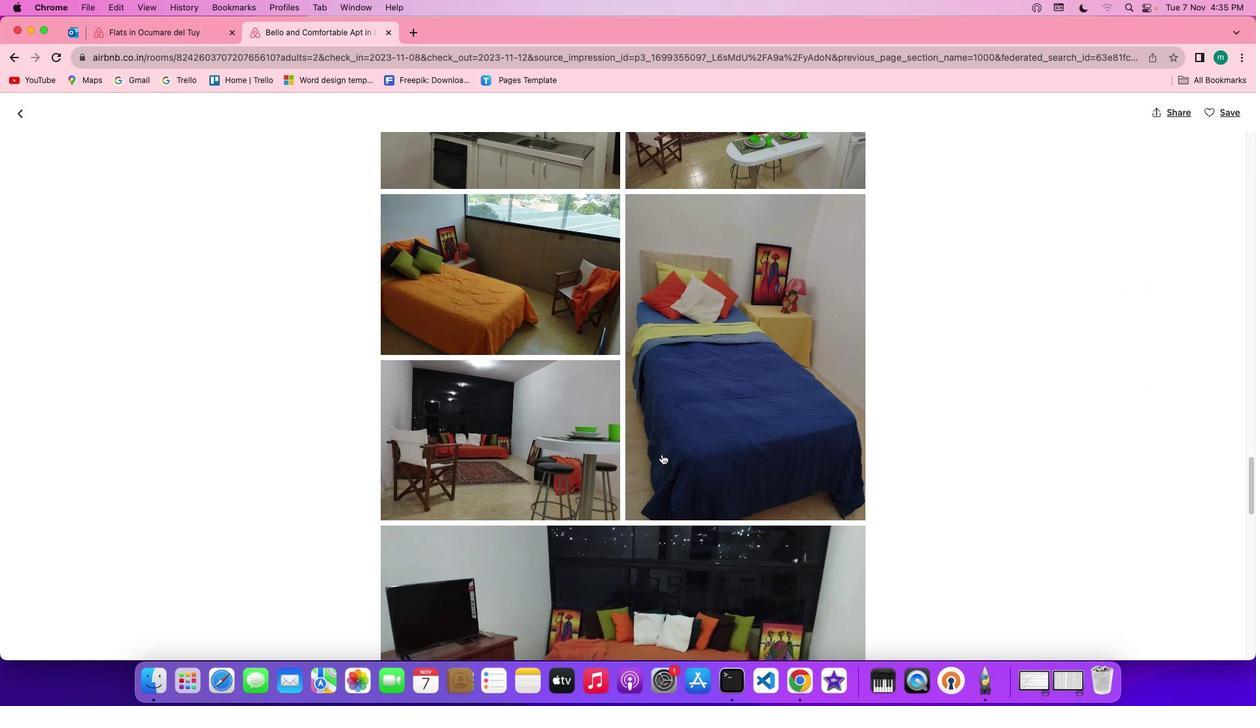 
Action: Mouse scrolled (661, 454) with delta (0, 0)
Screenshot: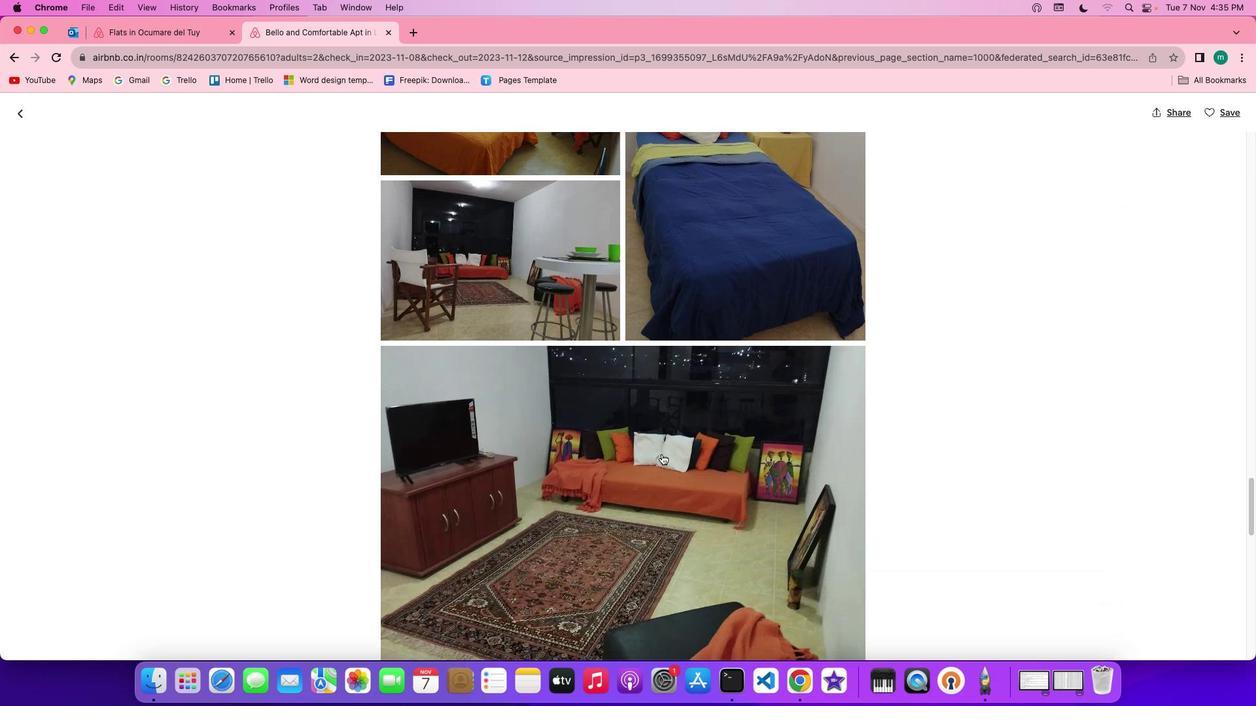 
Action: Mouse scrolled (661, 454) with delta (0, 0)
Screenshot: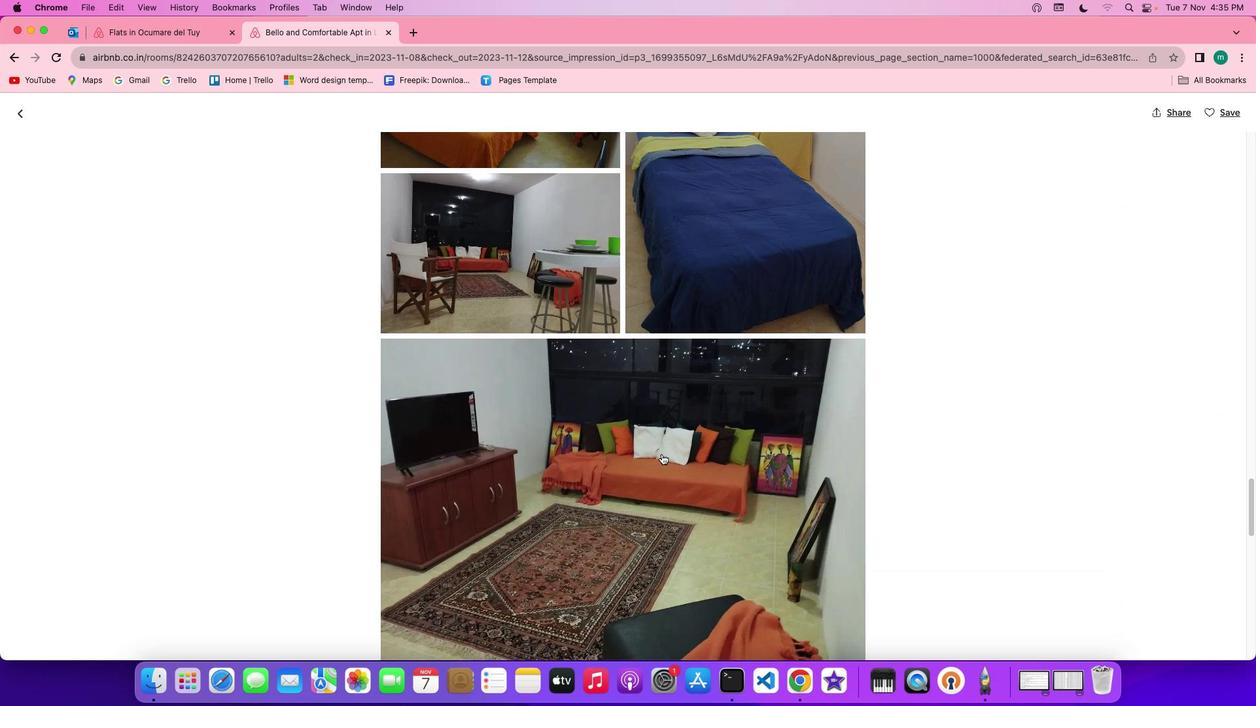 
Action: Mouse scrolled (661, 454) with delta (0, -1)
Screenshot: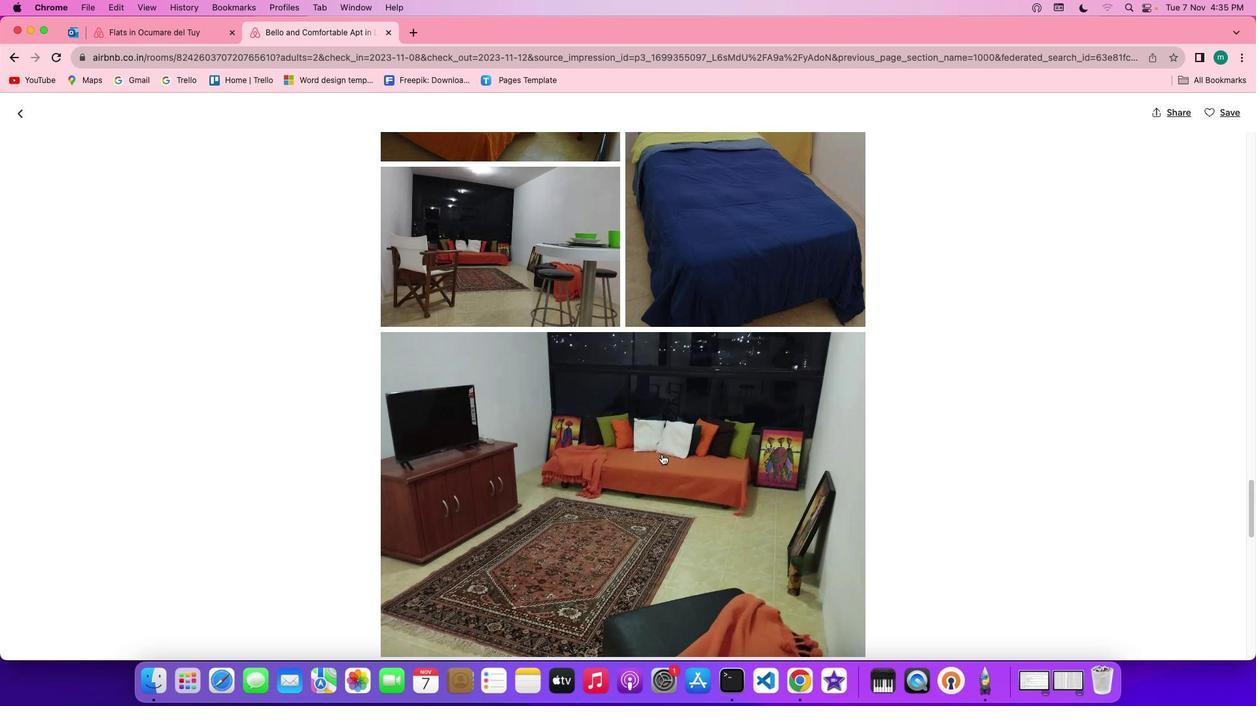 
Action: Mouse scrolled (661, 454) with delta (0, -1)
Screenshot: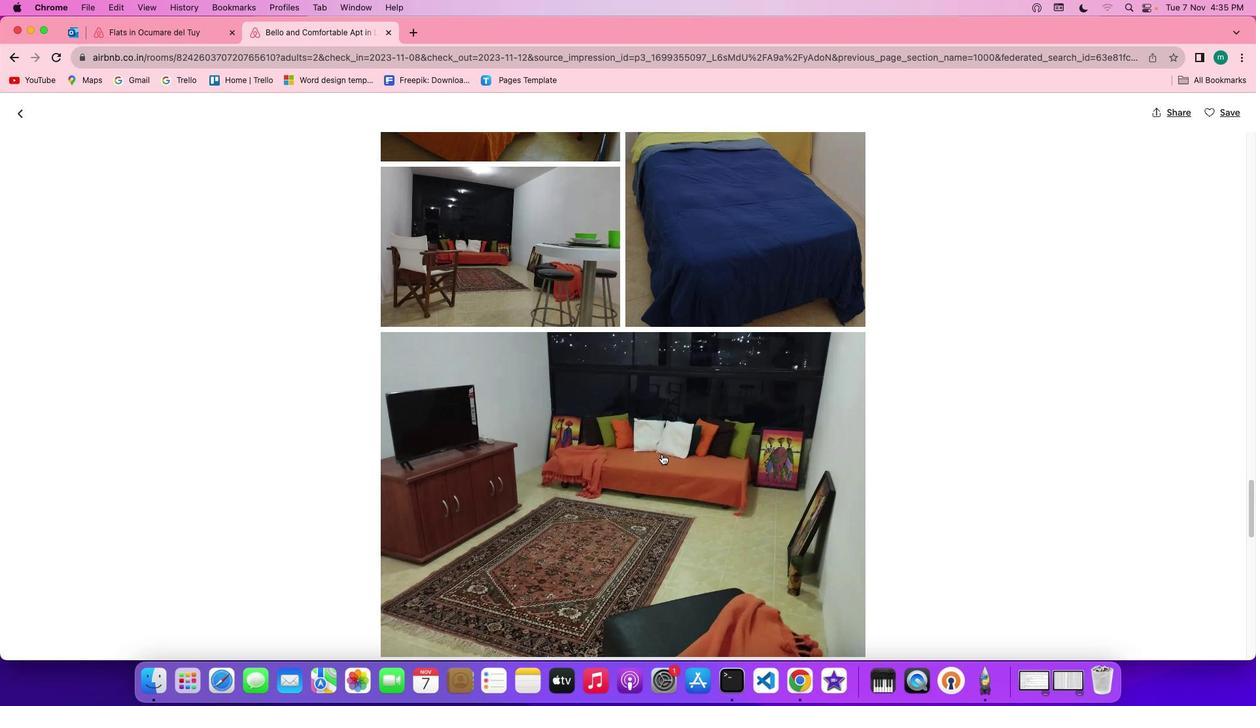 
Action: Mouse scrolled (661, 454) with delta (0, 0)
Screenshot: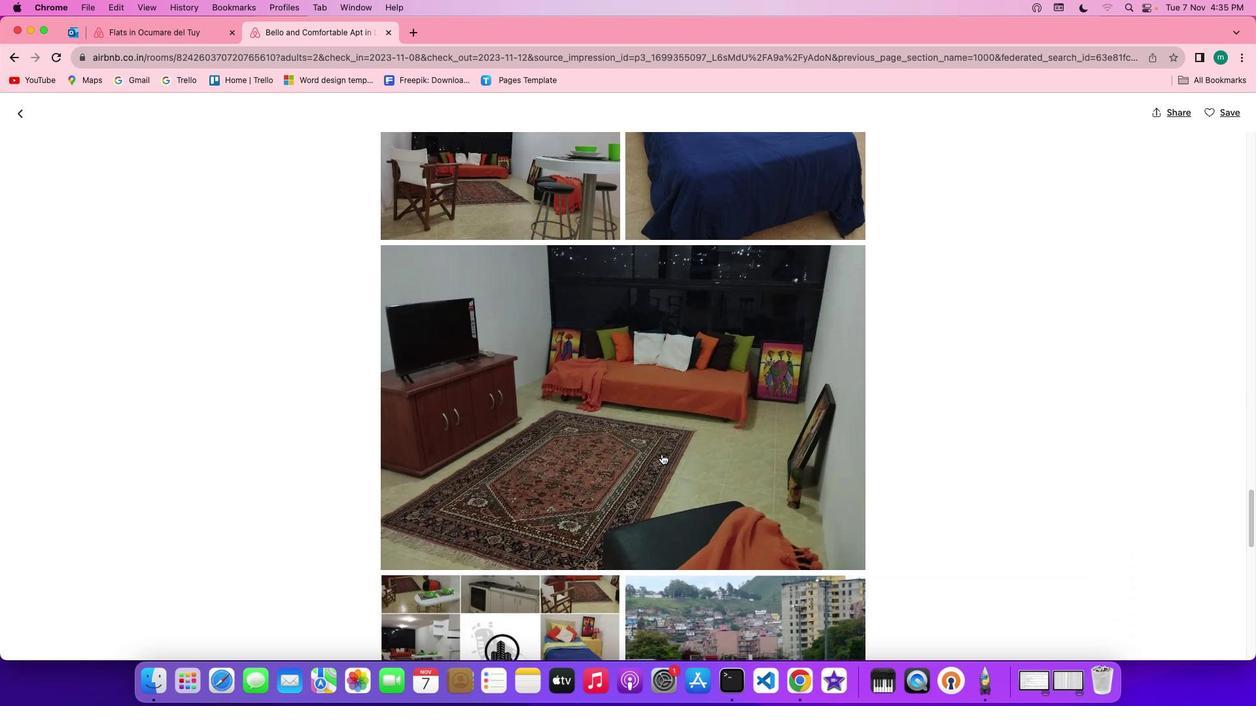 
Action: Mouse scrolled (661, 454) with delta (0, 0)
Screenshot: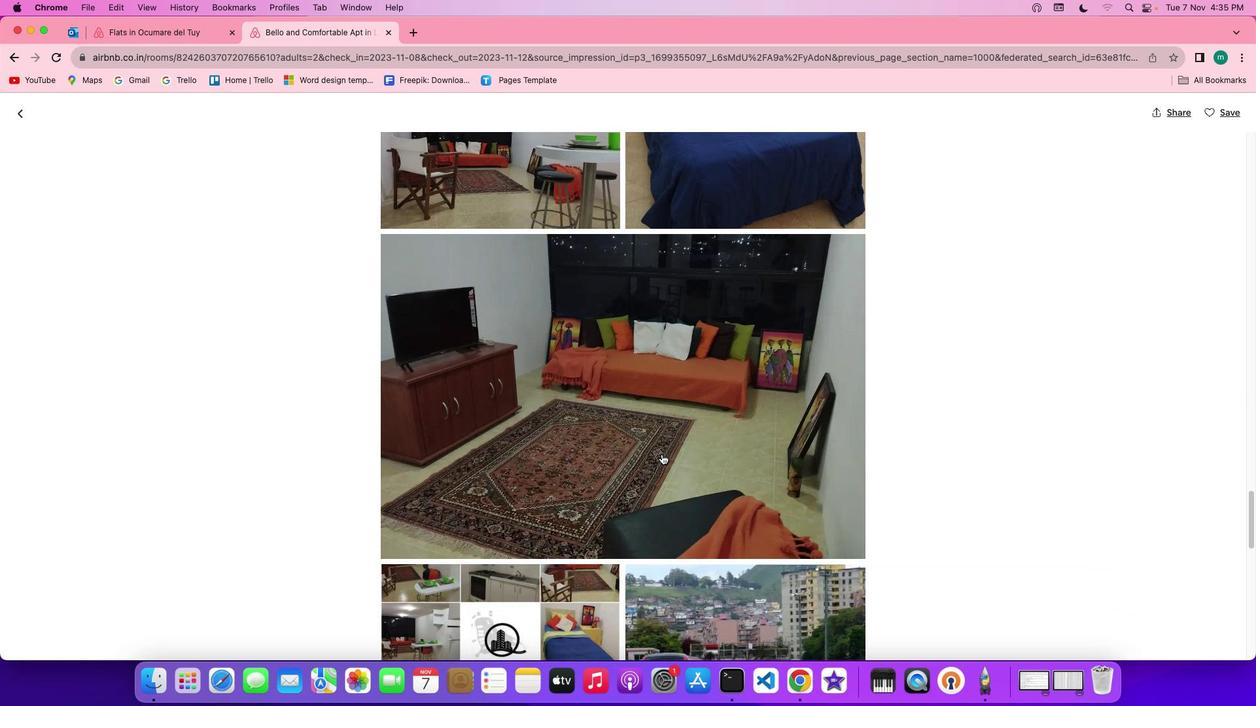 
Action: Mouse scrolled (661, 454) with delta (0, -1)
Screenshot: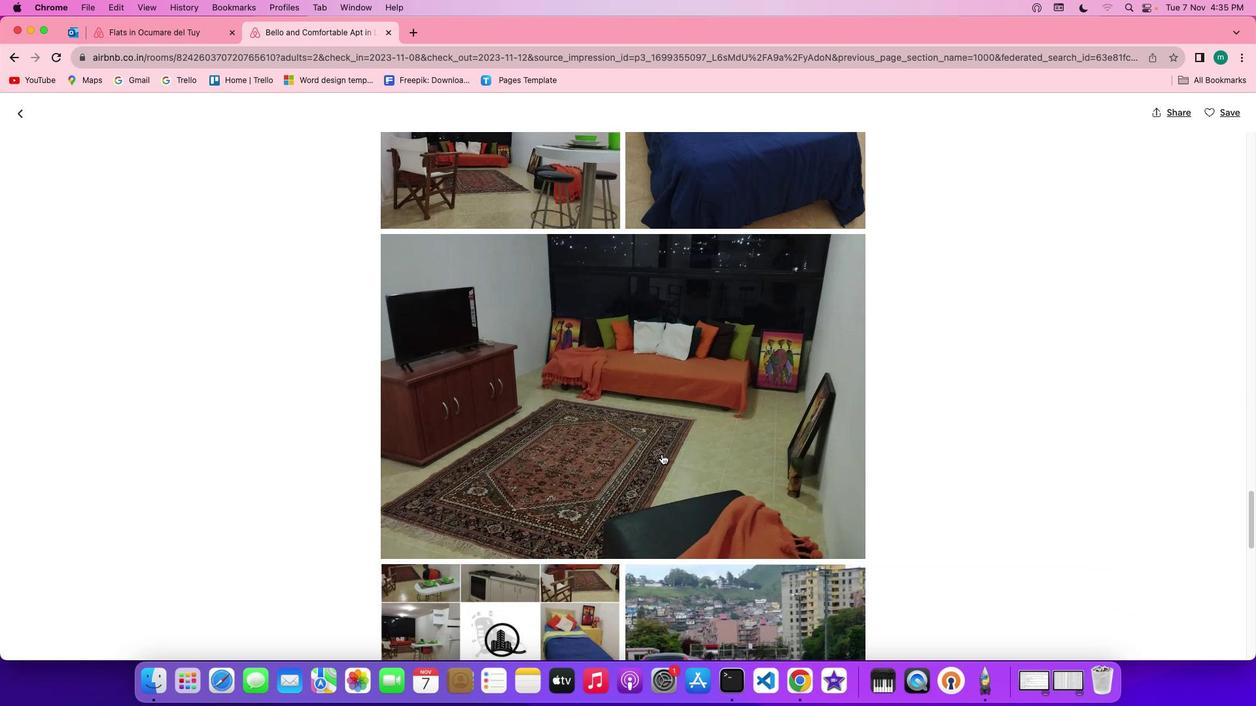 
Action: Mouse moved to (662, 454)
Screenshot: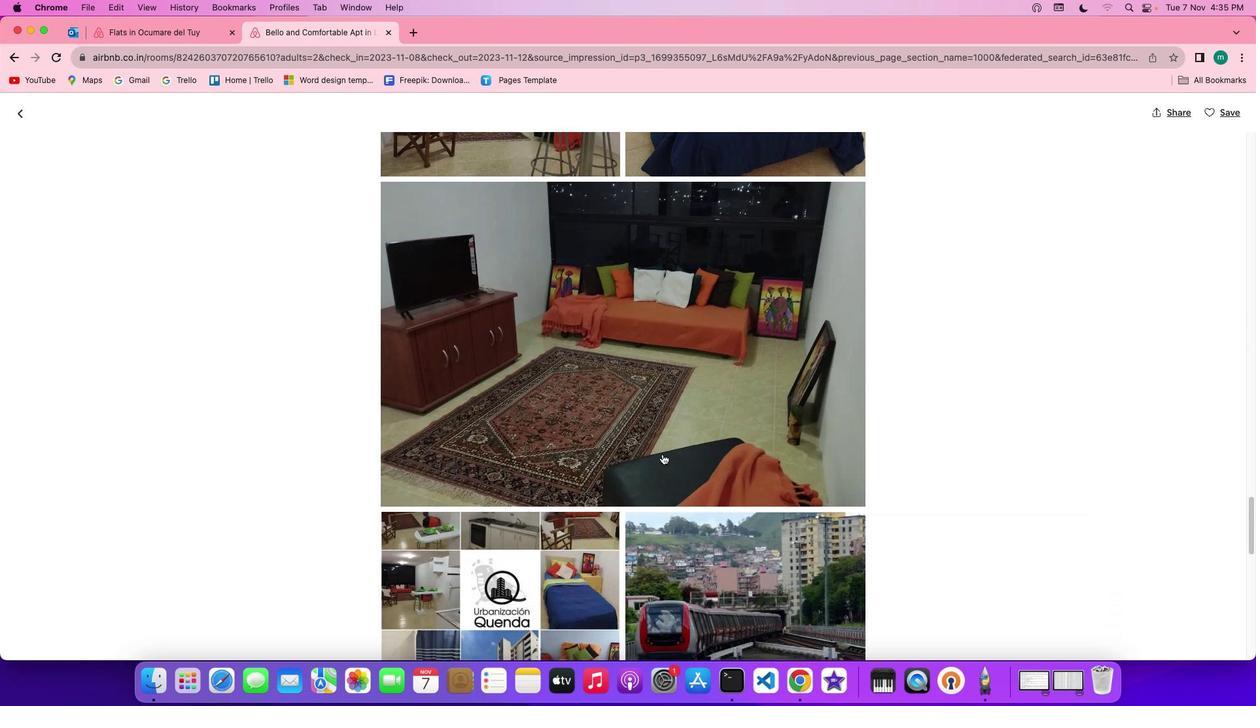 
Action: Mouse scrolled (662, 454) with delta (0, 0)
Screenshot: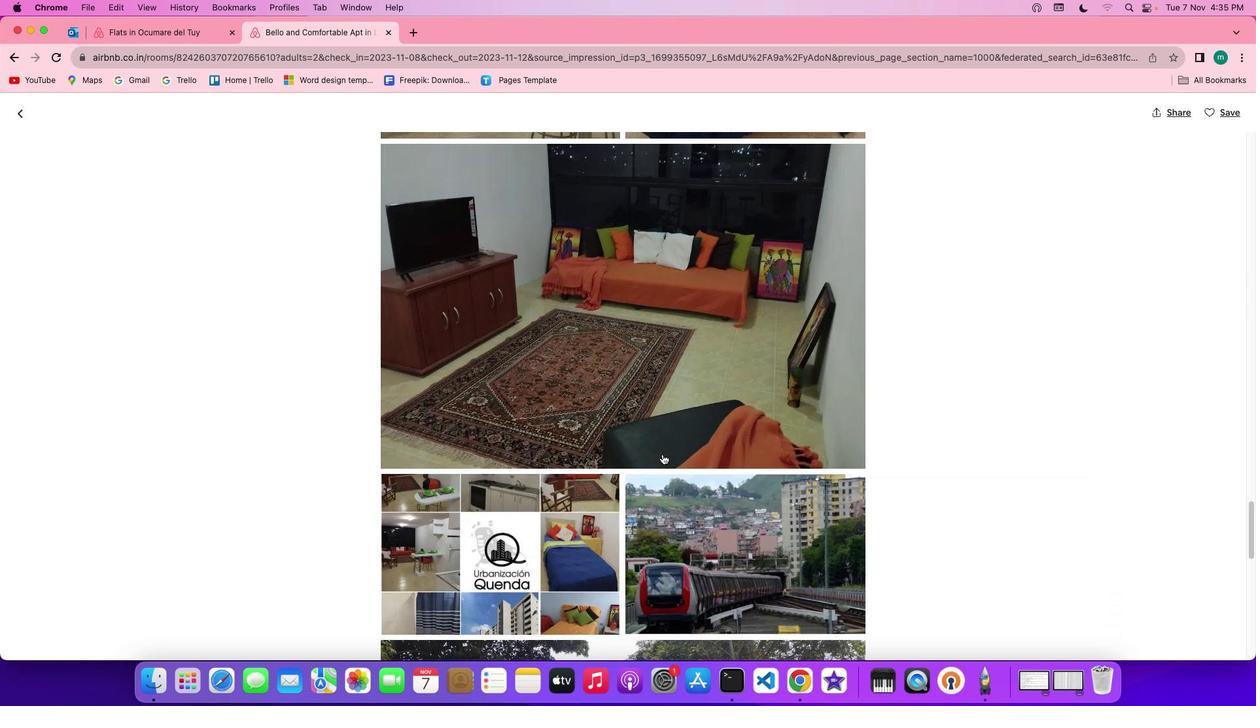 
Action: Mouse scrolled (662, 454) with delta (0, 0)
Screenshot: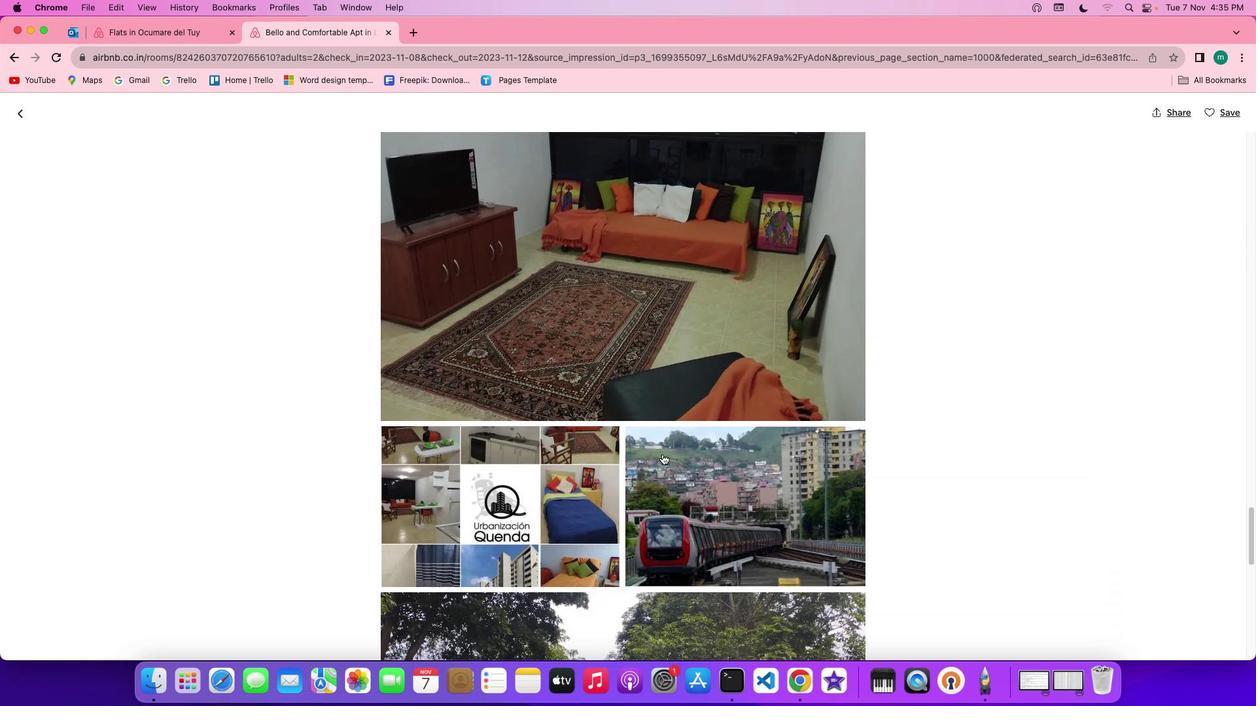 
Action: Mouse scrolled (662, 454) with delta (0, -1)
Screenshot: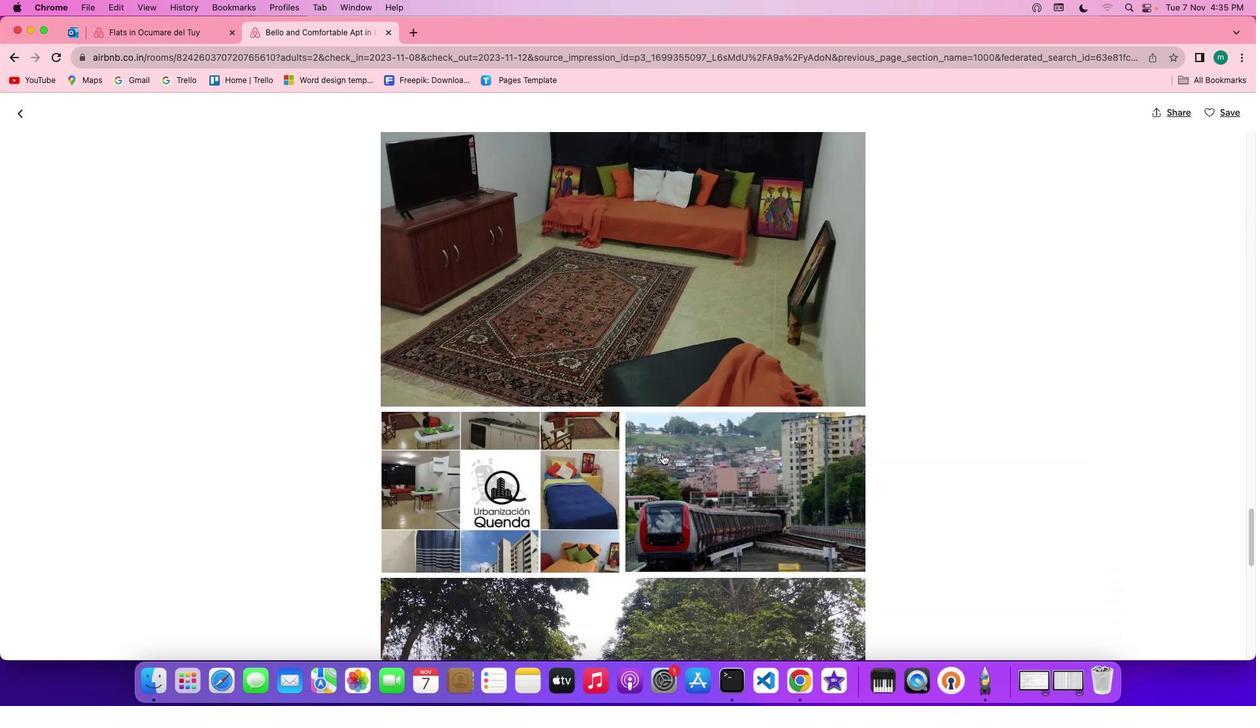 
Action: Mouse scrolled (662, 454) with delta (0, -1)
Screenshot: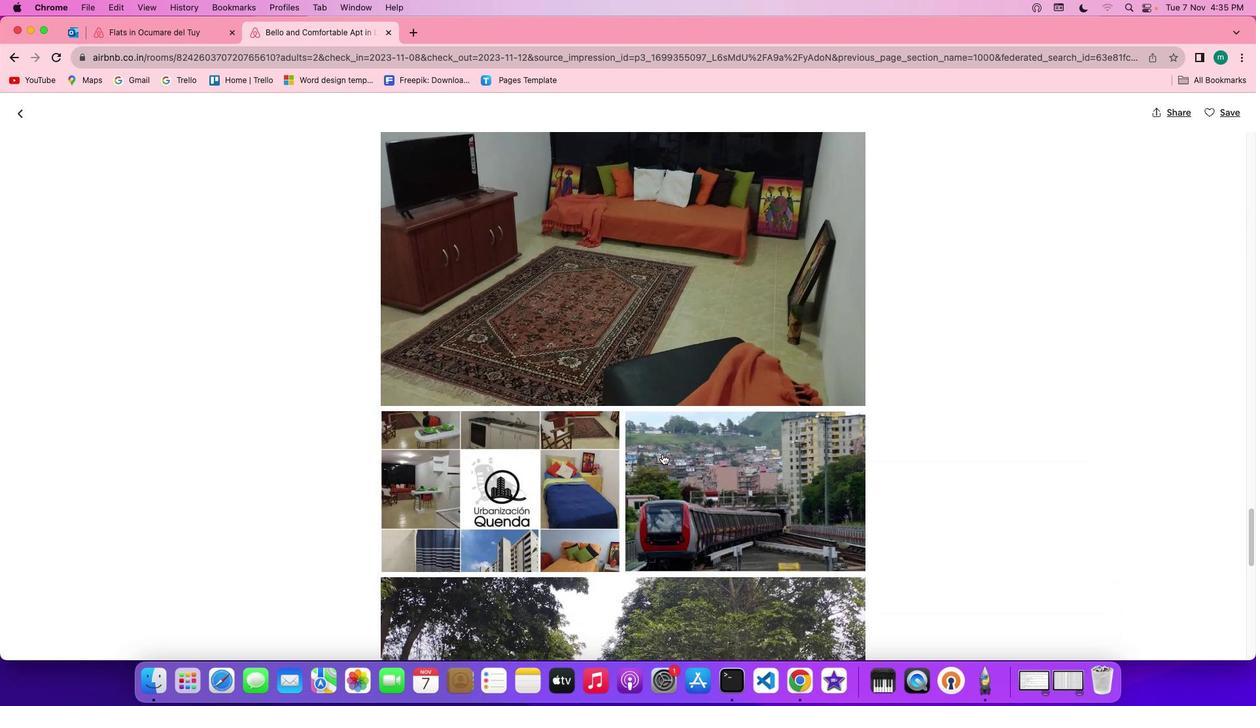 
Action: Mouse scrolled (662, 454) with delta (0, 0)
Screenshot: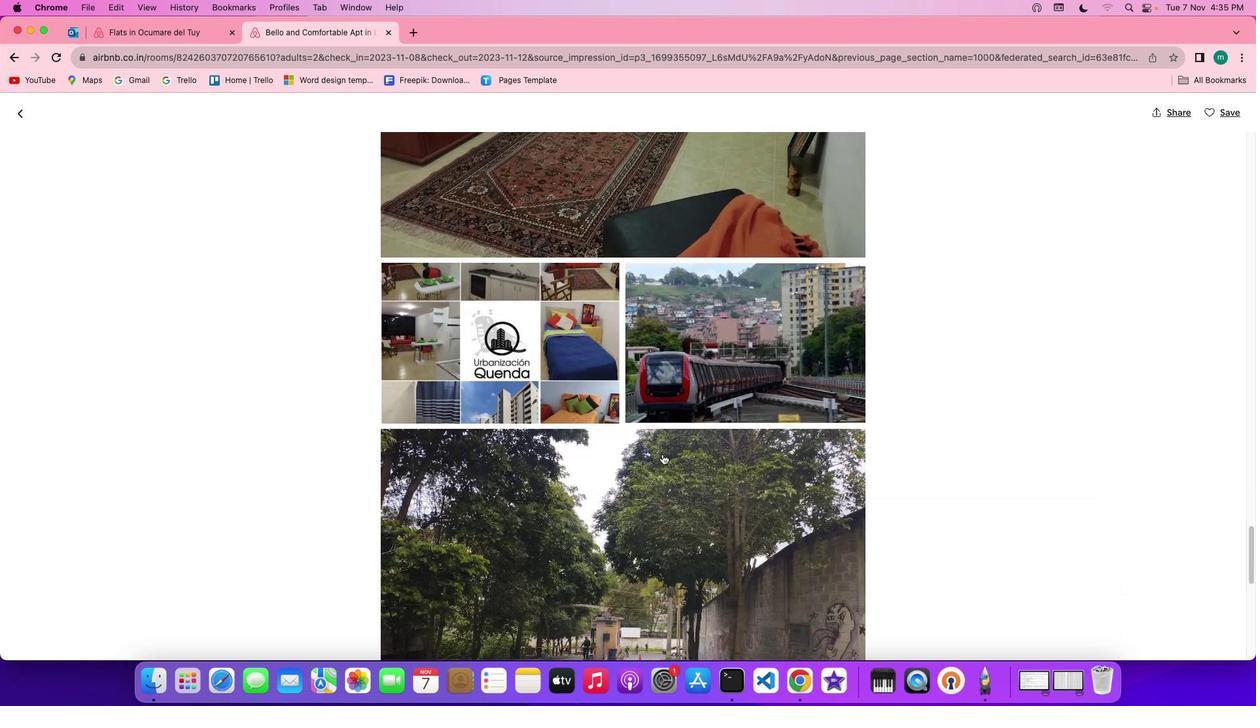 
Action: Mouse scrolled (662, 454) with delta (0, 0)
Screenshot: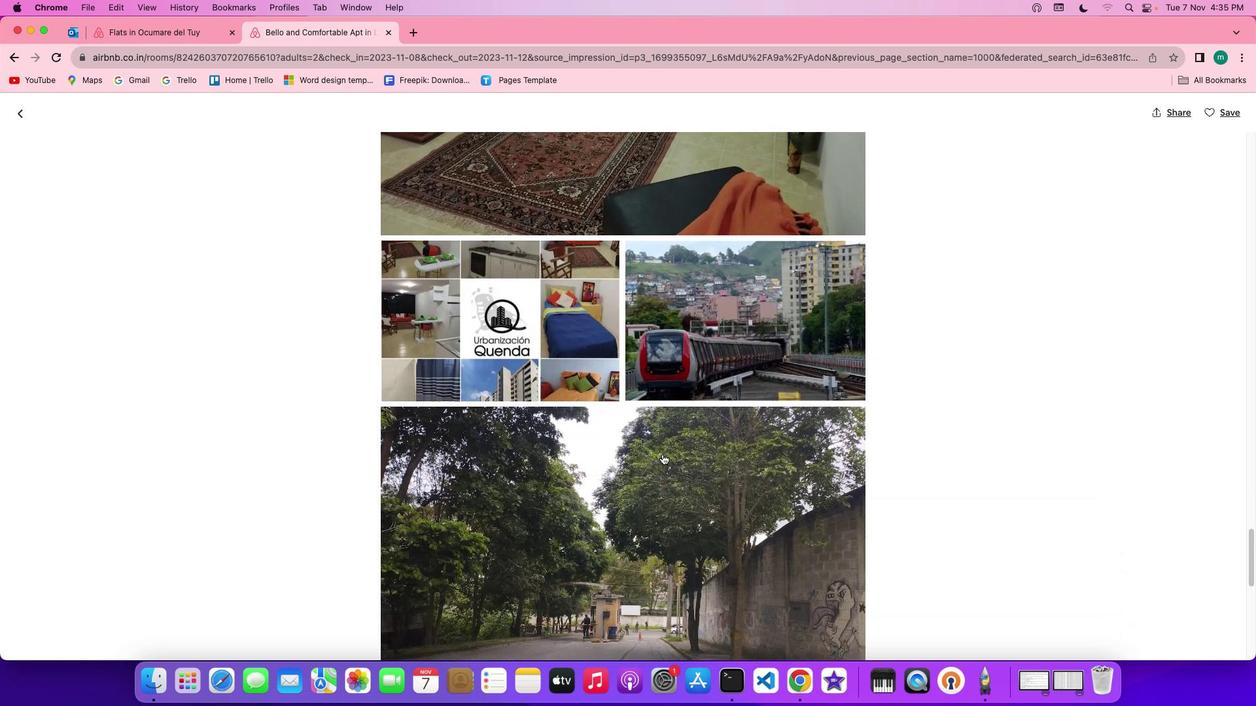 
Action: Mouse scrolled (662, 454) with delta (0, -1)
Screenshot: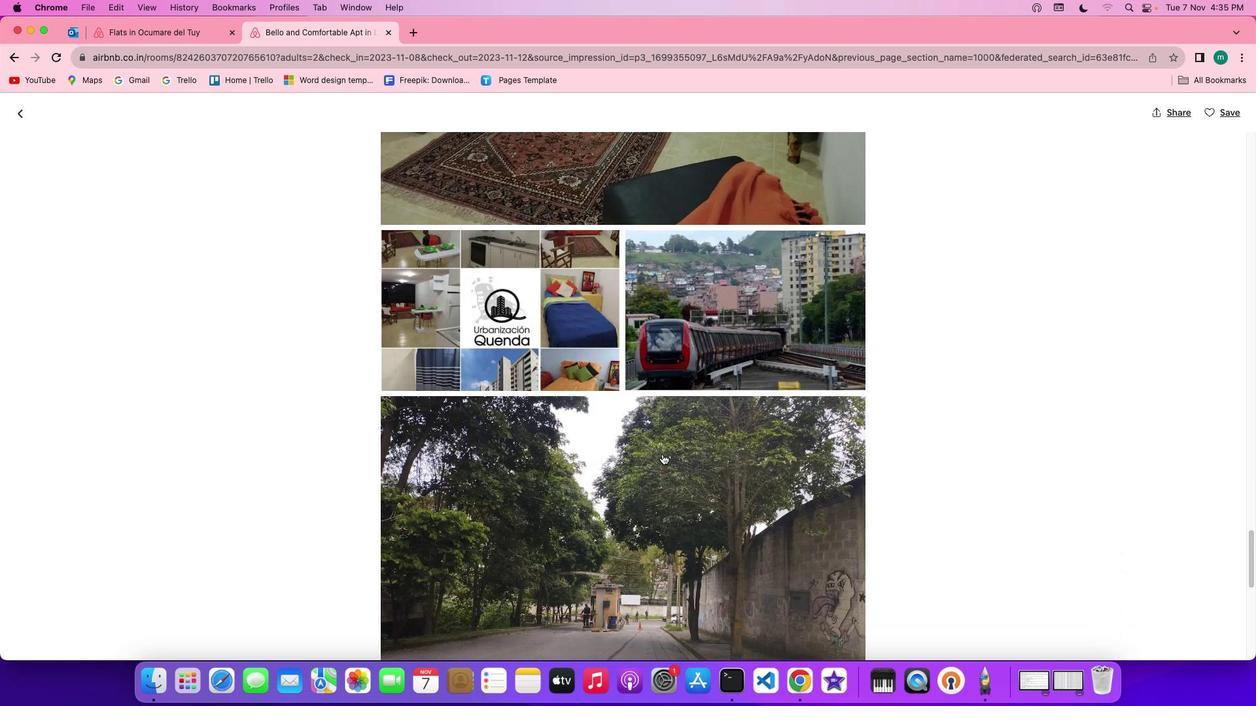 
Action: Mouse scrolled (662, 454) with delta (0, -1)
Screenshot: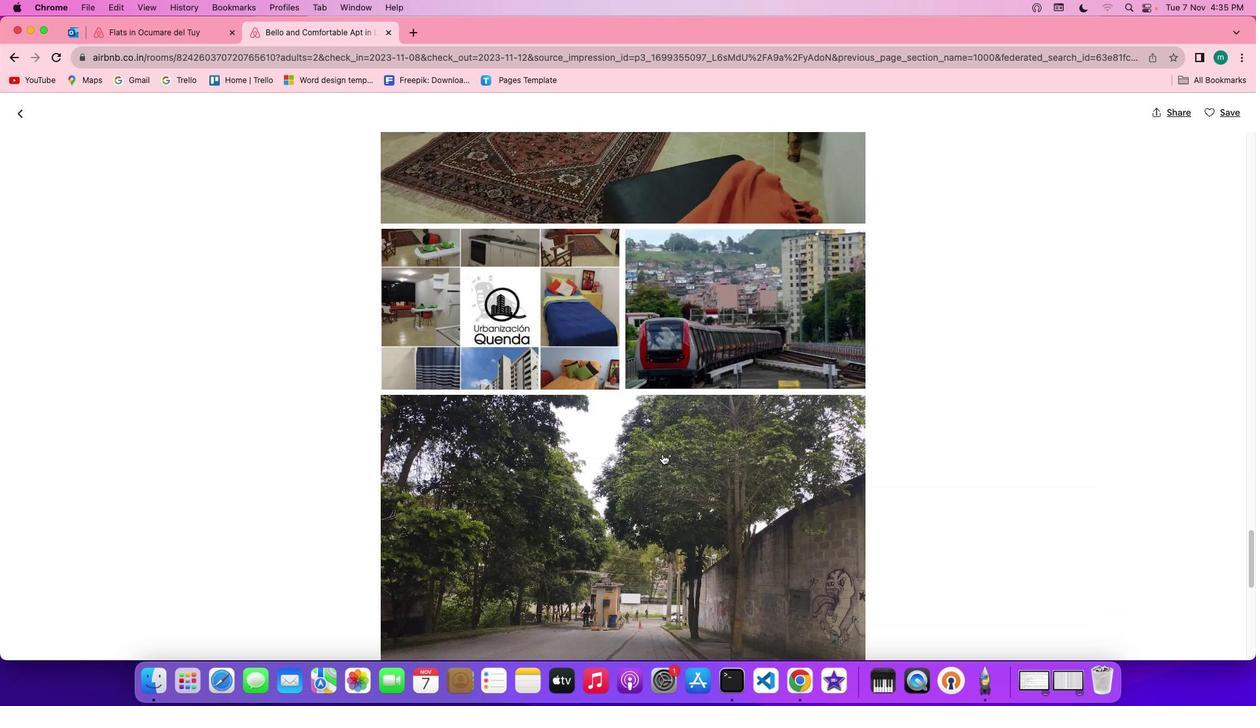 
Action: Mouse scrolled (662, 454) with delta (0, 0)
Screenshot: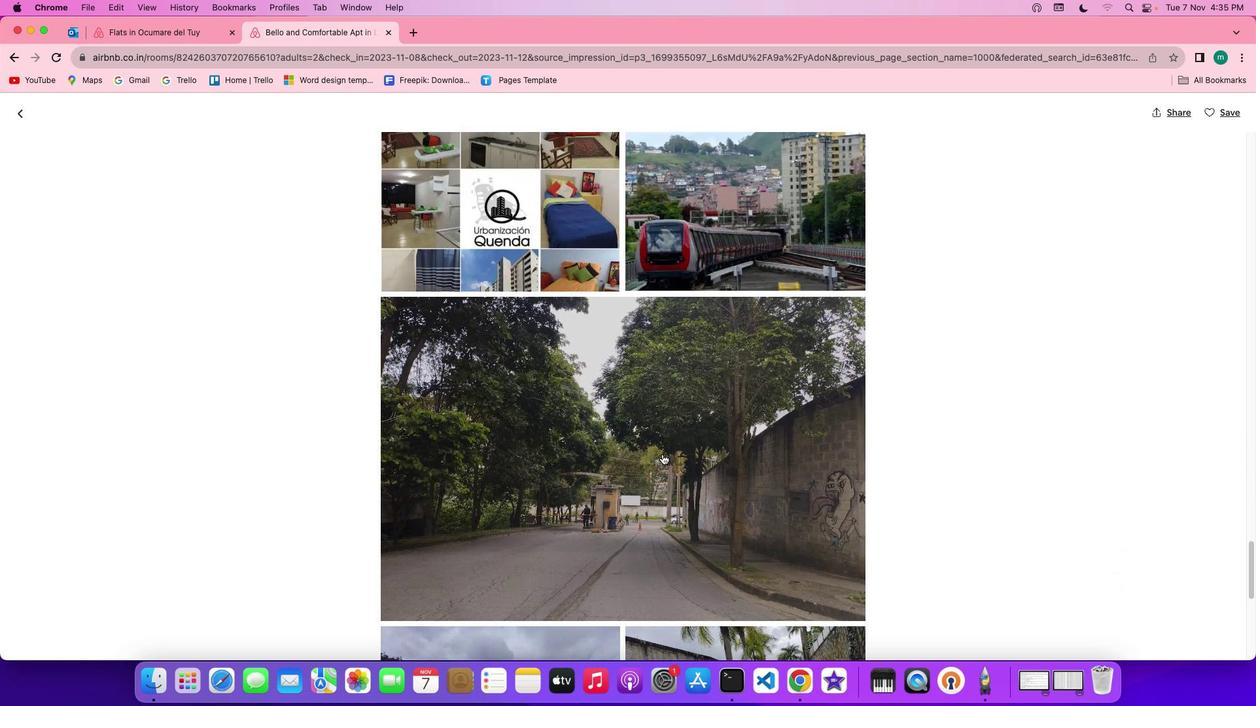 
Action: Mouse scrolled (662, 454) with delta (0, 0)
Screenshot: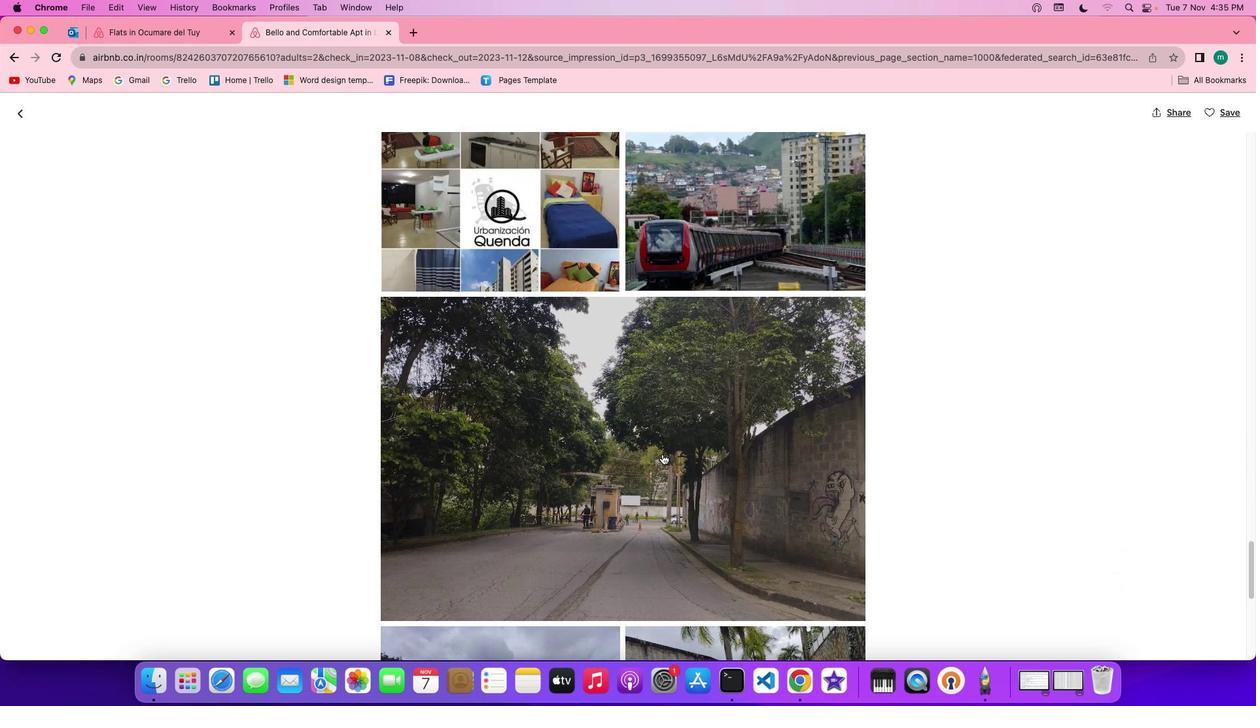 
Action: Mouse scrolled (662, 454) with delta (0, -1)
Screenshot: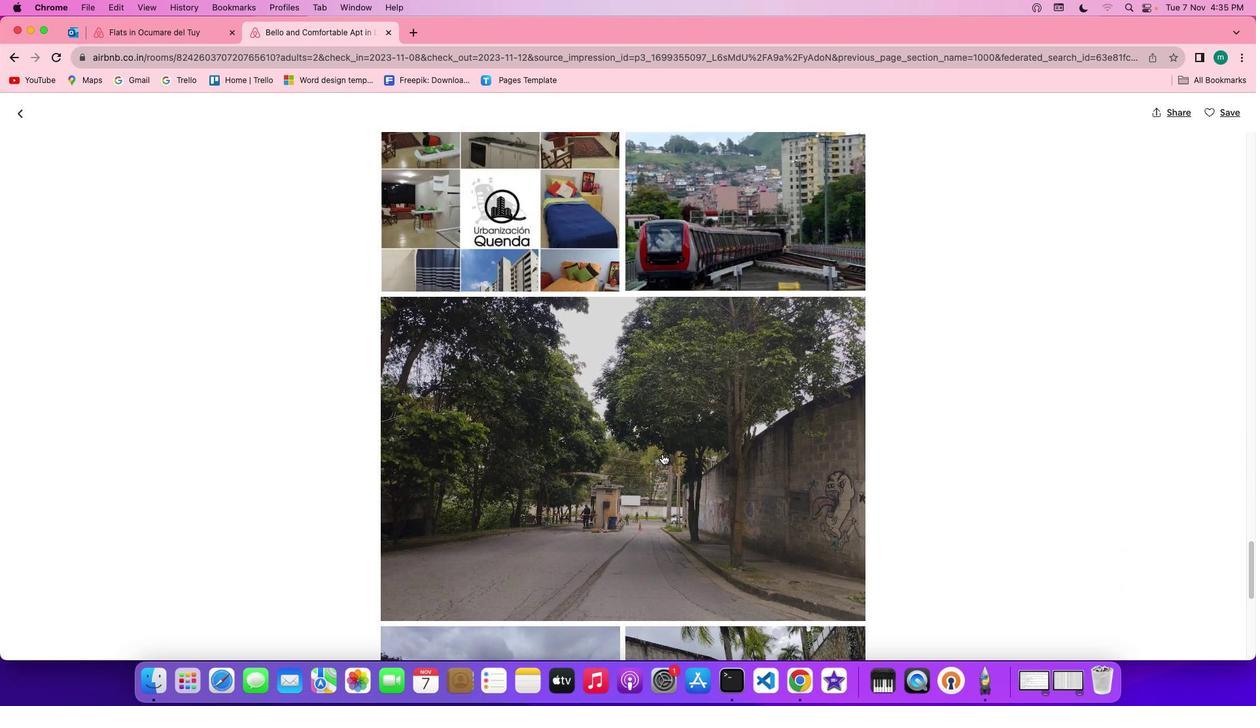 
Action: Mouse scrolled (662, 454) with delta (0, 0)
Screenshot: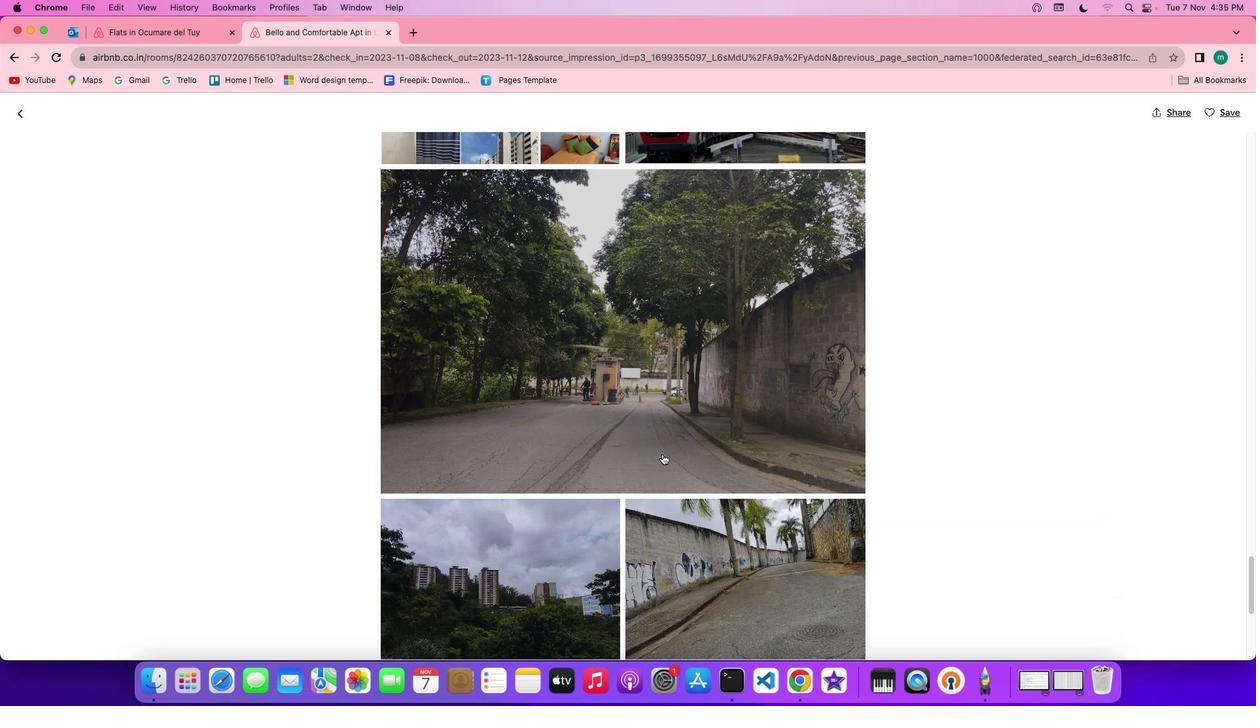 
Action: Mouse scrolled (662, 454) with delta (0, 0)
Screenshot: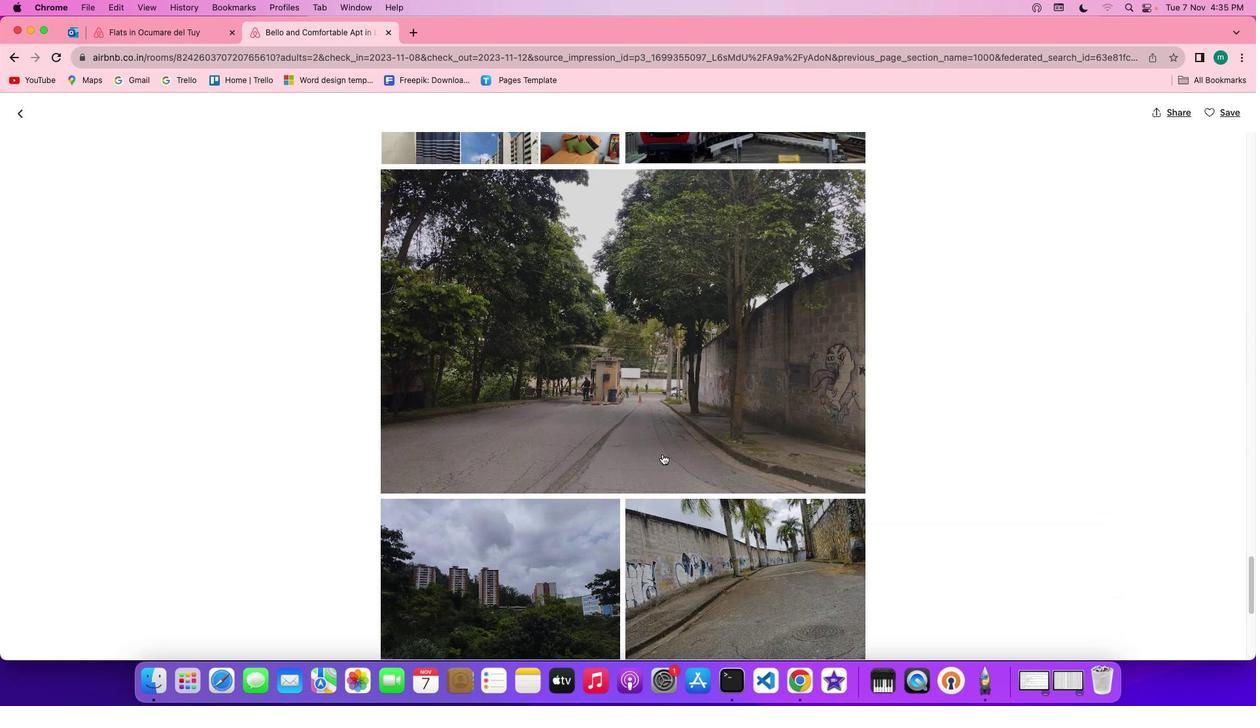 
Action: Mouse scrolled (662, 454) with delta (0, -1)
Screenshot: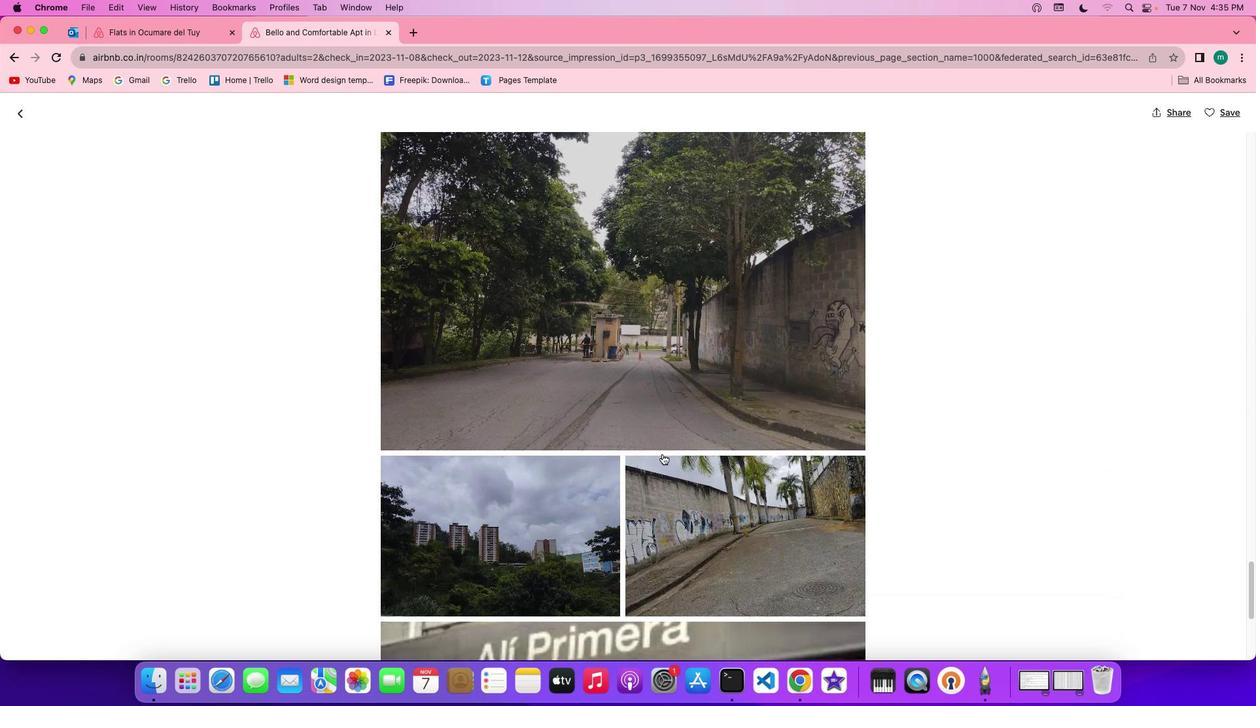 
Action: Mouse scrolled (662, 454) with delta (0, -1)
Screenshot: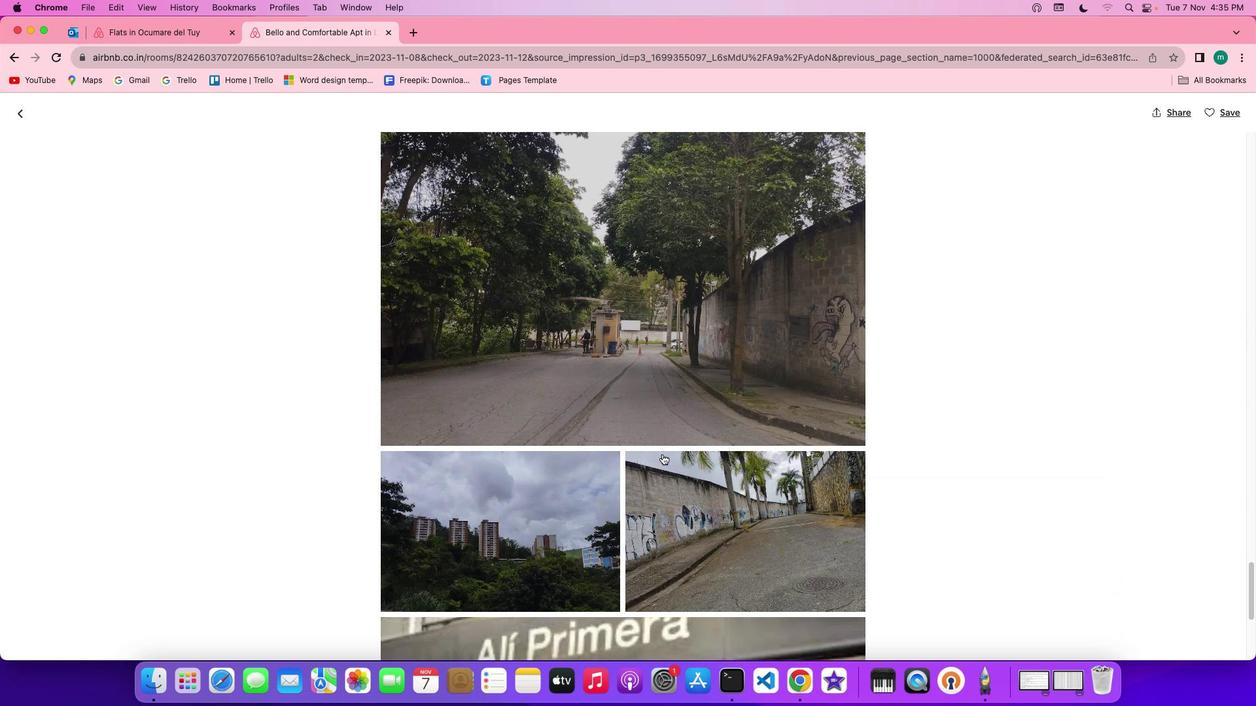 
Action: Mouse scrolled (662, 454) with delta (0, 0)
Screenshot: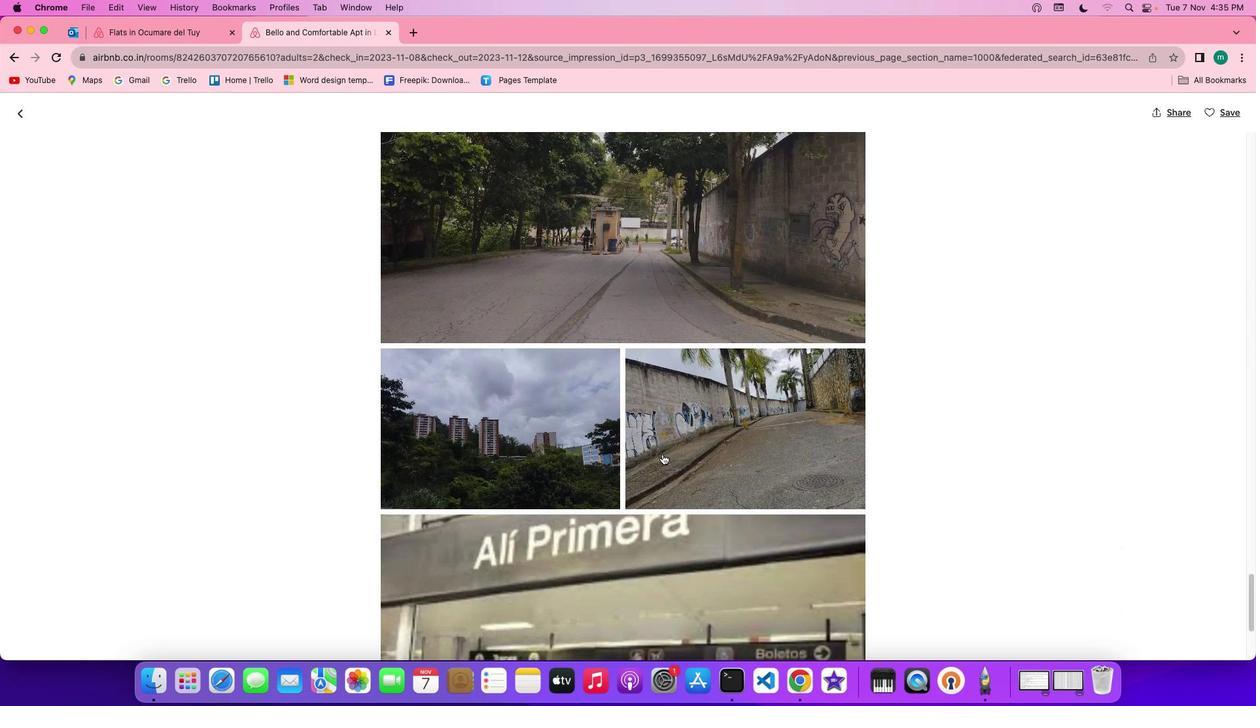 
Action: Mouse scrolled (662, 454) with delta (0, 0)
Screenshot: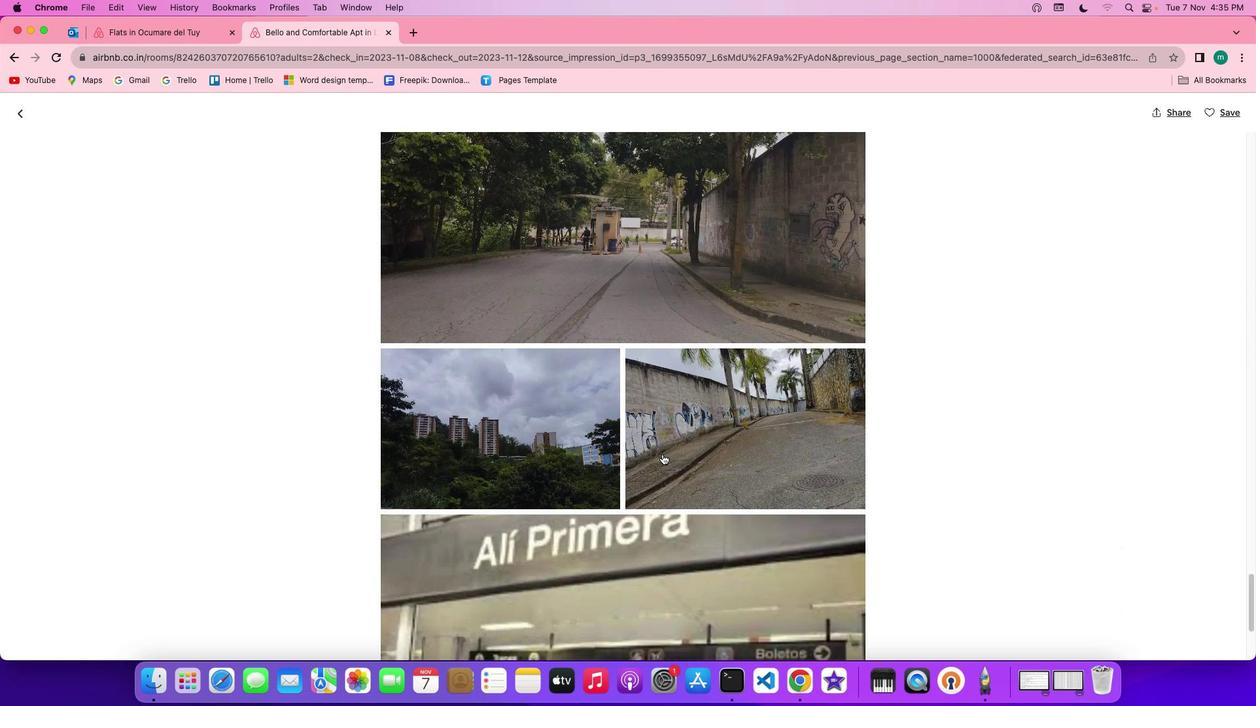 
Action: Mouse scrolled (662, 454) with delta (0, -1)
Screenshot: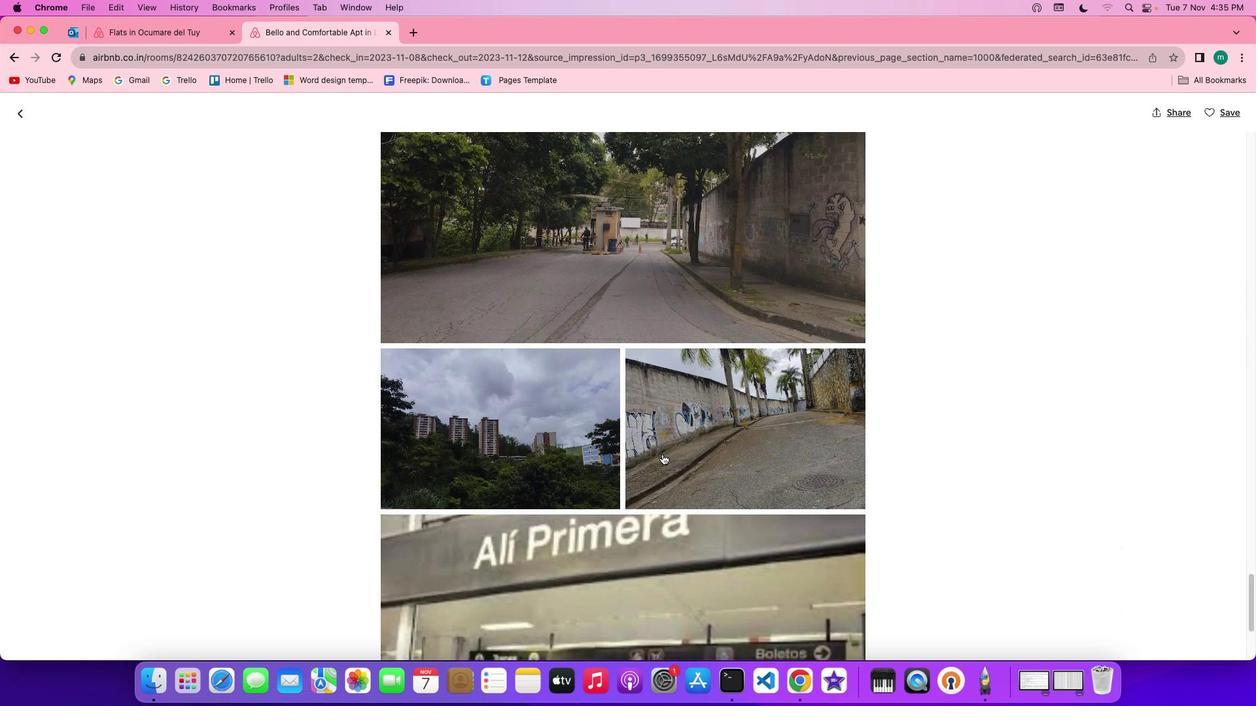 
Action: Mouse scrolled (662, 454) with delta (0, 0)
Screenshot: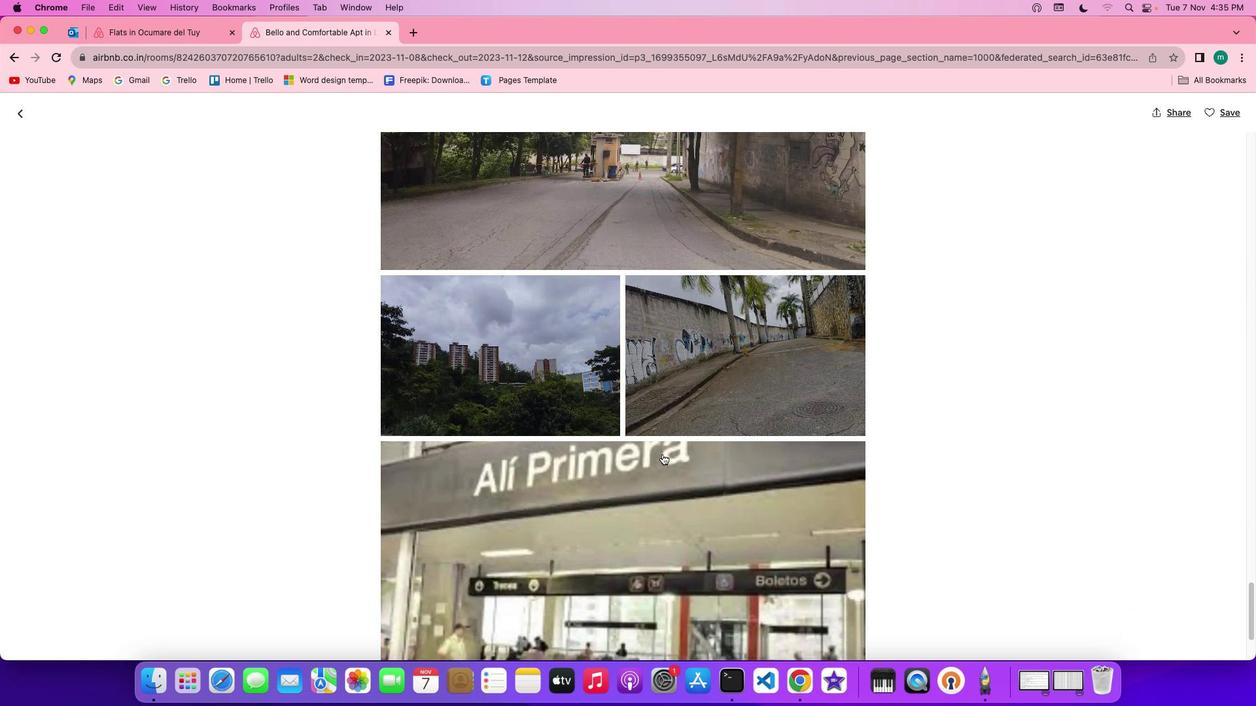 
Action: Mouse scrolled (662, 454) with delta (0, 0)
Screenshot: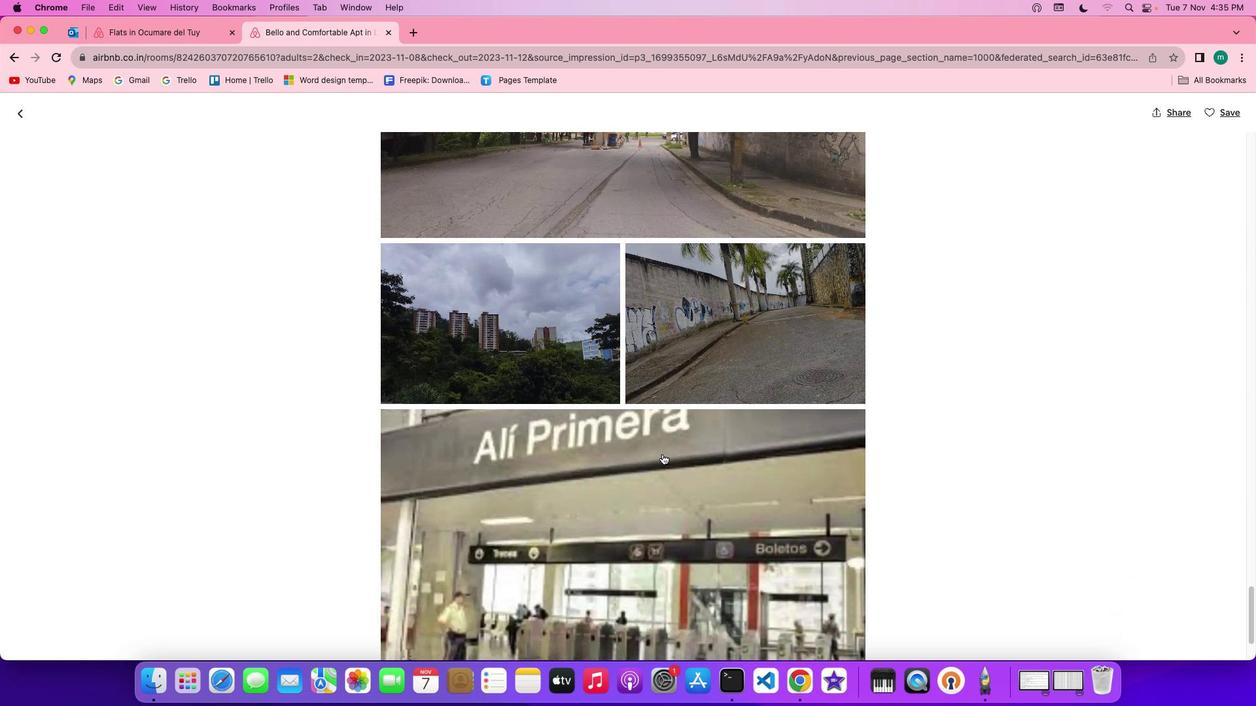 
Action: Mouse scrolled (662, 454) with delta (0, 0)
Screenshot: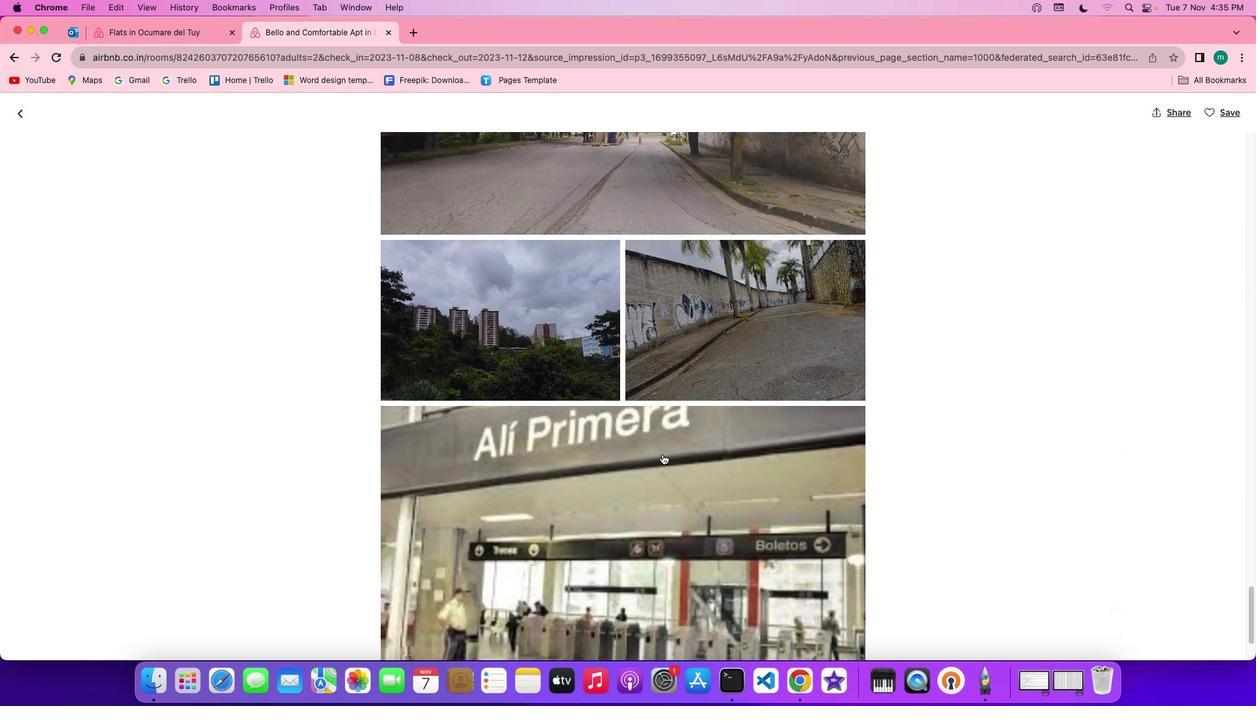 
Action: Mouse scrolled (662, 454) with delta (0, 0)
Screenshot: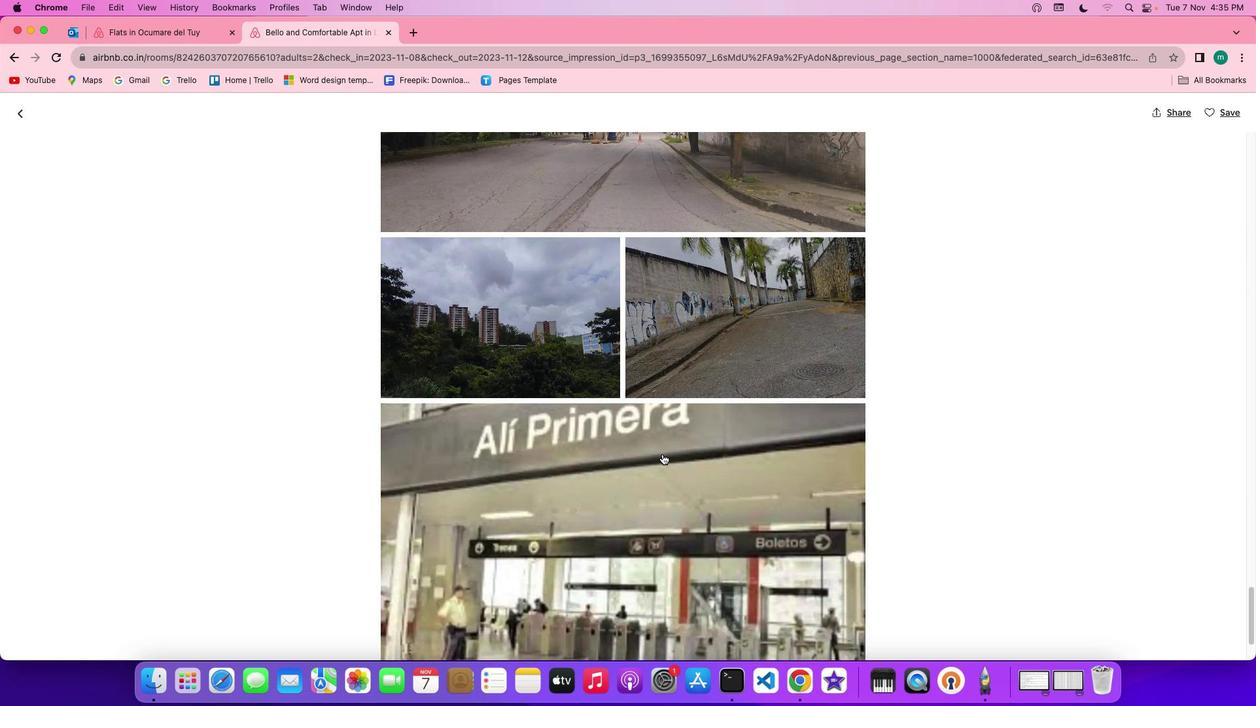 
Action: Mouse scrolled (662, 454) with delta (0, 0)
Screenshot: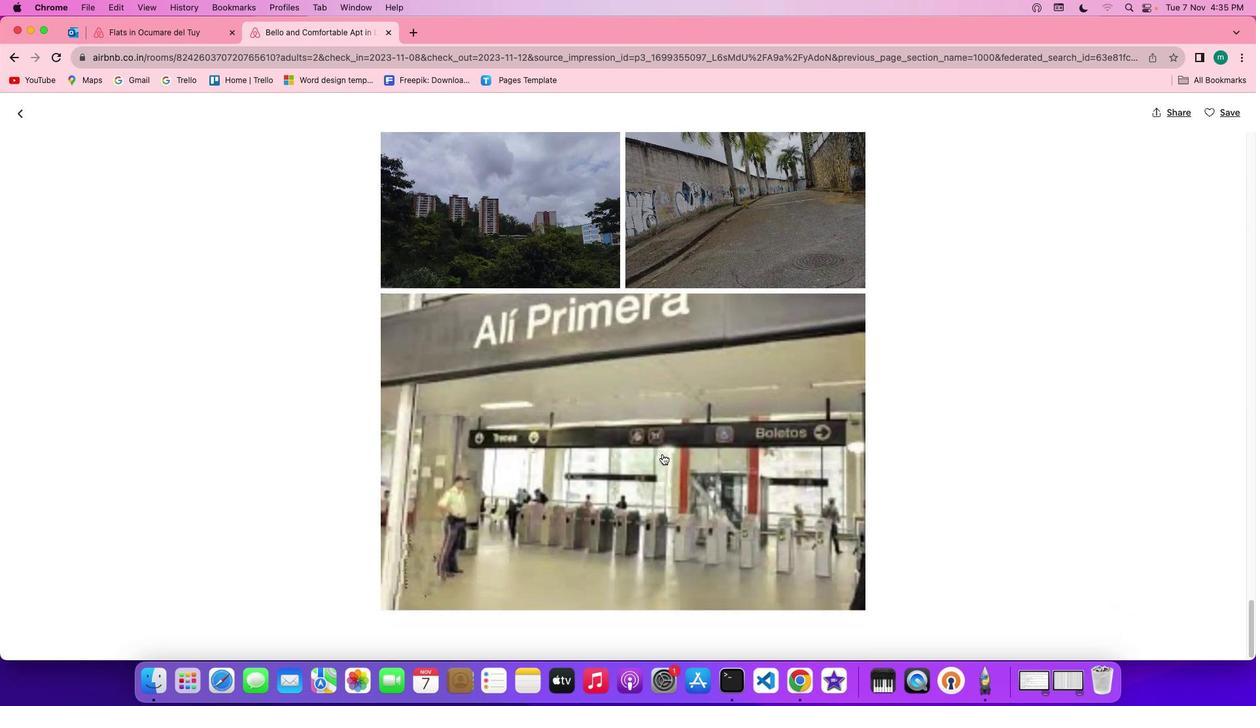 
Action: Mouse scrolled (662, 454) with delta (0, 0)
Screenshot: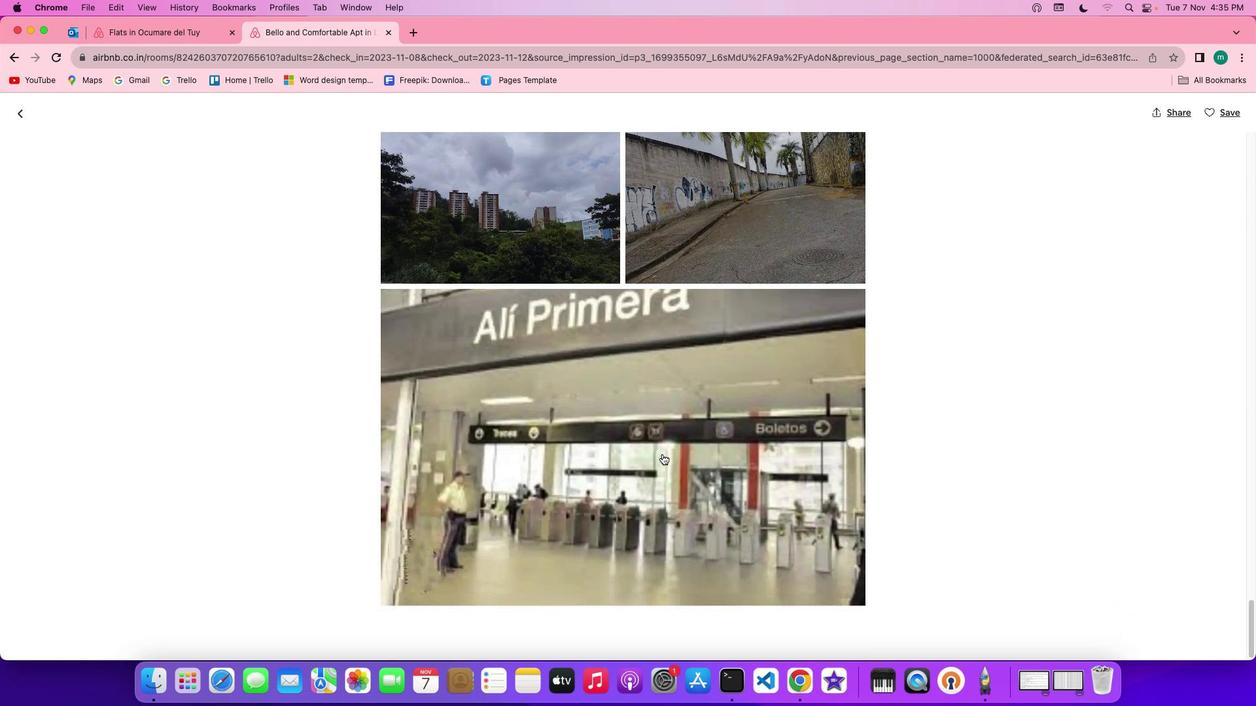 
Action: Mouse scrolled (662, 454) with delta (0, -1)
Screenshot: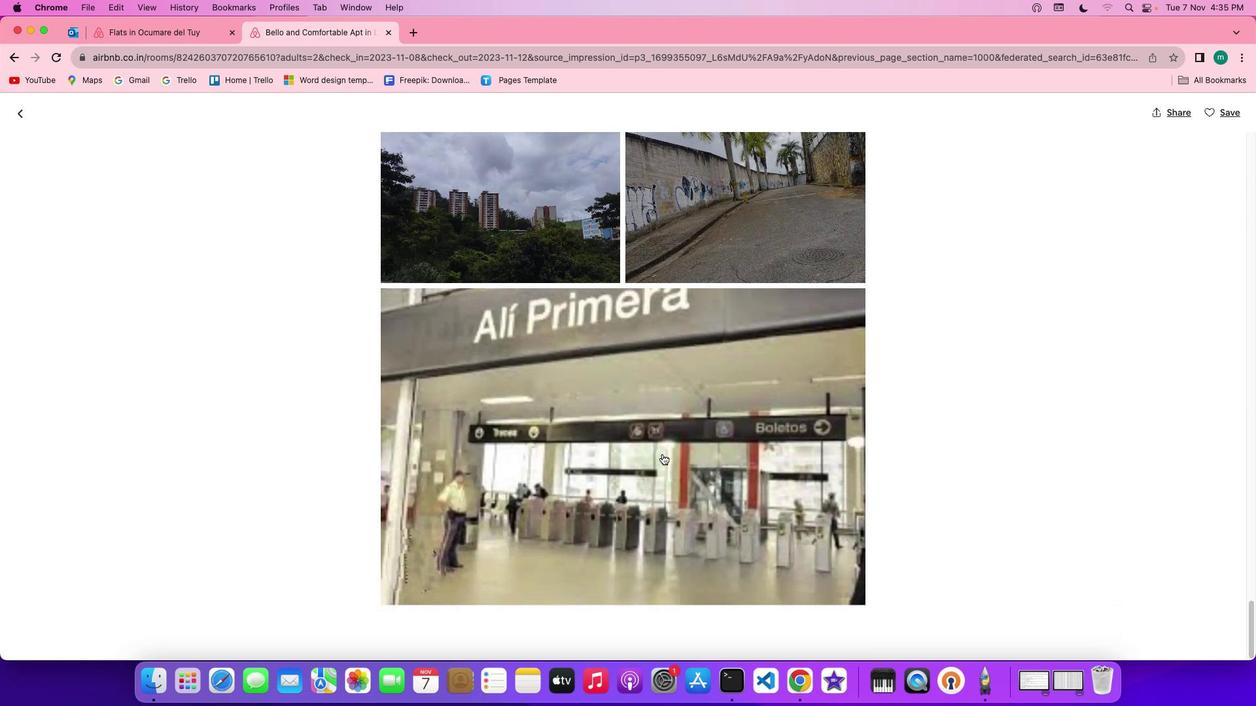 
Action: Mouse scrolled (662, 454) with delta (0, -2)
Screenshot: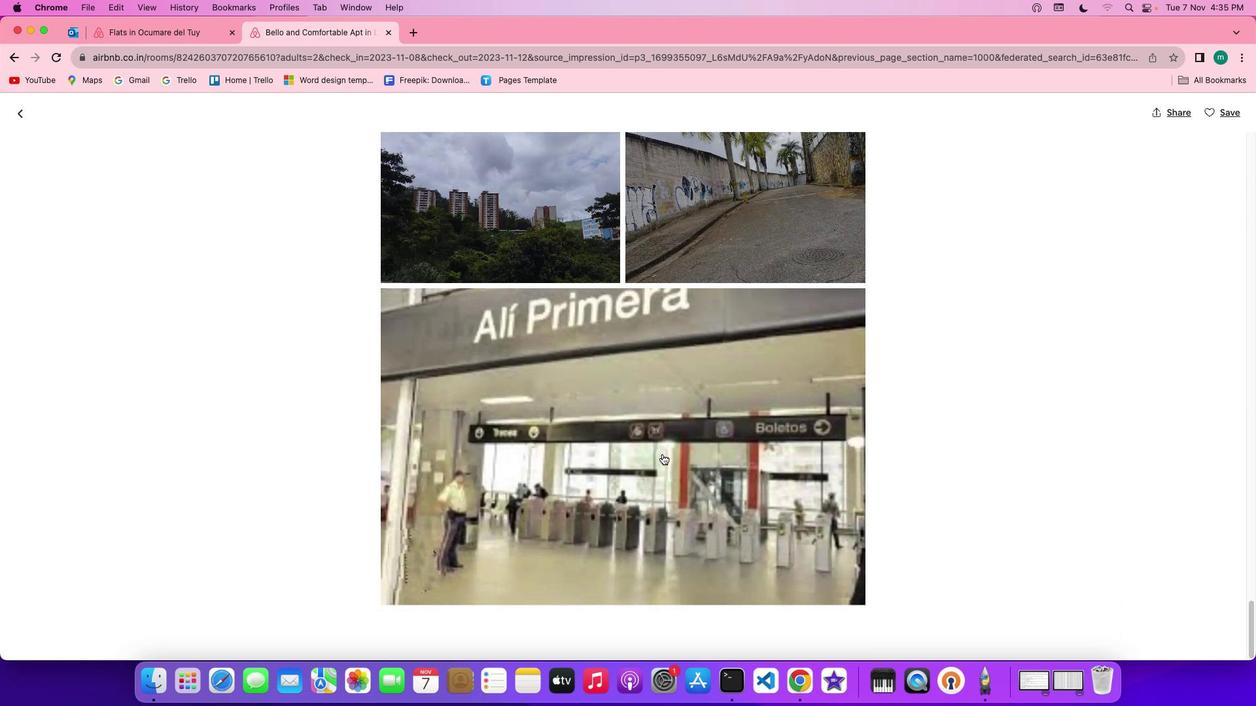
Action: Mouse moved to (720, 516)
Screenshot: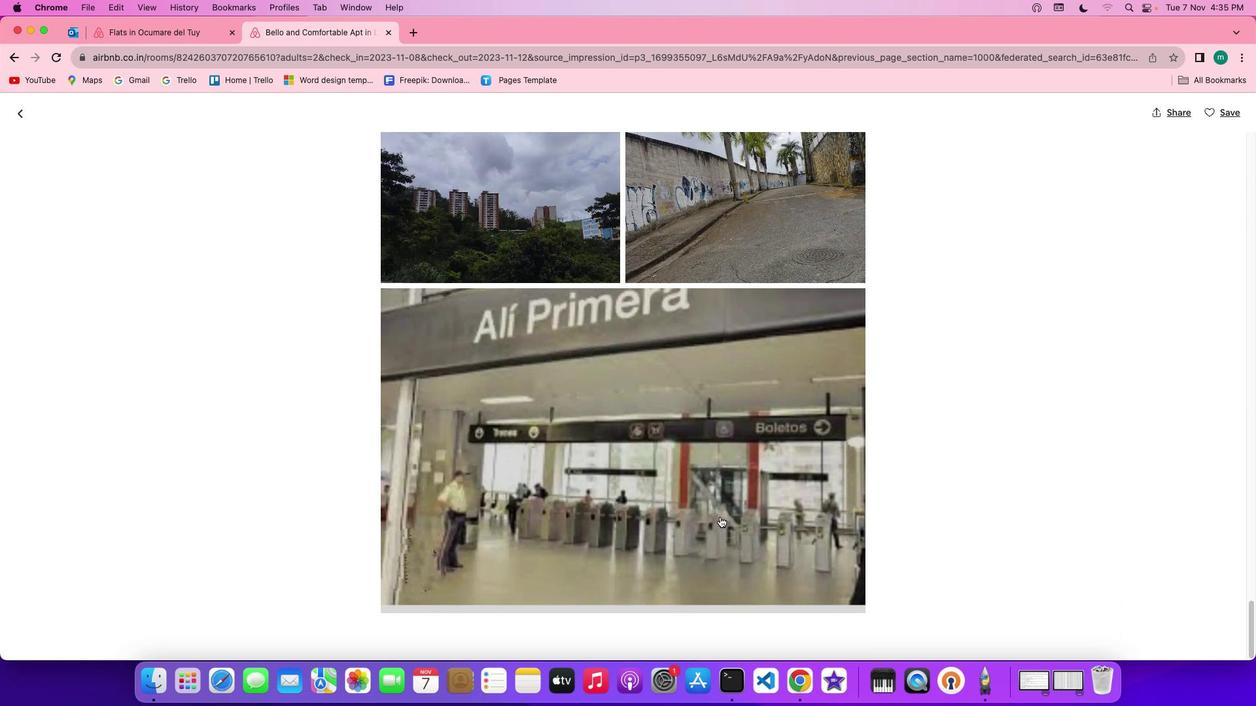 
Action: Mouse scrolled (720, 516) with delta (0, 0)
Screenshot: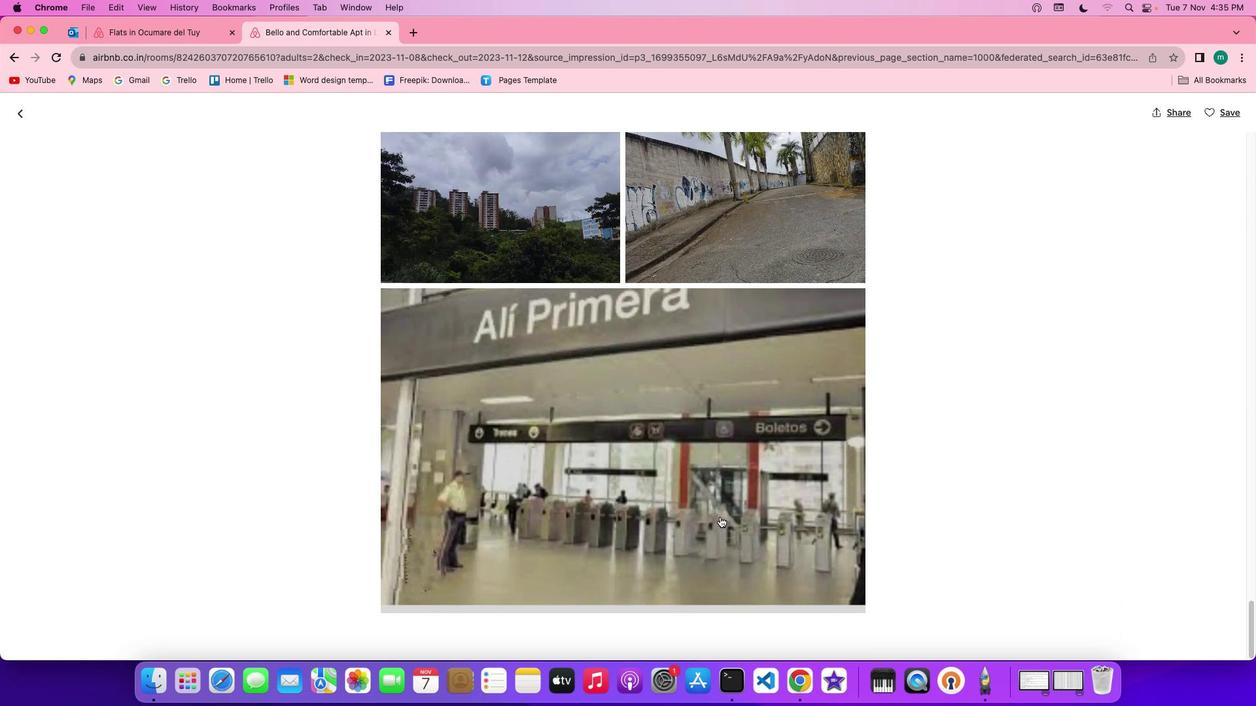 
Action: Mouse scrolled (720, 516) with delta (0, 0)
Screenshot: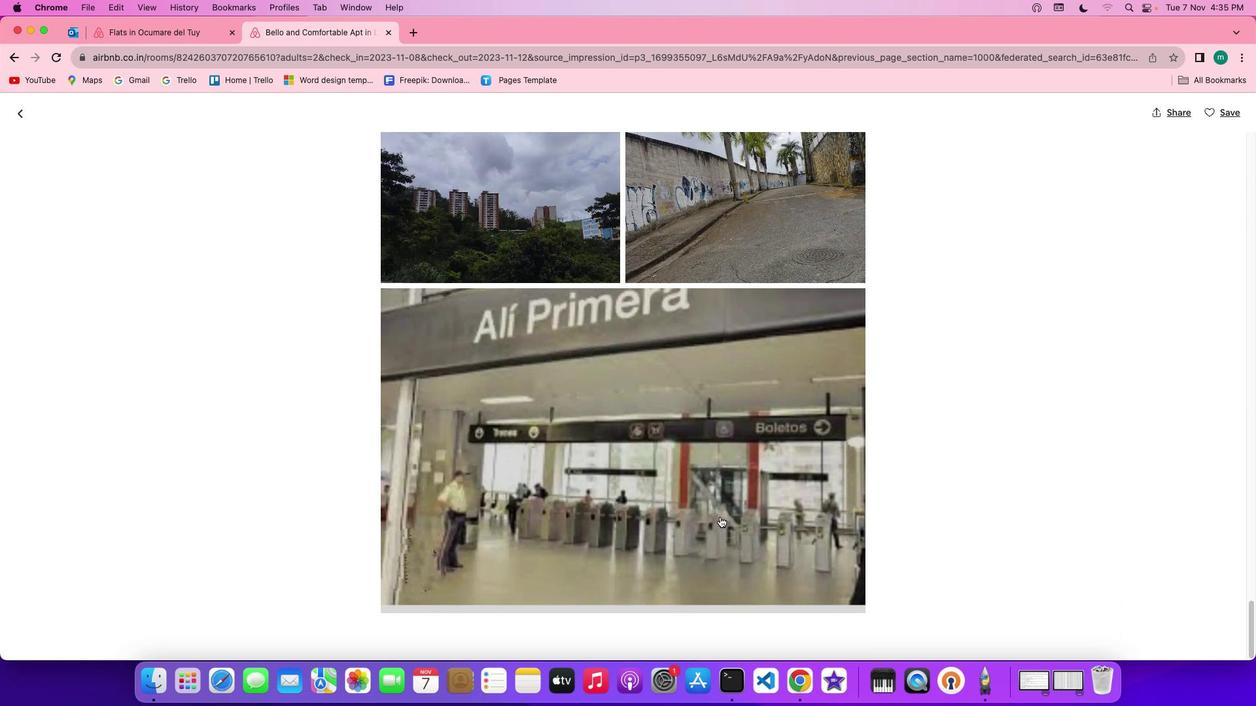 
Action: Mouse scrolled (720, 516) with delta (0, -1)
Screenshot: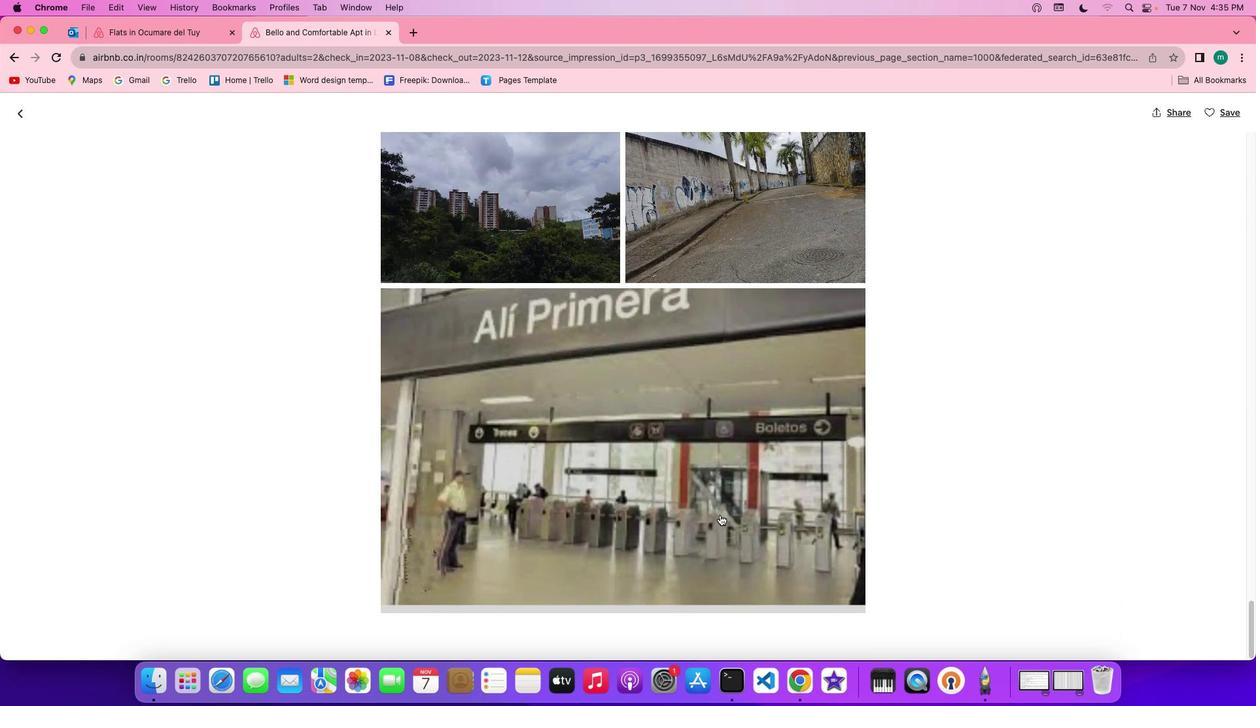 
Action: Mouse scrolled (720, 516) with delta (0, -2)
Screenshot: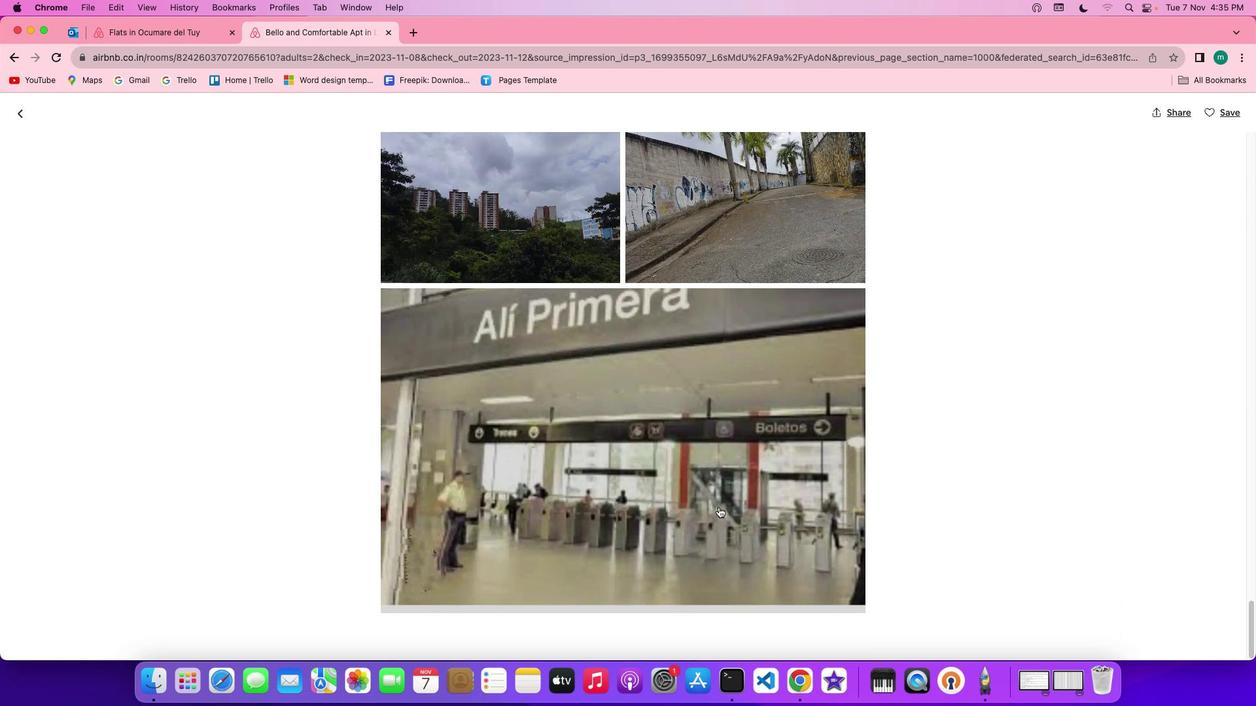 
Action: Mouse scrolled (720, 516) with delta (0, -3)
Screenshot: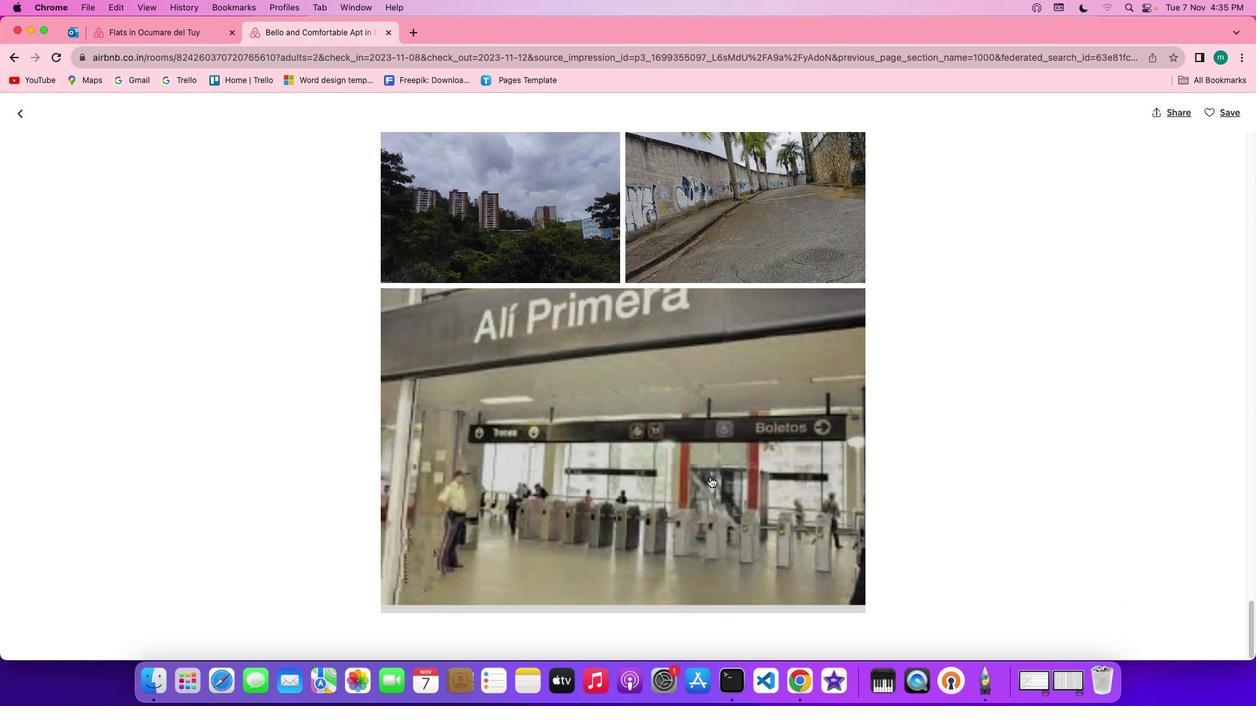 
Action: Mouse moved to (21, 113)
Screenshot: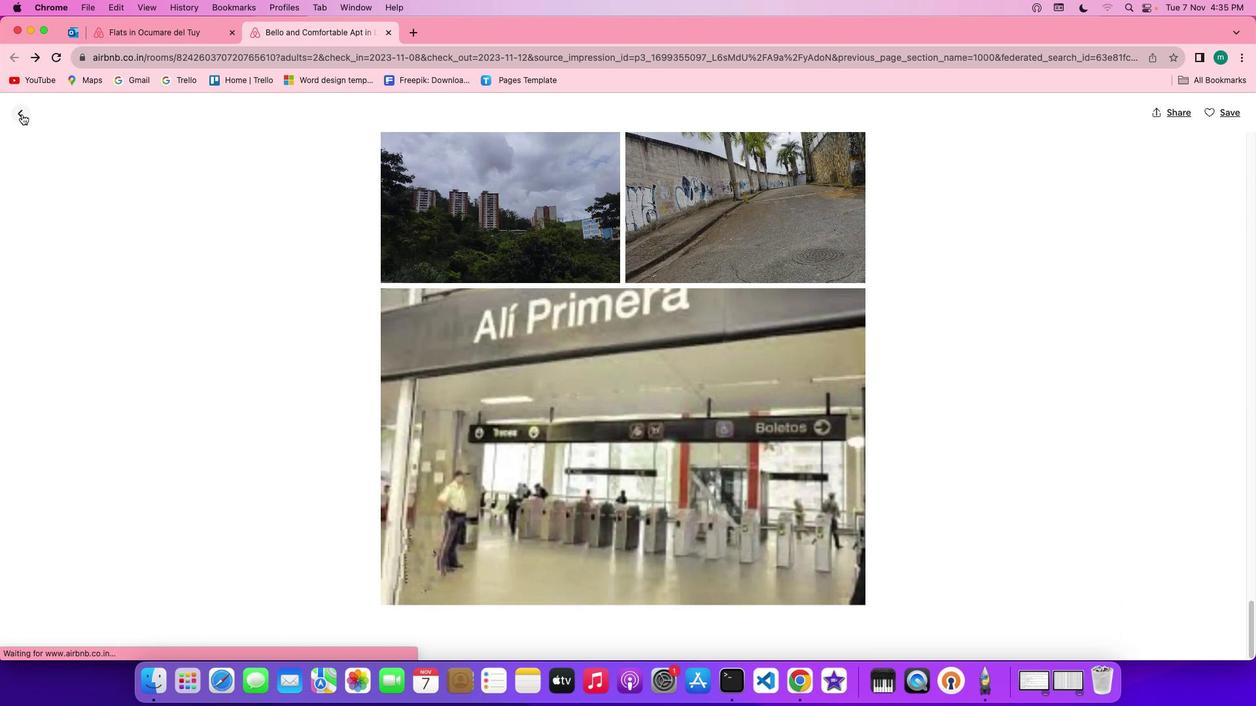 
Action: Mouse pressed left at (21, 113)
Screenshot: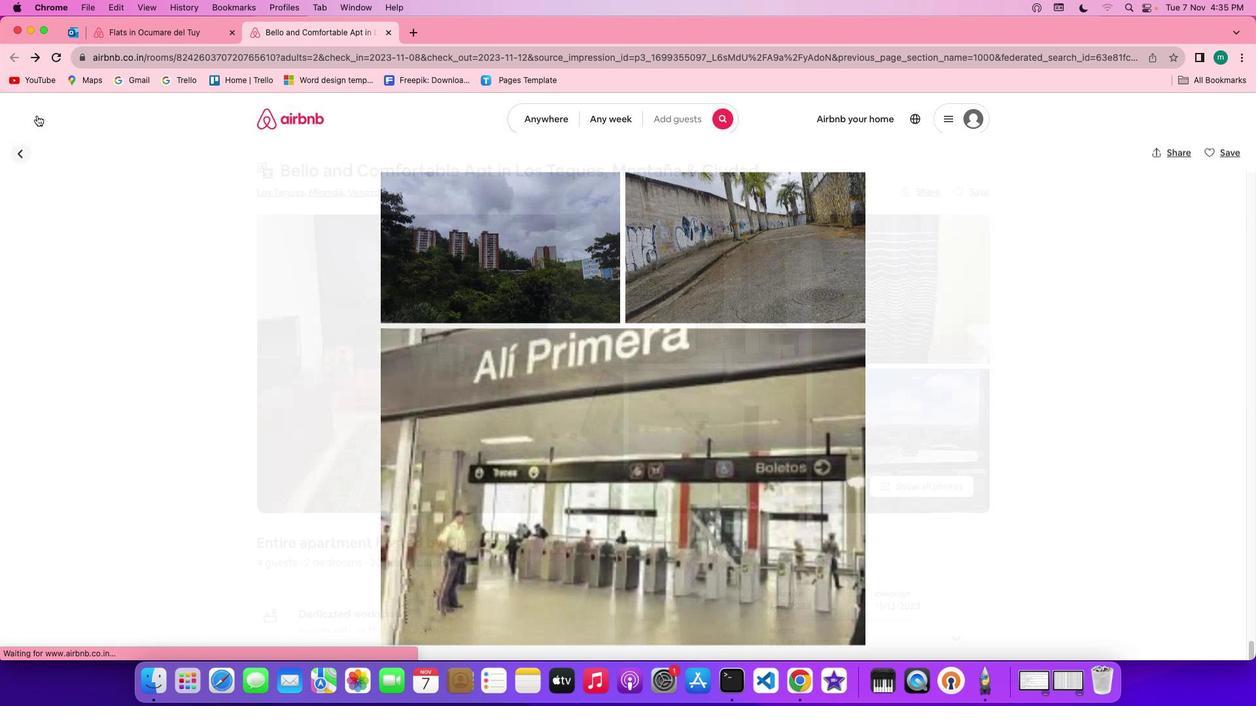 
Action: Mouse moved to (603, 494)
Screenshot: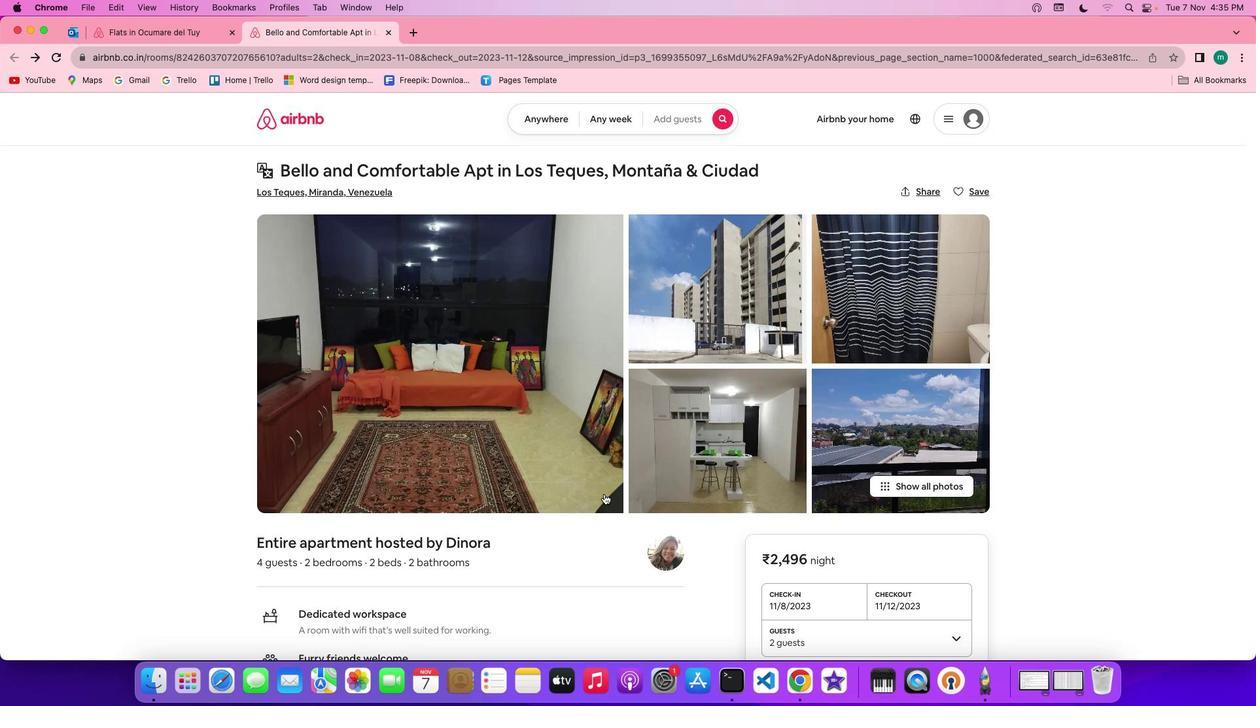 
Action: Mouse scrolled (603, 494) with delta (0, 0)
Screenshot: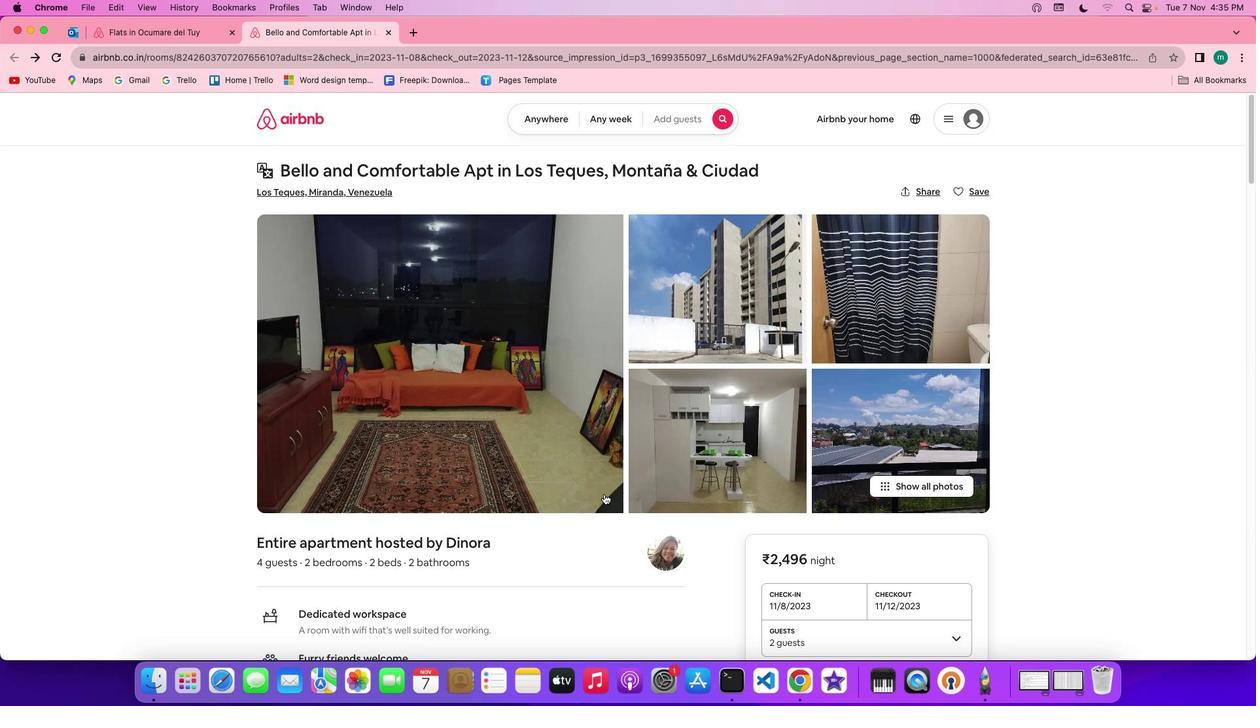 
Action: Mouse scrolled (603, 494) with delta (0, 0)
Screenshot: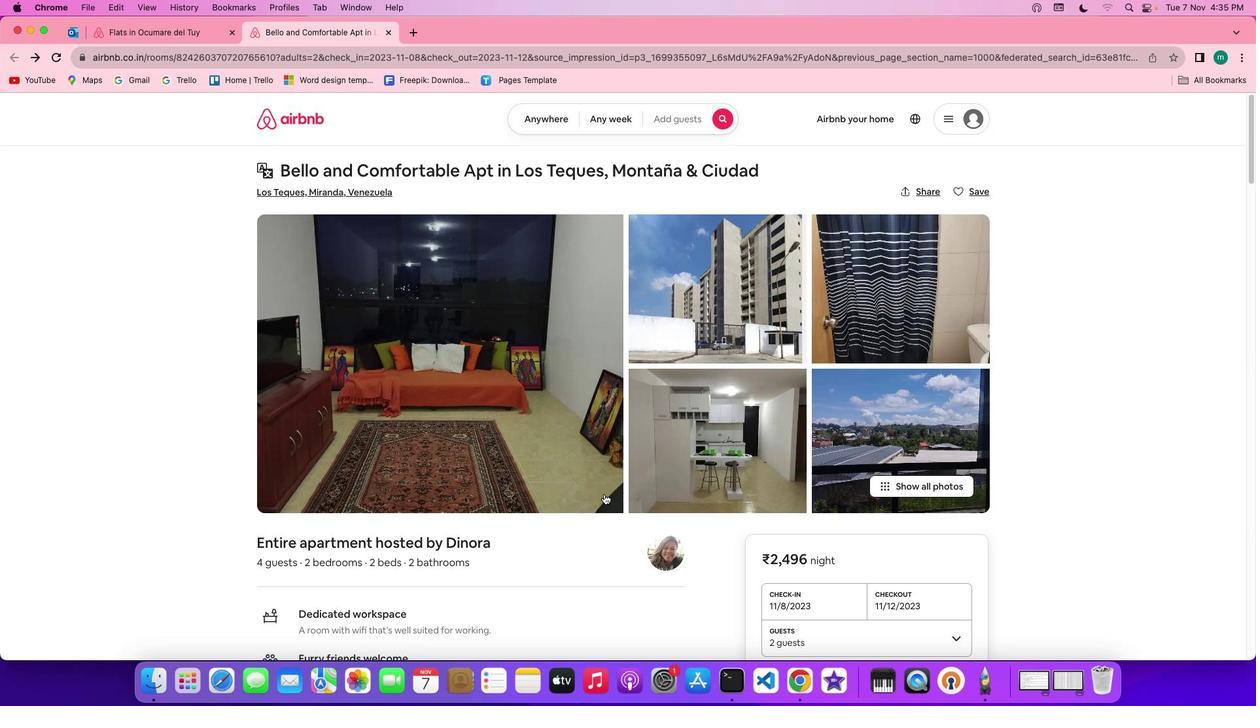 
Action: Mouse scrolled (603, 494) with delta (0, -1)
Screenshot: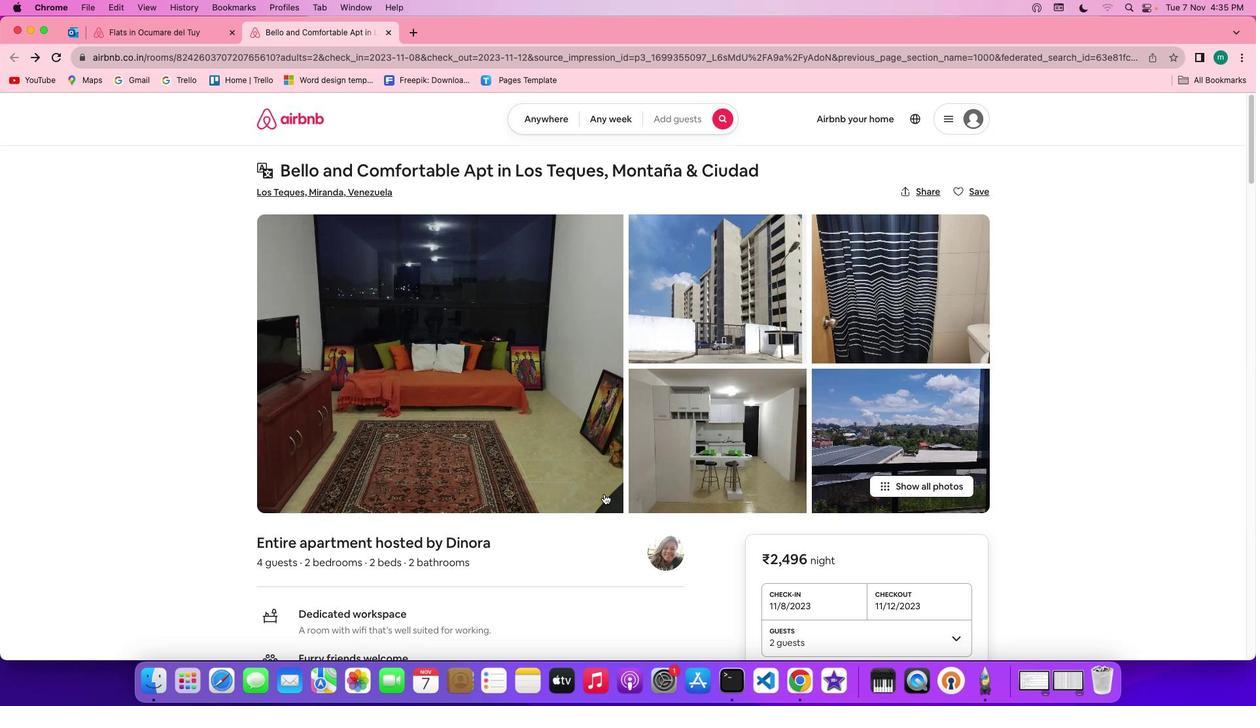 
Action: Mouse scrolled (603, 494) with delta (0, -3)
Screenshot: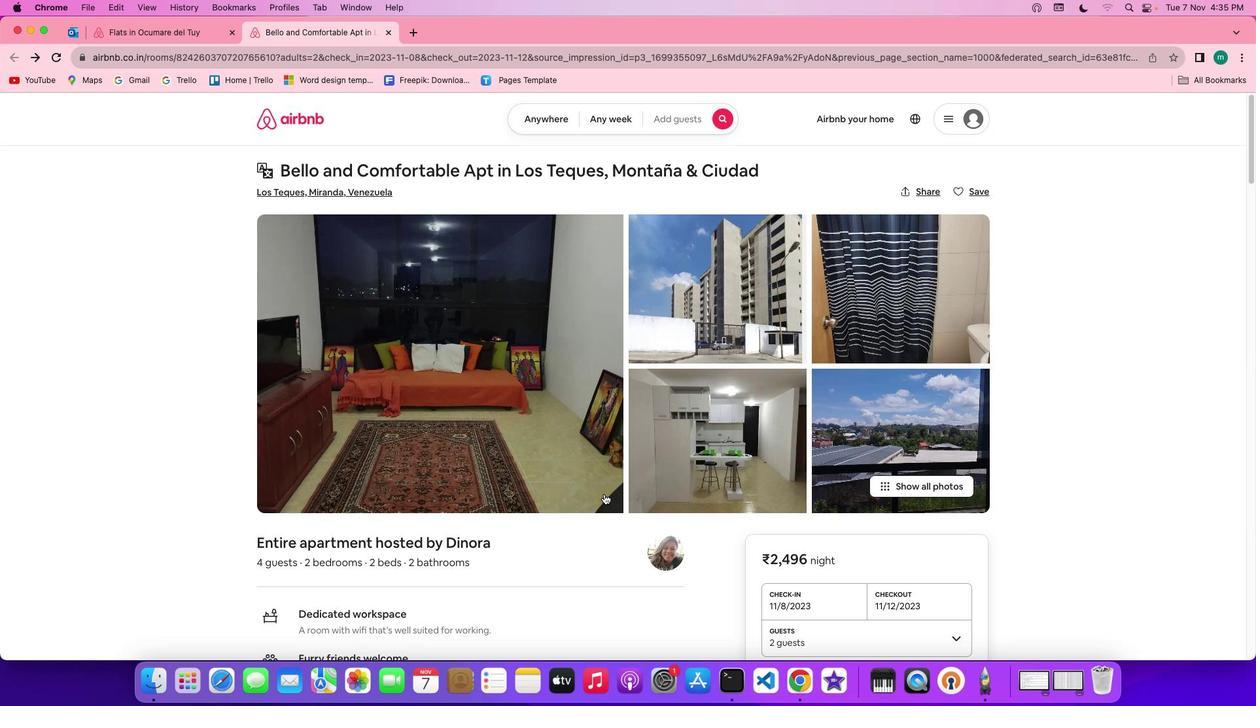 
Action: Mouse scrolled (603, 494) with delta (0, 0)
Screenshot: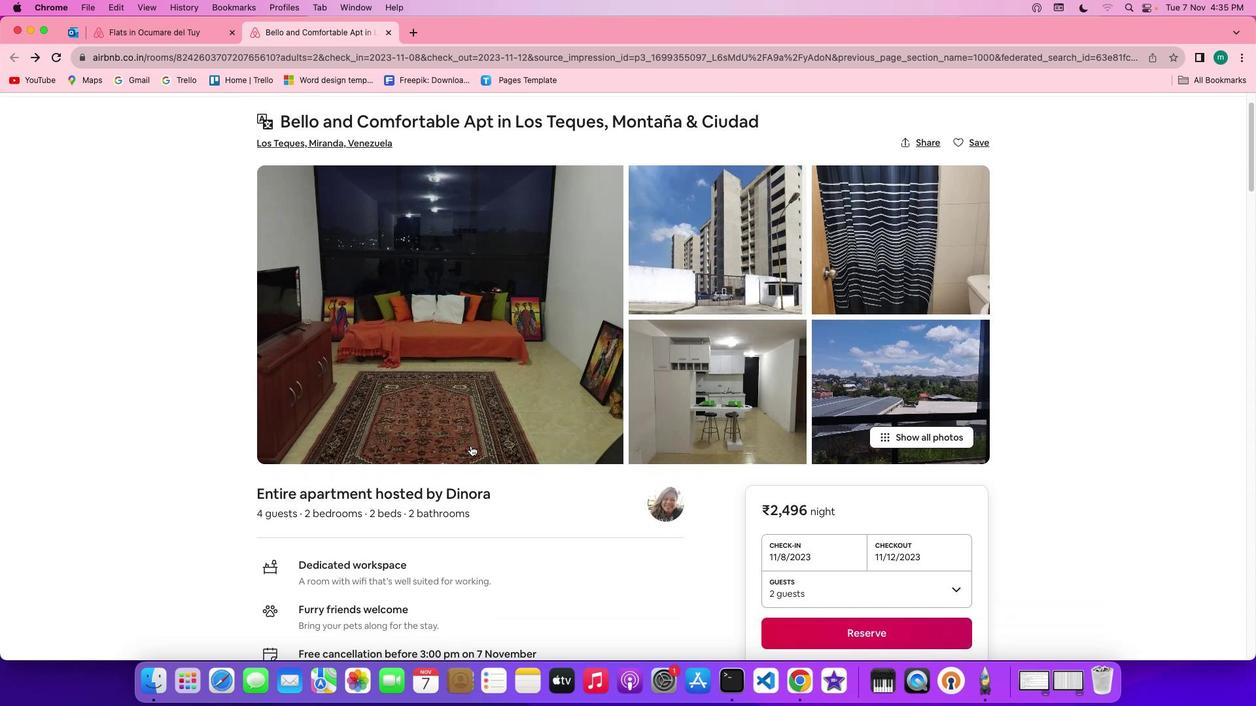 
Action: Mouse moved to (603, 494)
Screenshot: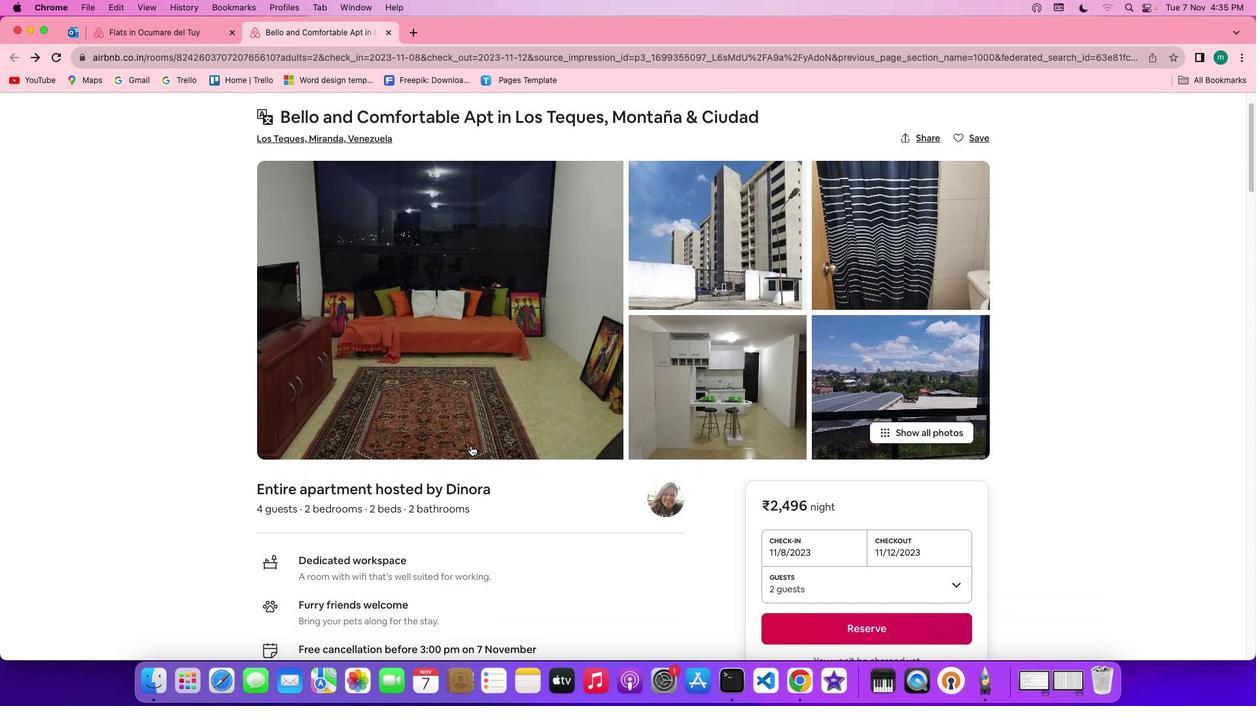 
Action: Mouse scrolled (603, 494) with delta (0, 0)
Screenshot: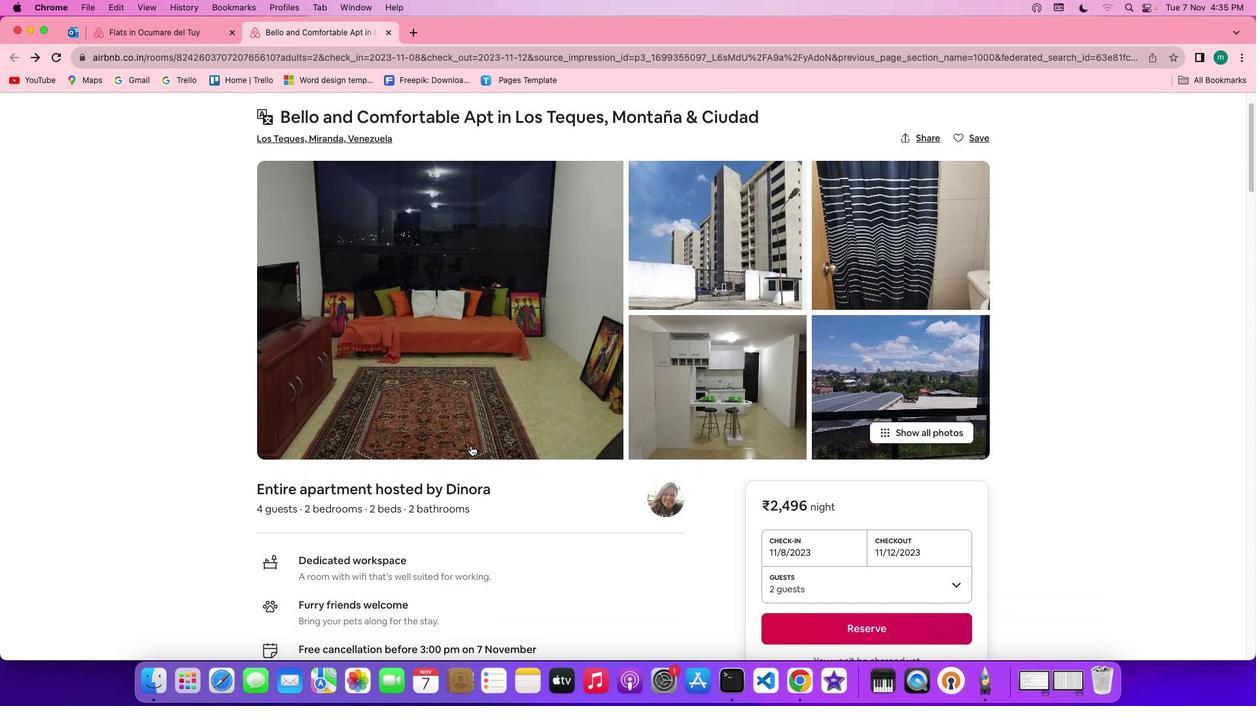 
Action: Mouse moved to (488, 450)
Screenshot: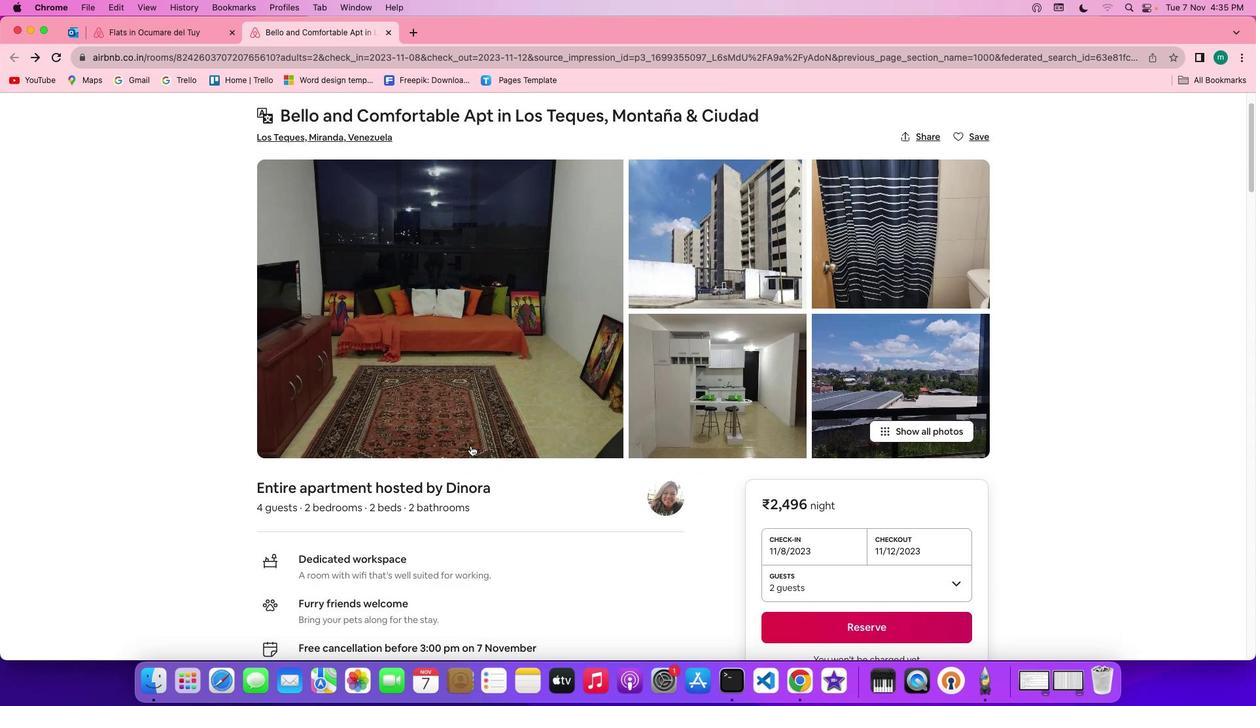 
Action: Mouse scrolled (488, 450) with delta (0, 0)
Screenshot: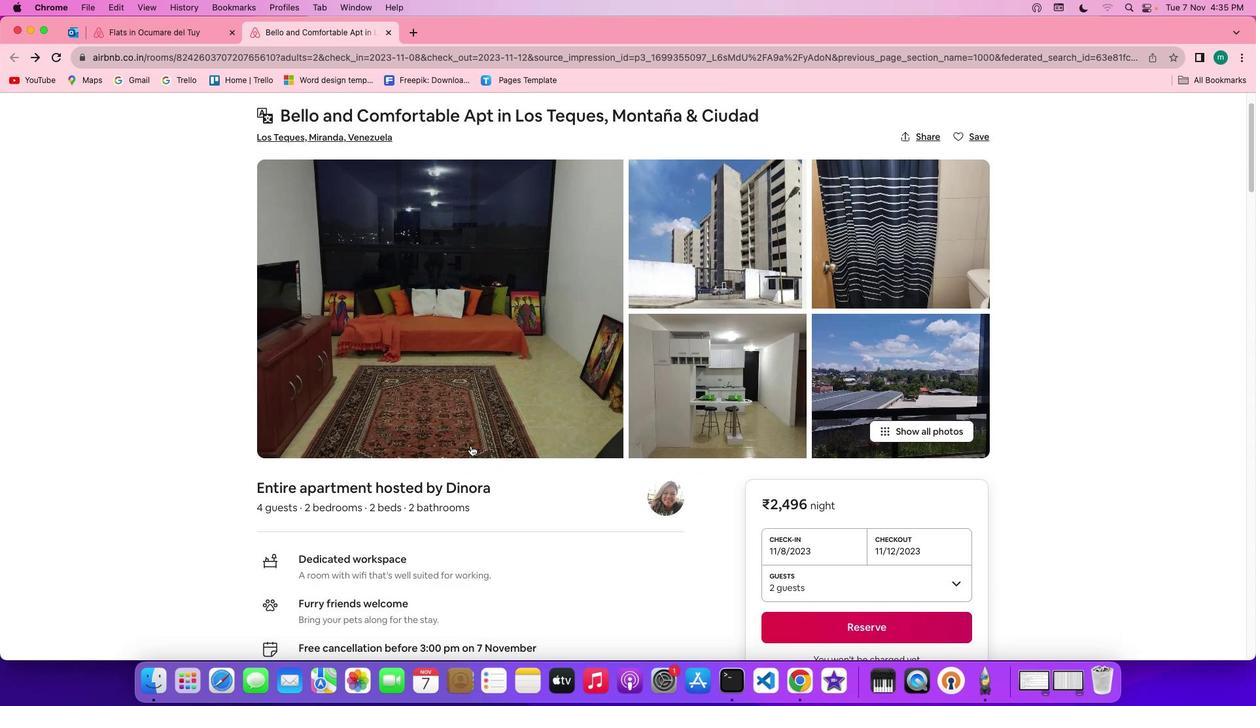 
Action: Mouse moved to (471, 446)
Screenshot: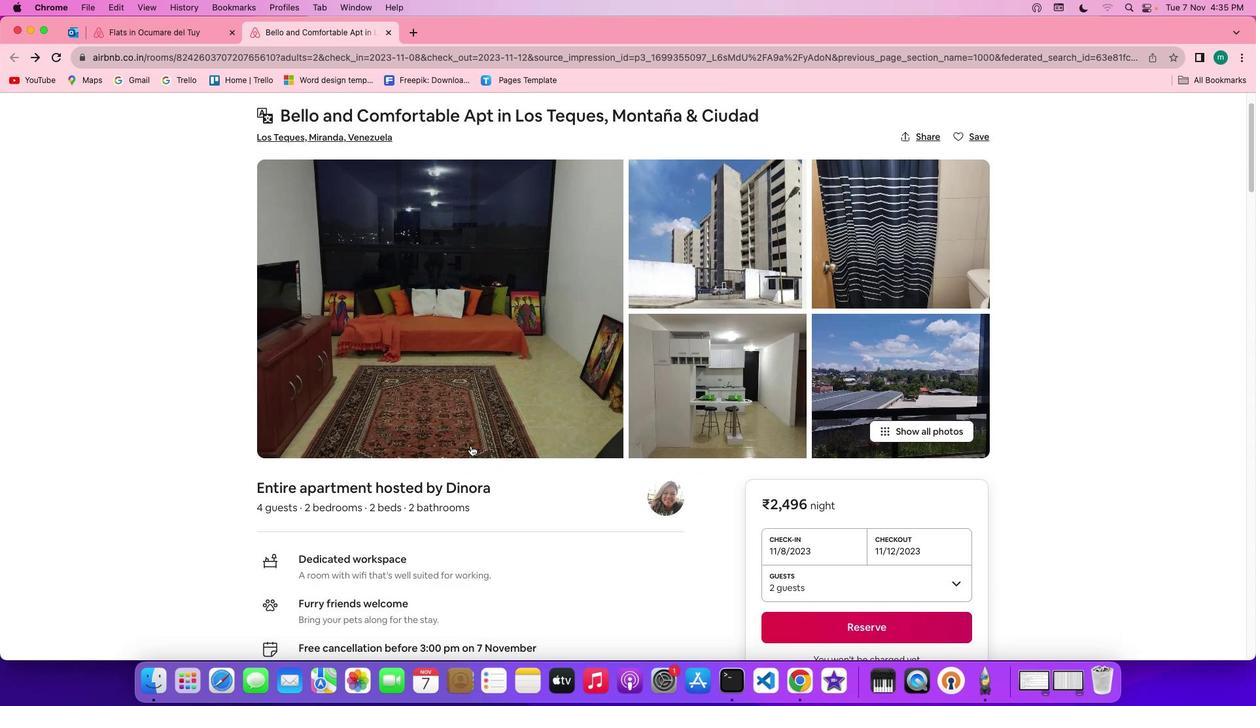 
Action: Mouse scrolled (471, 446) with delta (0, 0)
Screenshot: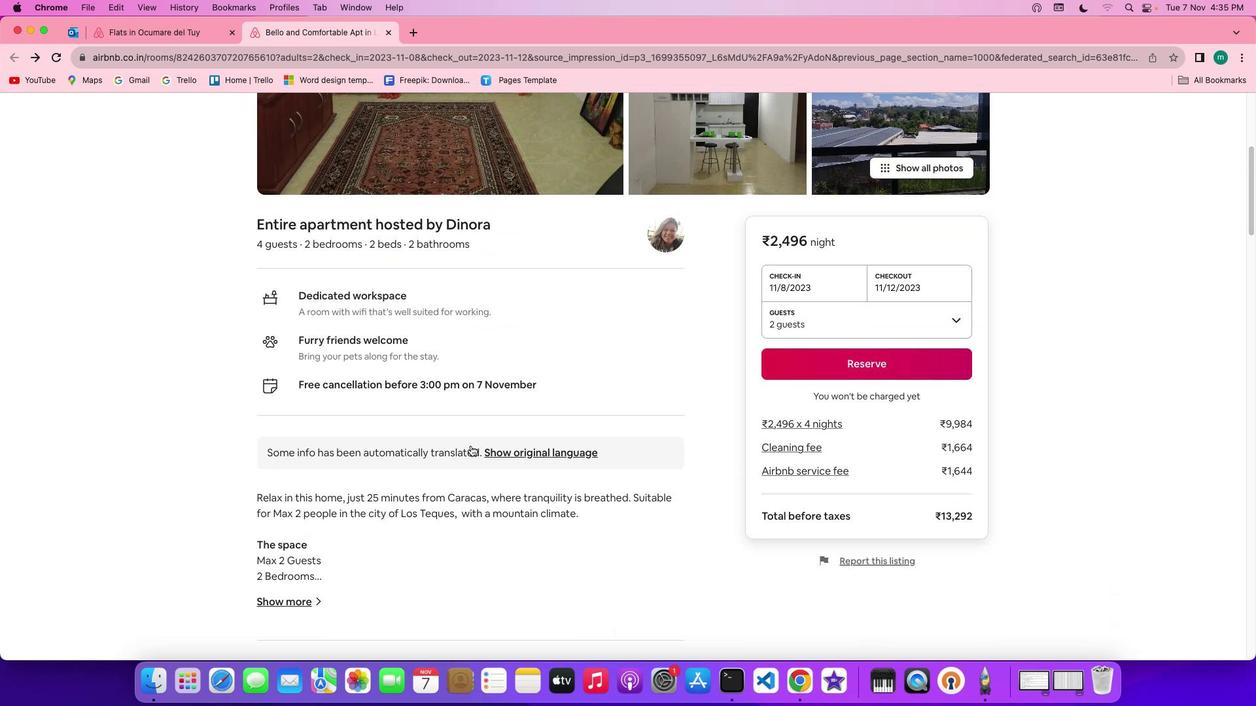 
Action: Mouse scrolled (471, 446) with delta (0, 0)
Screenshot: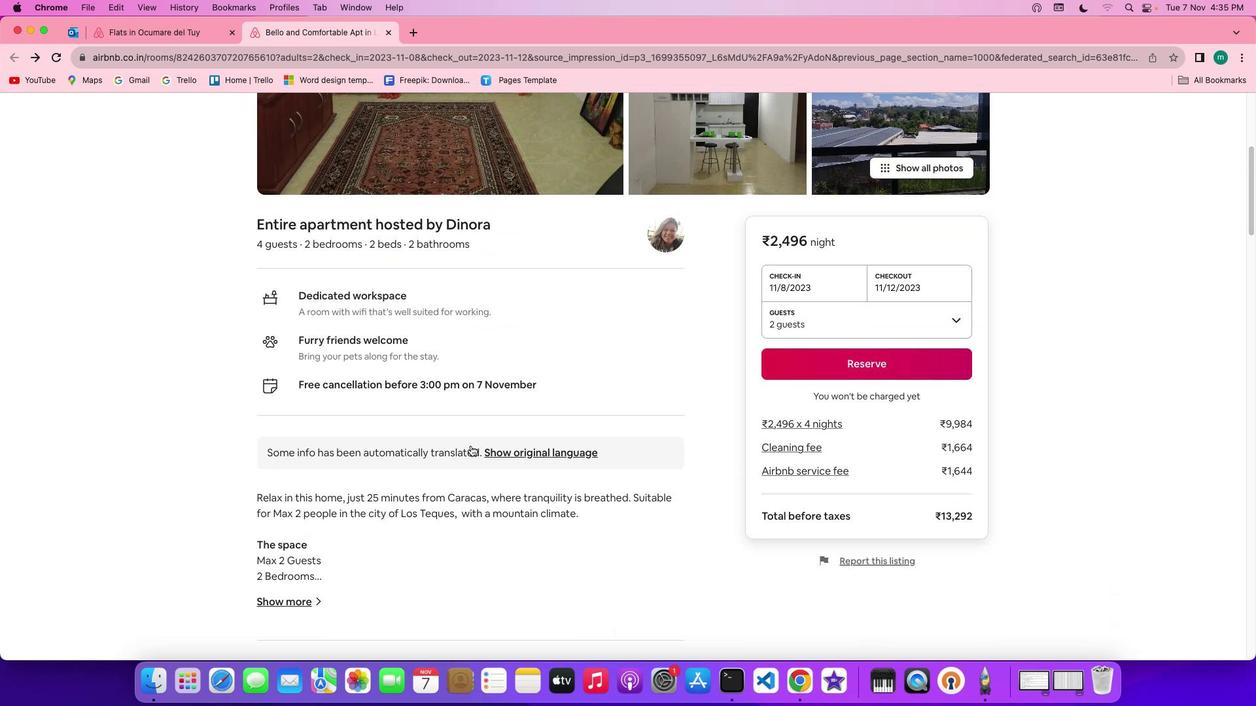 
Action: Mouse scrolled (471, 446) with delta (0, -1)
Screenshot: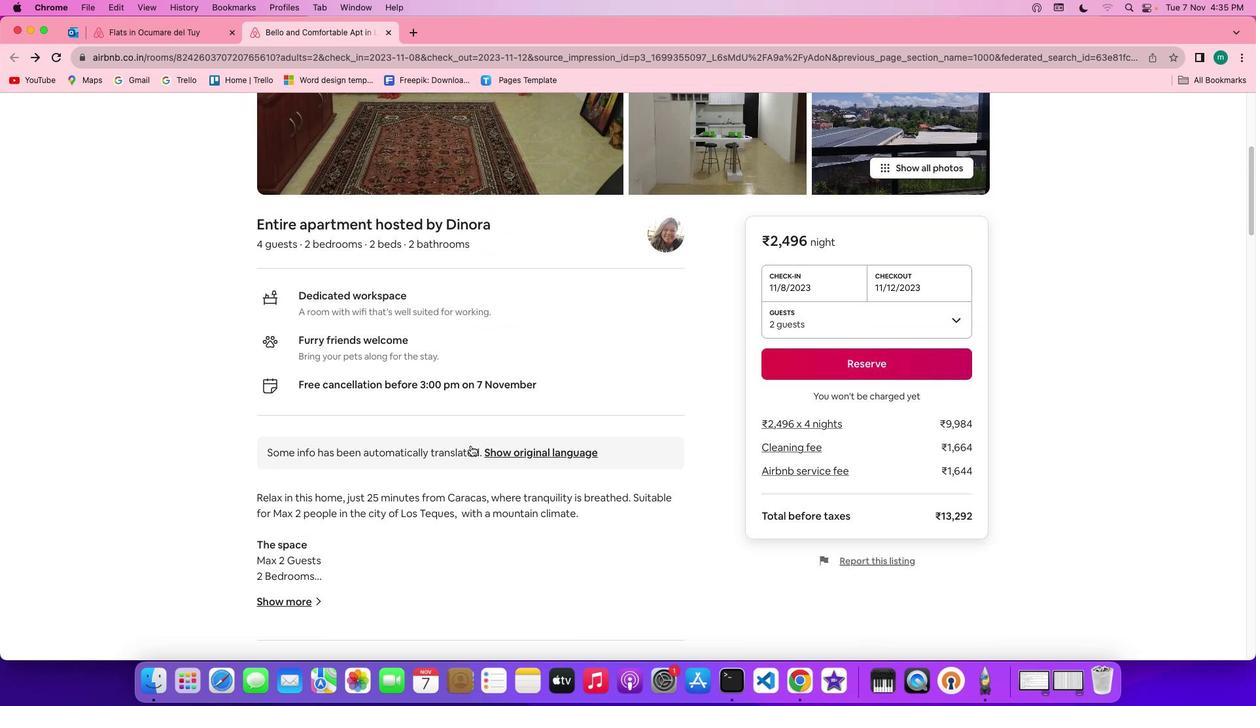 
Action: Mouse scrolled (471, 446) with delta (0, -3)
Screenshot: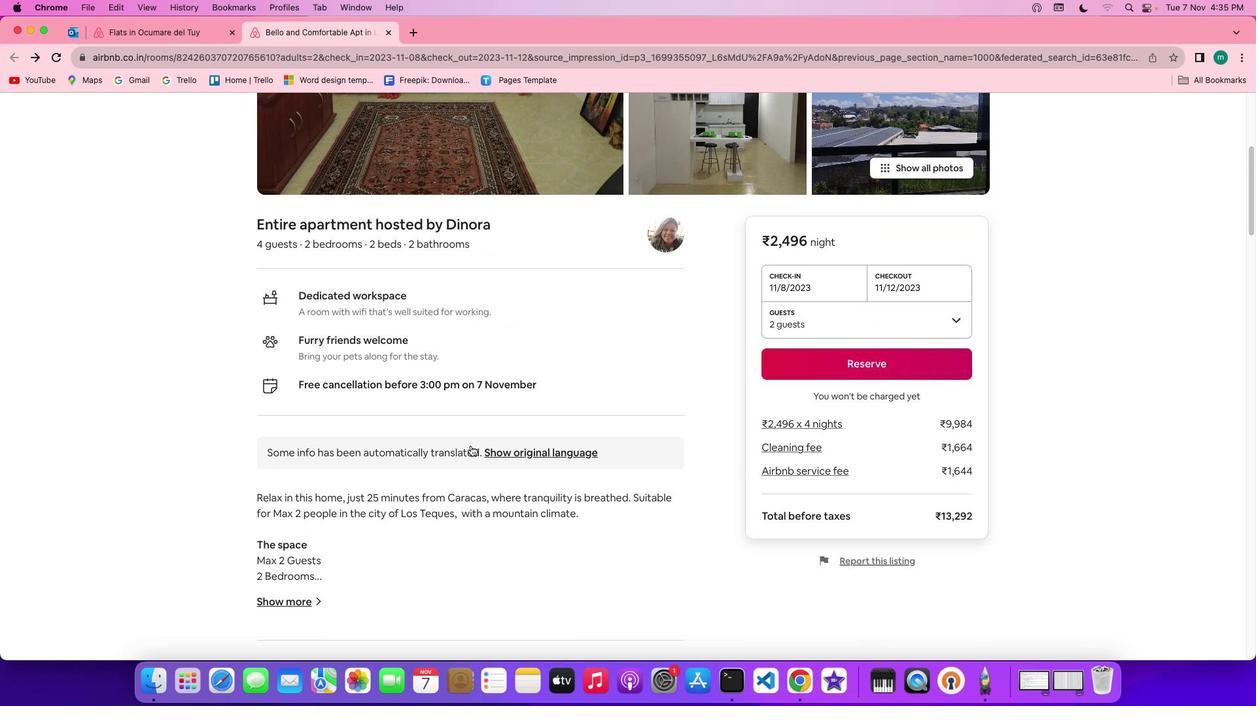 
Action: Mouse scrolled (471, 446) with delta (0, 0)
Screenshot: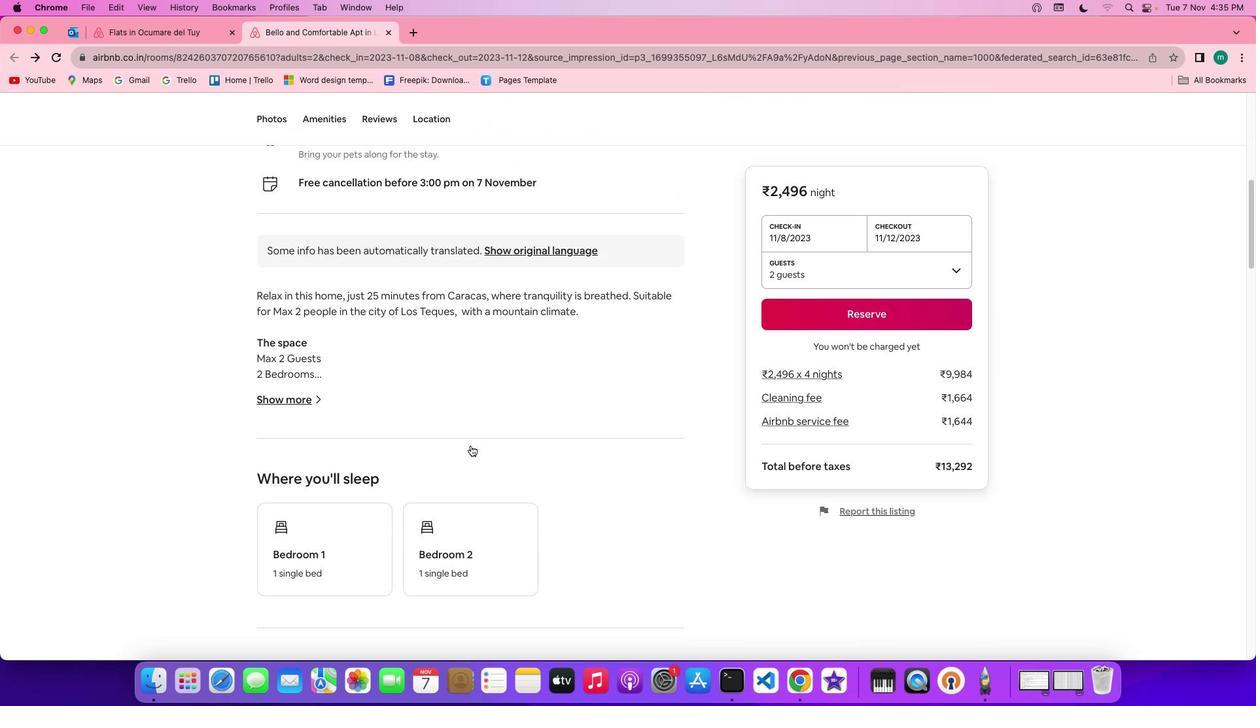 
Action: Mouse scrolled (471, 446) with delta (0, 0)
Screenshot: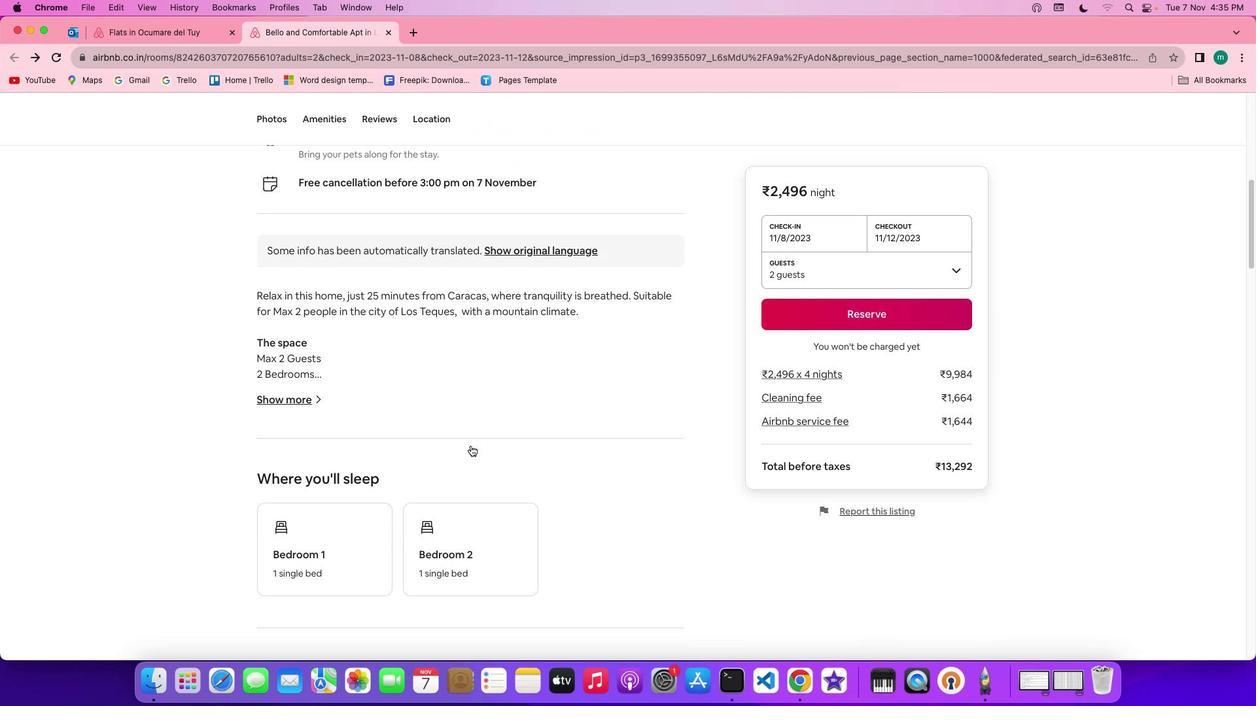 
Action: Mouse scrolled (471, 446) with delta (0, -1)
Screenshot: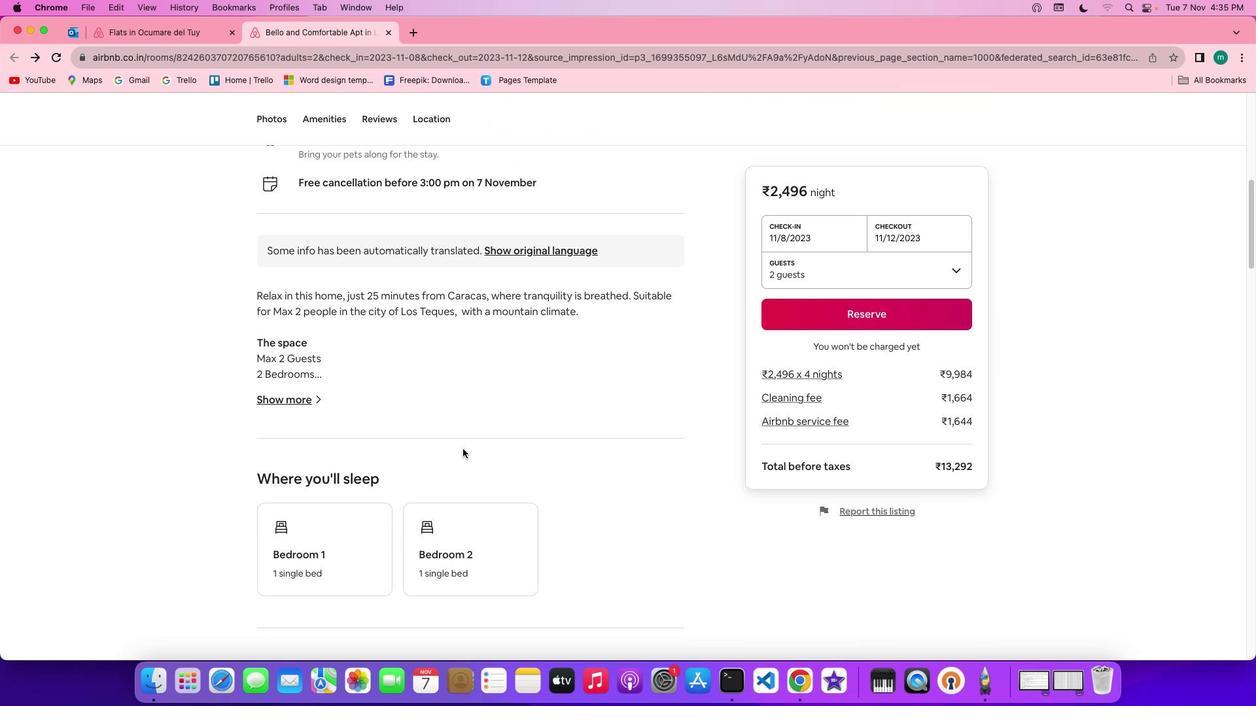 
Action: Mouse scrolled (471, 446) with delta (0, -1)
Screenshot: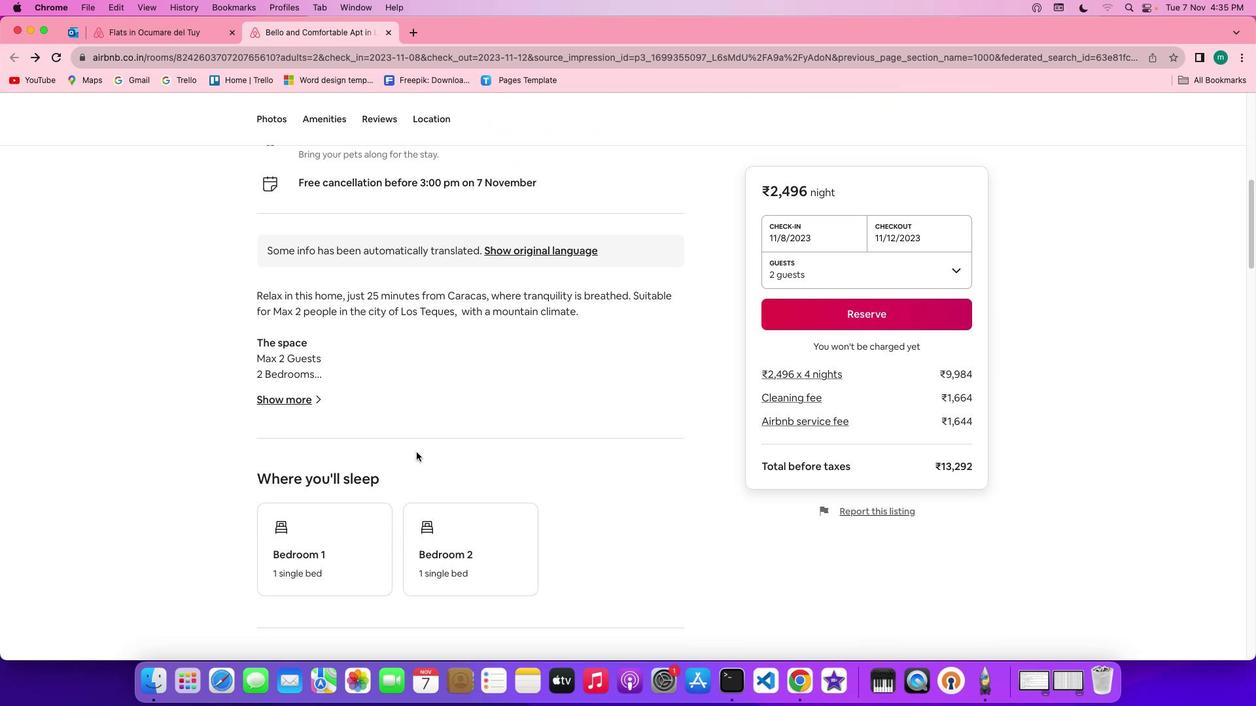 
Action: Mouse moved to (295, 397)
Screenshot: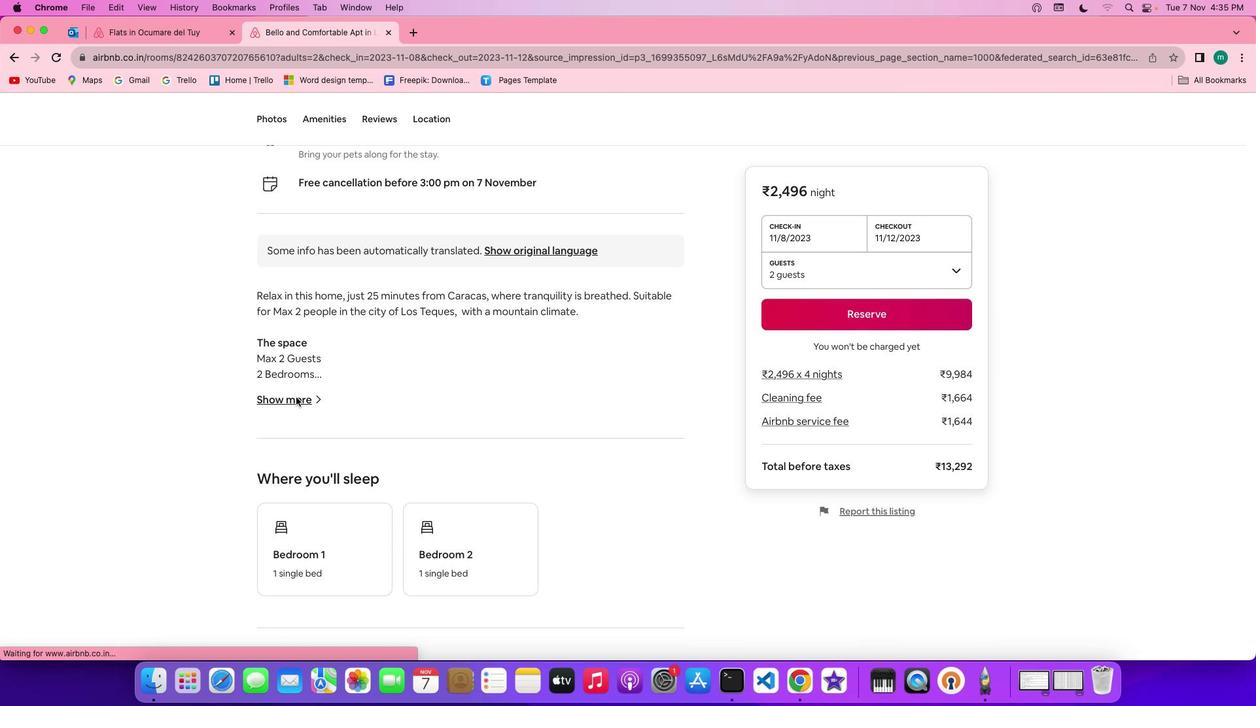 
Action: Mouse pressed left at (295, 397)
Screenshot: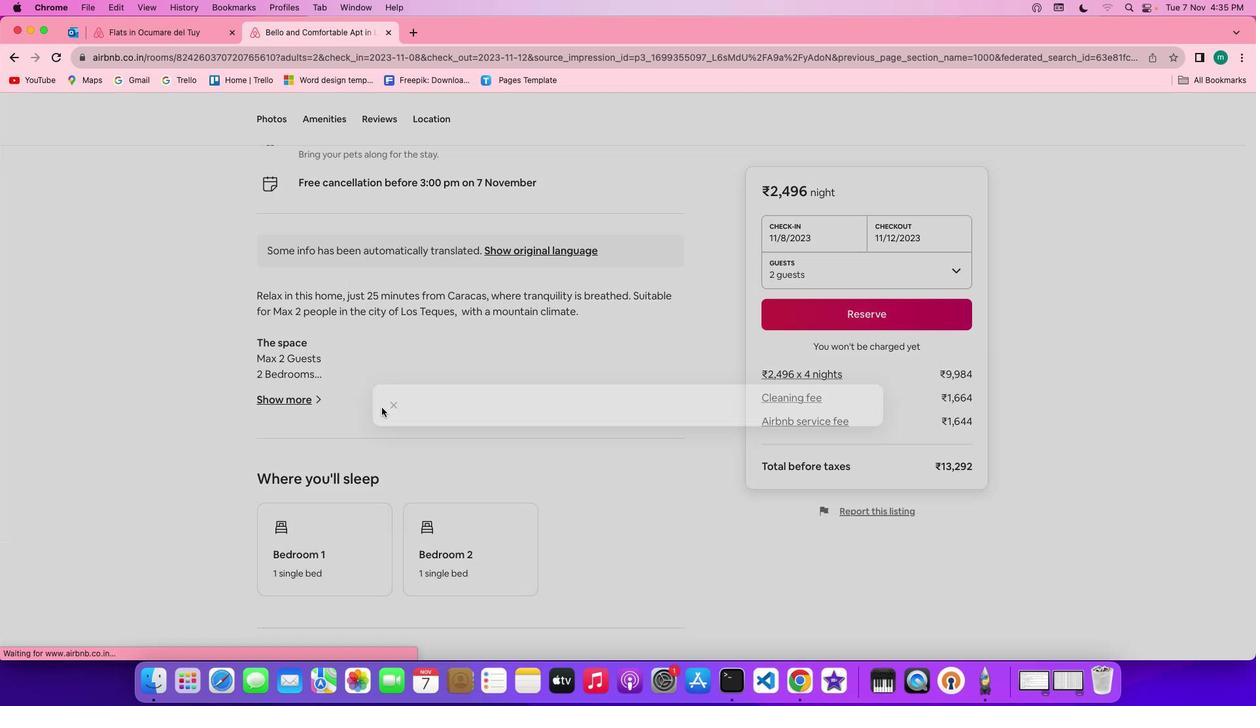 
Action: Mouse moved to (562, 448)
Screenshot: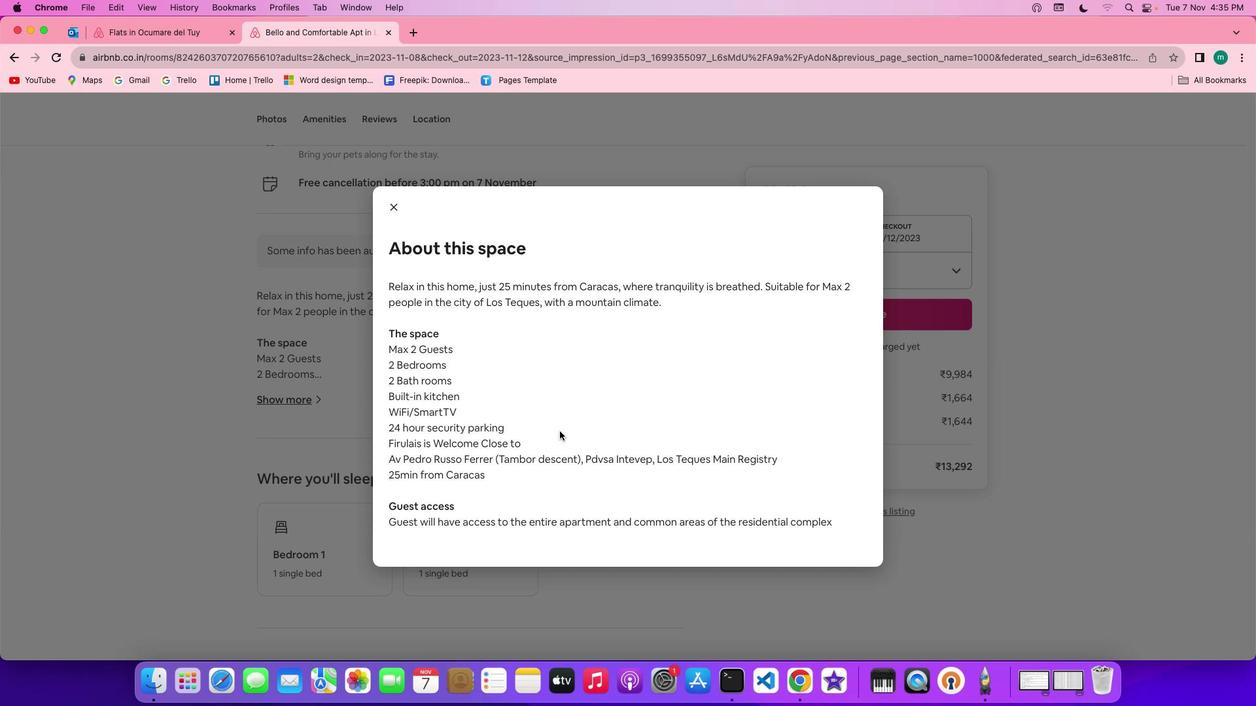 
Action: Mouse scrolled (562, 448) with delta (0, 0)
Screenshot: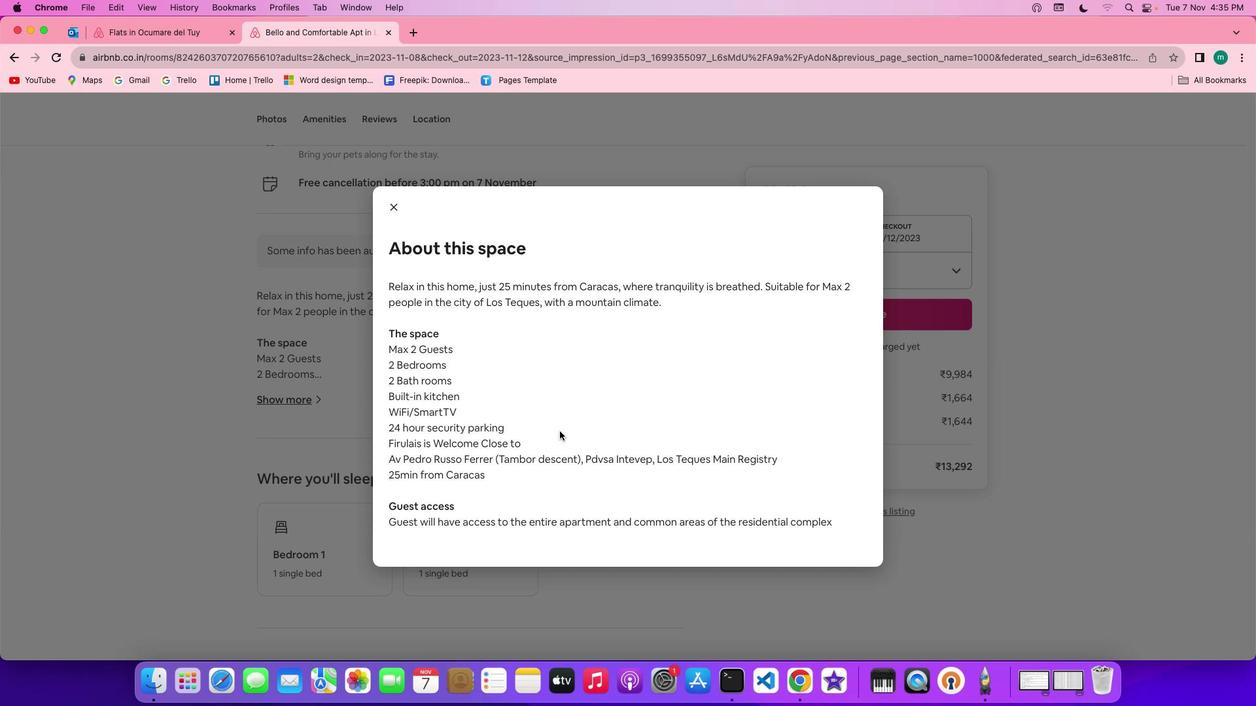 
Action: Mouse moved to (562, 448)
Screenshot: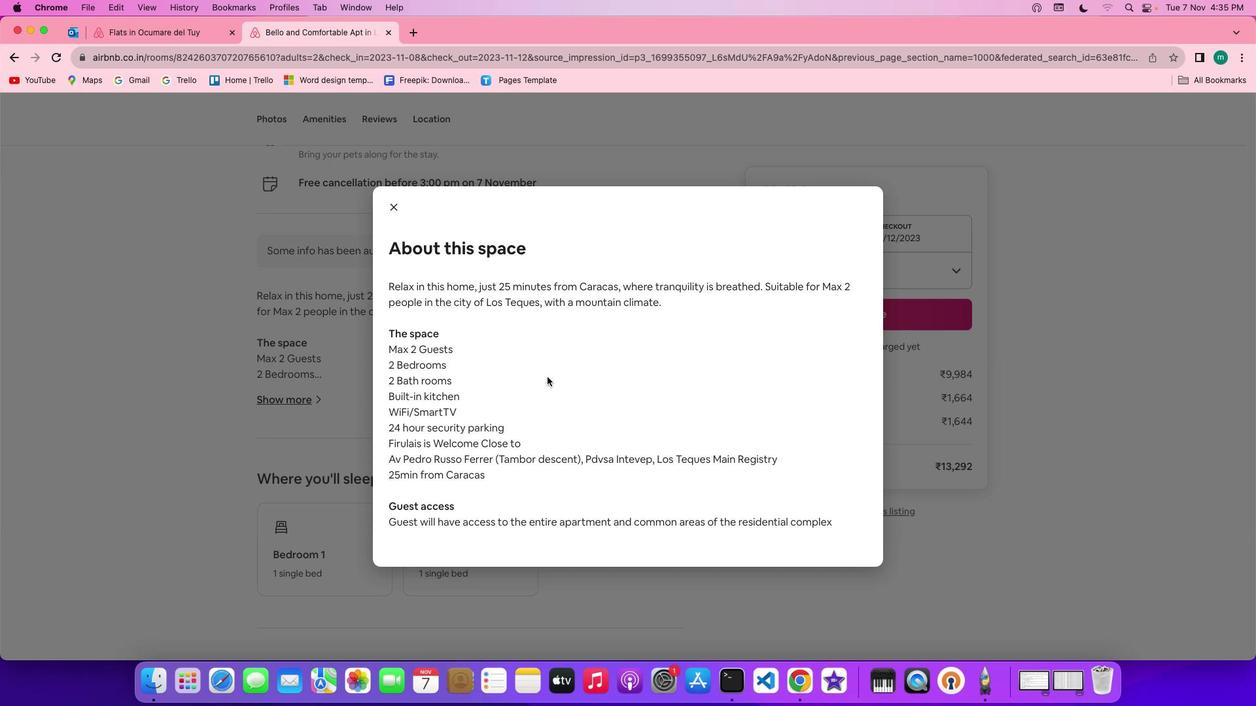 
Action: Mouse scrolled (562, 448) with delta (0, 0)
Screenshot: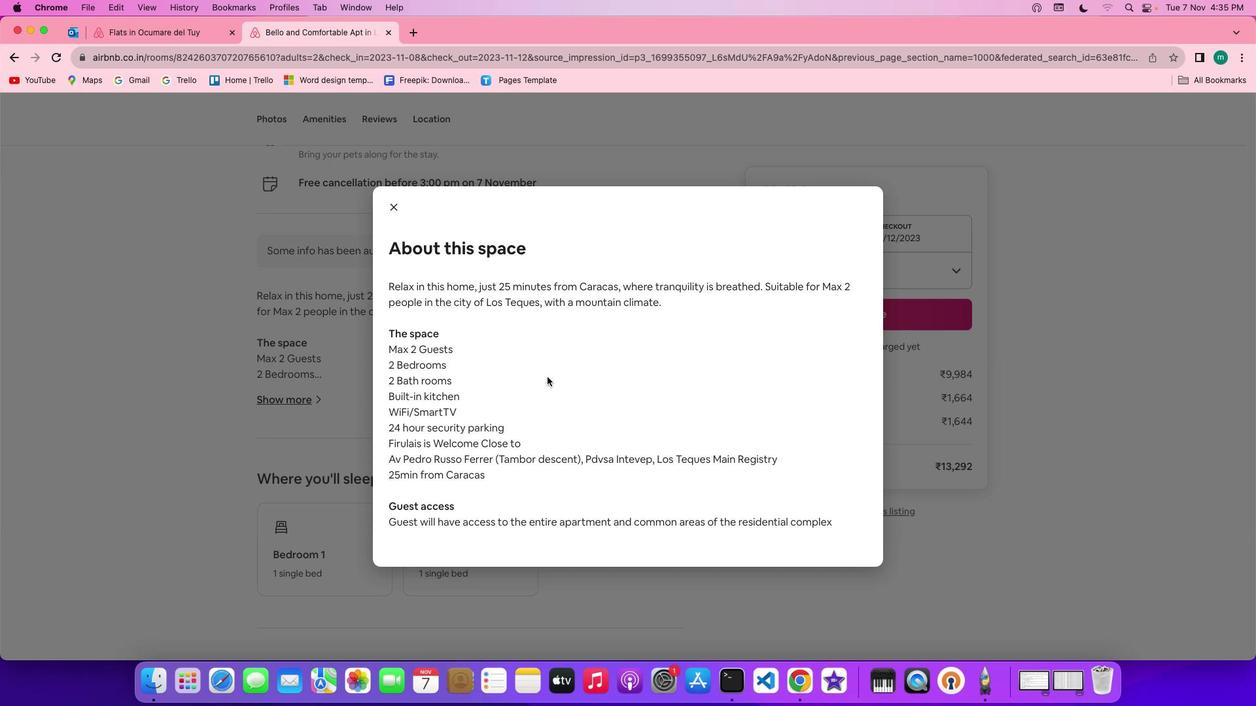 
Action: Mouse moved to (562, 448)
Screenshot: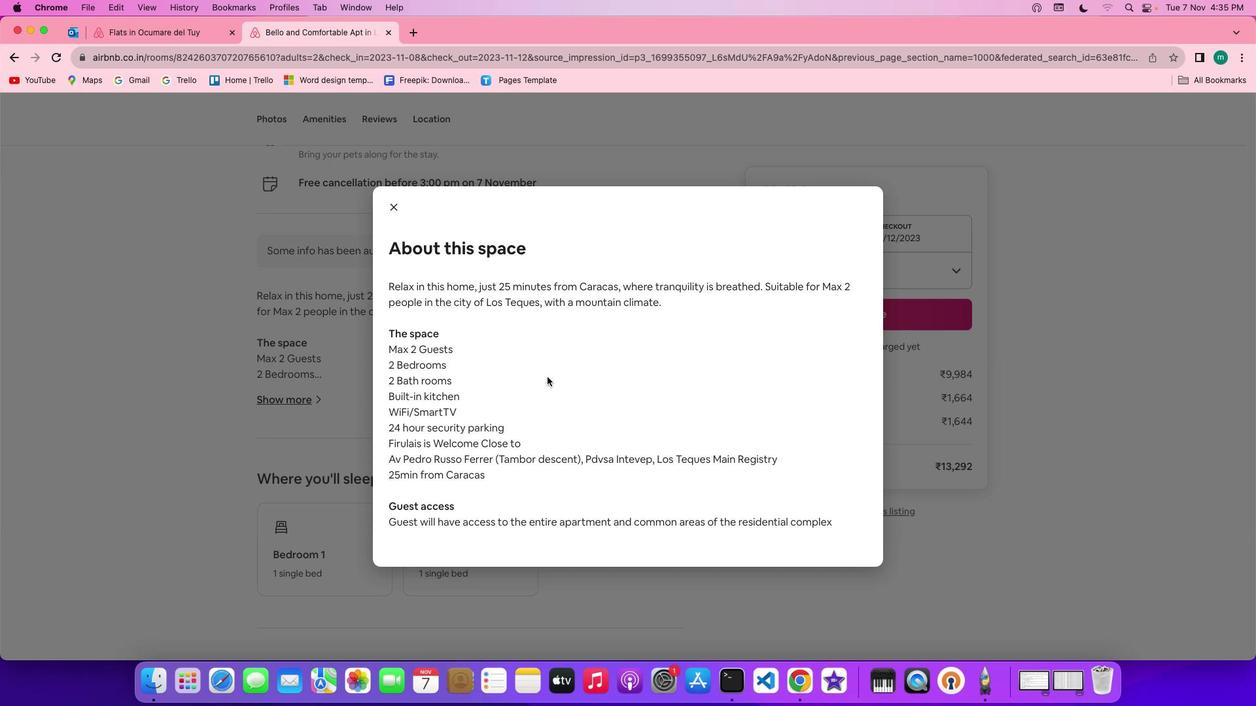 
Action: Mouse scrolled (562, 448) with delta (0, -1)
Screenshot: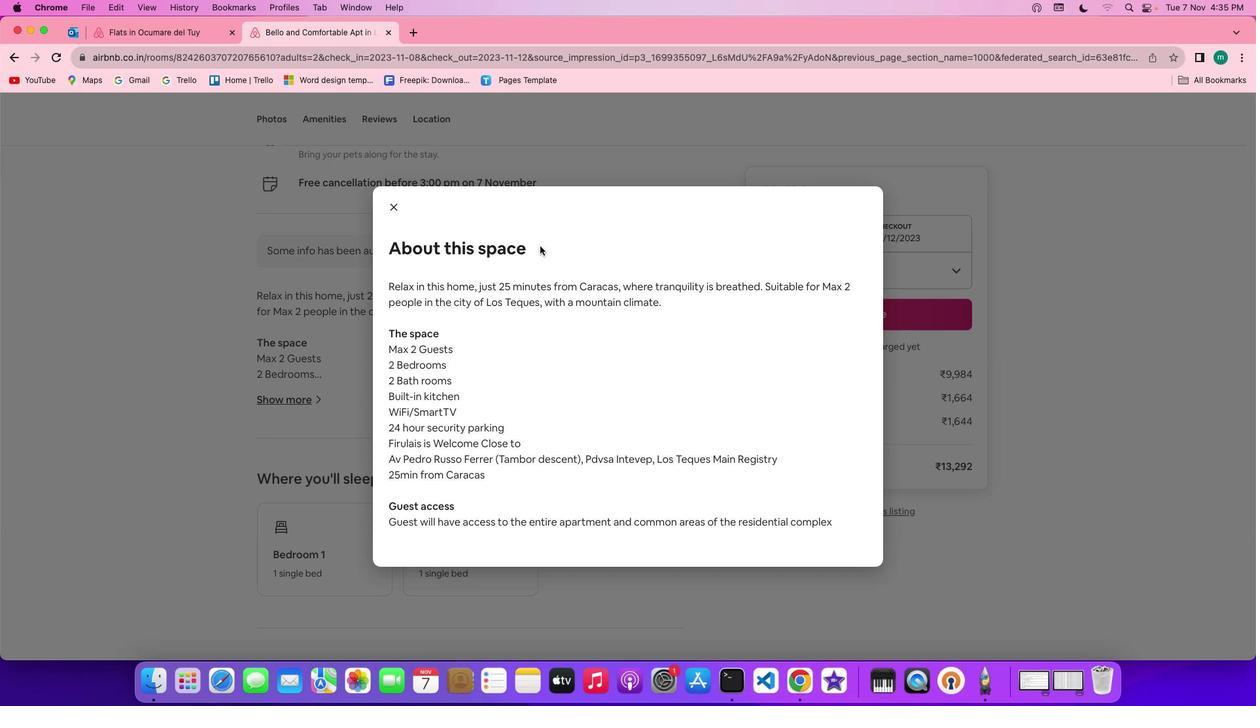 
Action: Mouse scrolled (562, 448) with delta (0, -2)
Screenshot: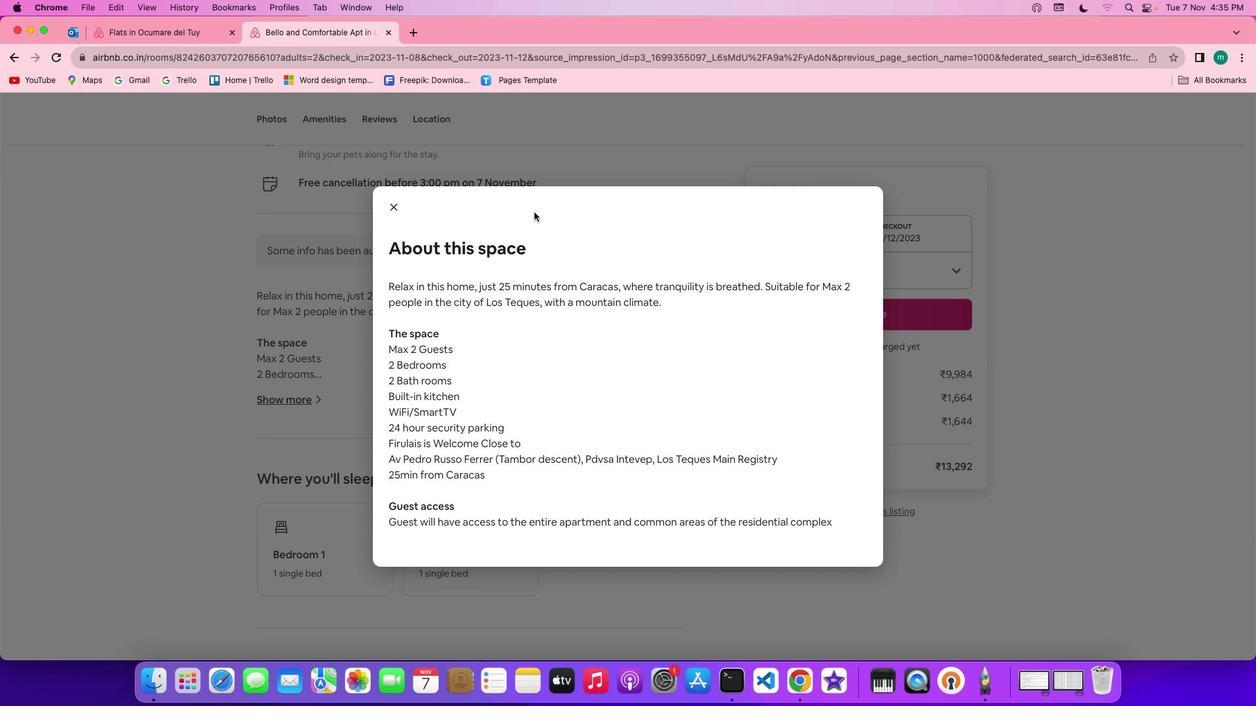 
Action: Mouse moved to (389, 207)
Screenshot: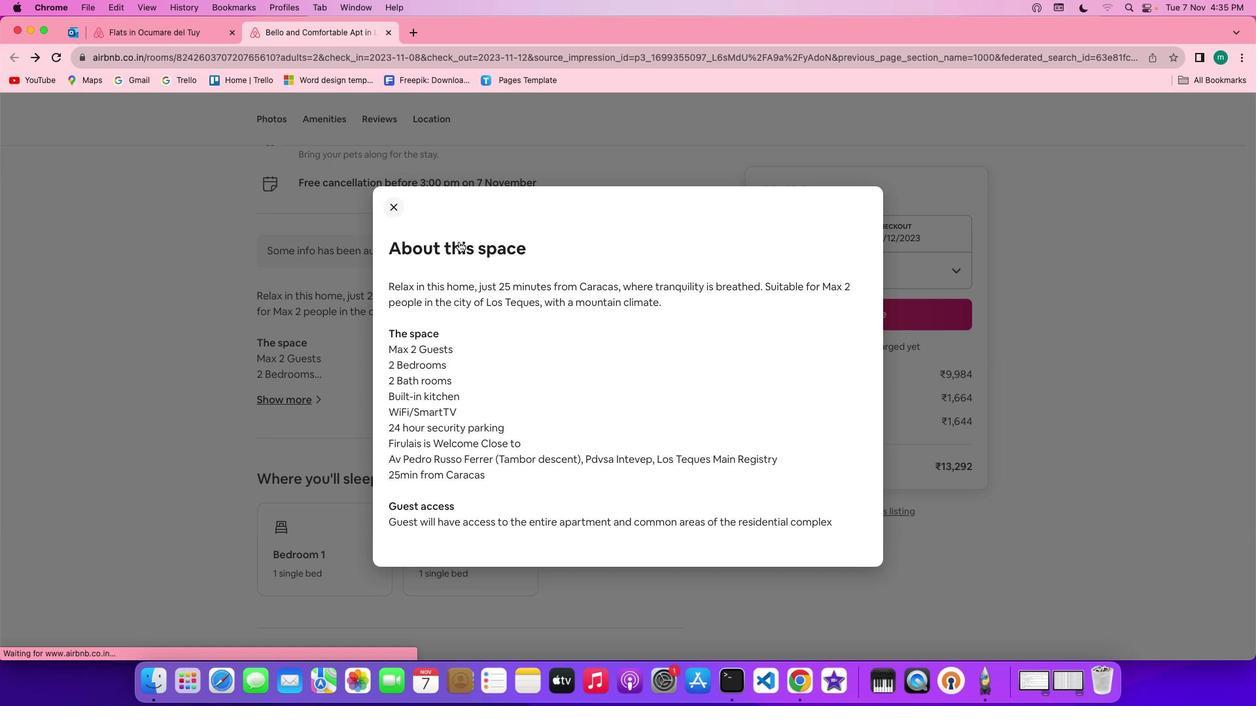 
Action: Mouse pressed left at (389, 207)
Screenshot: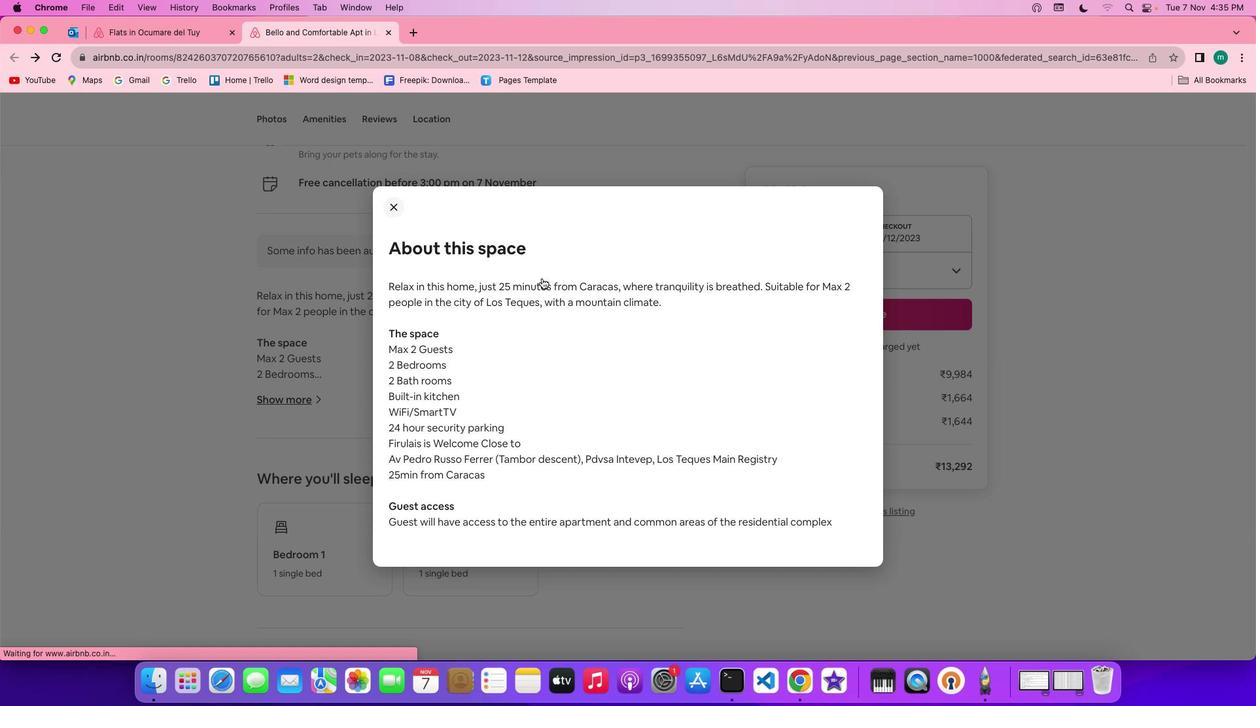 
Action: Mouse moved to (577, 401)
Screenshot: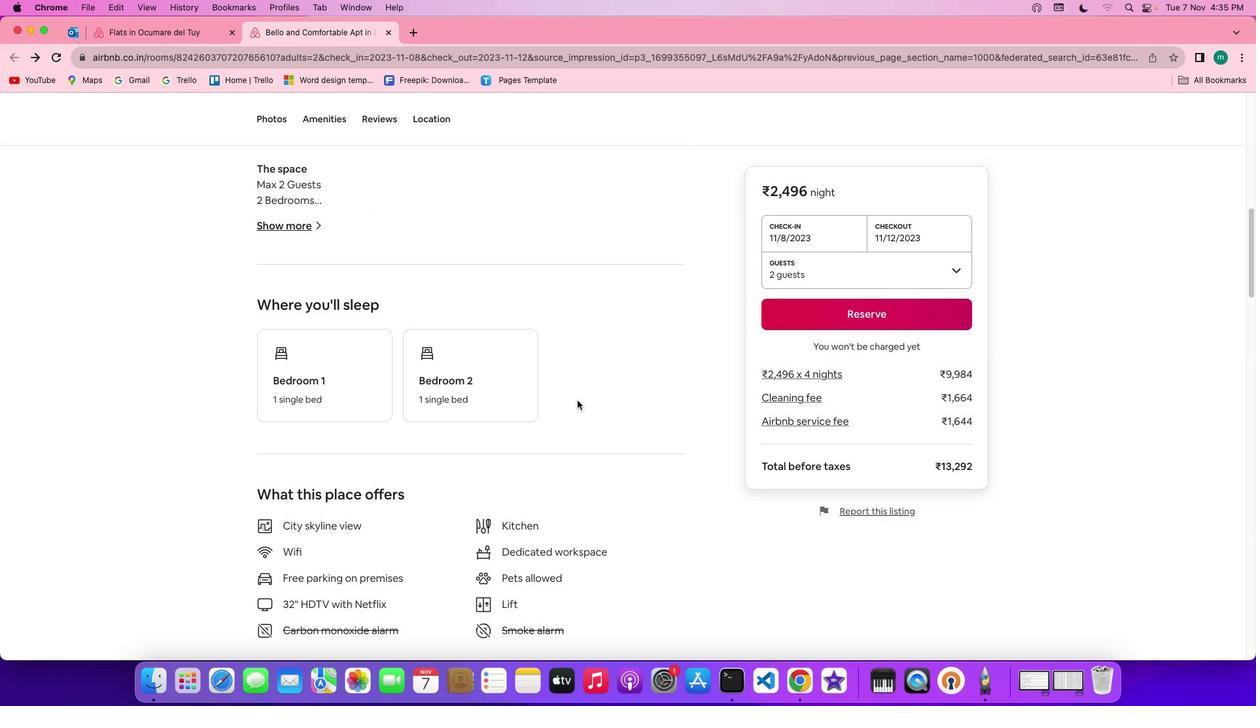 
Action: Mouse scrolled (577, 401) with delta (0, 0)
Screenshot: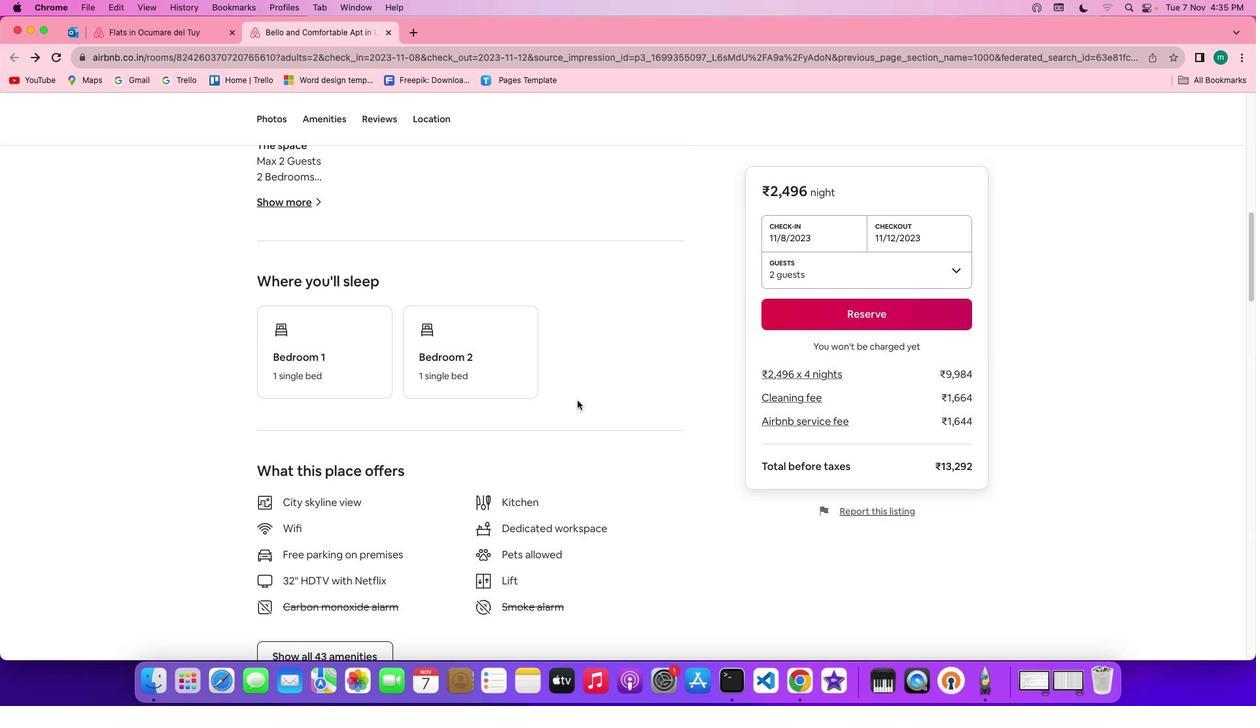 
Action: Mouse scrolled (577, 401) with delta (0, 0)
Screenshot: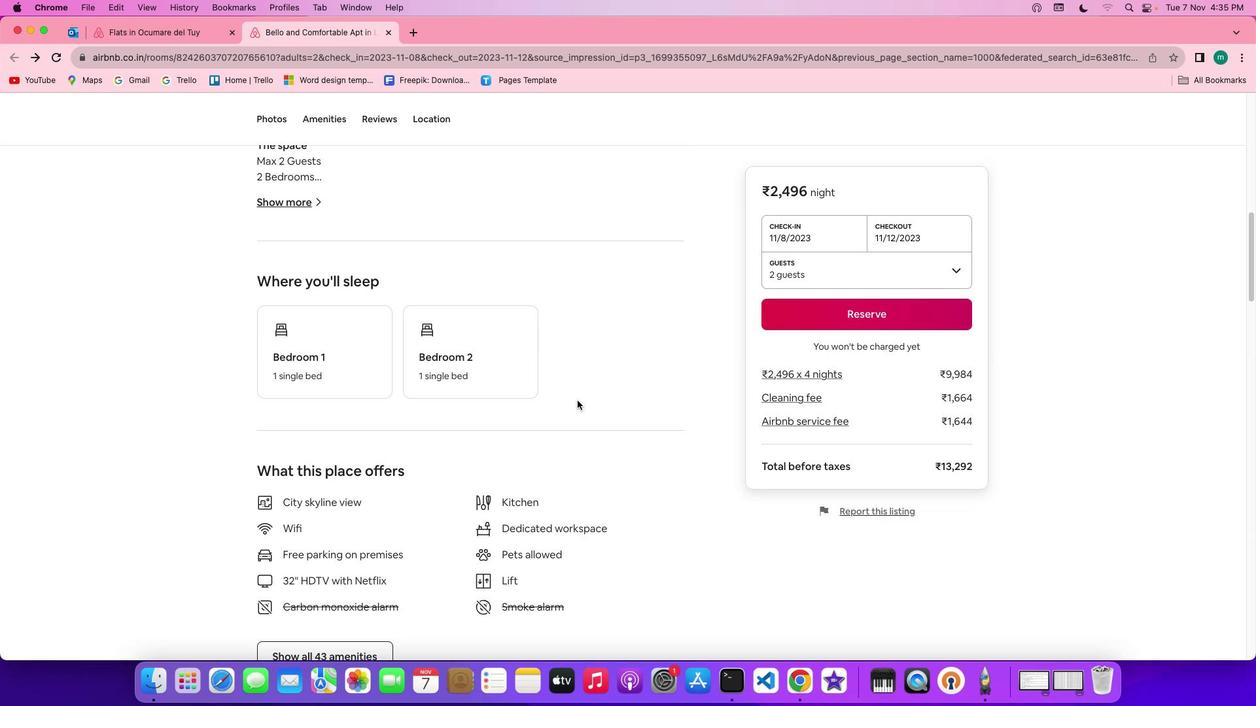 
Action: Mouse scrolled (577, 401) with delta (0, -1)
Screenshot: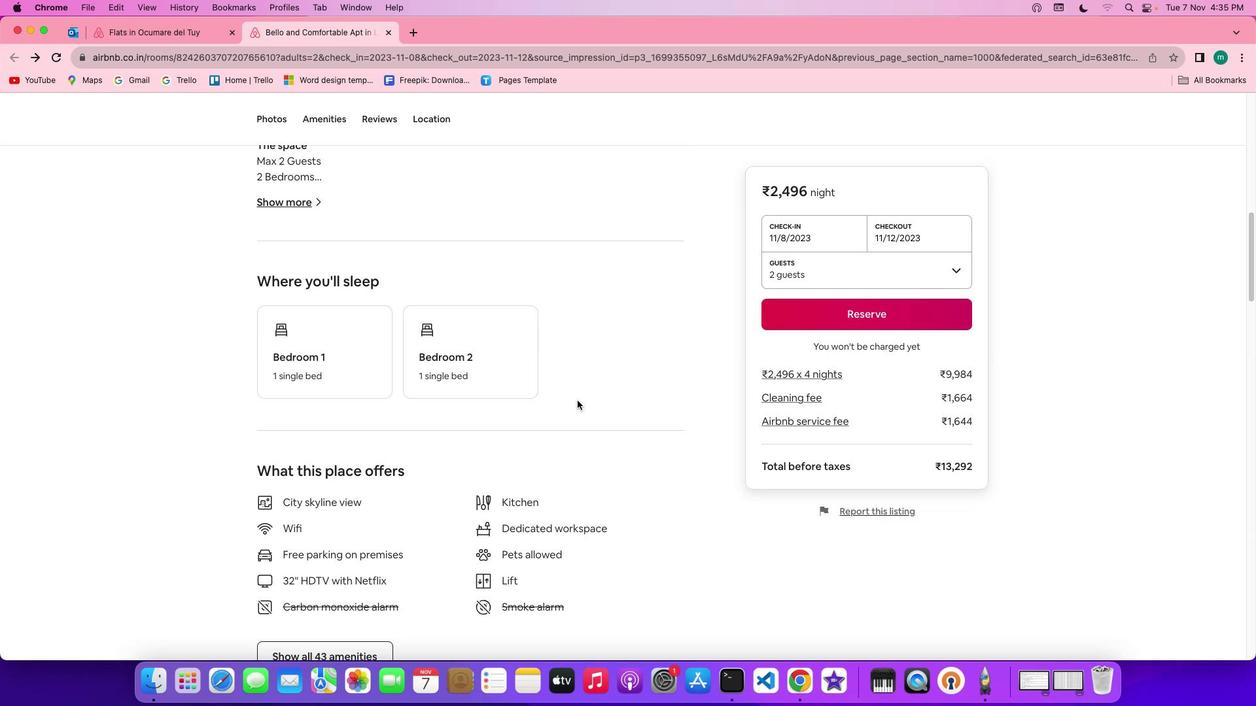 
Action: Mouse scrolled (577, 401) with delta (0, -2)
Screenshot: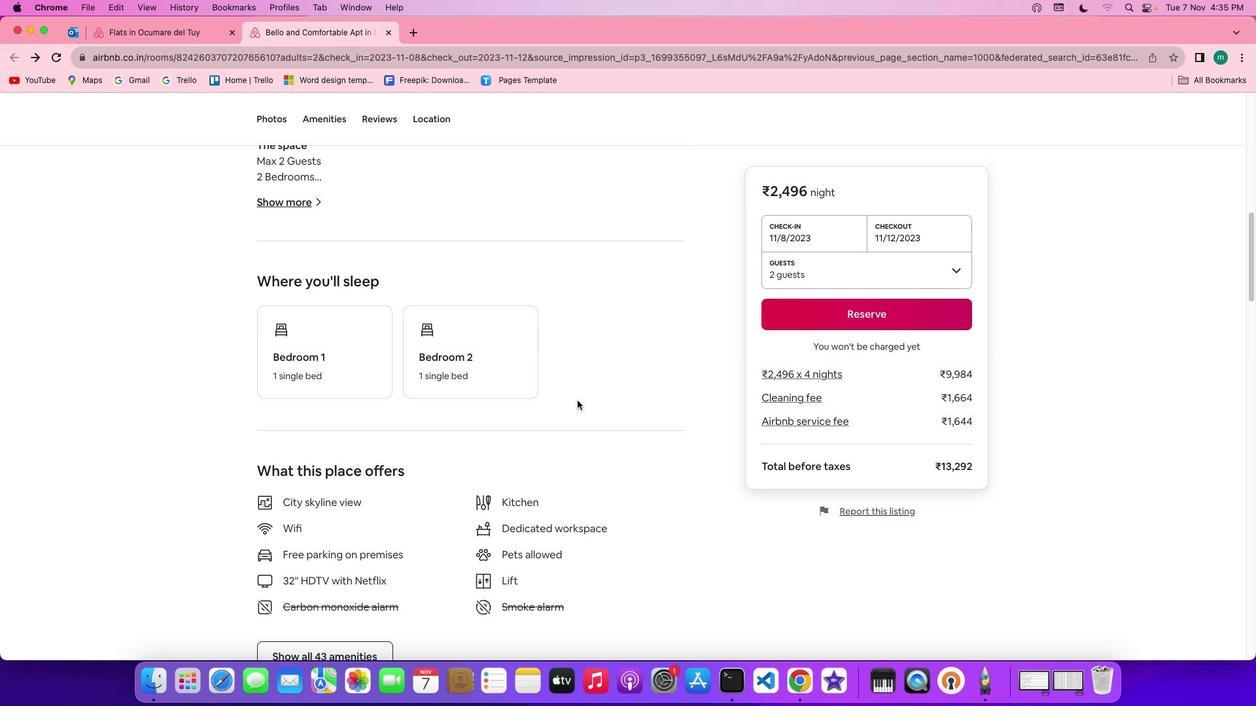 
Action: Mouse scrolled (577, 401) with delta (0, 0)
Screenshot: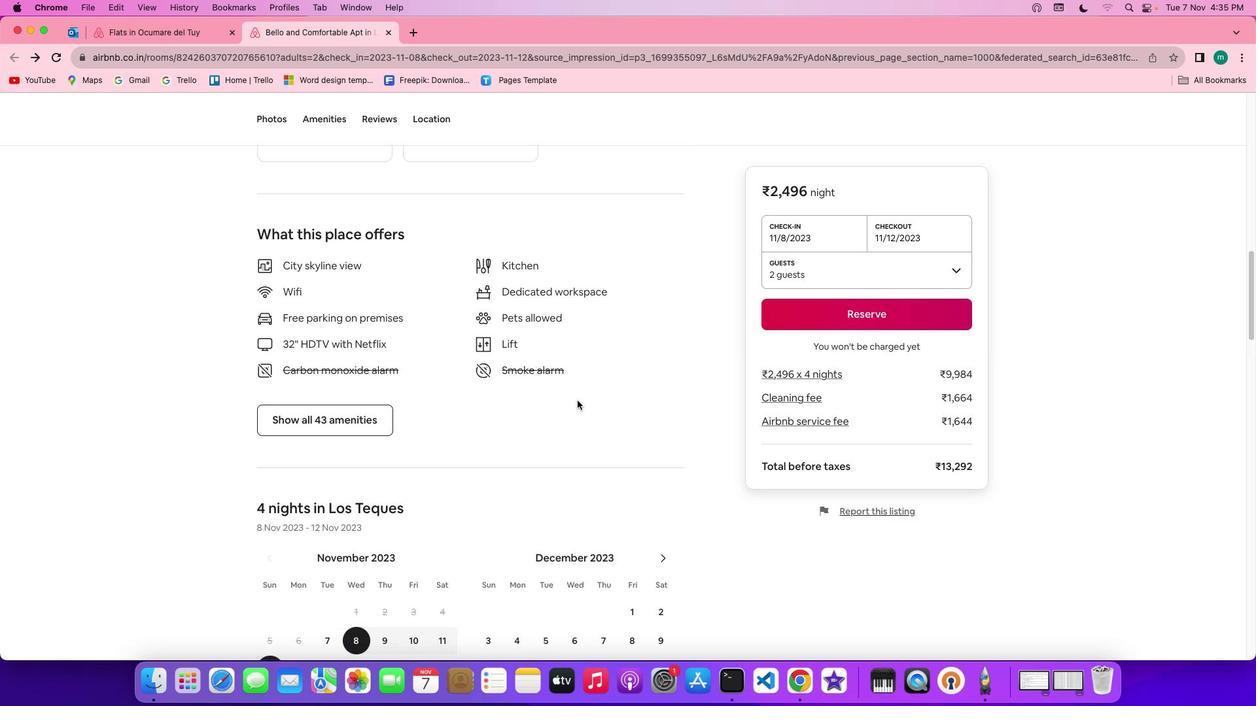 
Action: Mouse scrolled (577, 401) with delta (0, 0)
Screenshot: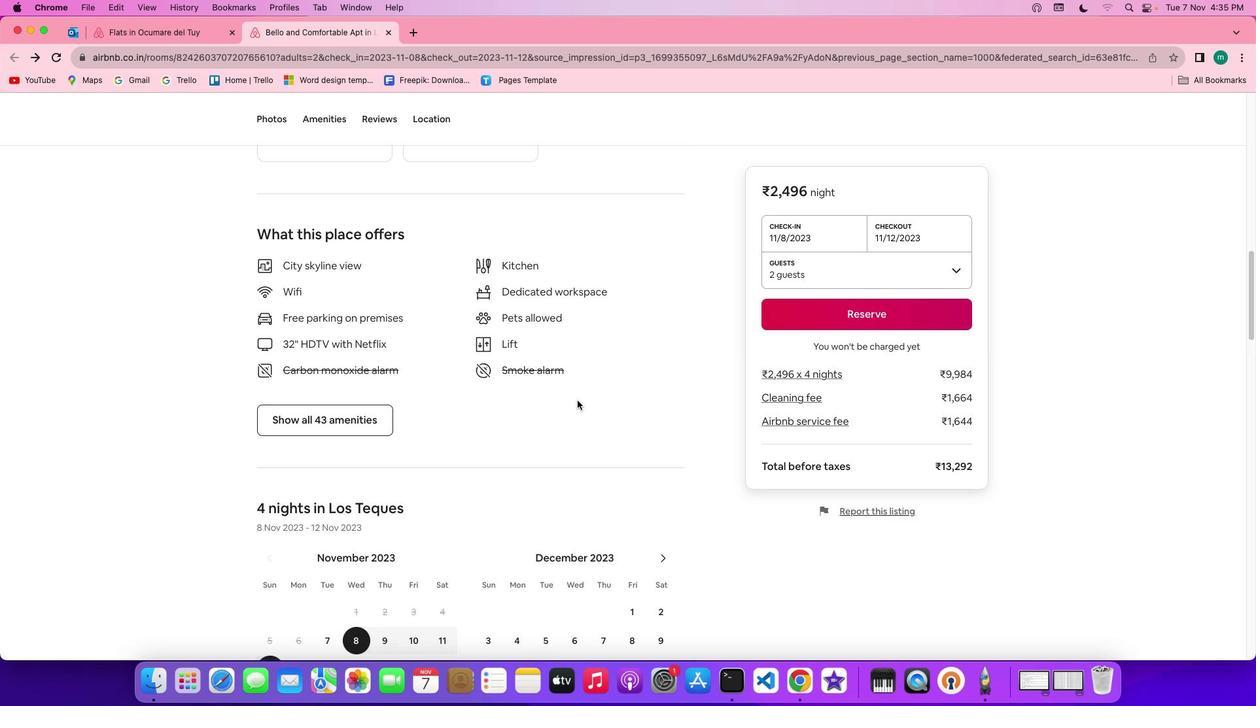 
Action: Mouse scrolled (577, 401) with delta (0, -1)
Screenshot: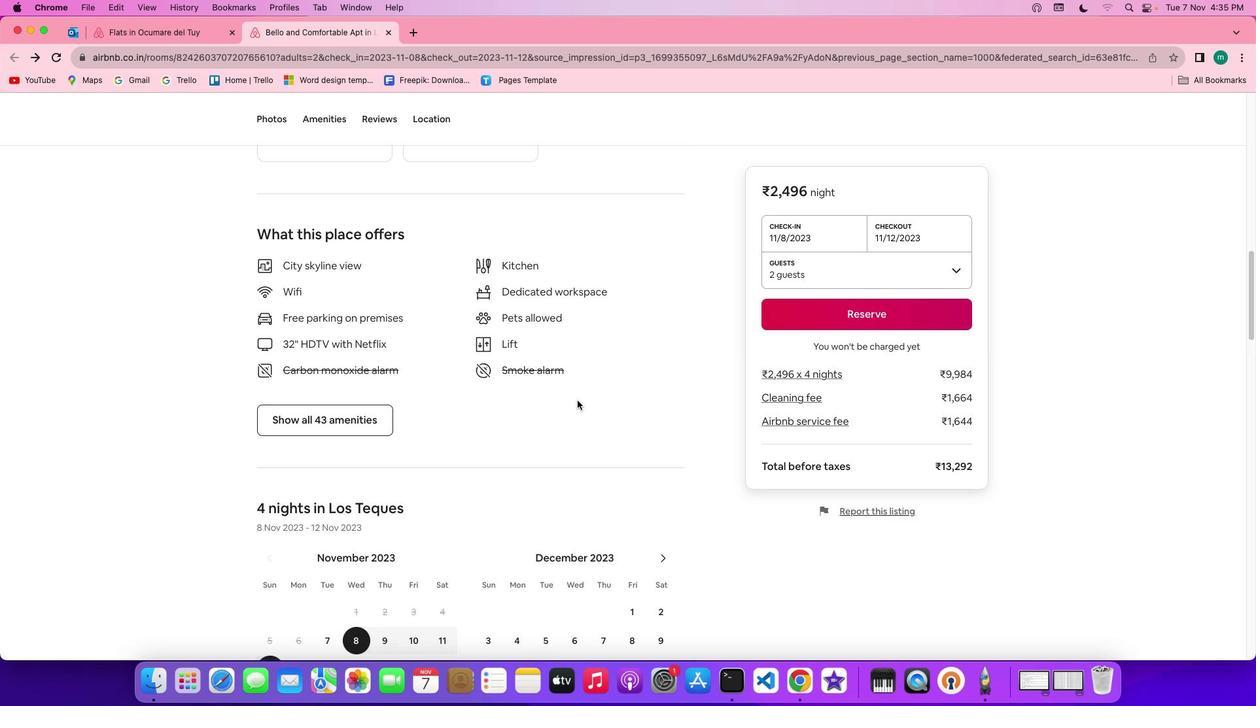 
Action: Mouse scrolled (577, 401) with delta (0, -2)
Screenshot: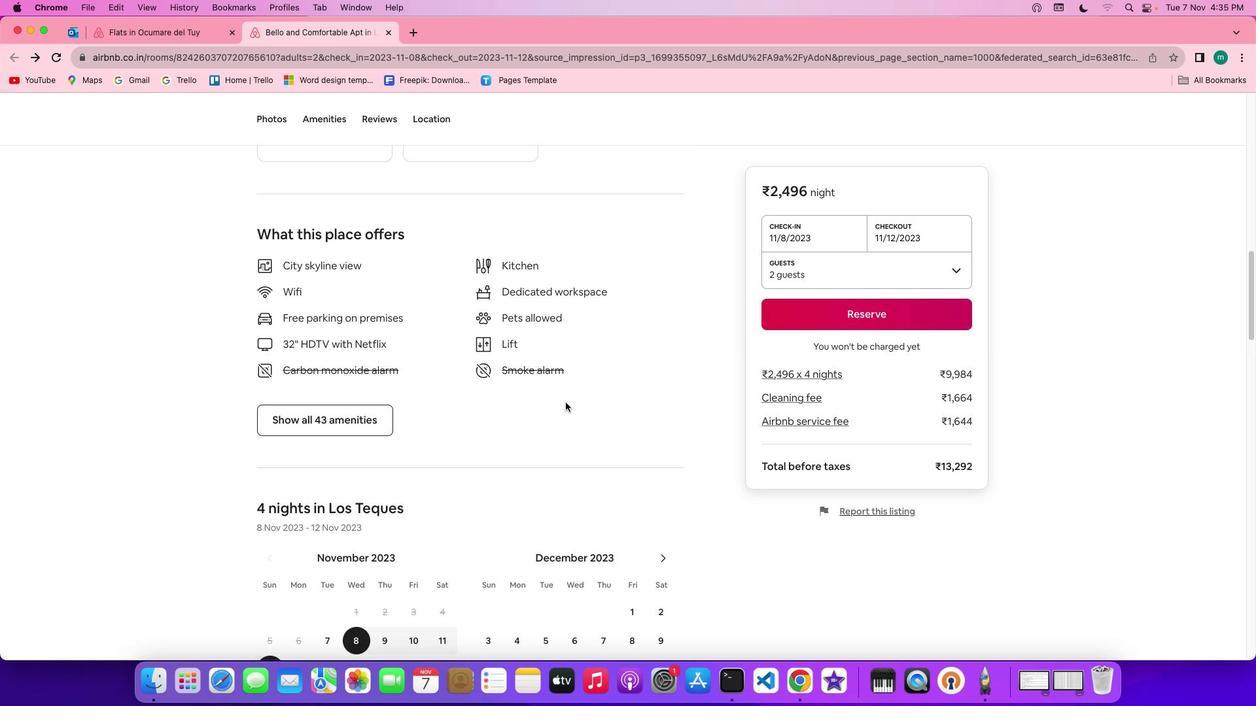 
Action: Mouse moved to (275, 419)
Screenshot: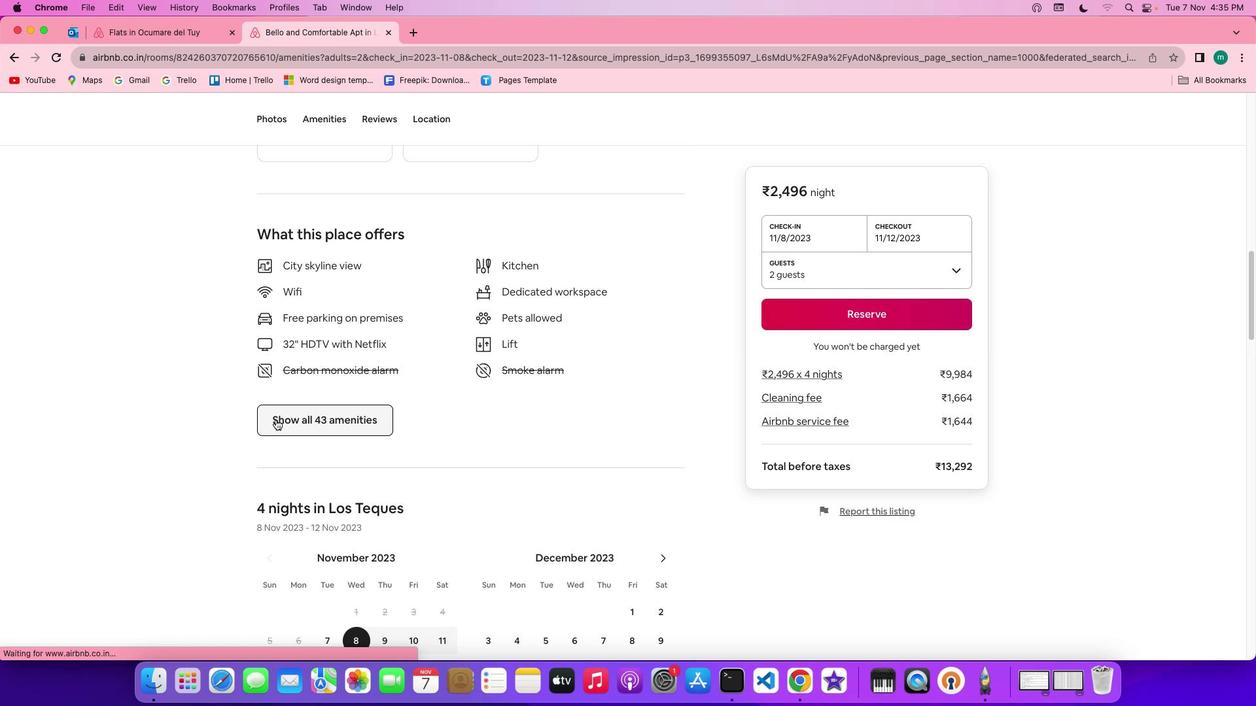 
Action: Mouse pressed left at (275, 419)
Screenshot: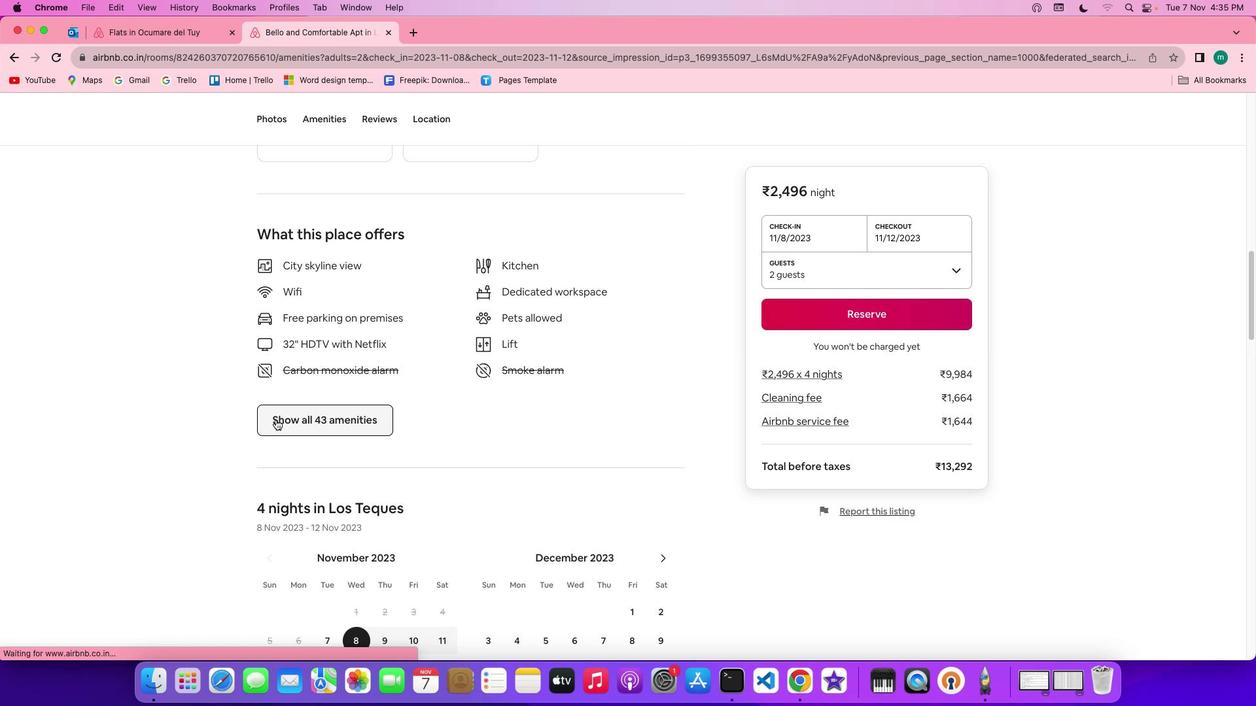 
Action: Mouse moved to (558, 463)
Screenshot: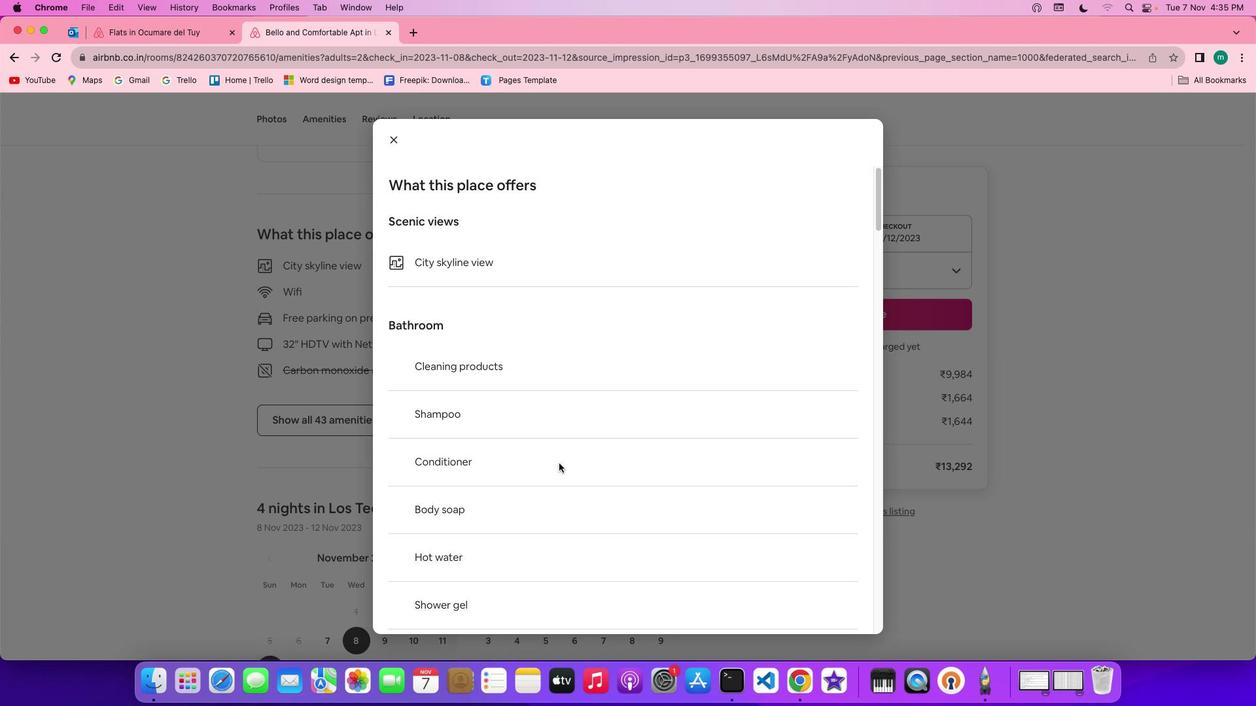 
Action: Mouse scrolled (558, 463) with delta (0, 0)
Screenshot: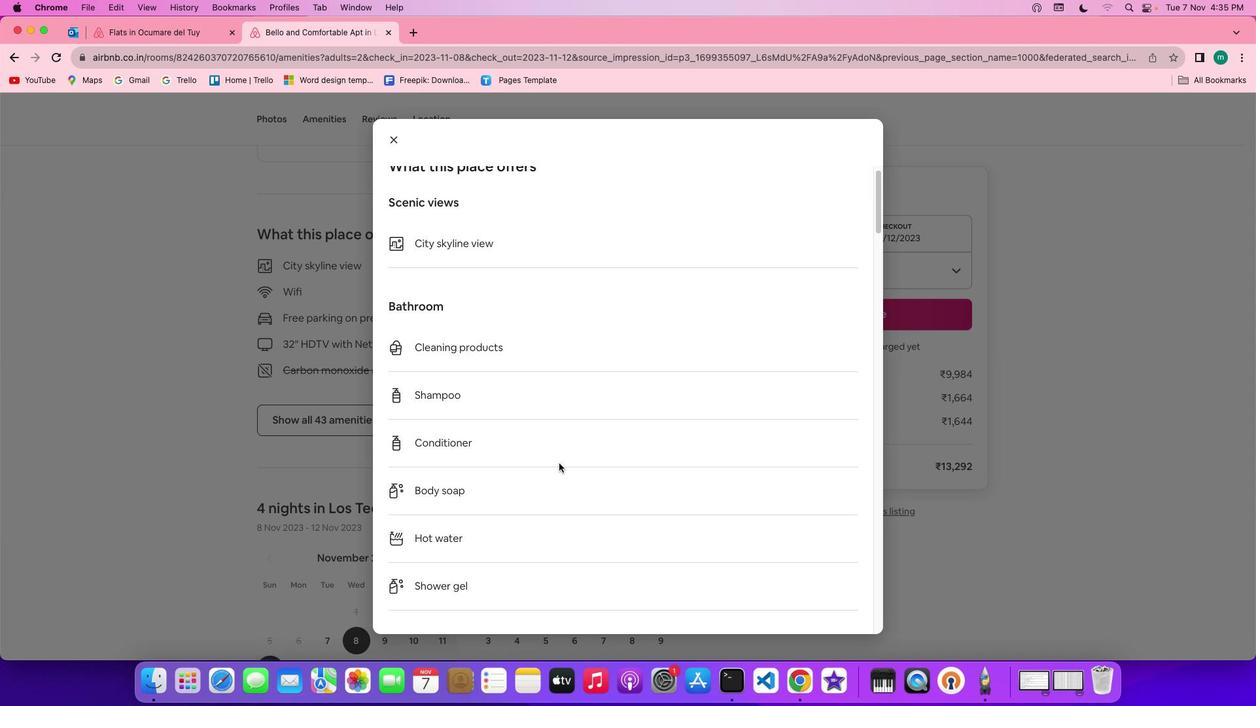 
Action: Mouse scrolled (558, 463) with delta (0, 0)
Screenshot: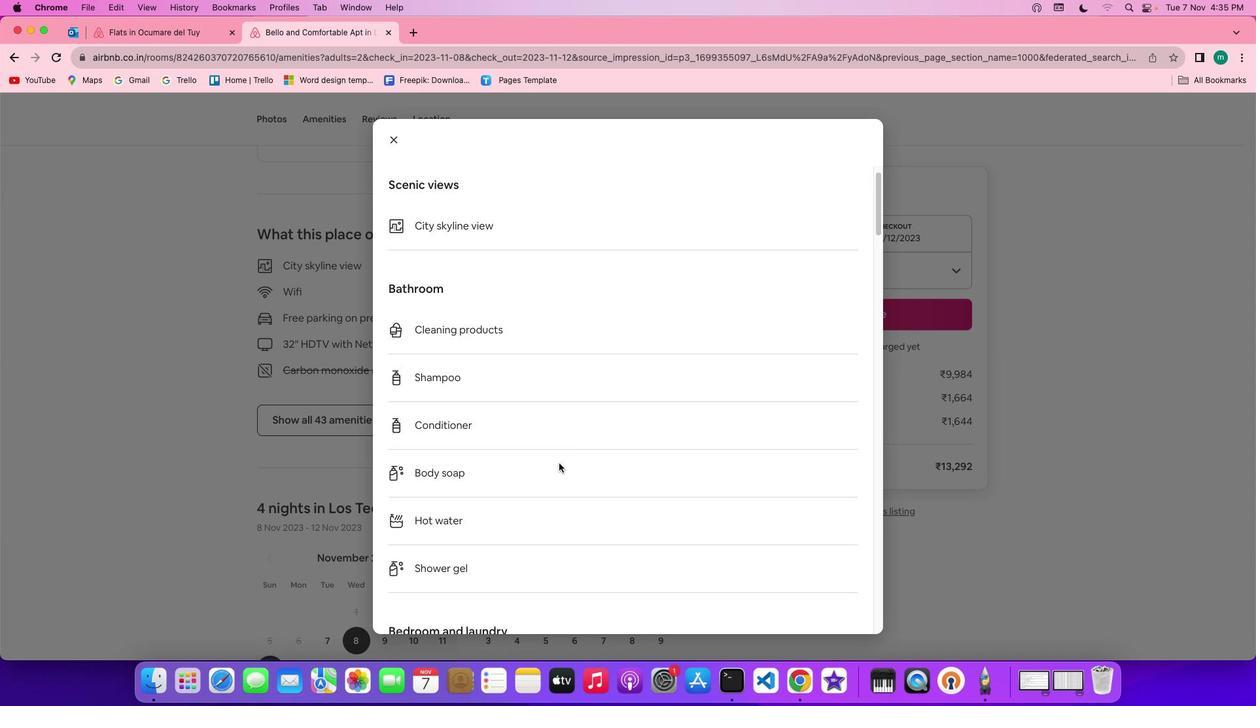 
Action: Mouse scrolled (558, 463) with delta (0, 0)
Screenshot: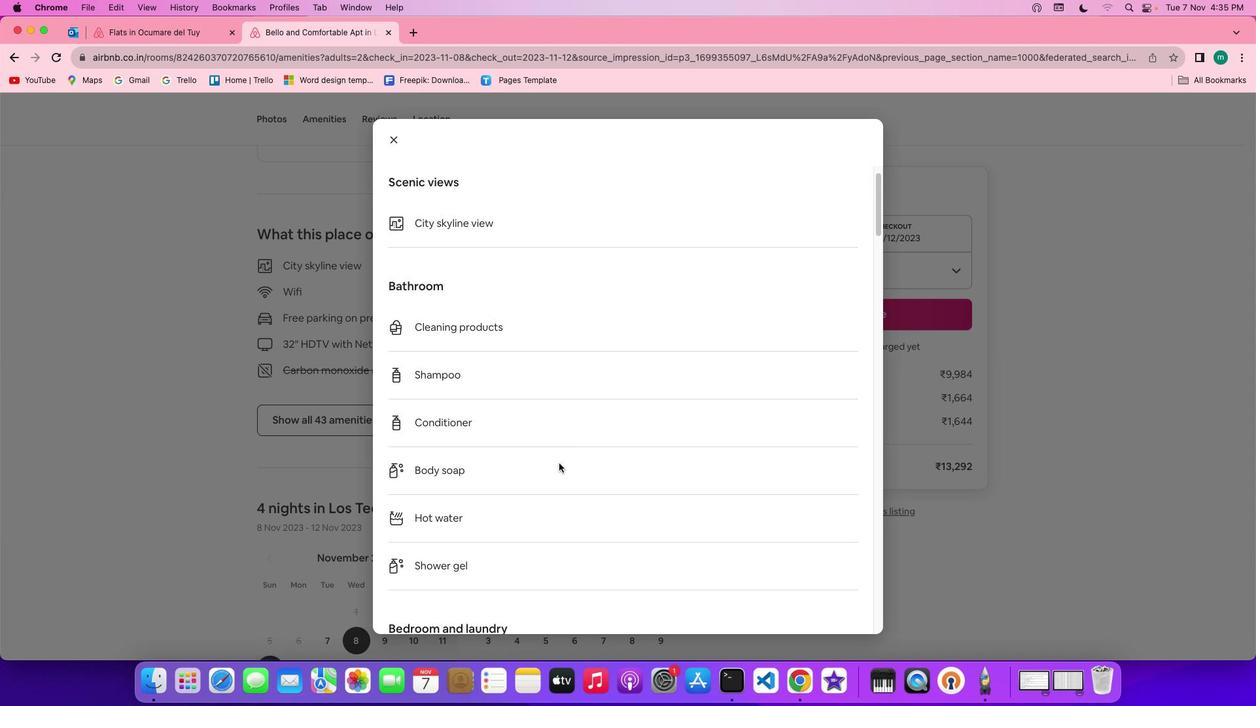 
Action: Mouse scrolled (558, 463) with delta (0, 0)
Screenshot: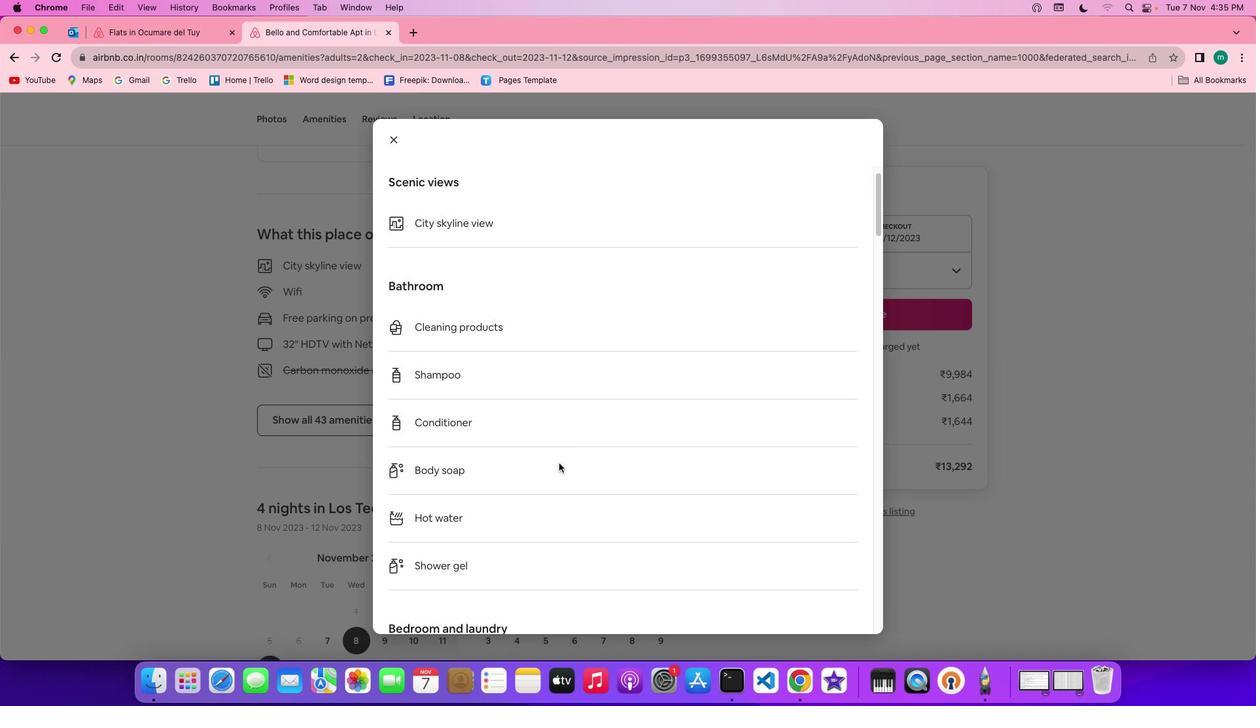
Action: Mouse scrolled (558, 463) with delta (0, 0)
Screenshot: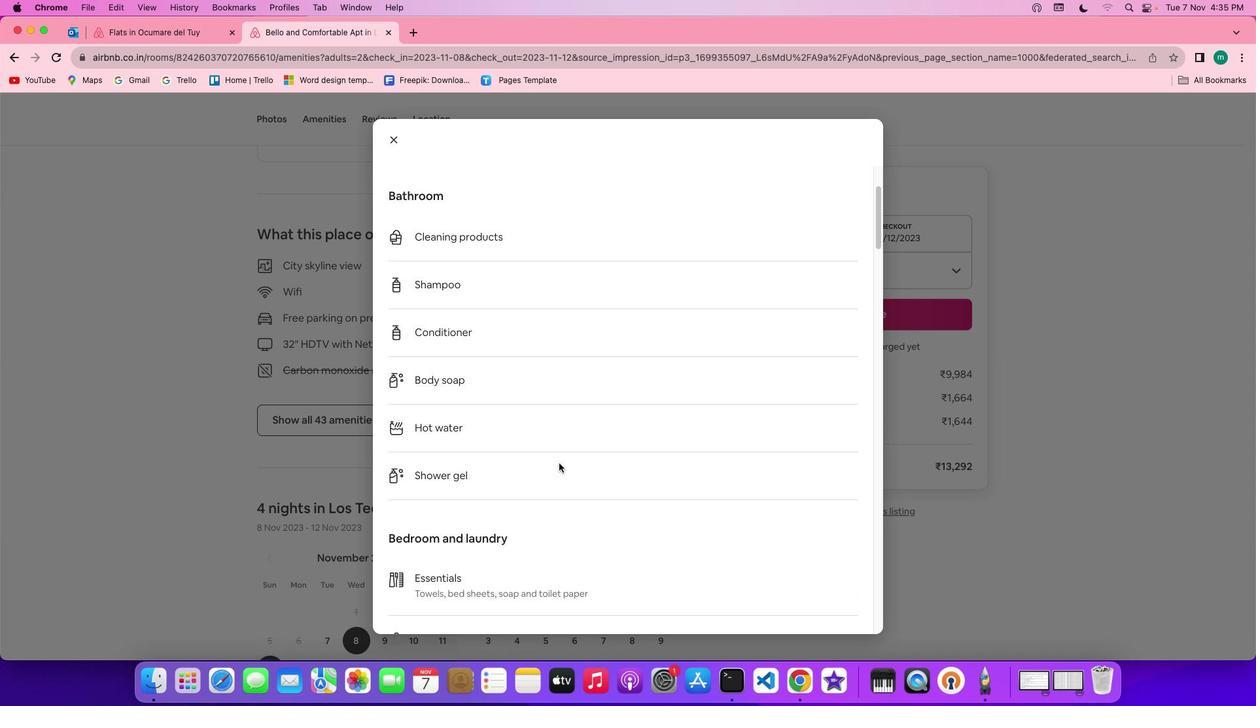 
Action: Mouse scrolled (558, 463) with delta (0, 0)
Screenshot: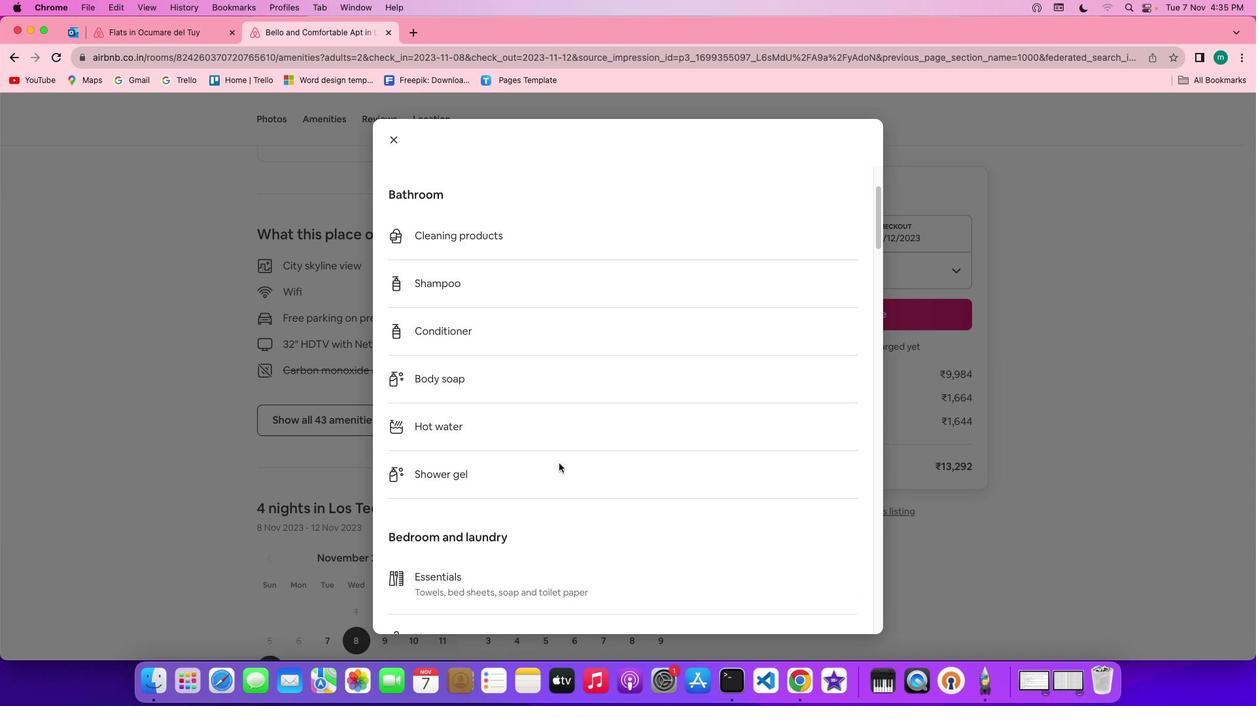 
Action: Mouse scrolled (558, 463) with delta (0, -1)
Screenshot: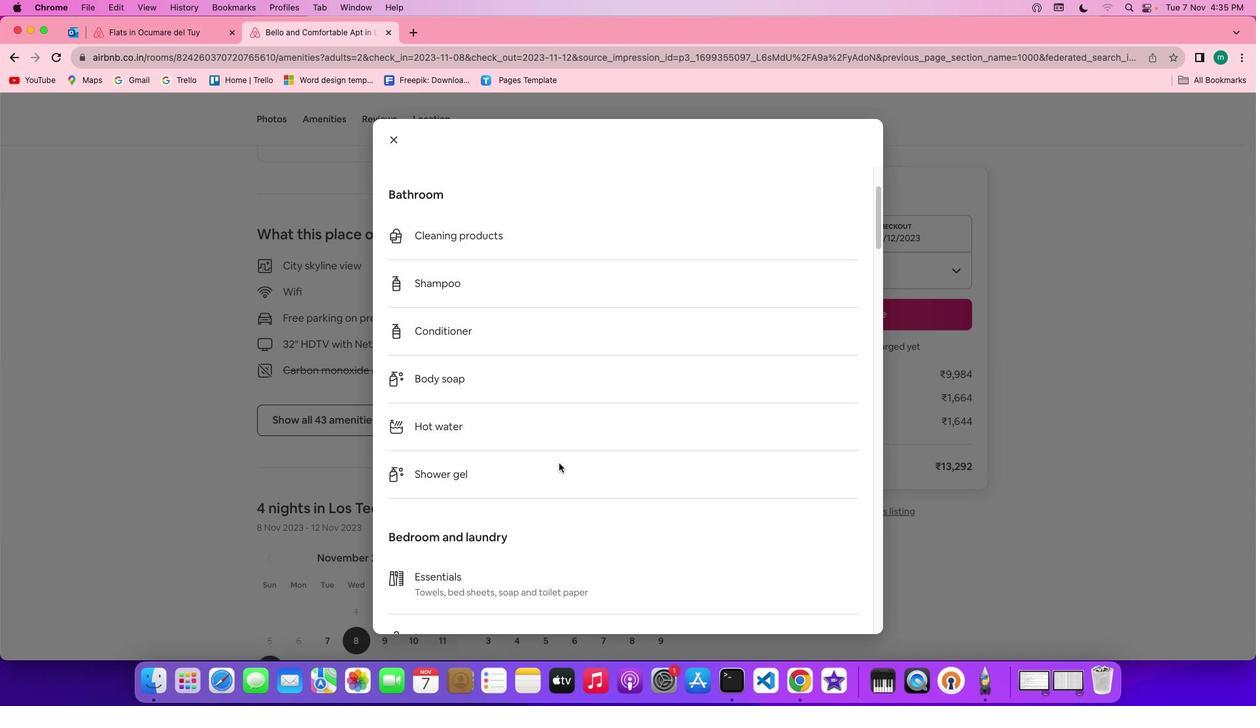 
Action: Mouse scrolled (558, 463) with delta (0, 0)
Screenshot: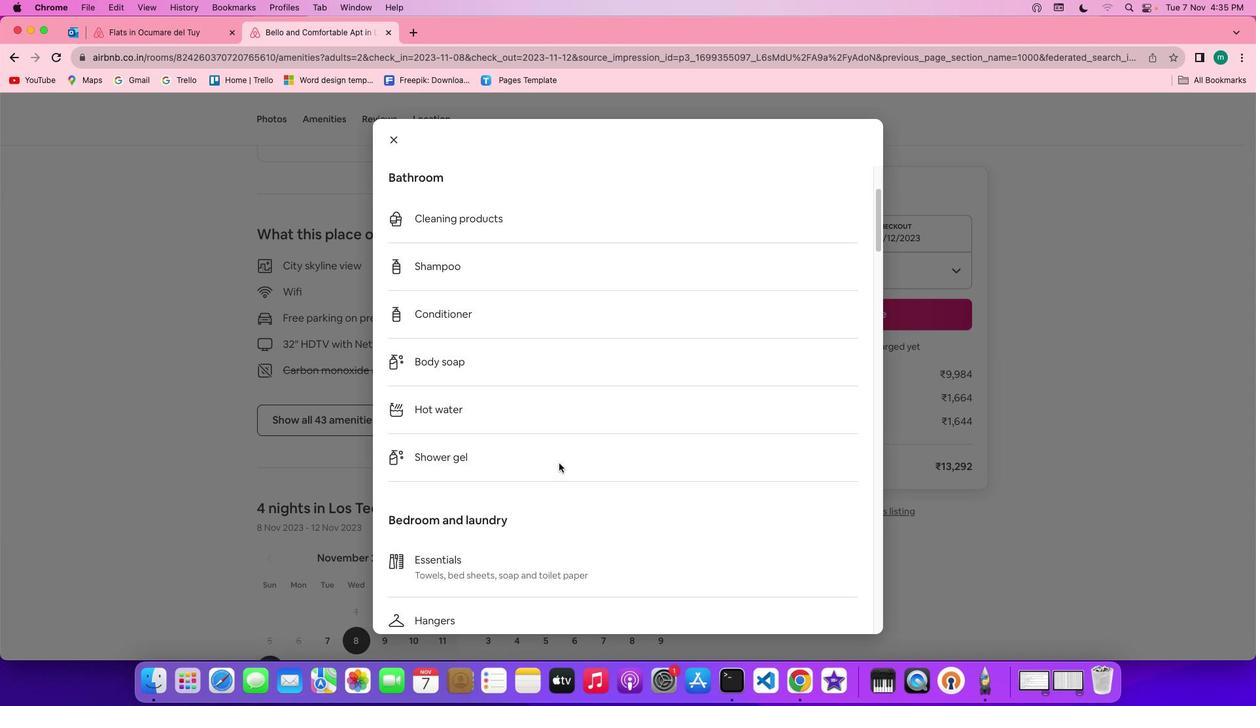 
Action: Mouse scrolled (558, 463) with delta (0, 0)
Screenshot: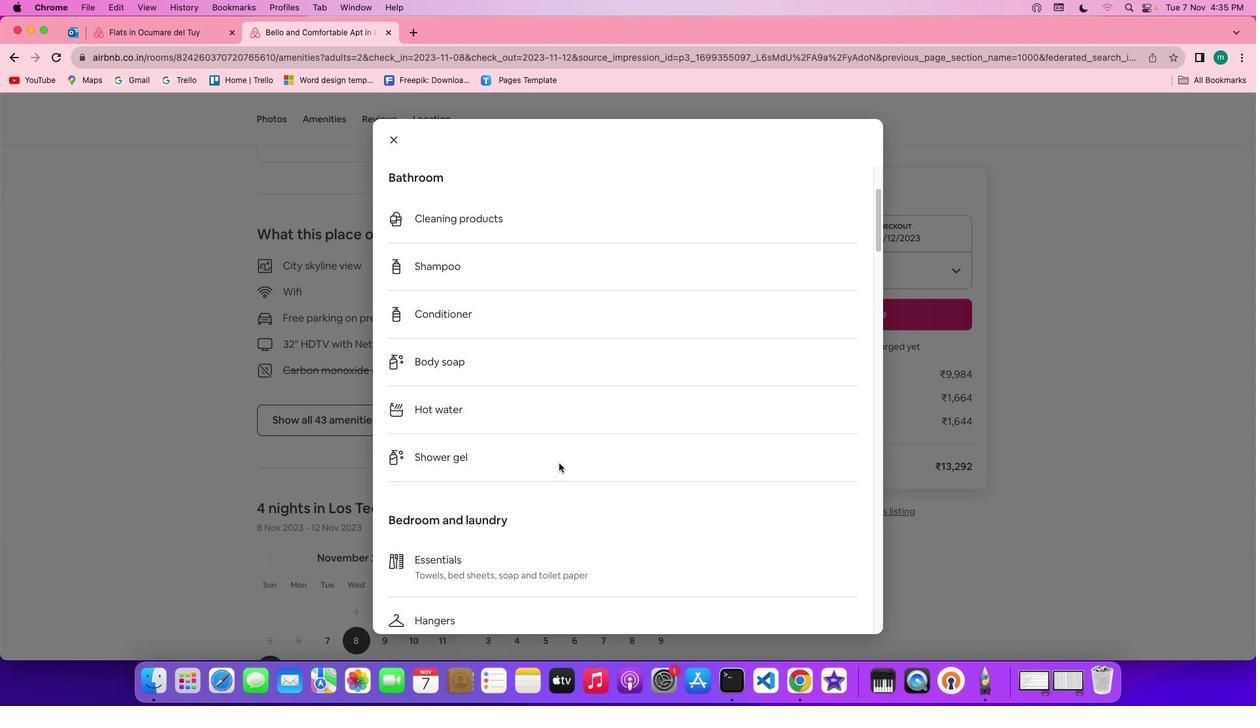 
Action: Mouse scrolled (558, 463) with delta (0, 0)
